 Task: Play online Dominion games in medium mode.
Action: Mouse moved to (234, 563)
Screenshot: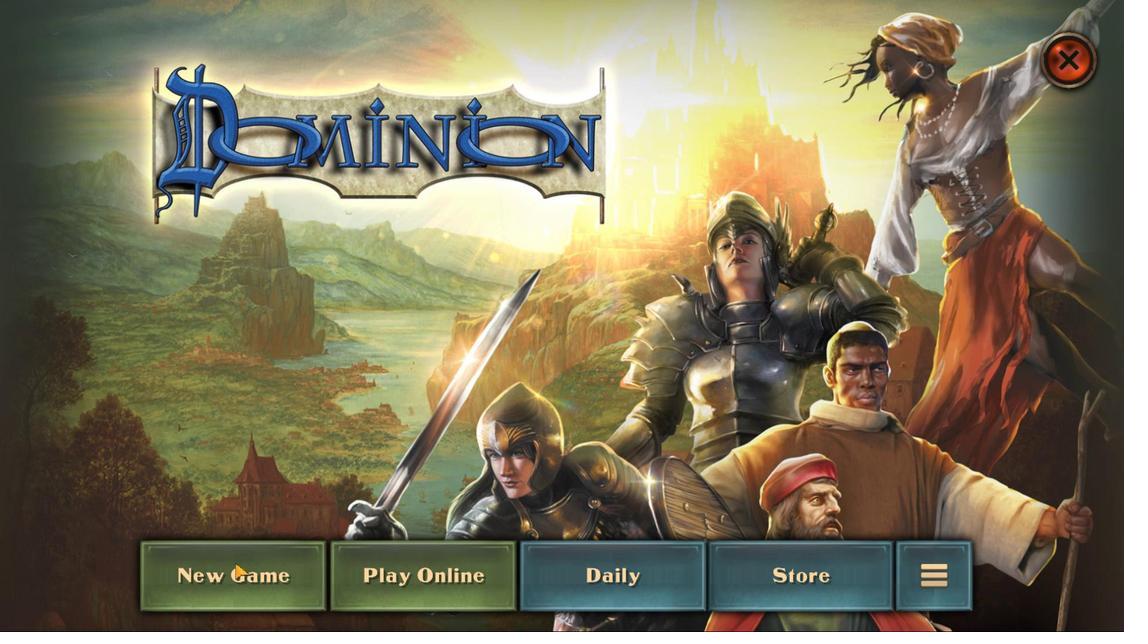 
Action: Mouse pressed left at (234, 563)
Screenshot: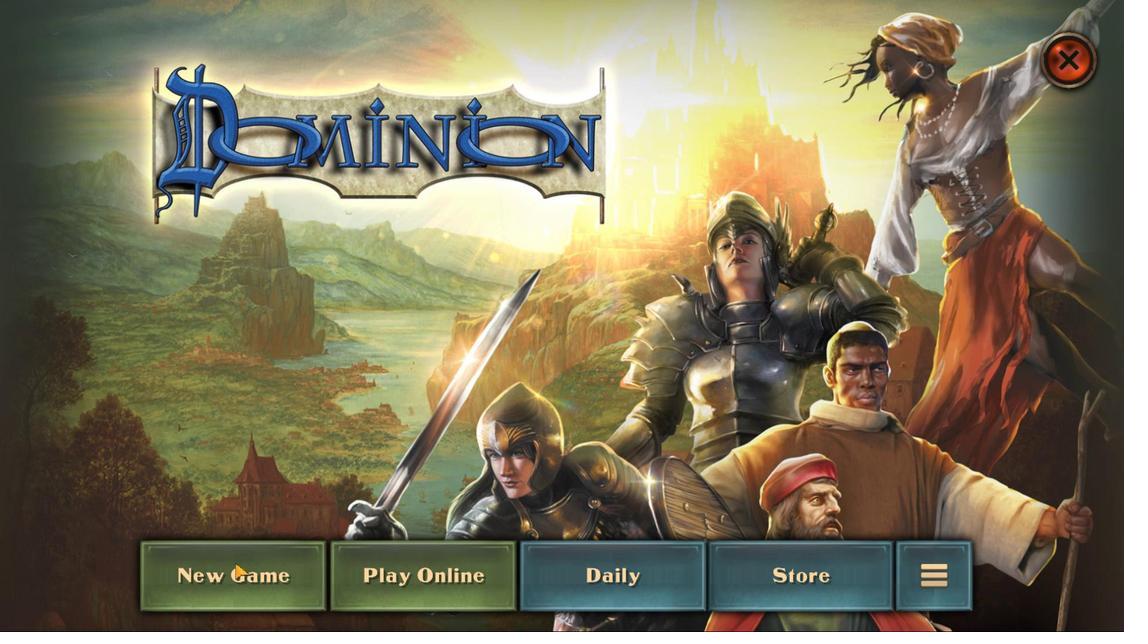 
Action: Mouse moved to (595, 257)
Screenshot: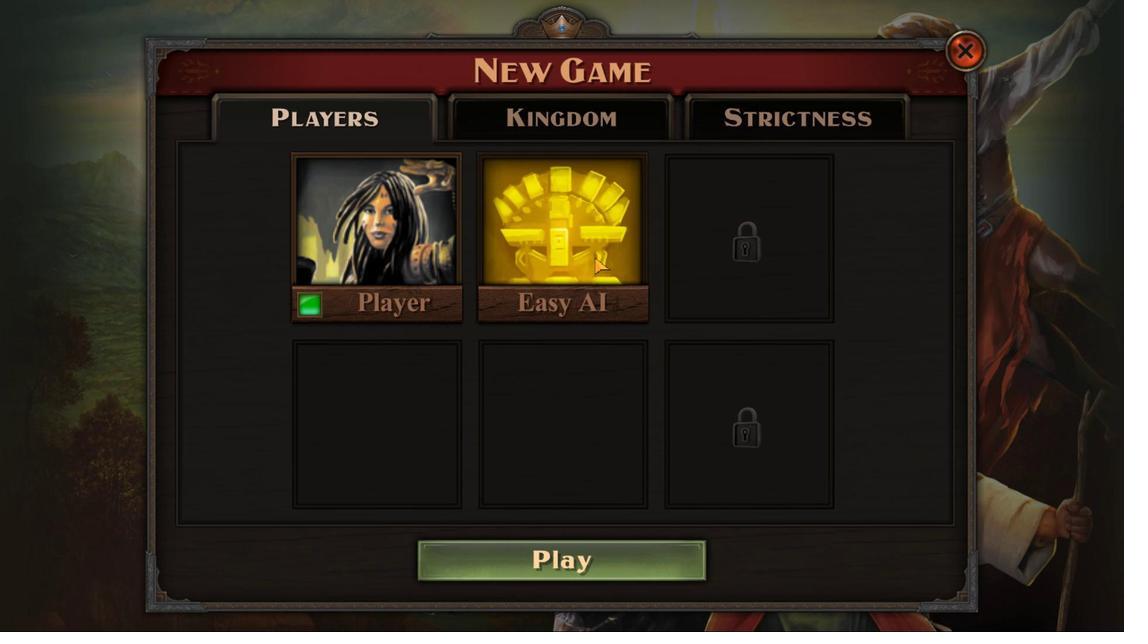 
Action: Mouse pressed left at (595, 257)
Screenshot: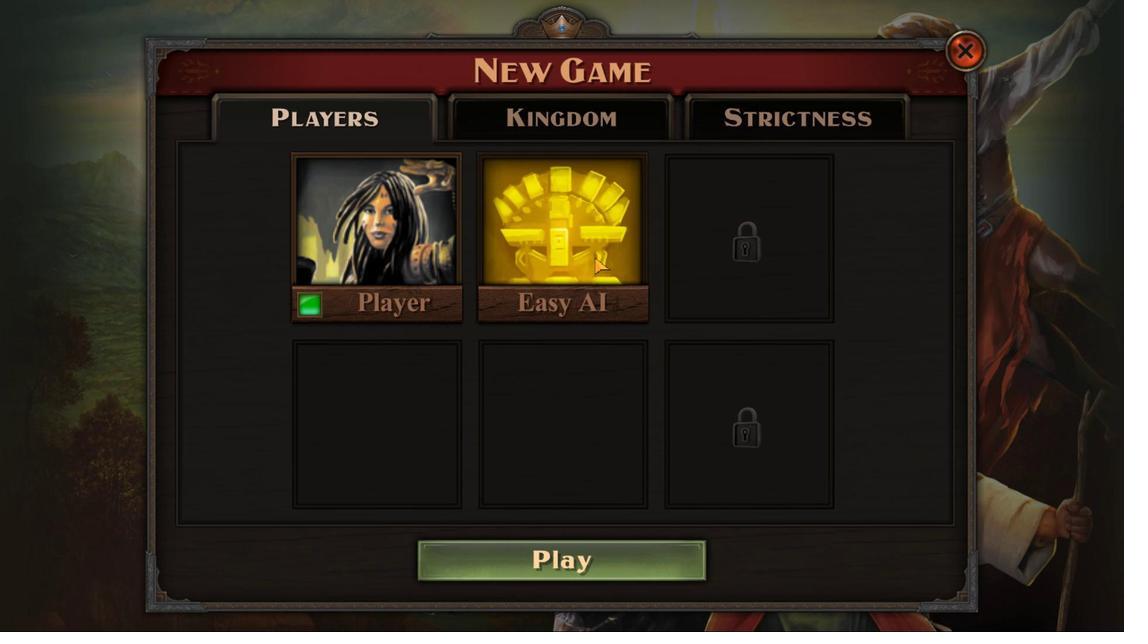 
Action: Mouse moved to (280, 431)
Screenshot: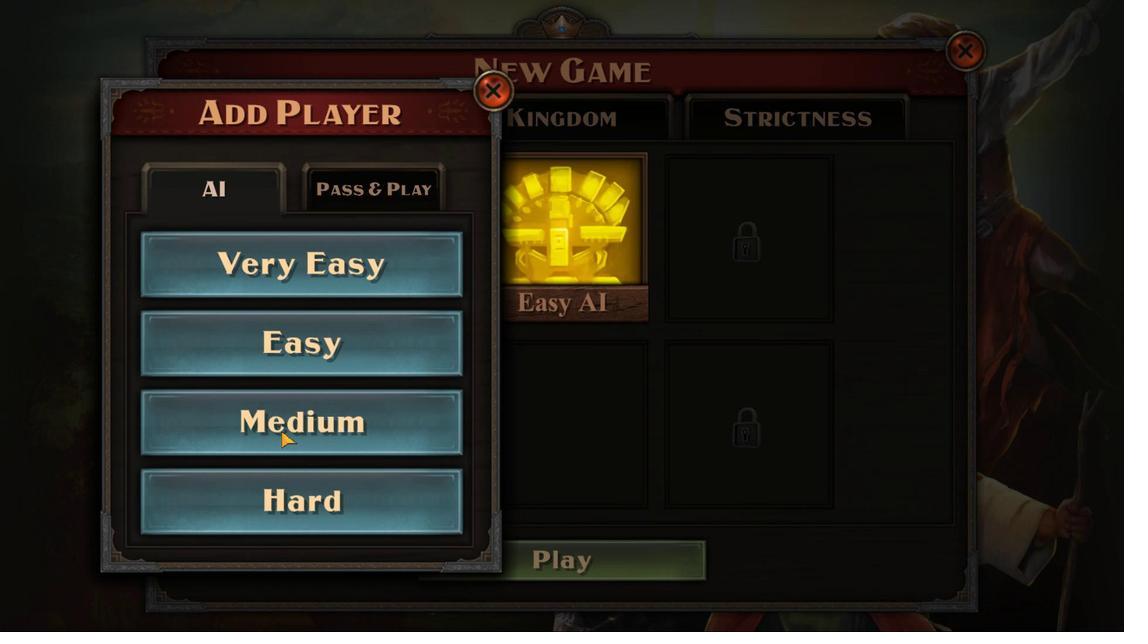 
Action: Mouse pressed left at (280, 431)
Screenshot: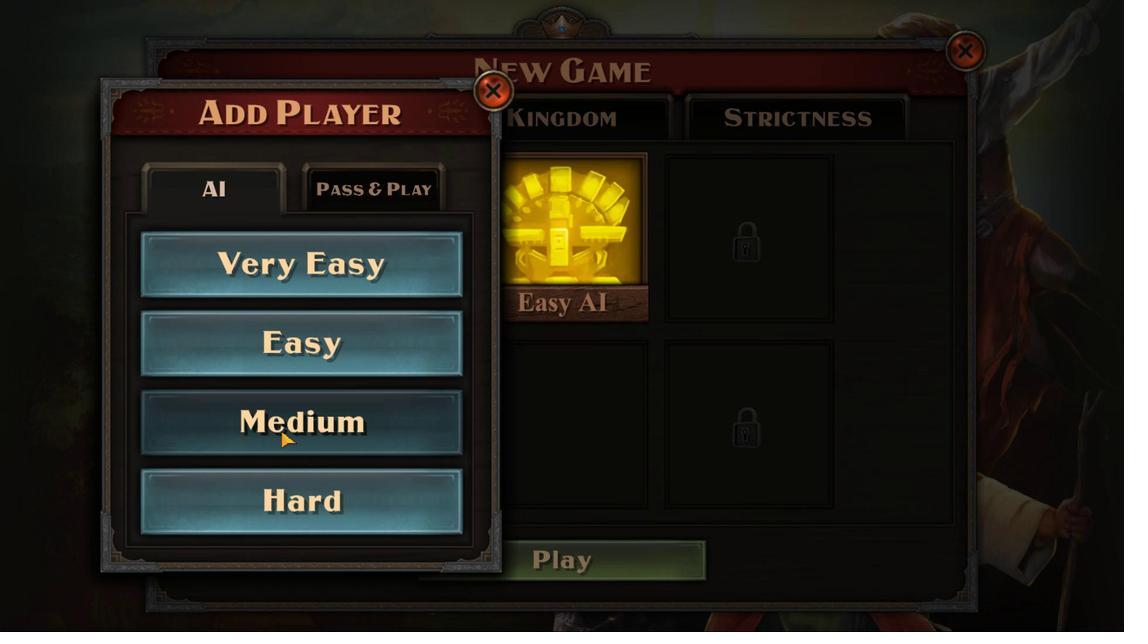 
Action: Mouse moved to (600, 570)
Screenshot: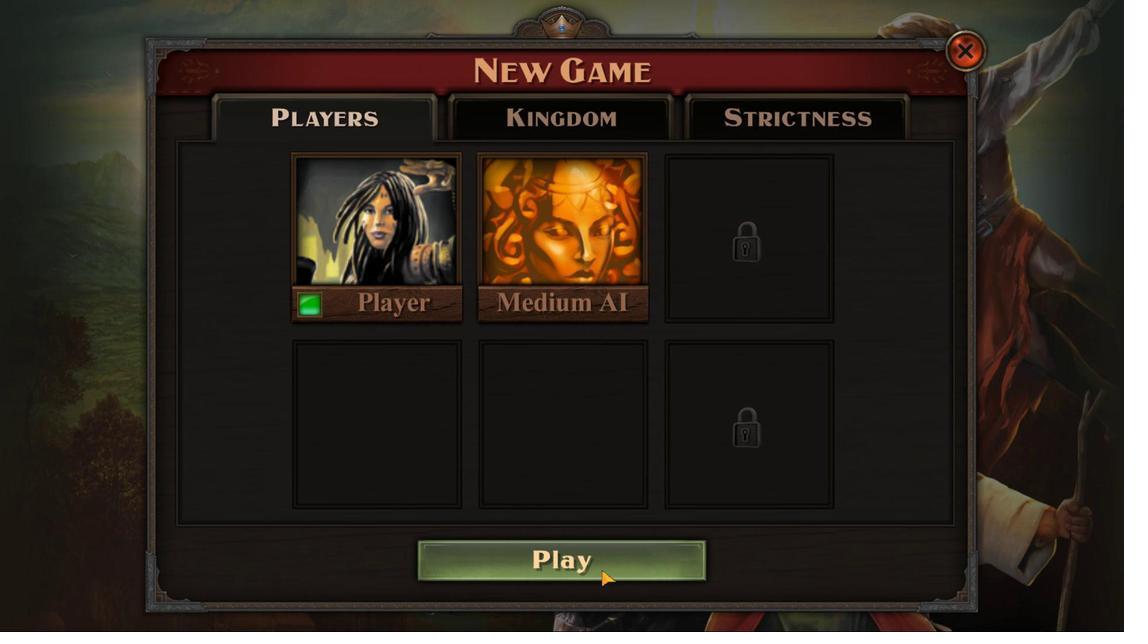 
Action: Mouse pressed left at (600, 570)
Screenshot: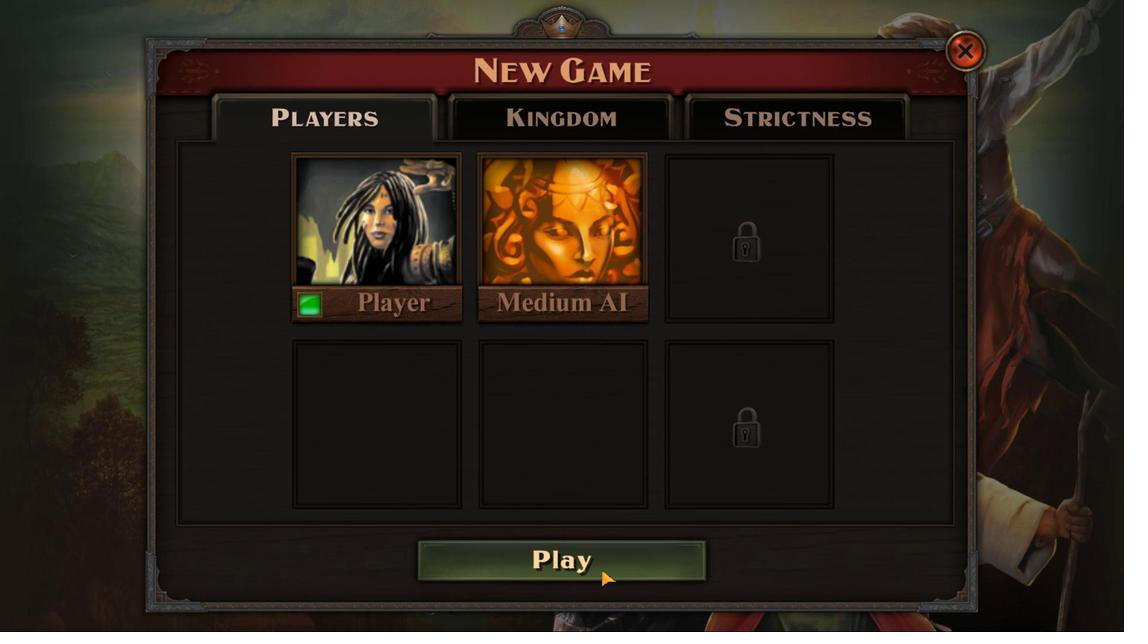 
Action: Mouse moved to (527, 516)
Screenshot: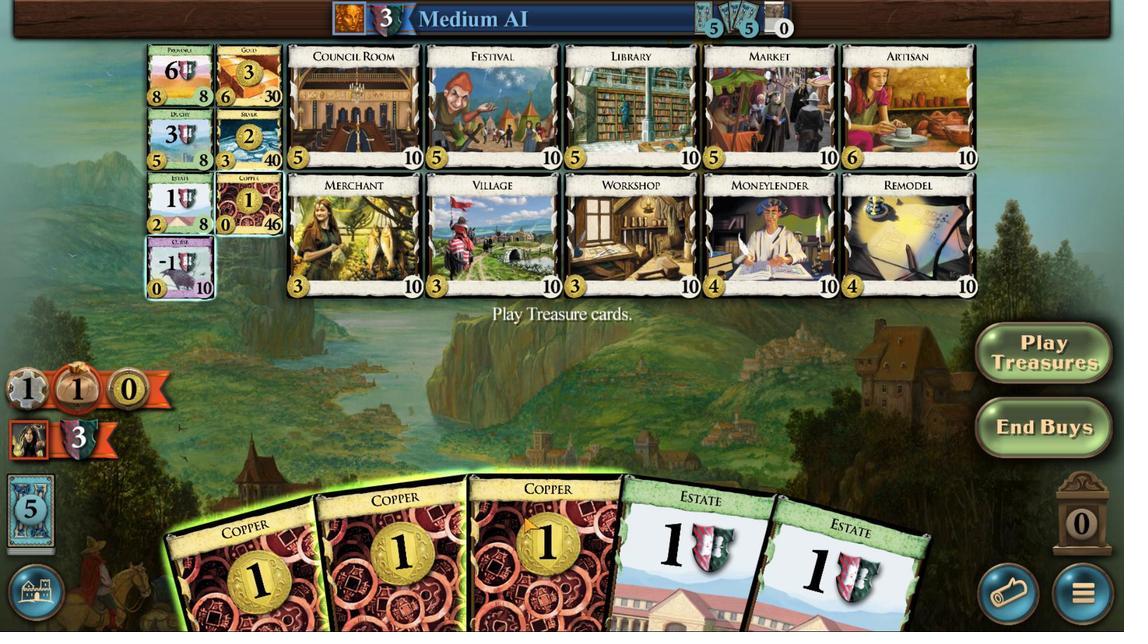 
Action: Mouse scrolled (527, 515) with delta (0, 0)
Screenshot: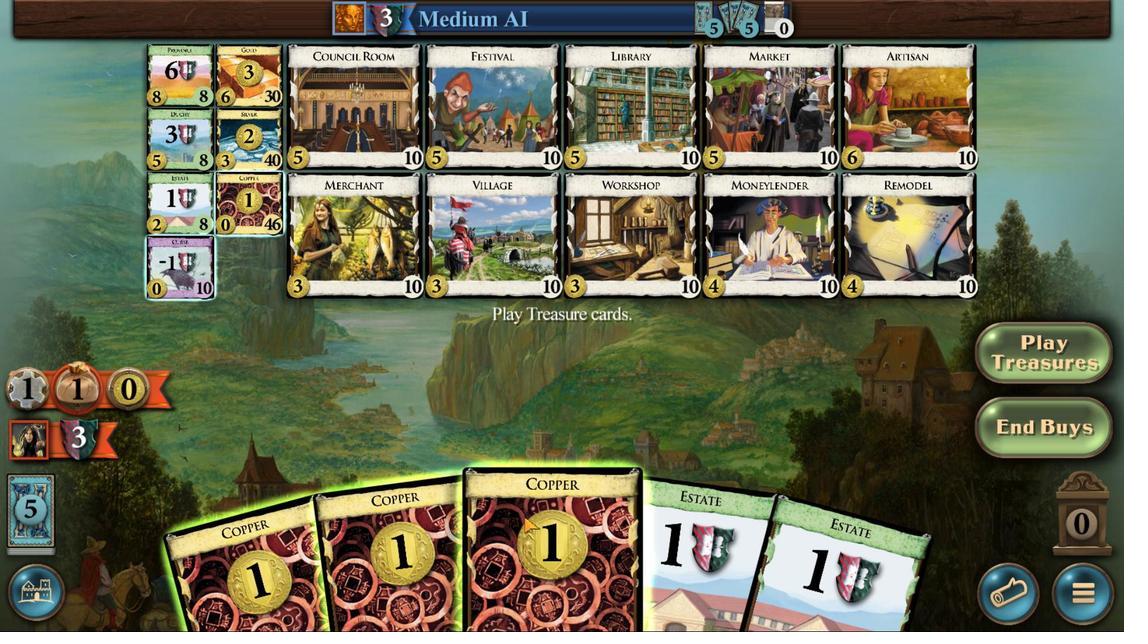 
Action: Mouse moved to (525, 516)
Screenshot: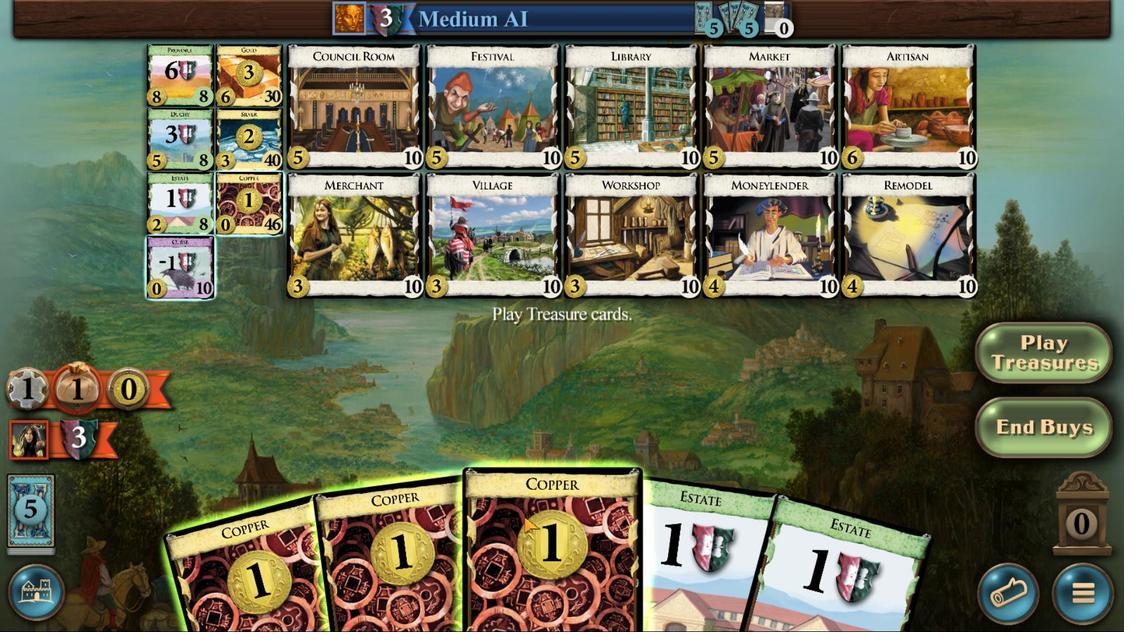 
Action: Mouse scrolled (525, 516) with delta (0, 0)
Screenshot: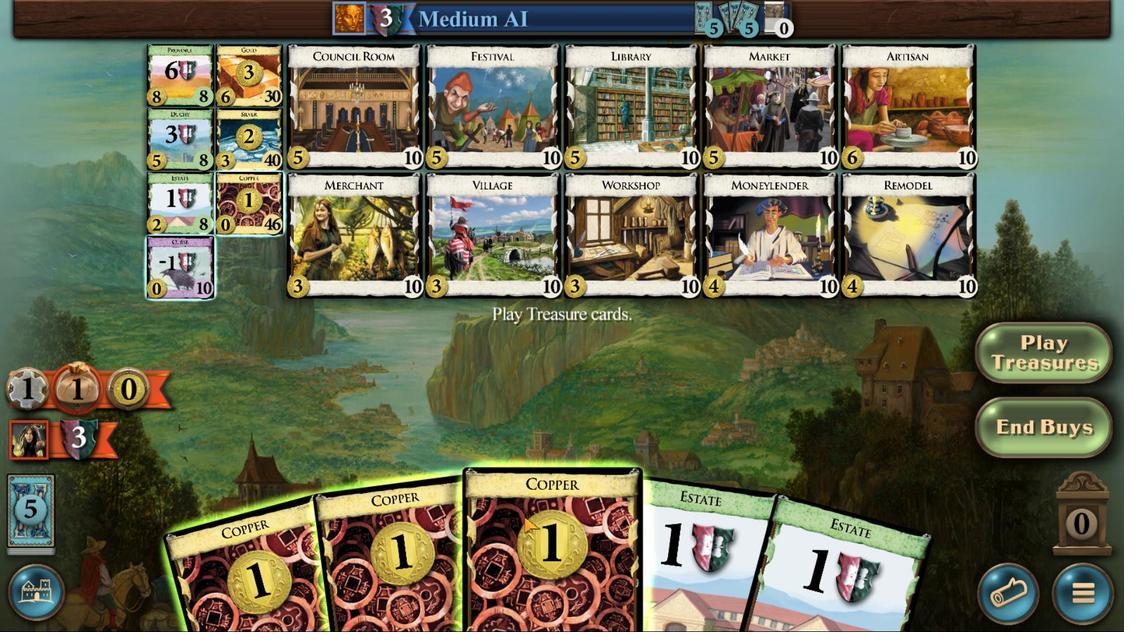 
Action: Mouse moved to (524, 517)
Screenshot: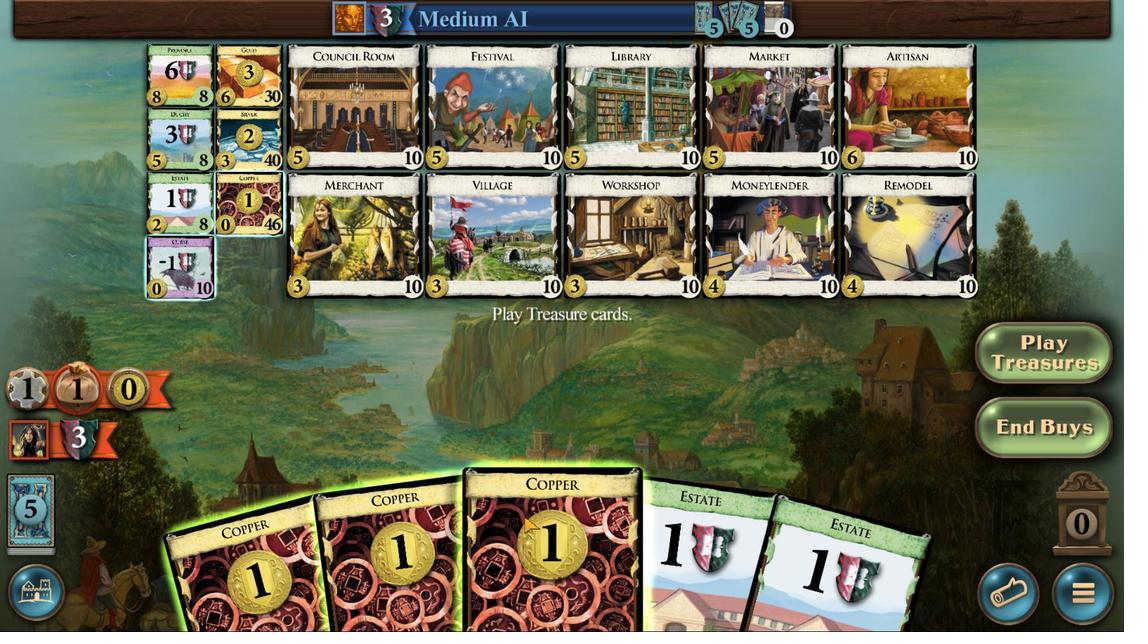 
Action: Mouse scrolled (524, 516) with delta (0, 0)
Screenshot: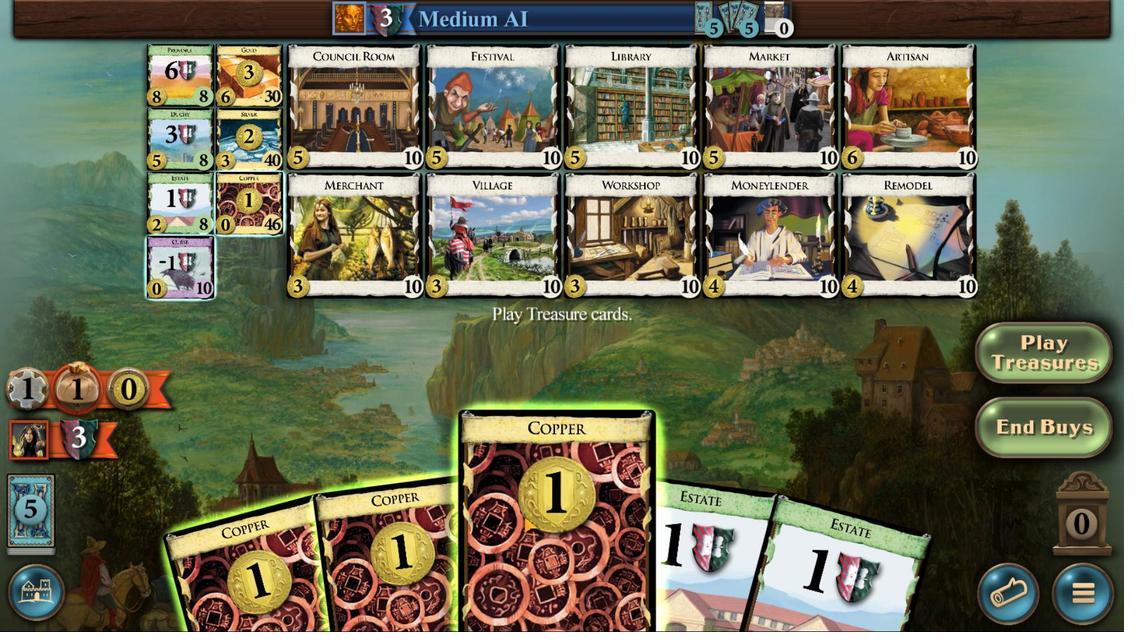 
Action: Mouse moved to (413, 521)
Screenshot: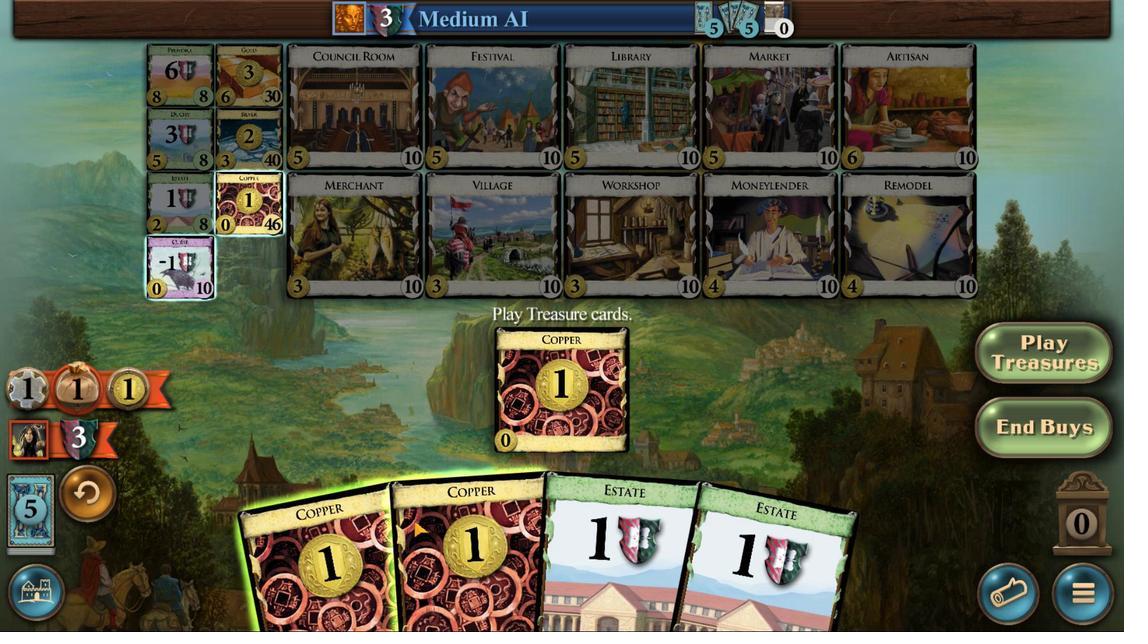 
Action: Mouse scrolled (413, 520) with delta (0, 0)
Screenshot: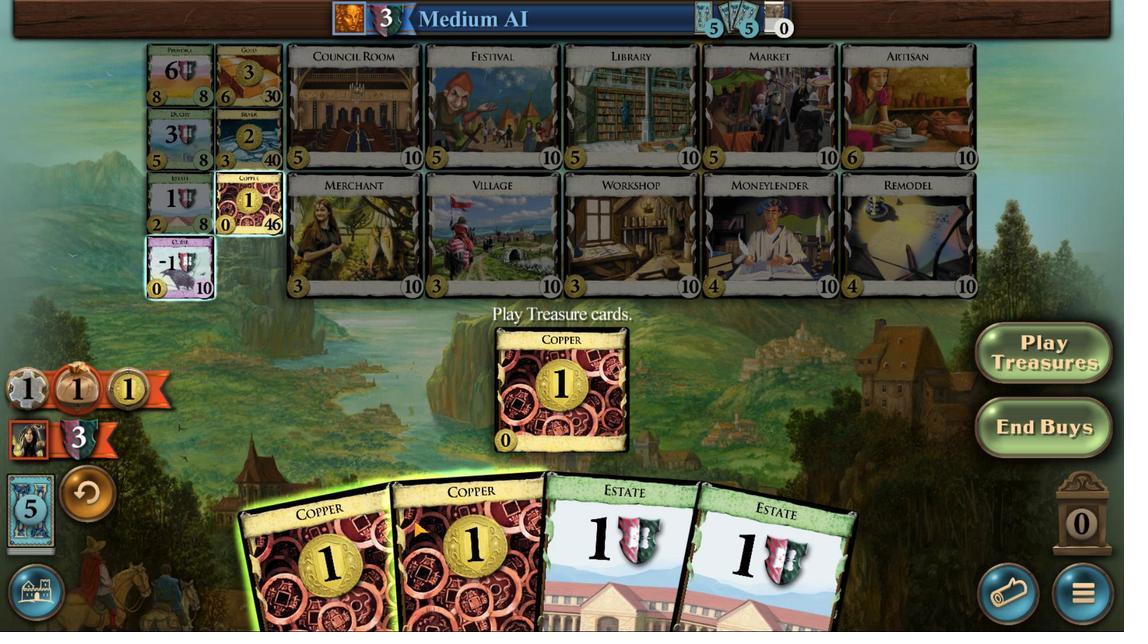 
Action: Mouse scrolled (413, 520) with delta (0, 0)
Screenshot: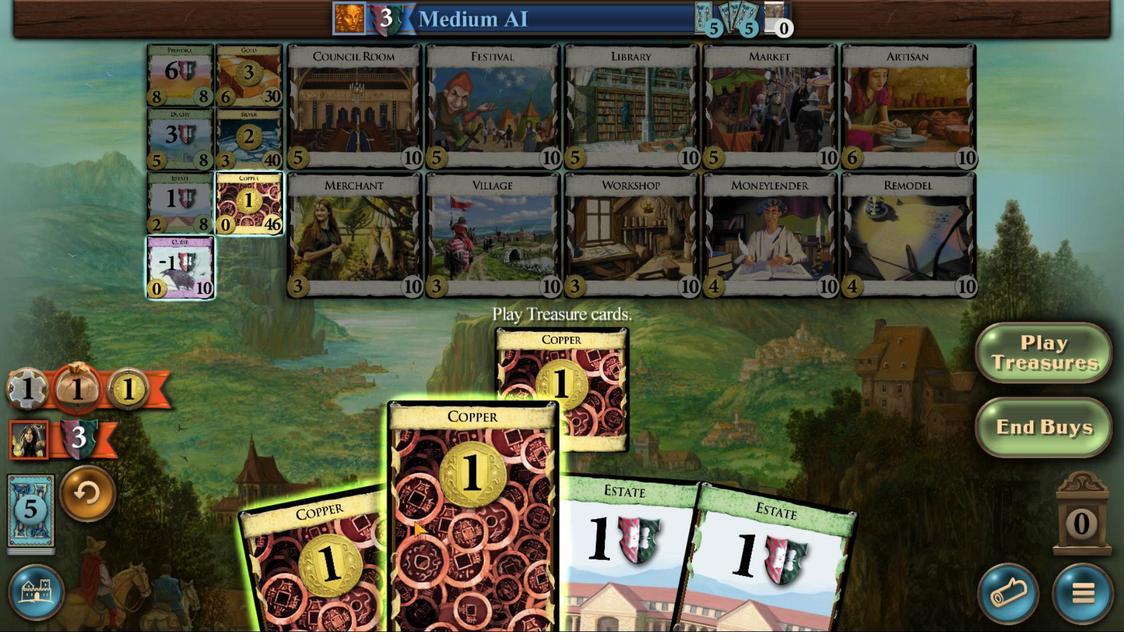 
Action: Mouse moved to (343, 530)
Screenshot: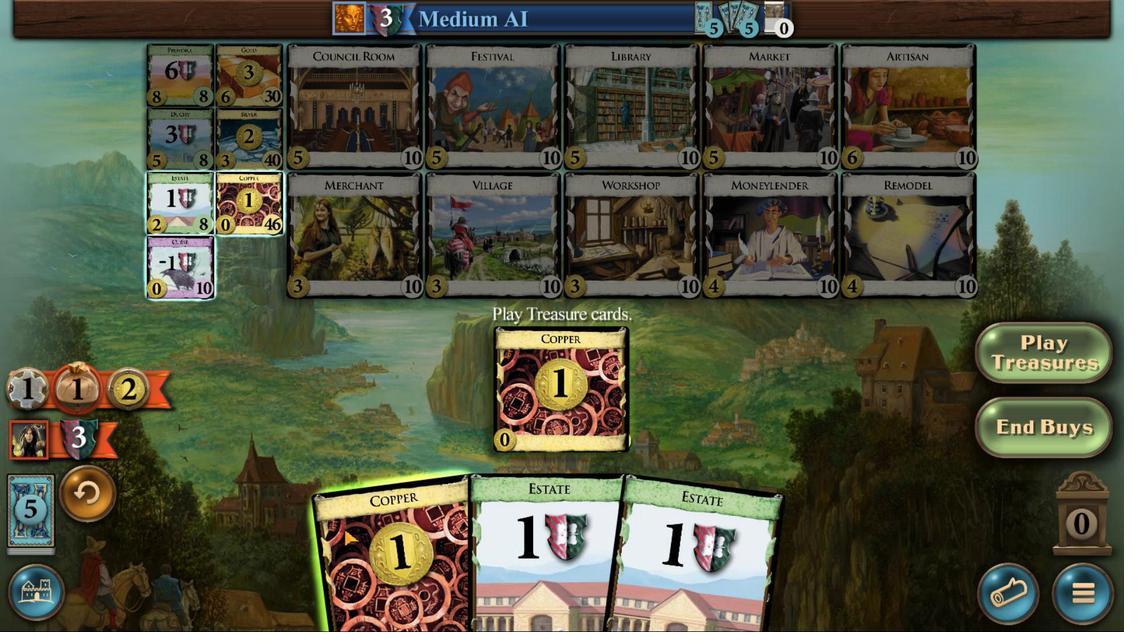 
Action: Mouse scrolled (343, 529) with delta (0, 0)
Screenshot: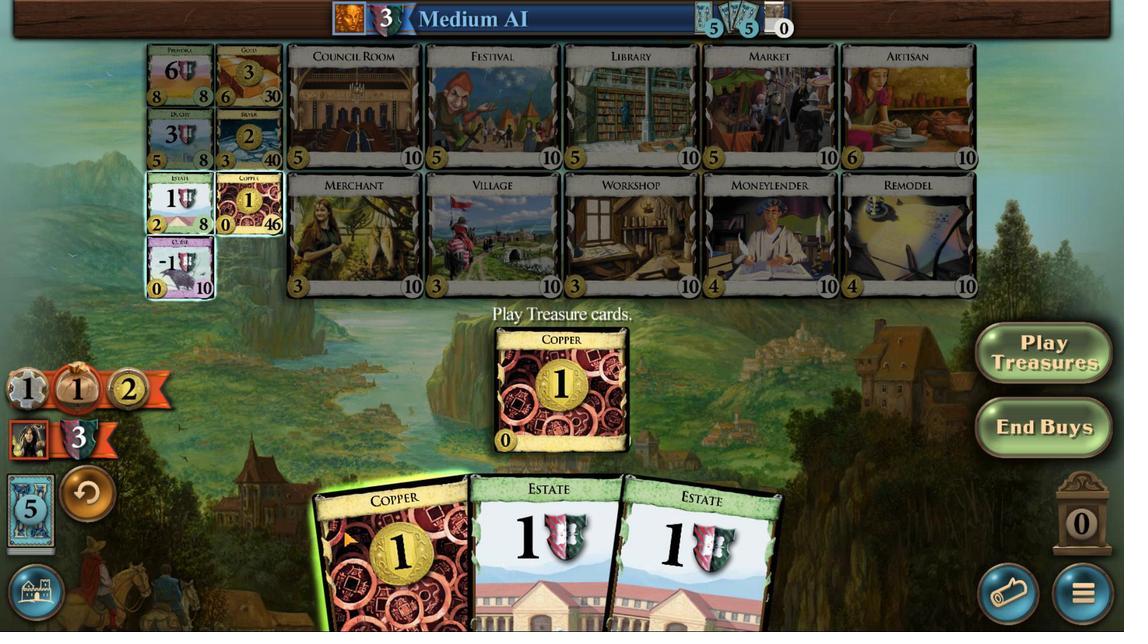 
Action: Mouse scrolled (343, 529) with delta (0, 0)
Screenshot: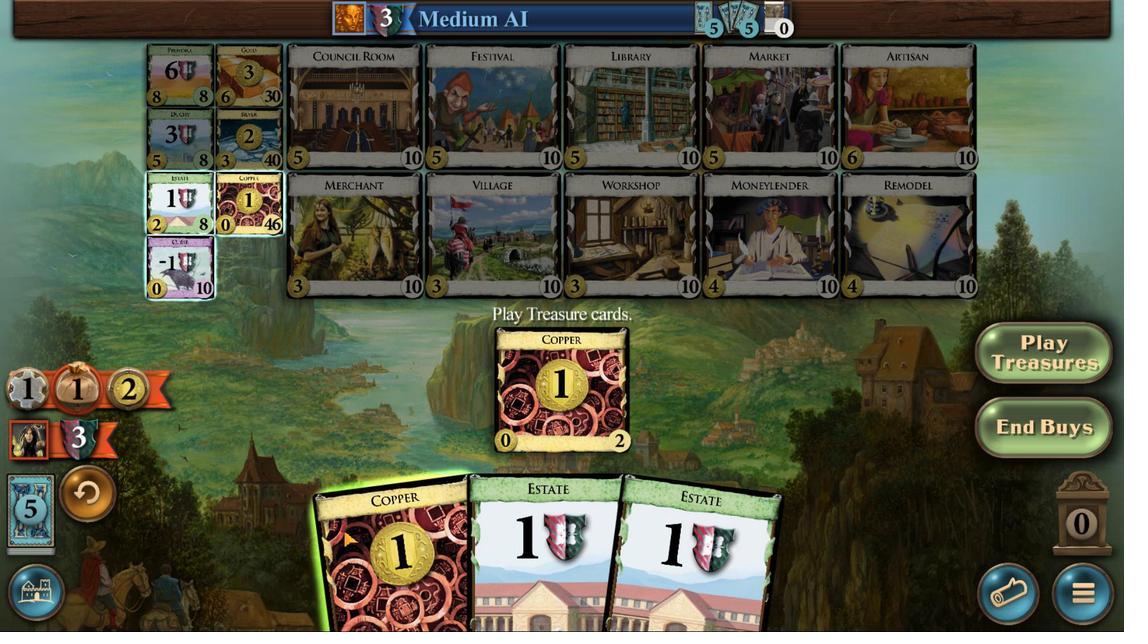 
Action: Mouse scrolled (343, 529) with delta (0, 0)
Screenshot: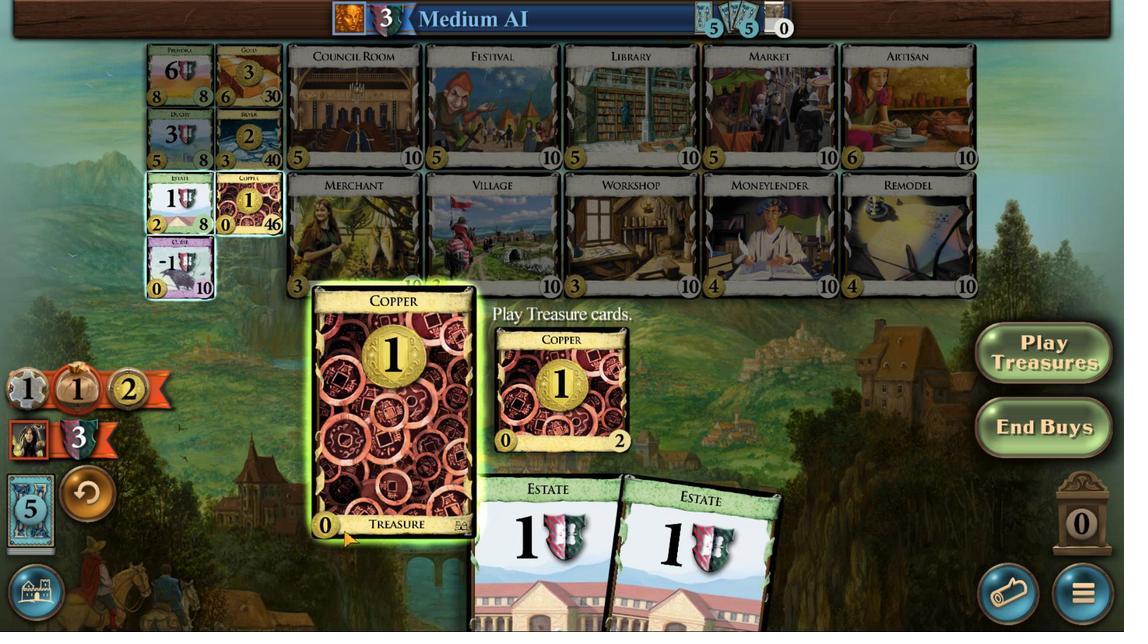 
Action: Mouse moved to (343, 531)
Screenshot: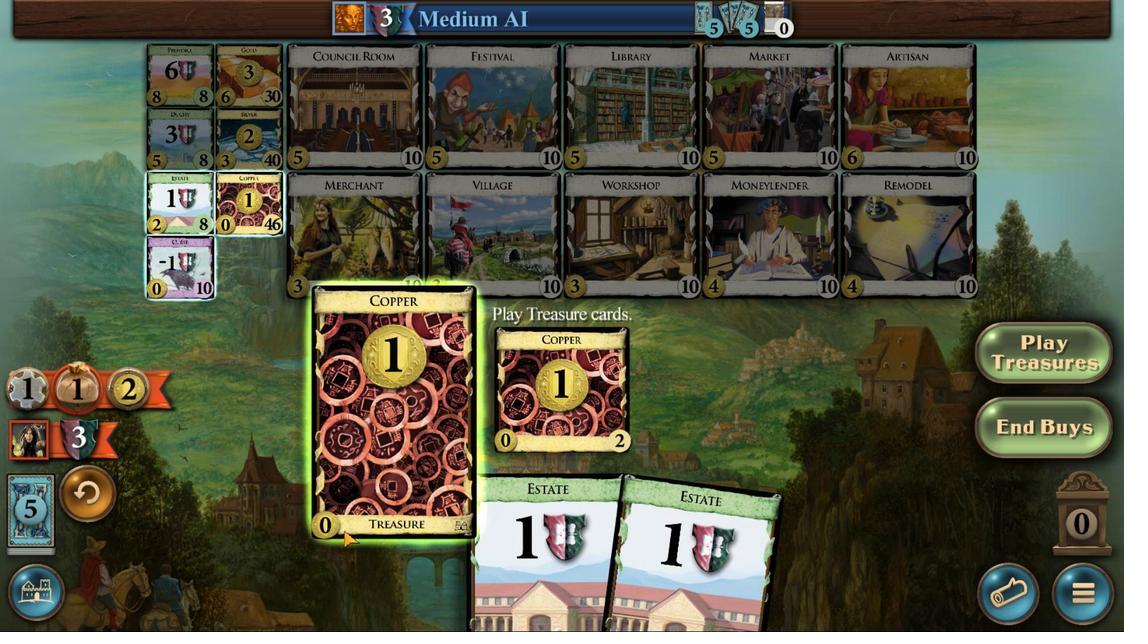 
Action: Mouse scrolled (343, 530) with delta (0, 0)
Screenshot: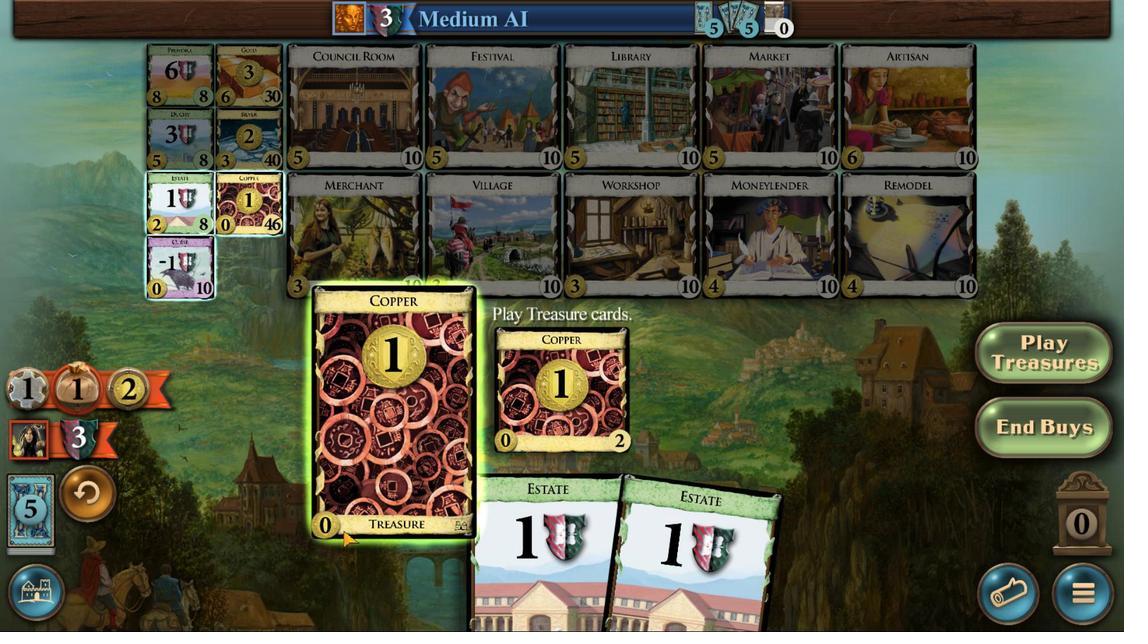 
Action: Mouse moved to (219, 139)
Screenshot: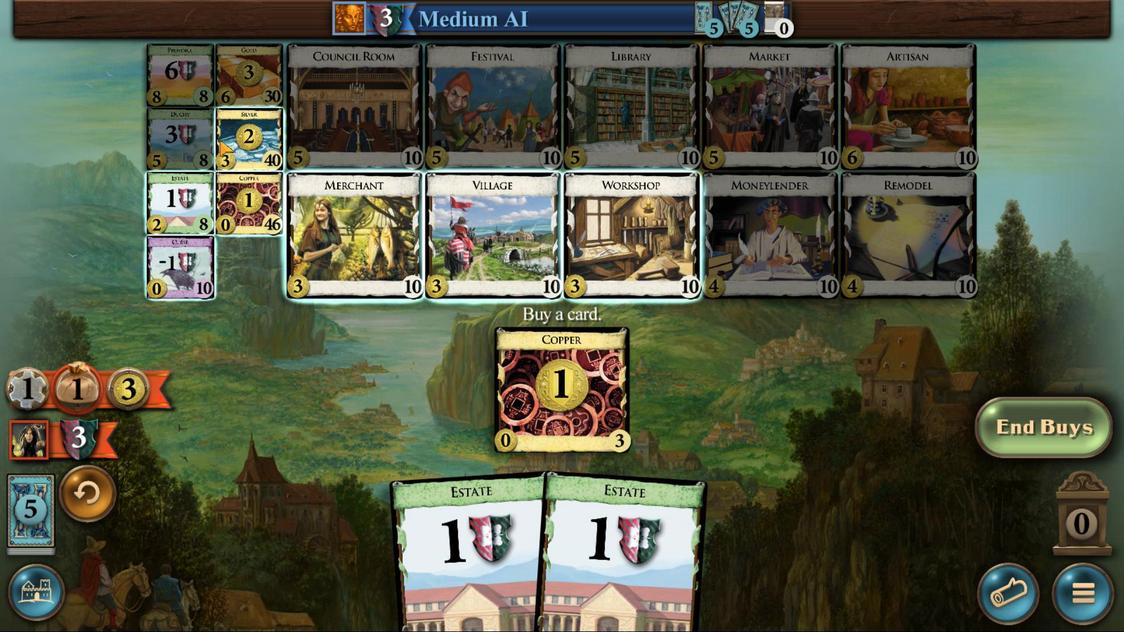 
Action: Mouse pressed left at (219, 139)
Screenshot: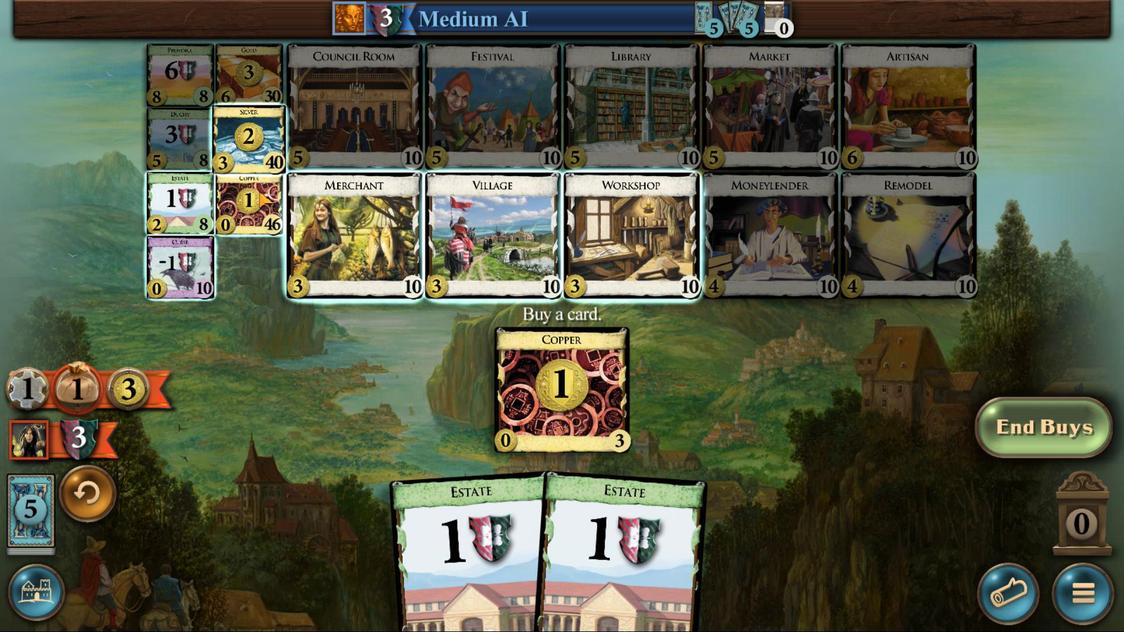
Action: Mouse moved to (663, 545)
Screenshot: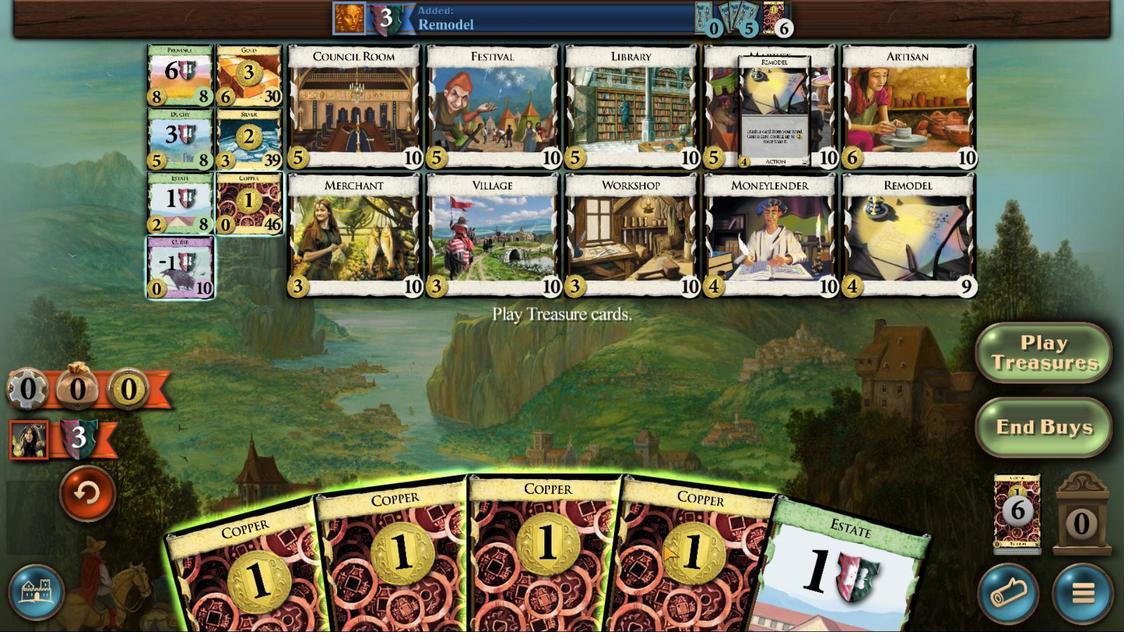 
Action: Mouse scrolled (663, 544) with delta (0, 0)
Screenshot: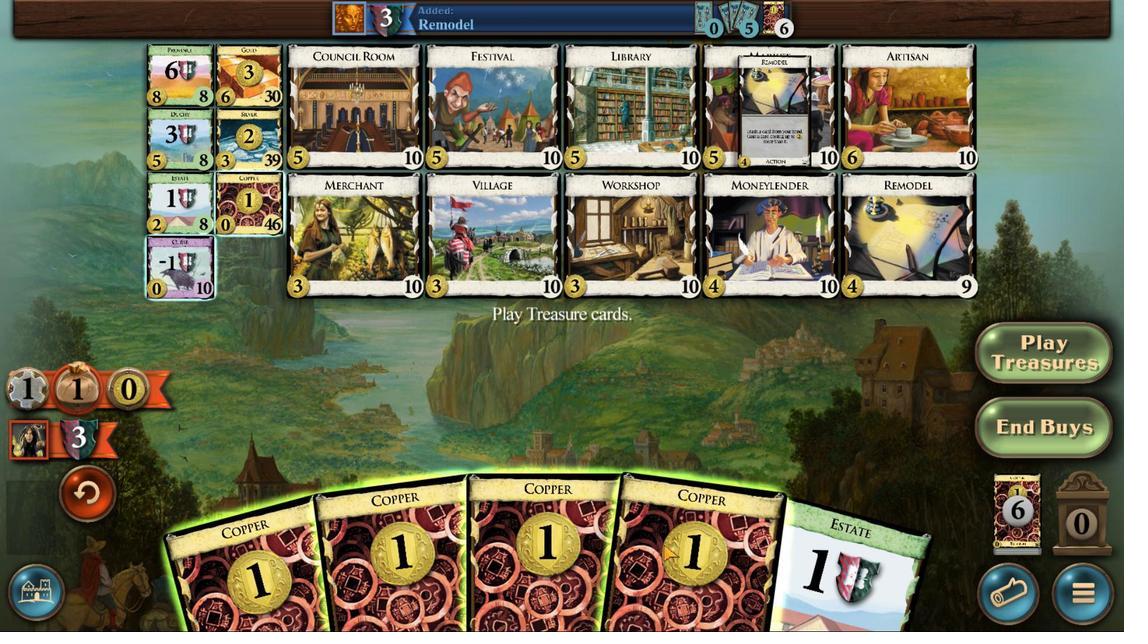 
Action: Mouse scrolled (663, 544) with delta (0, 0)
Screenshot: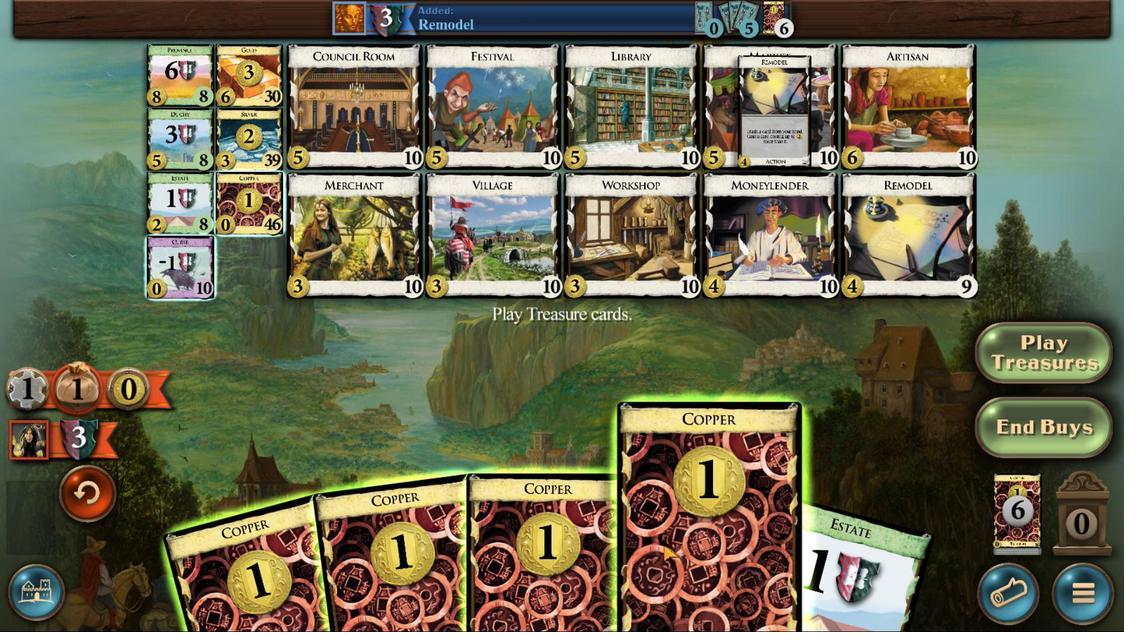 
Action: Mouse scrolled (663, 544) with delta (0, 0)
Screenshot: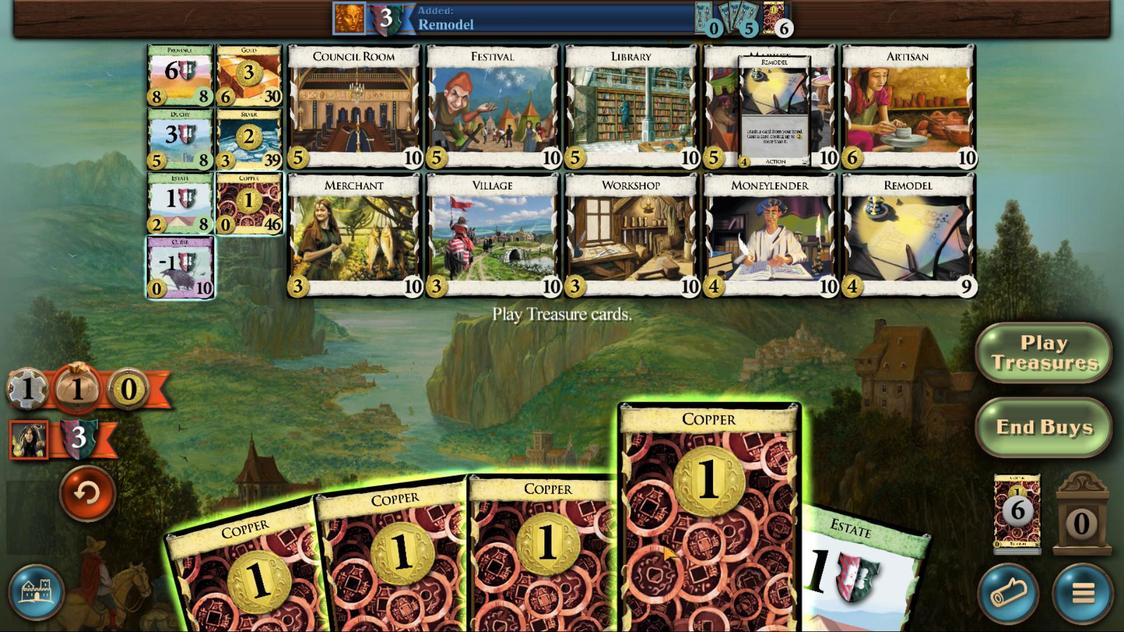 
Action: Mouse moved to (598, 551)
Screenshot: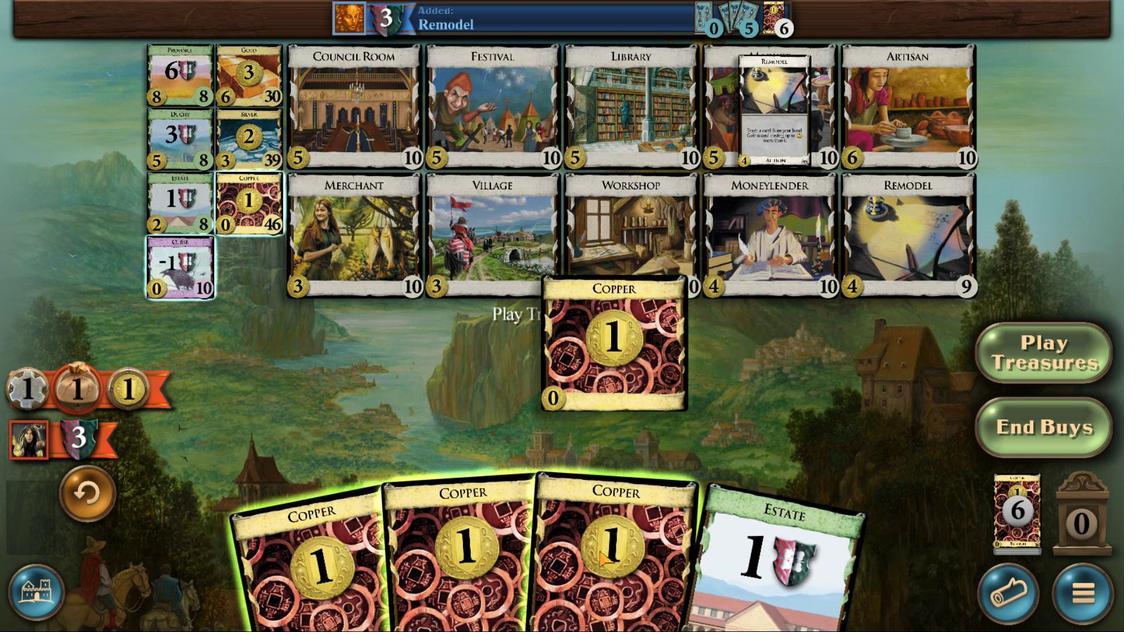 
Action: Mouse scrolled (598, 550) with delta (0, 0)
Screenshot: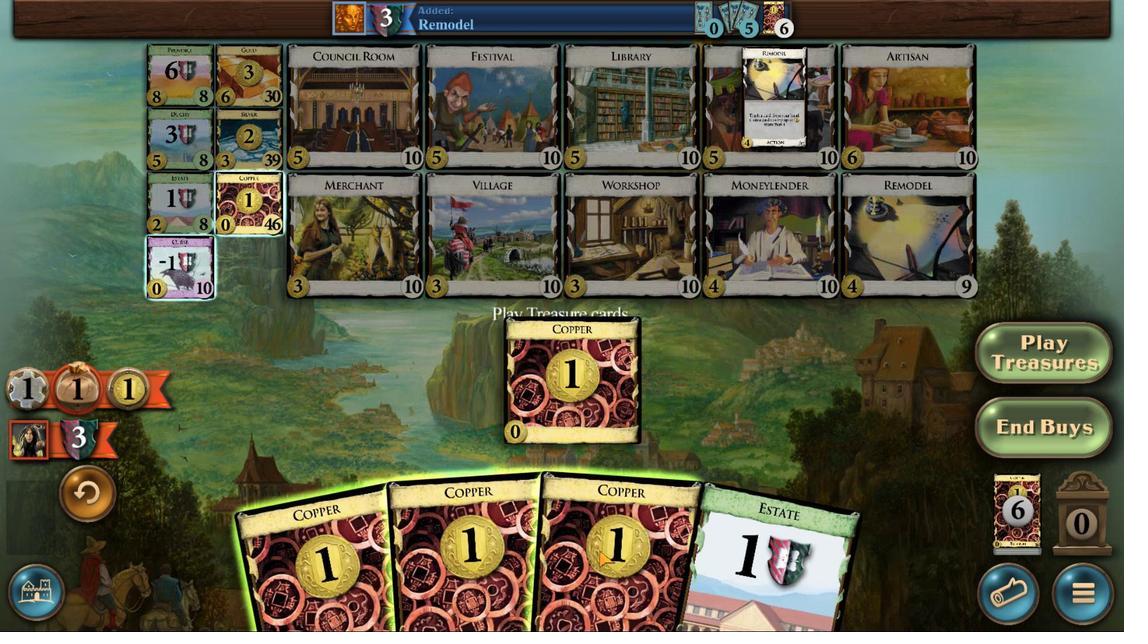 
Action: Mouse scrolled (598, 550) with delta (0, 0)
Screenshot: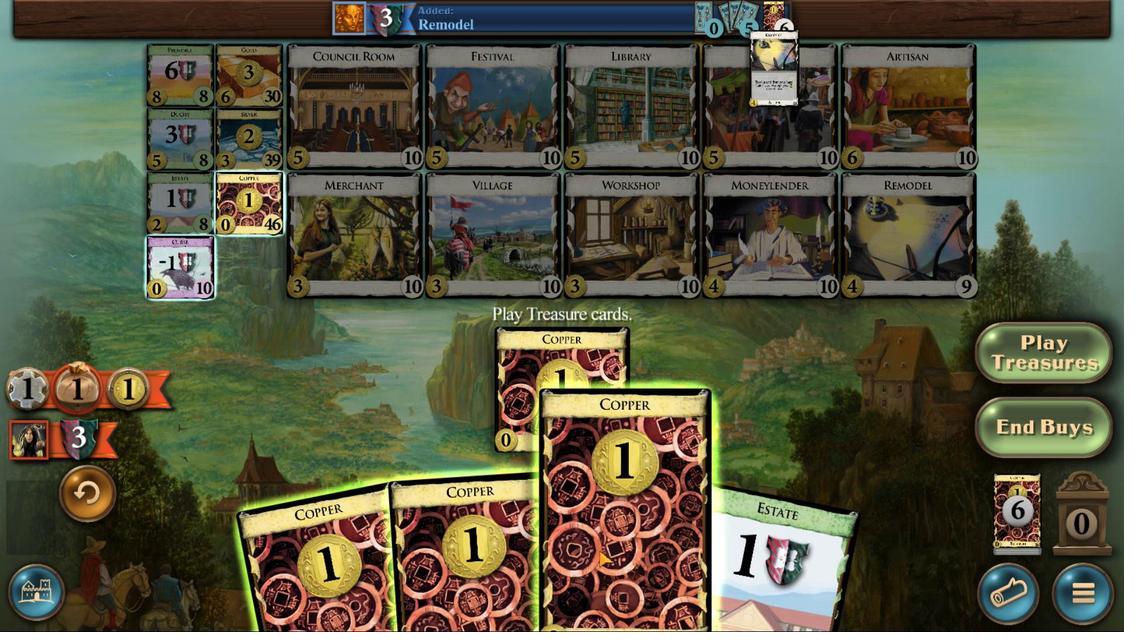 
Action: Mouse scrolled (598, 550) with delta (0, 0)
Screenshot: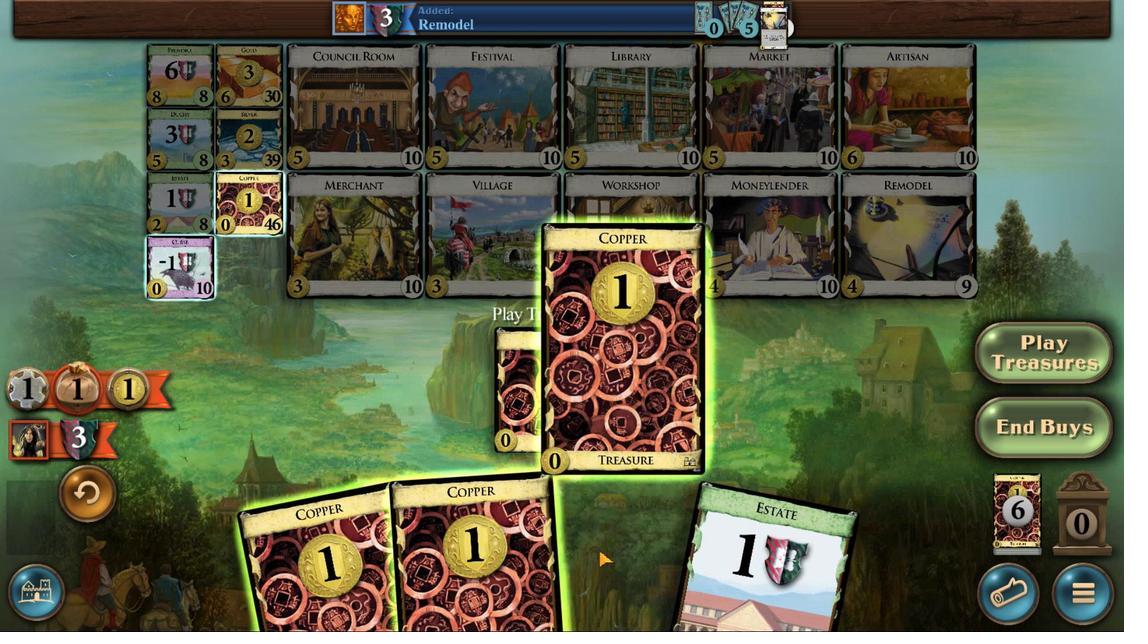 
Action: Mouse moved to (530, 563)
Screenshot: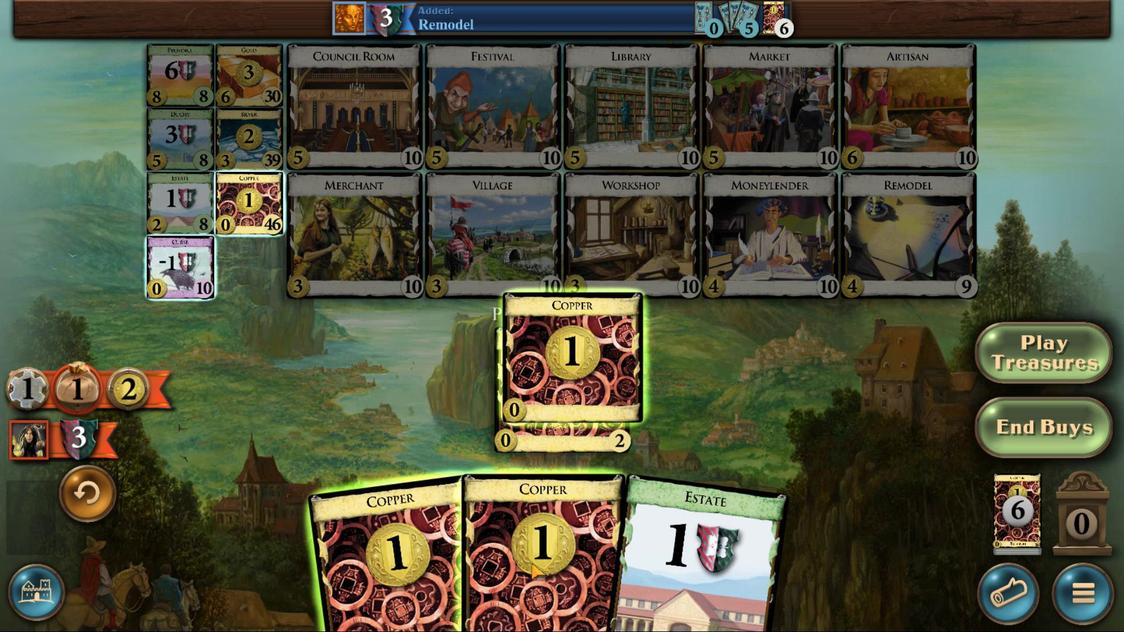 
Action: Mouse scrolled (530, 562) with delta (0, 0)
Screenshot: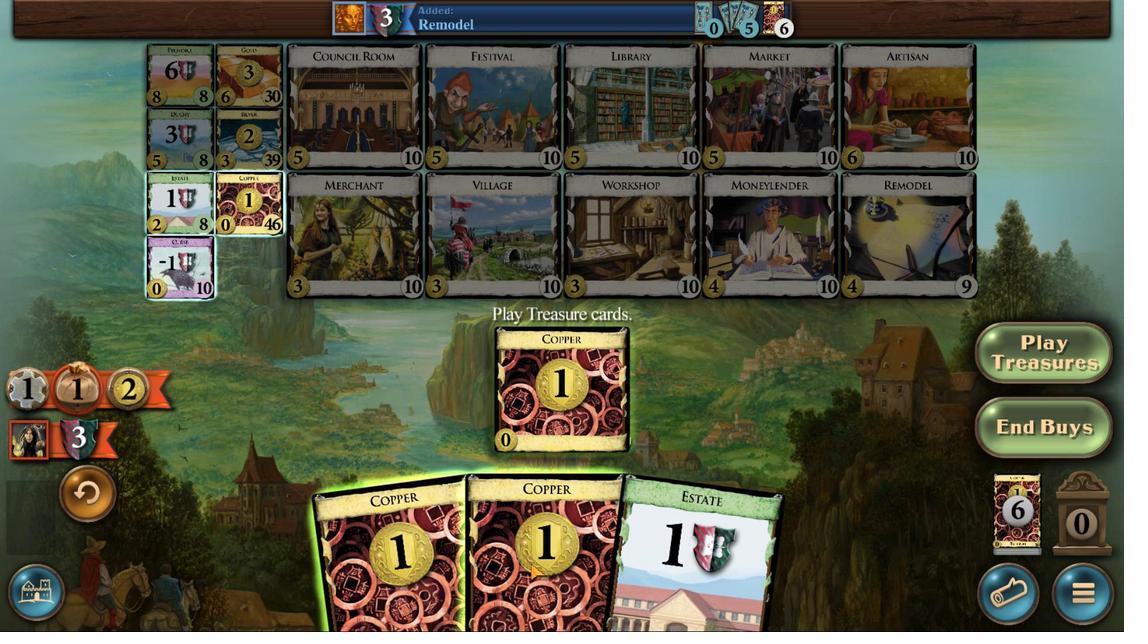 
Action: Mouse moved to (530, 564)
Screenshot: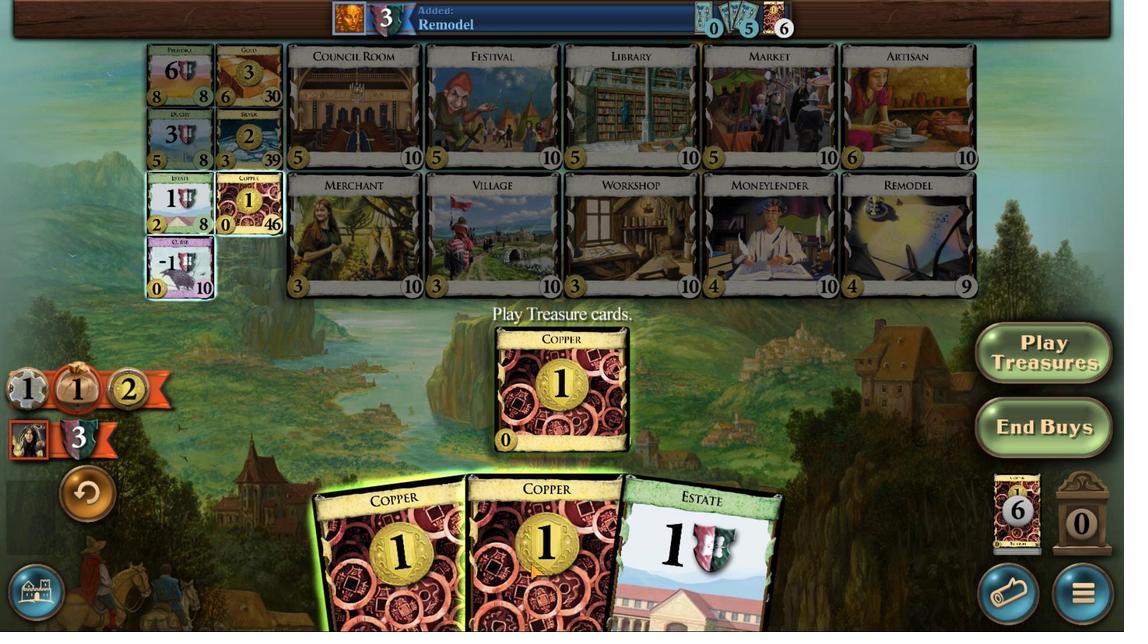 
Action: Mouse scrolled (530, 563) with delta (0, 0)
Screenshot: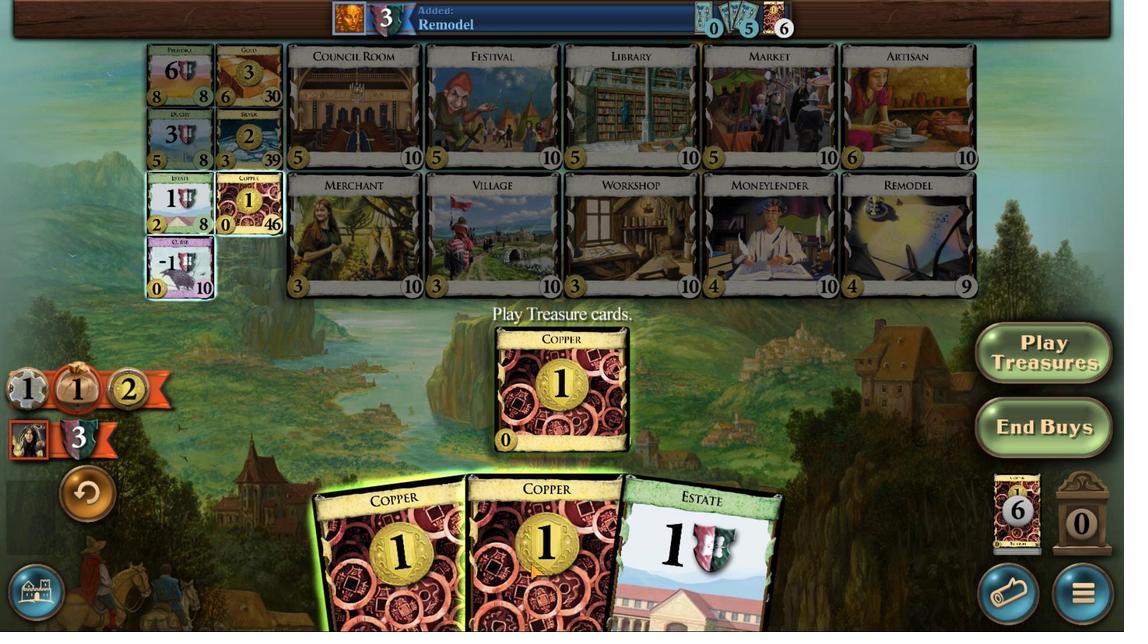 
Action: Mouse scrolled (530, 563) with delta (0, 0)
Screenshot: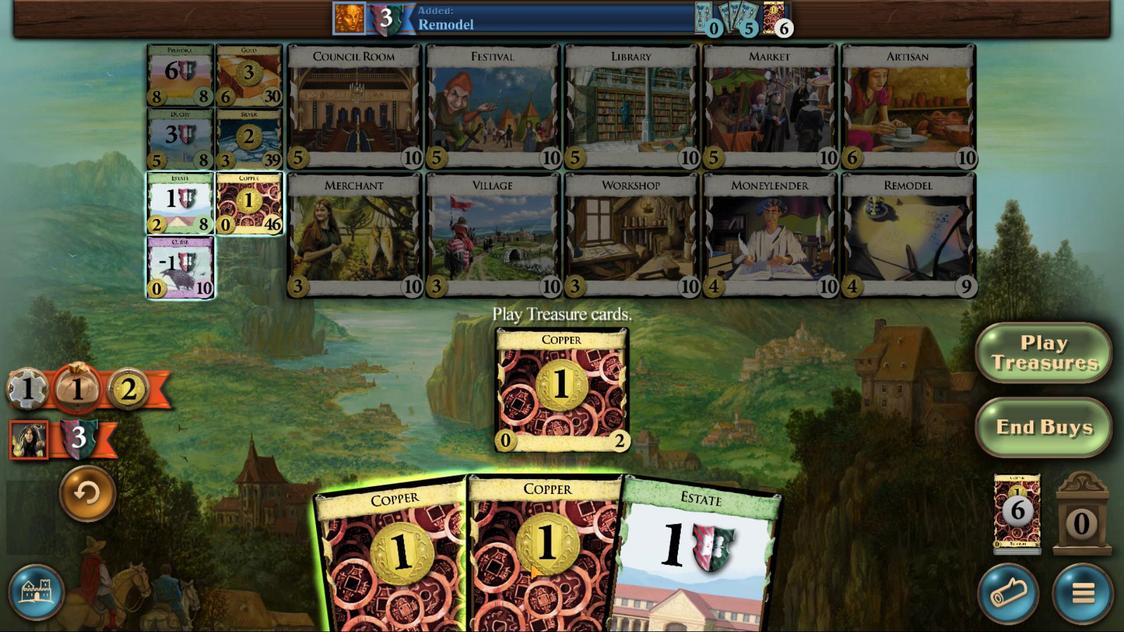 
Action: Mouse moved to (467, 574)
Screenshot: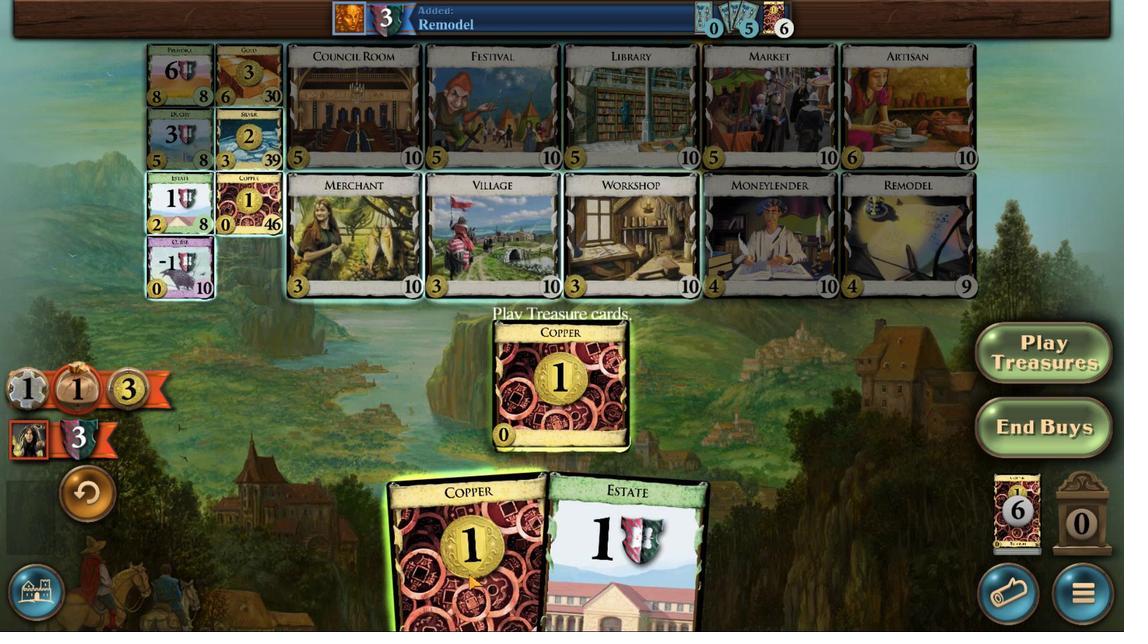 
Action: Mouse scrolled (467, 573) with delta (0, 0)
Screenshot: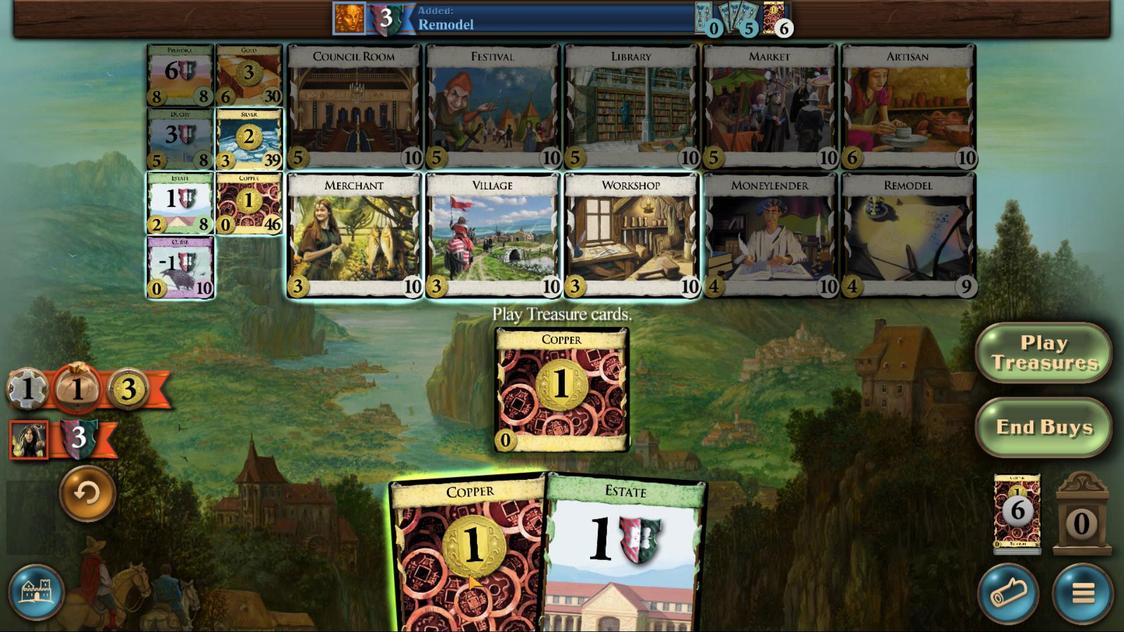 
Action: Mouse scrolled (467, 573) with delta (0, 0)
Screenshot: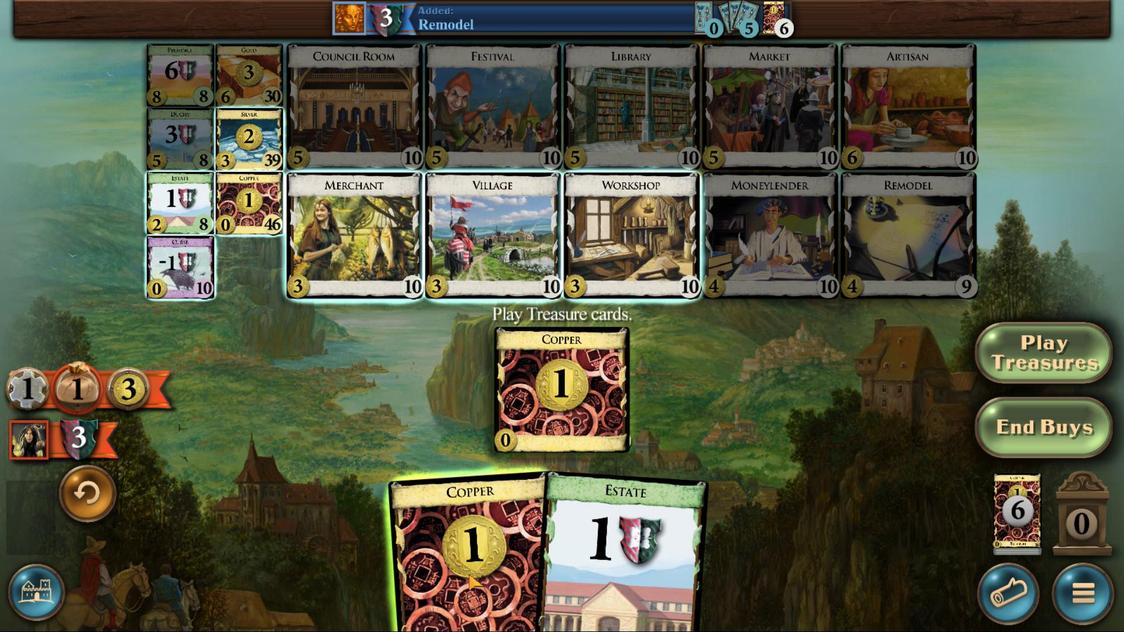 
Action: Mouse scrolled (467, 573) with delta (0, 0)
Screenshot: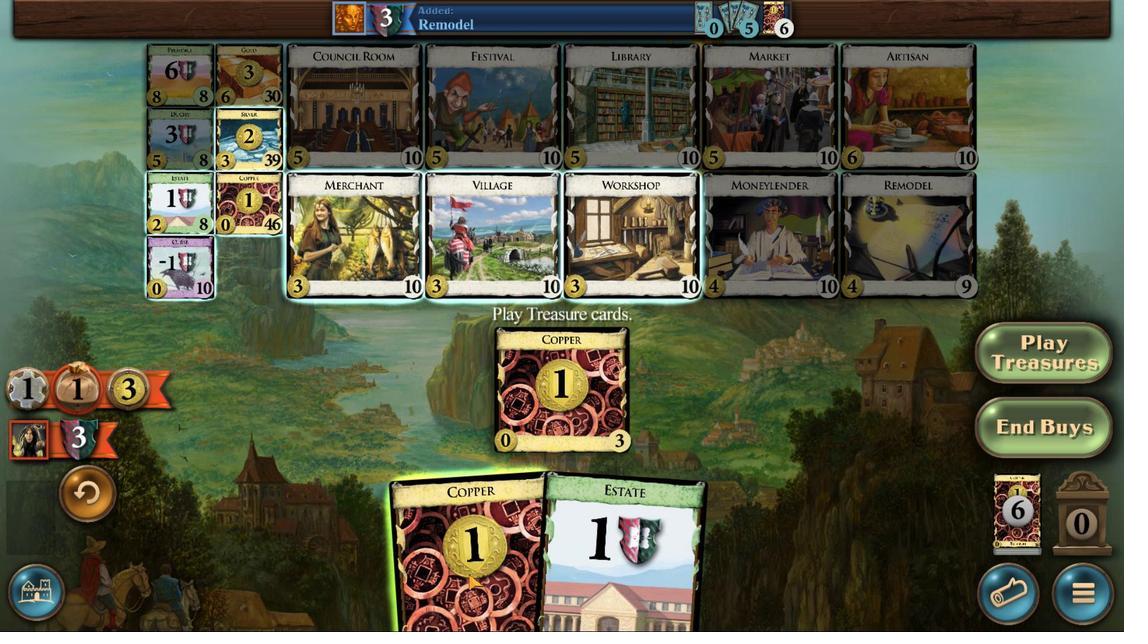 
Action: Mouse scrolled (467, 573) with delta (0, 0)
Screenshot: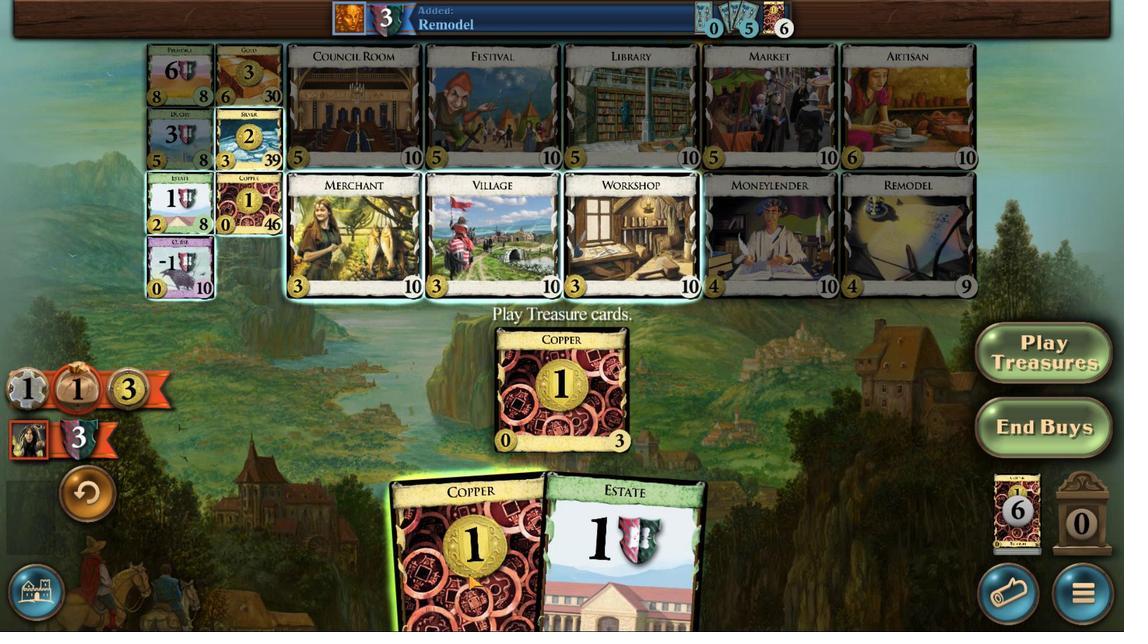 
Action: Mouse moved to (240, 137)
Screenshot: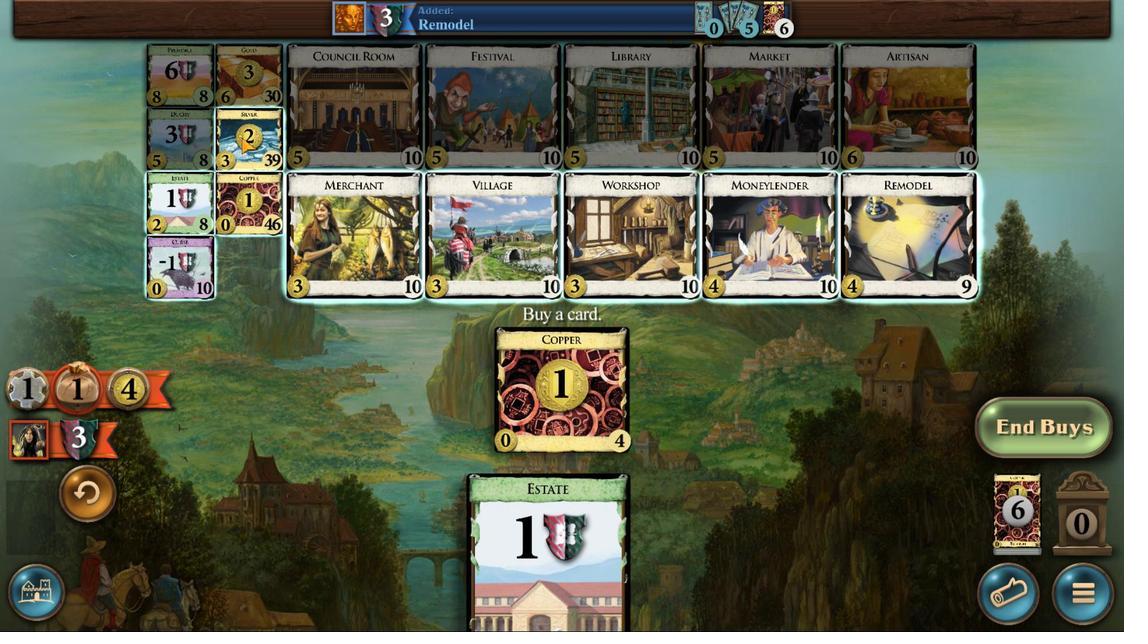 
Action: Mouse pressed left at (240, 137)
Screenshot: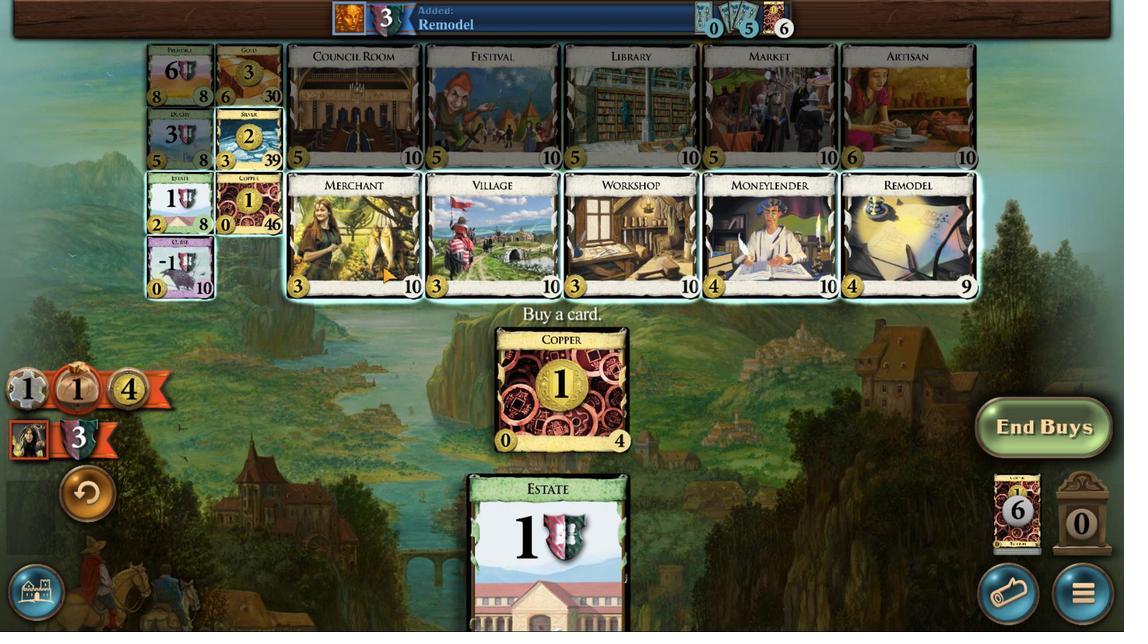 
Action: Mouse moved to (622, 559)
Screenshot: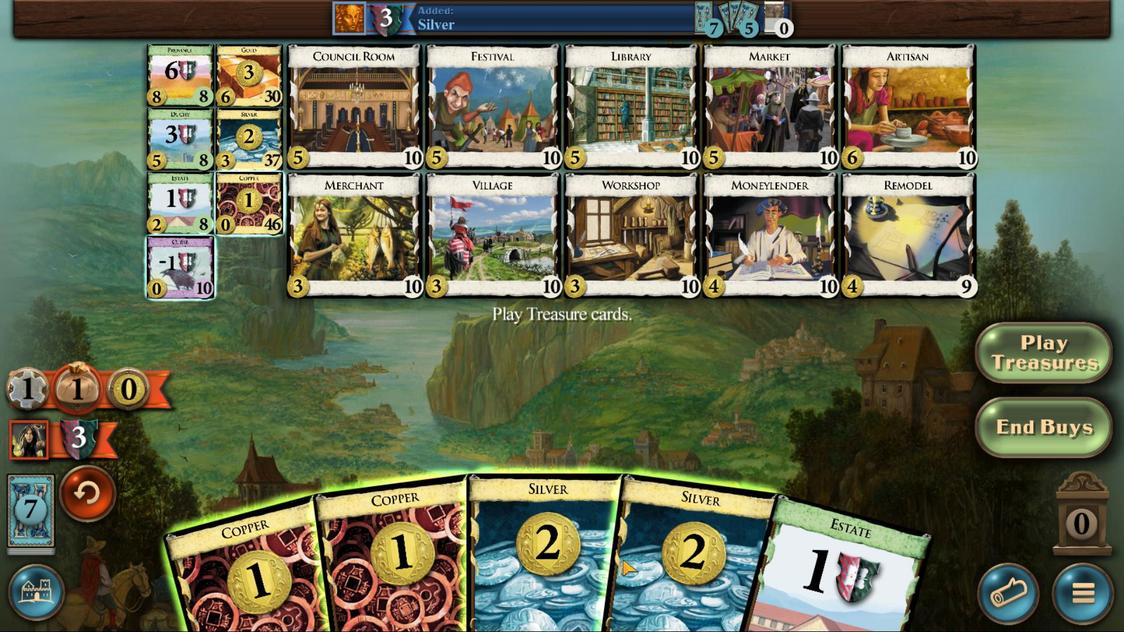 
Action: Mouse scrolled (622, 559) with delta (0, 0)
Screenshot: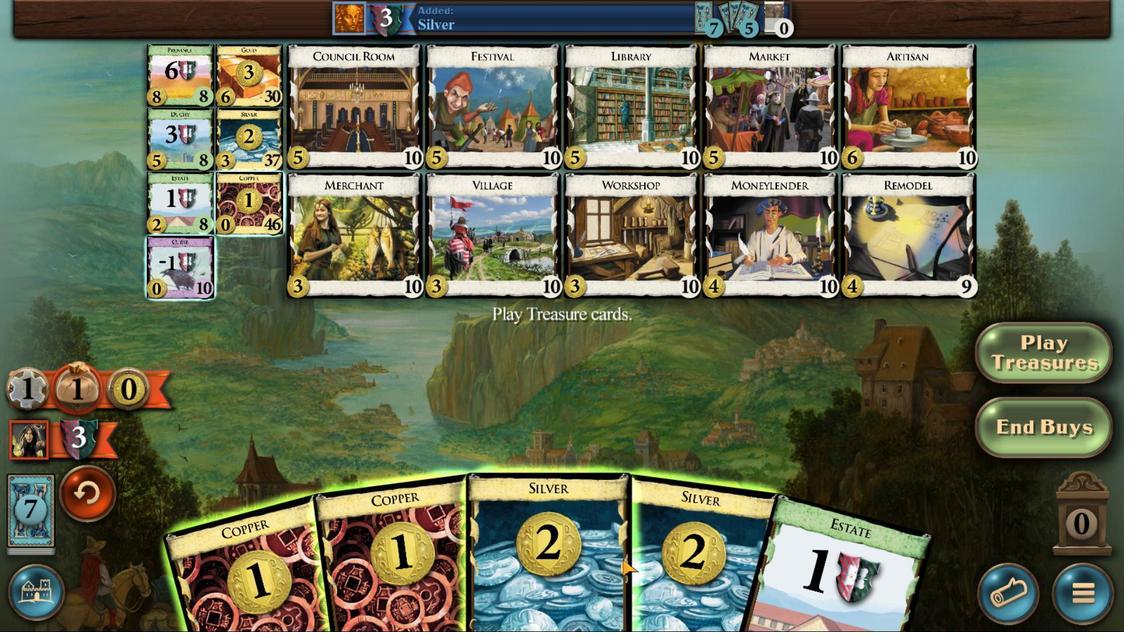 
Action: Mouse scrolled (622, 559) with delta (0, 0)
Screenshot: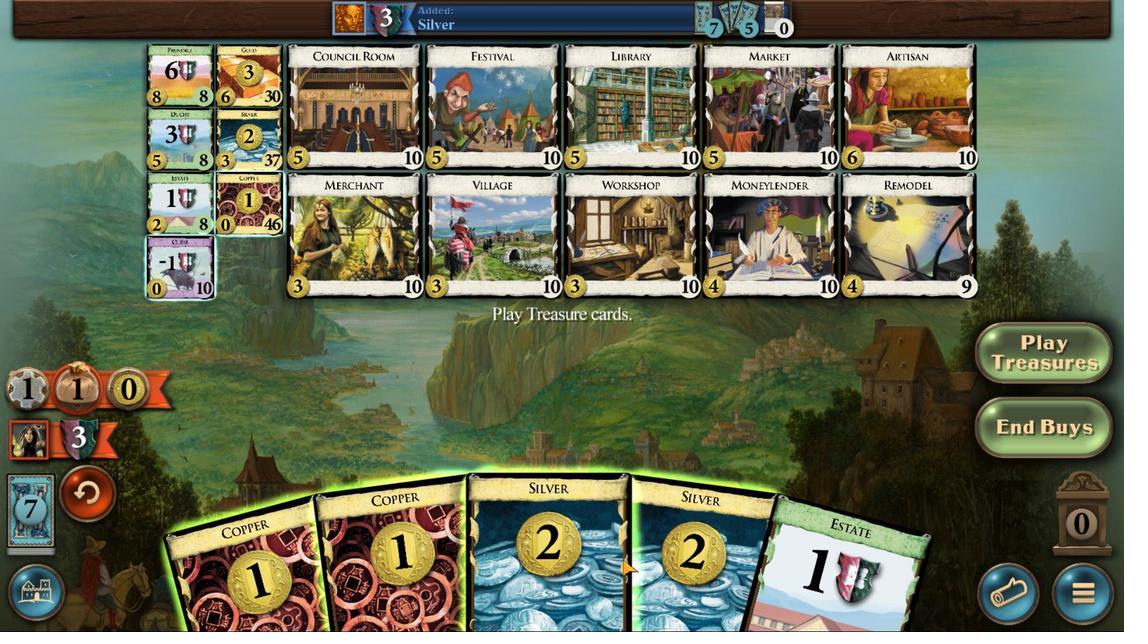 
Action: Mouse scrolled (622, 559) with delta (0, 0)
Screenshot: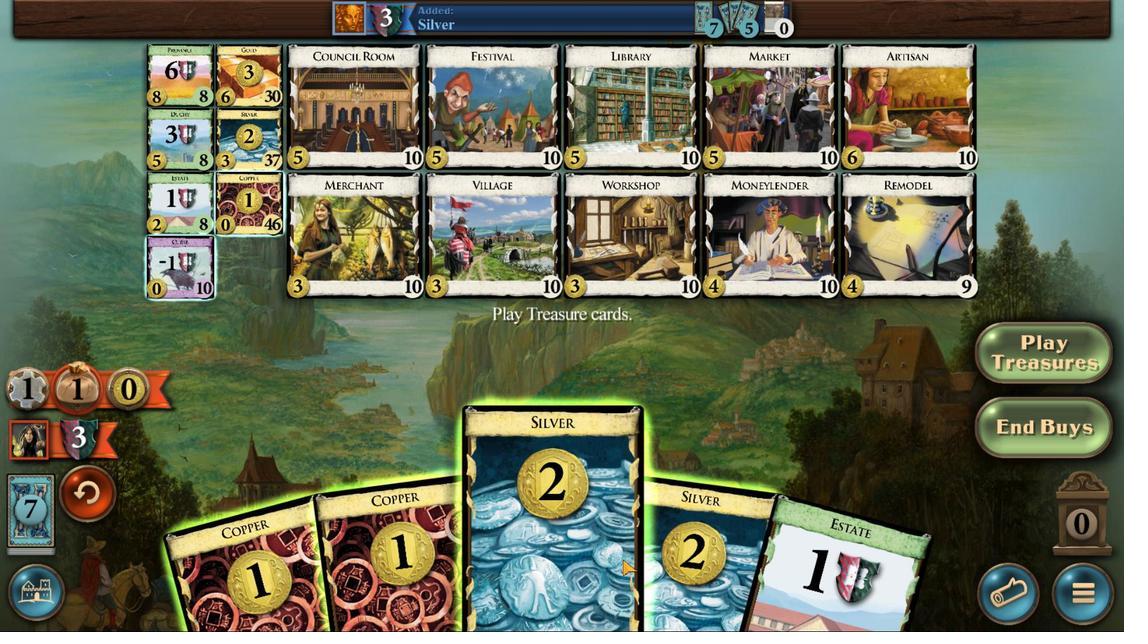 
Action: Mouse moved to (536, 535)
Screenshot: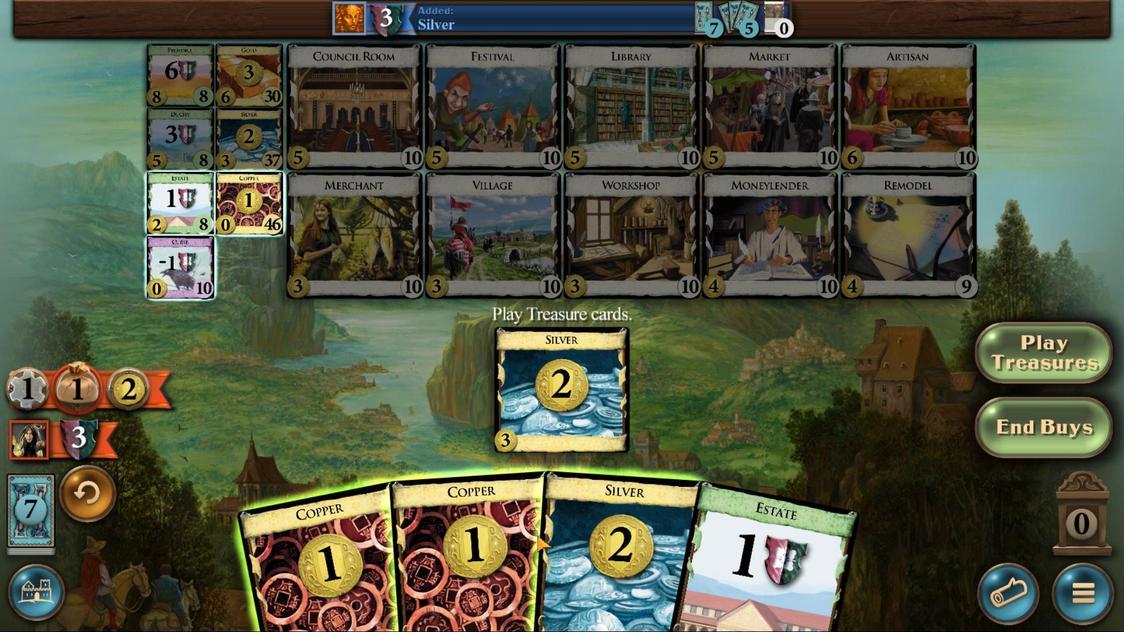 
Action: Mouse scrolled (536, 535) with delta (0, 0)
Screenshot: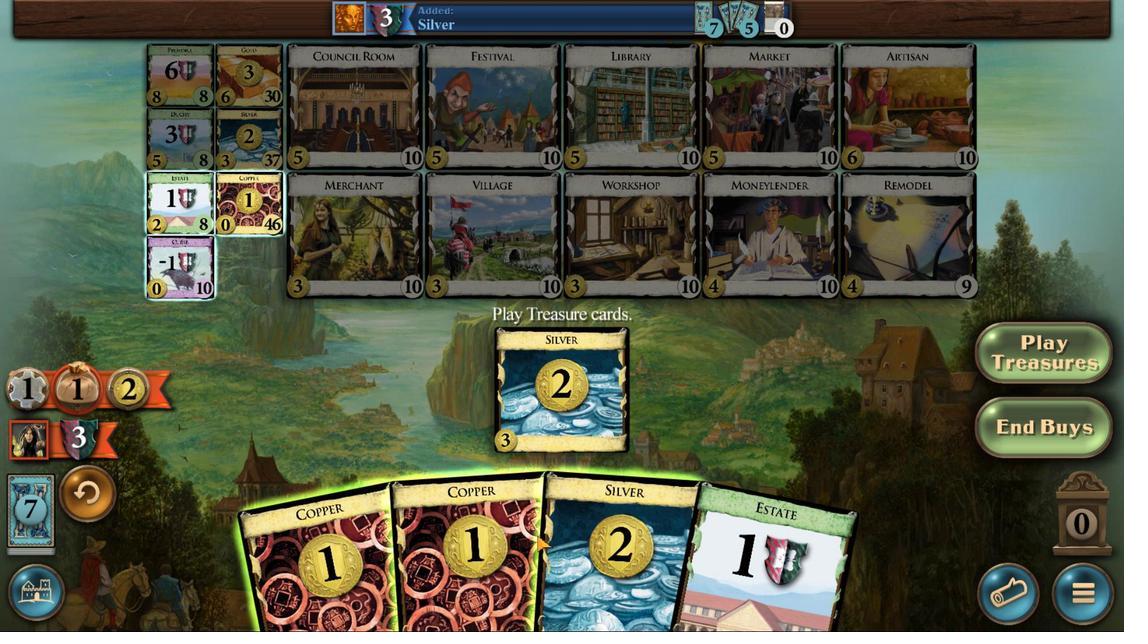 
Action: Mouse scrolled (536, 535) with delta (0, 0)
Screenshot: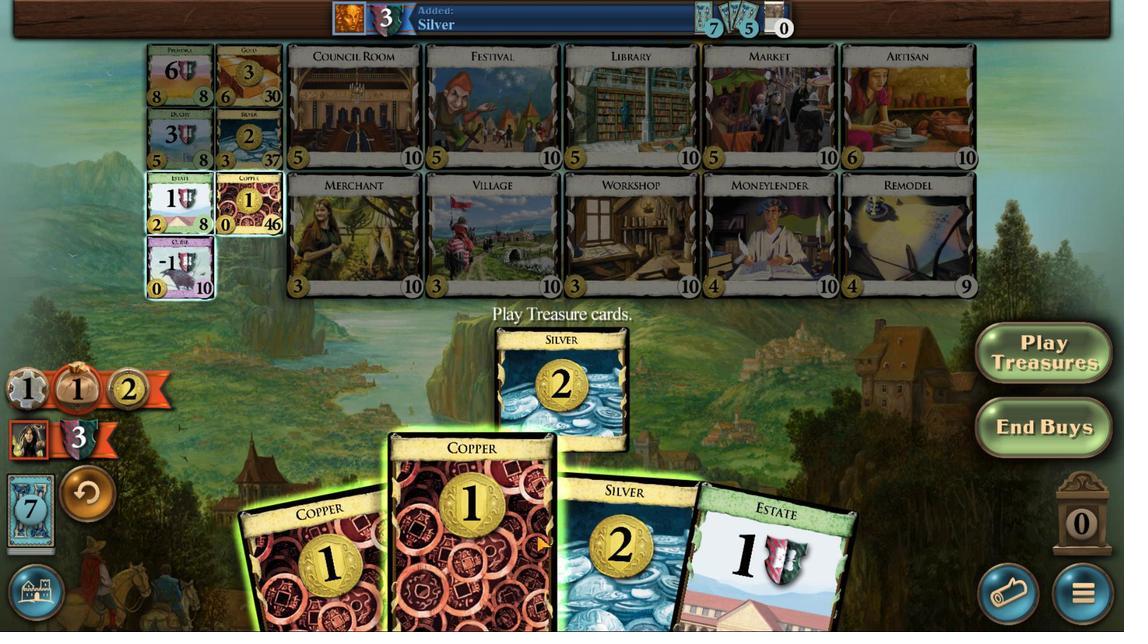 
Action: Mouse moved to (535, 544)
Screenshot: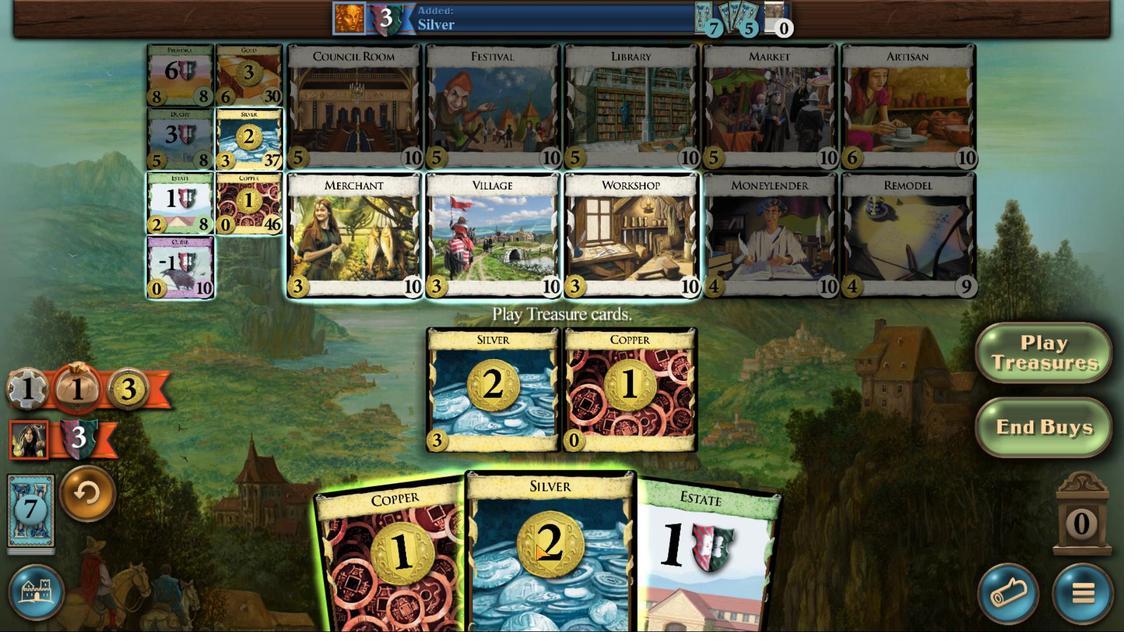 
Action: Mouse scrolled (535, 544) with delta (0, 0)
Screenshot: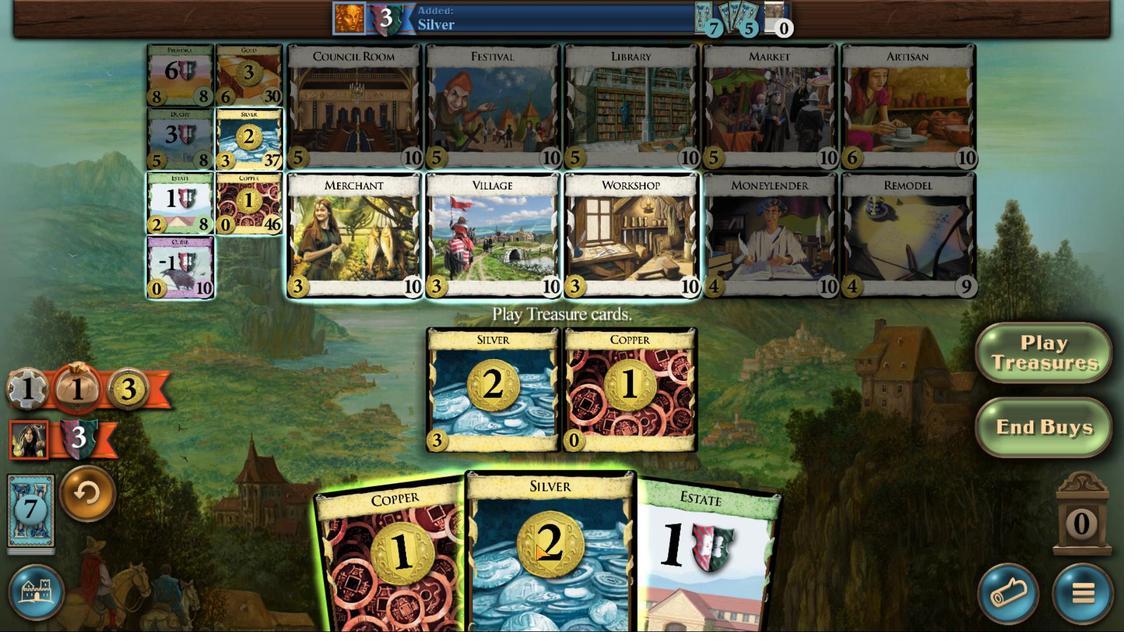
Action: Mouse scrolled (535, 544) with delta (0, 0)
Screenshot: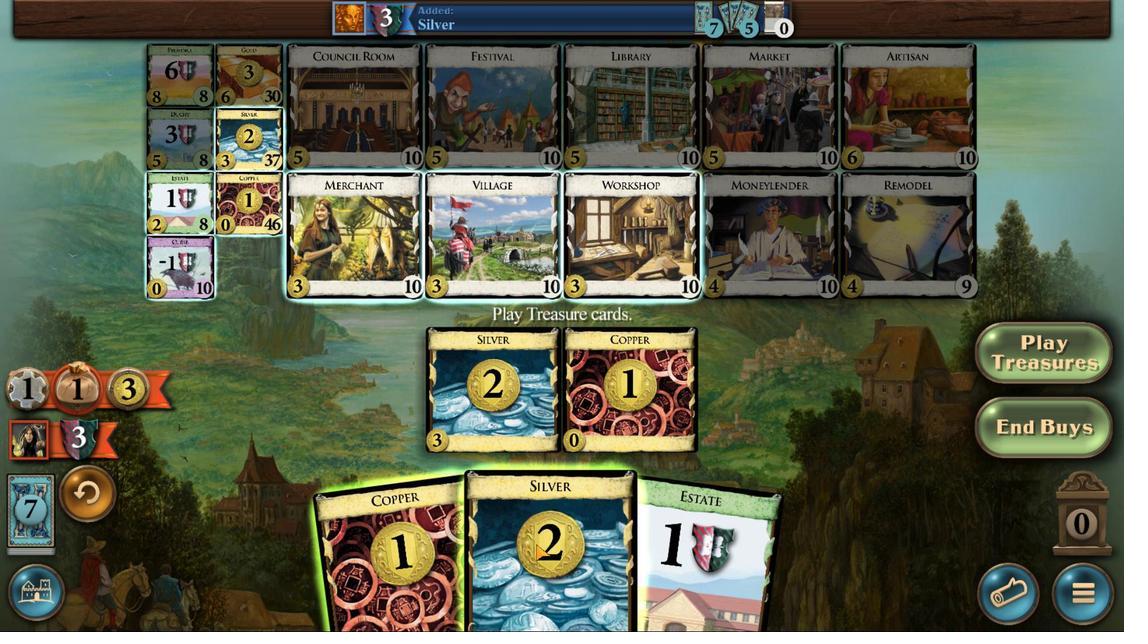 
Action: Mouse scrolled (535, 544) with delta (0, 0)
Screenshot: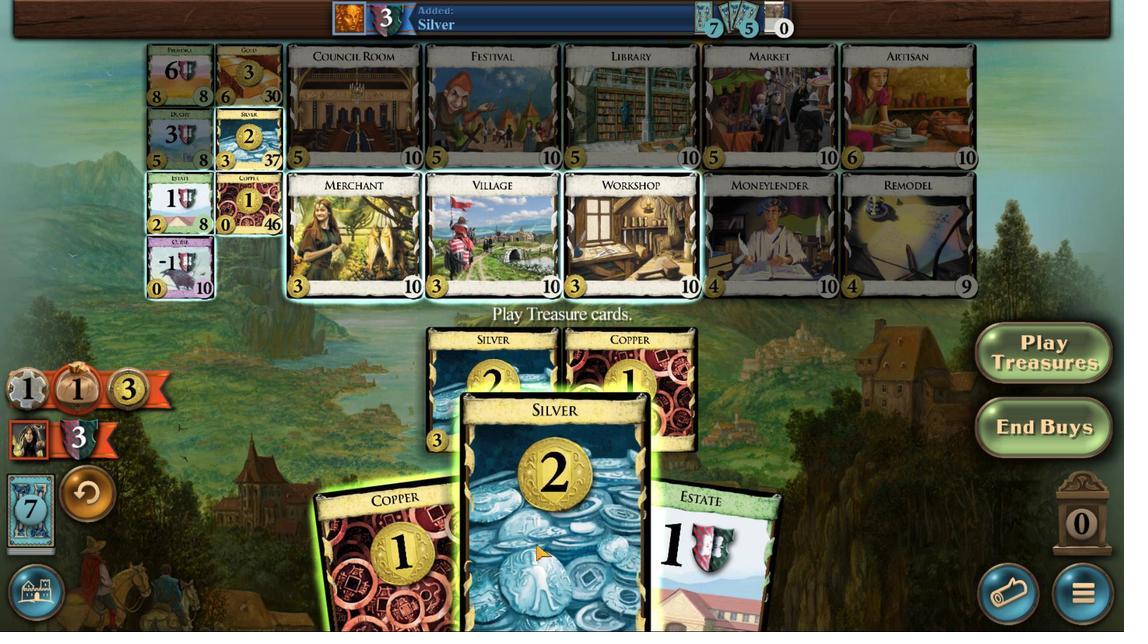 
Action: Mouse moved to (466, 551)
Screenshot: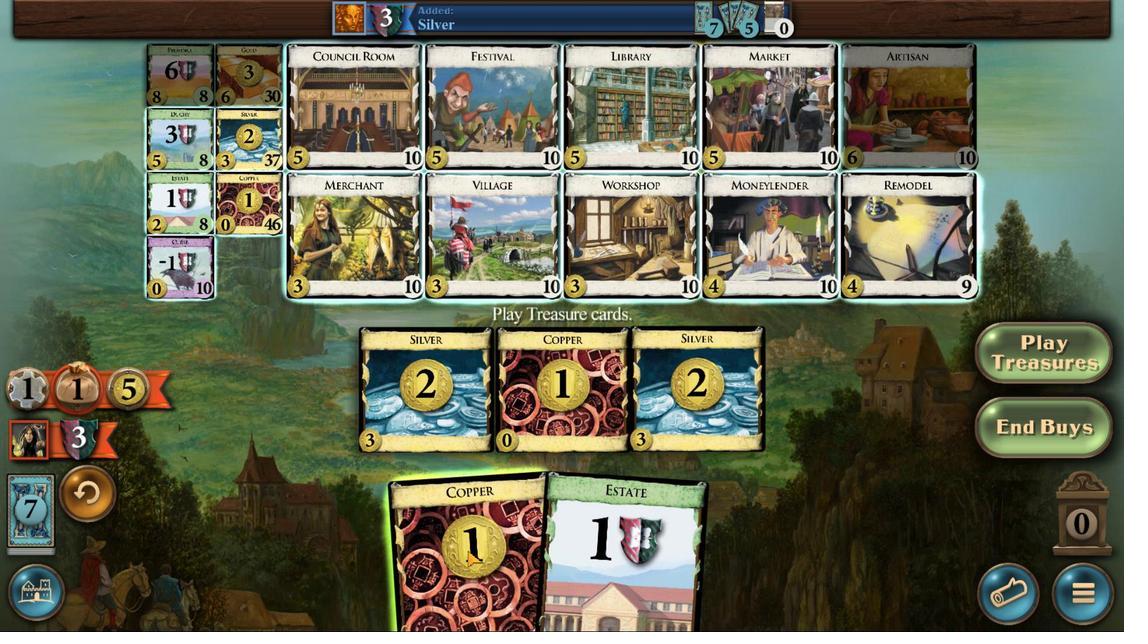 
Action: Mouse scrolled (466, 550) with delta (0, 0)
Screenshot: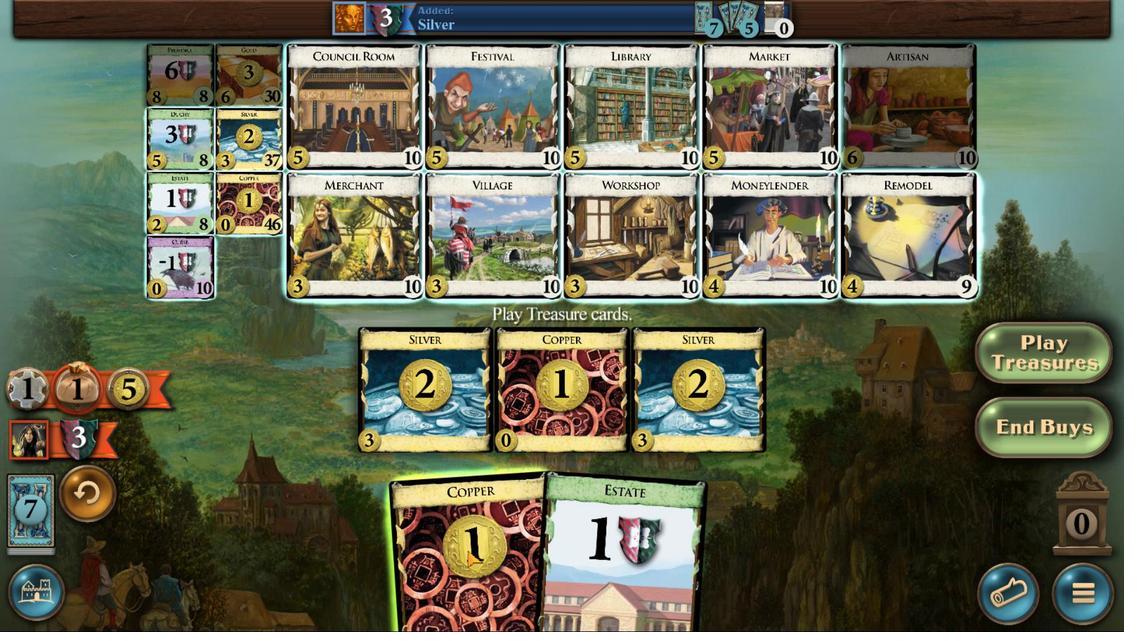 
Action: Mouse scrolled (466, 550) with delta (0, 0)
Screenshot: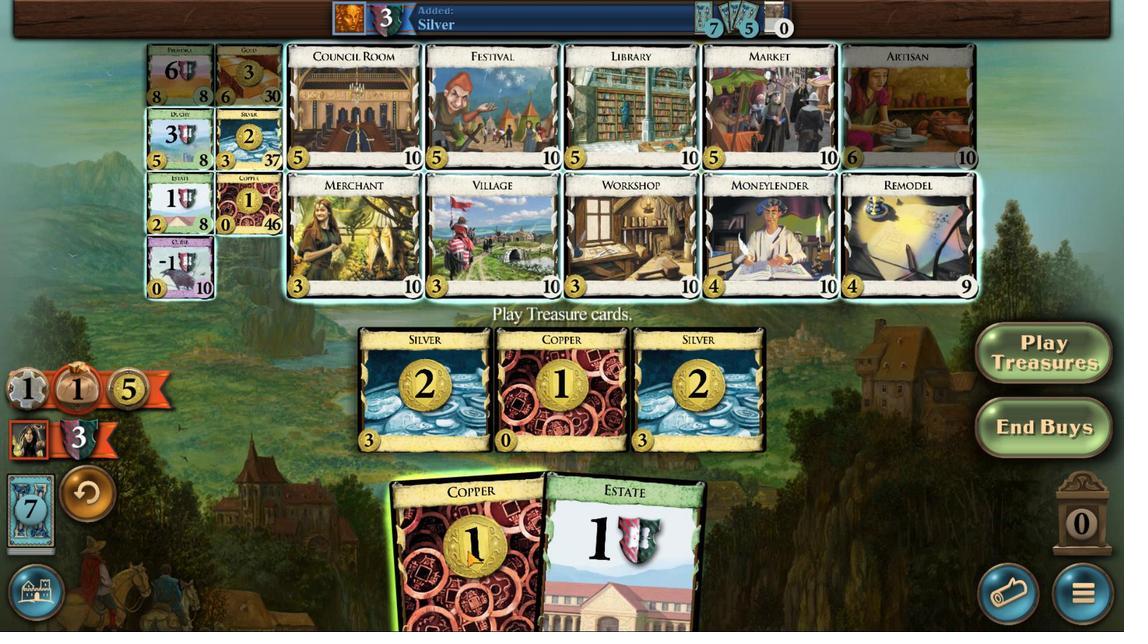 
Action: Mouse scrolled (466, 550) with delta (0, 0)
Screenshot: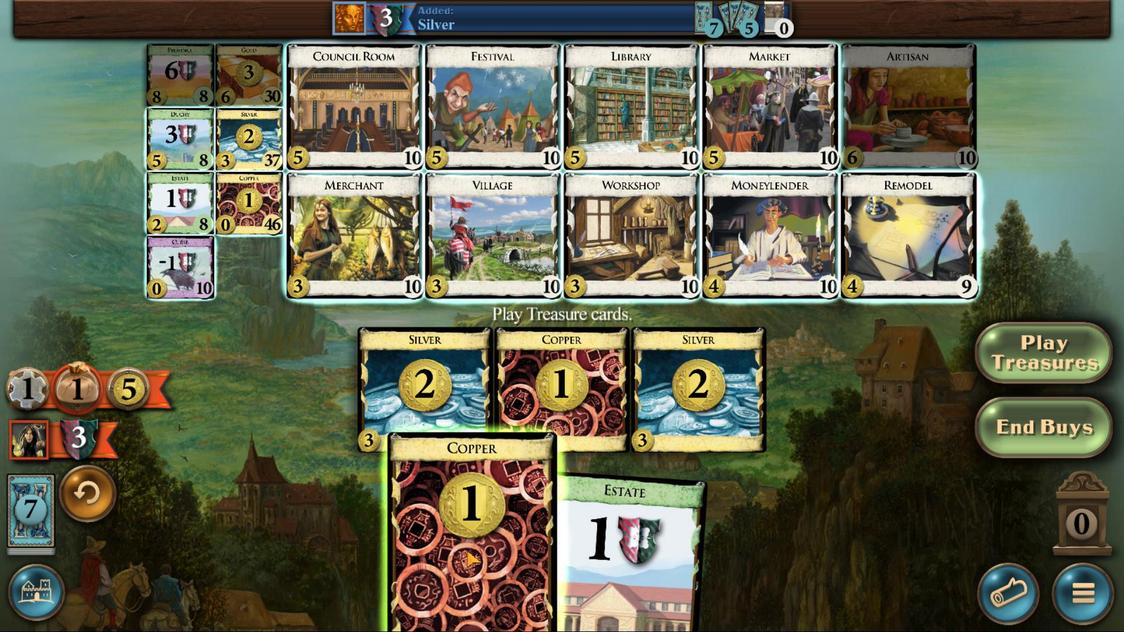 
Action: Mouse moved to (190, 130)
Screenshot: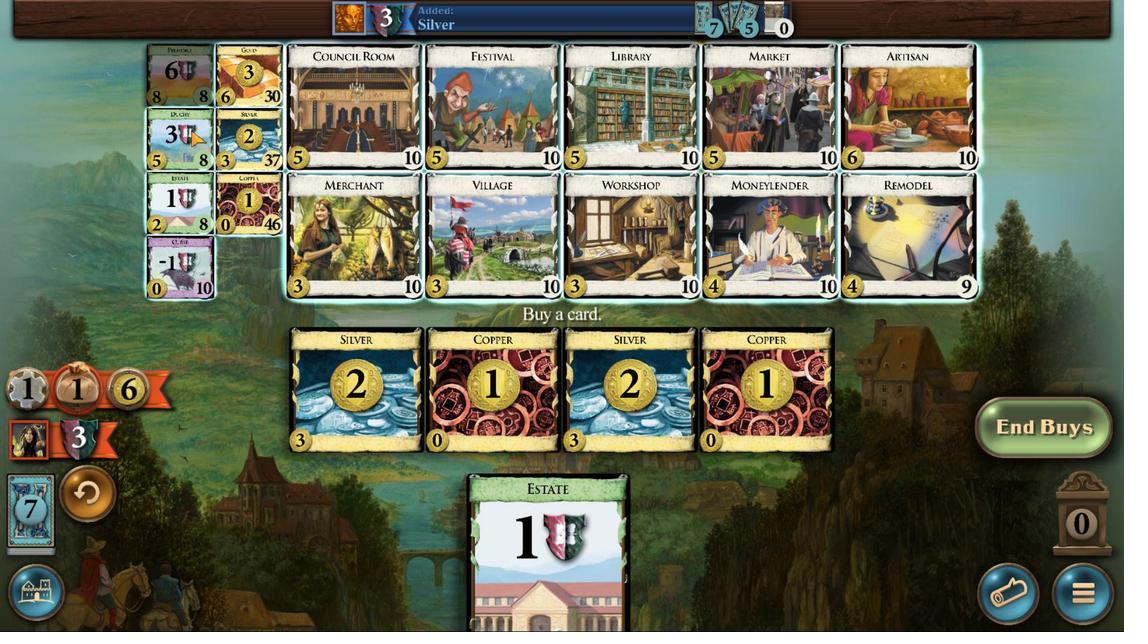 
Action: Mouse pressed left at (190, 130)
Screenshot: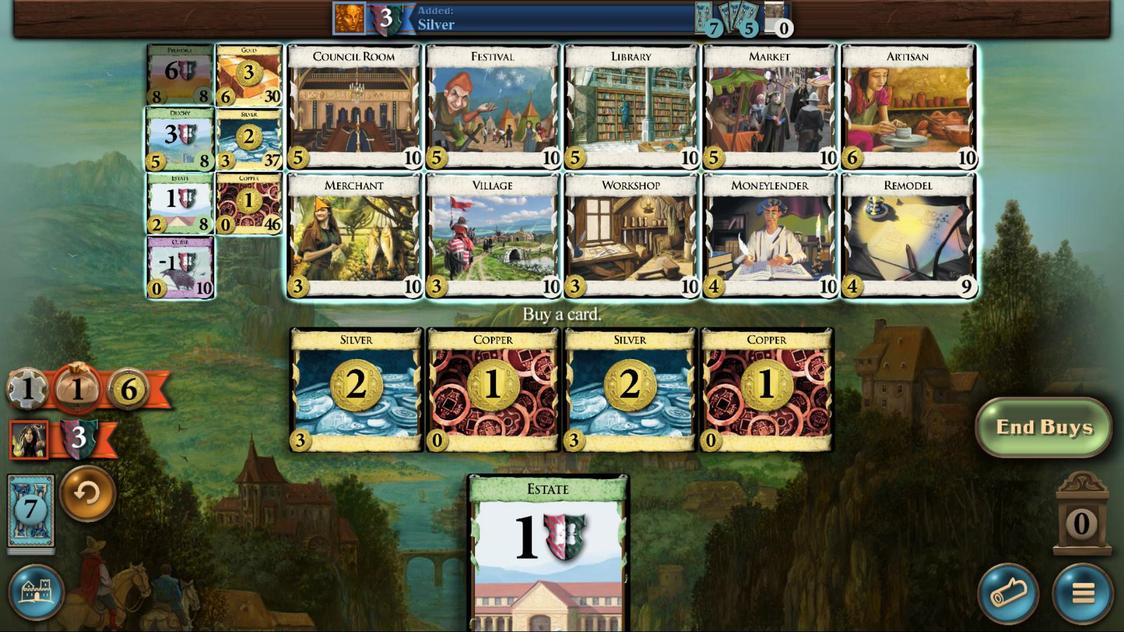 
Action: Mouse moved to (580, 566)
Screenshot: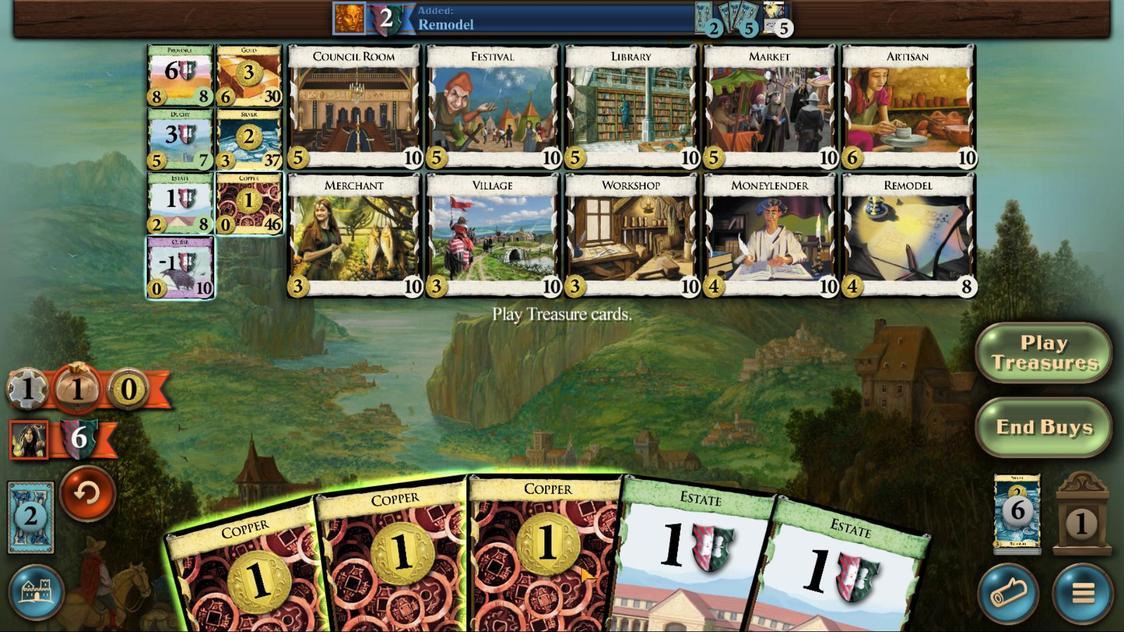 
Action: Mouse scrolled (580, 566) with delta (0, 0)
Screenshot: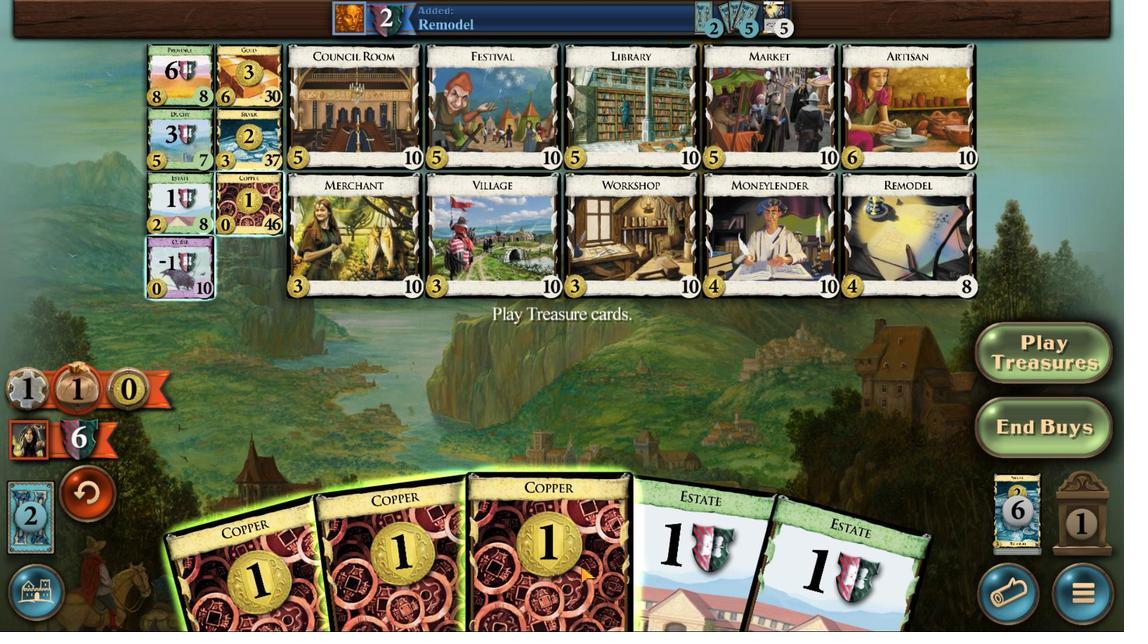 
Action: Mouse scrolled (580, 566) with delta (0, 0)
Screenshot: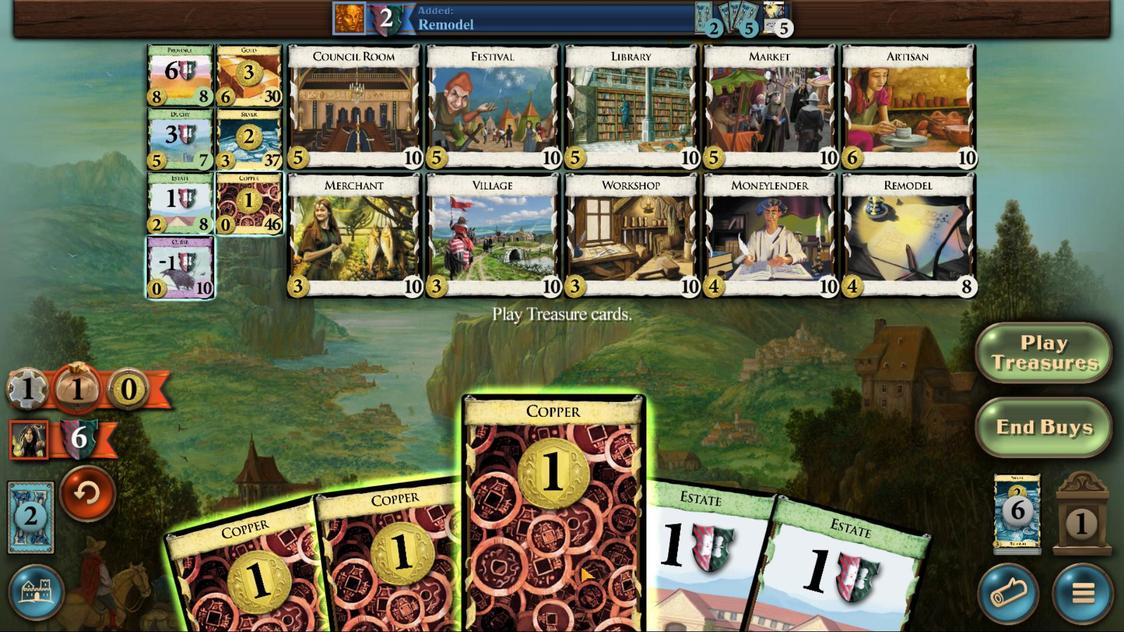 
Action: Mouse moved to (493, 557)
Screenshot: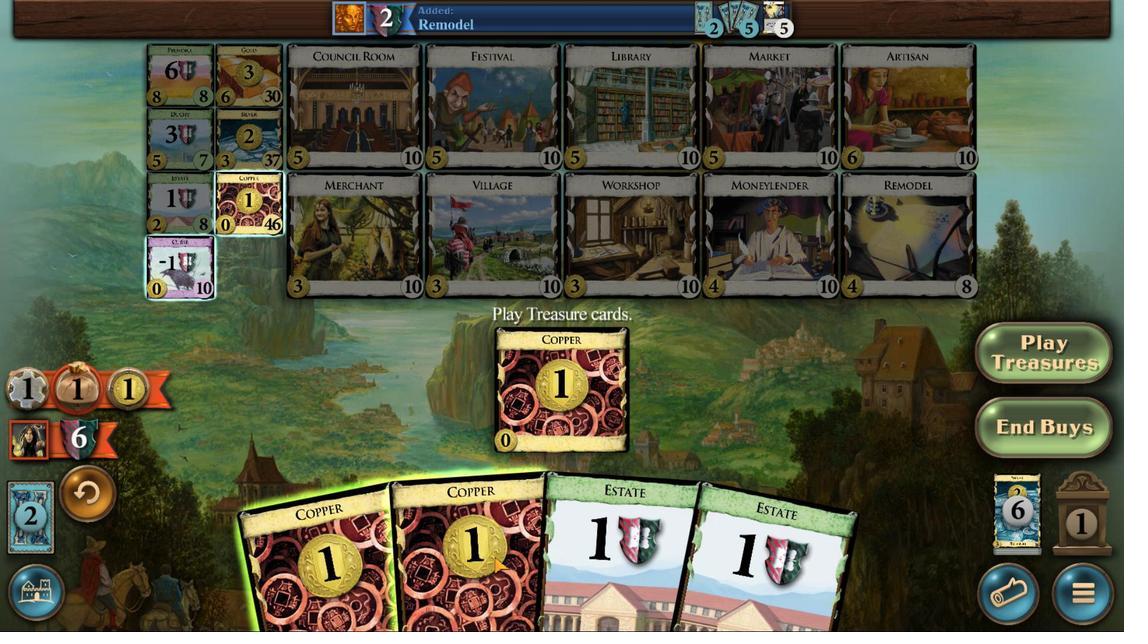 
Action: Mouse scrolled (493, 557) with delta (0, 0)
Screenshot: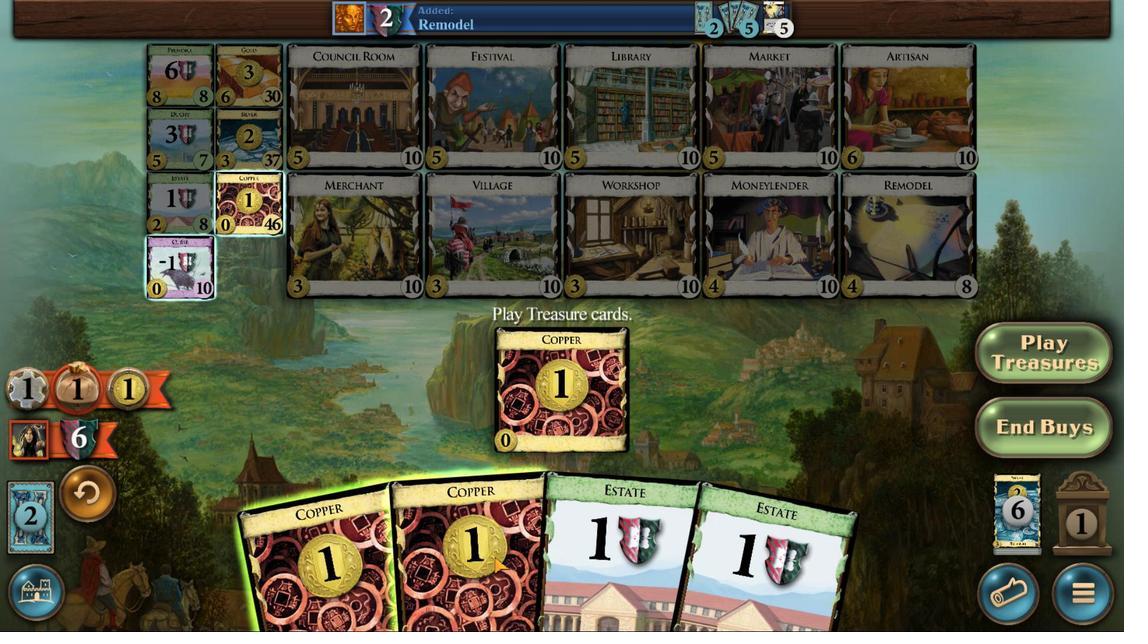 
Action: Mouse scrolled (493, 557) with delta (0, 0)
Screenshot: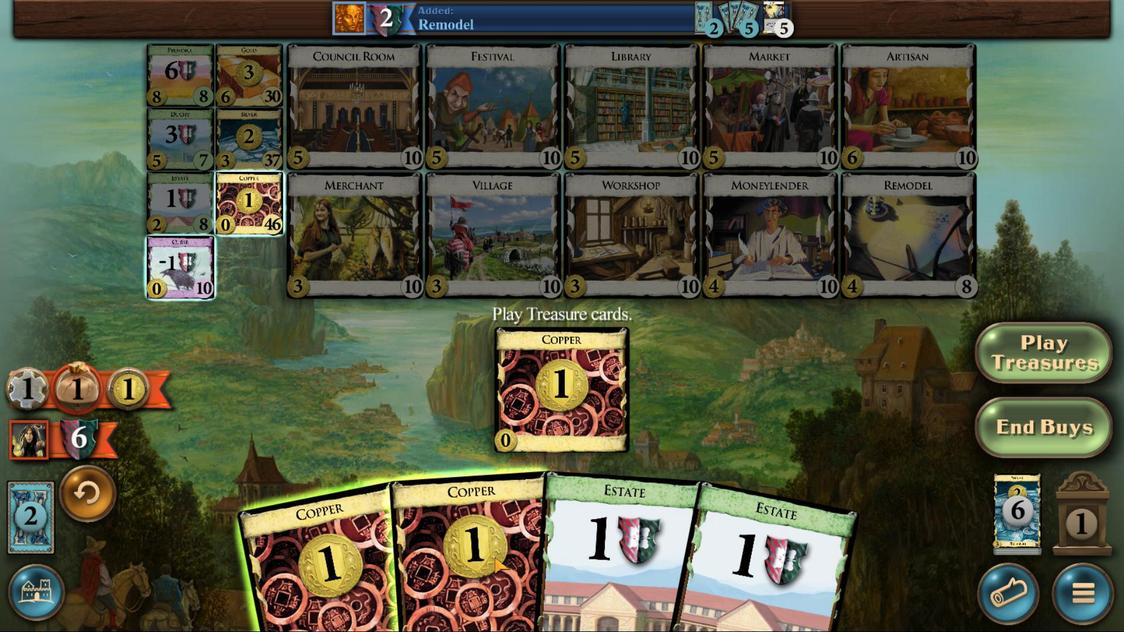 
Action: Mouse moved to (402, 564)
Screenshot: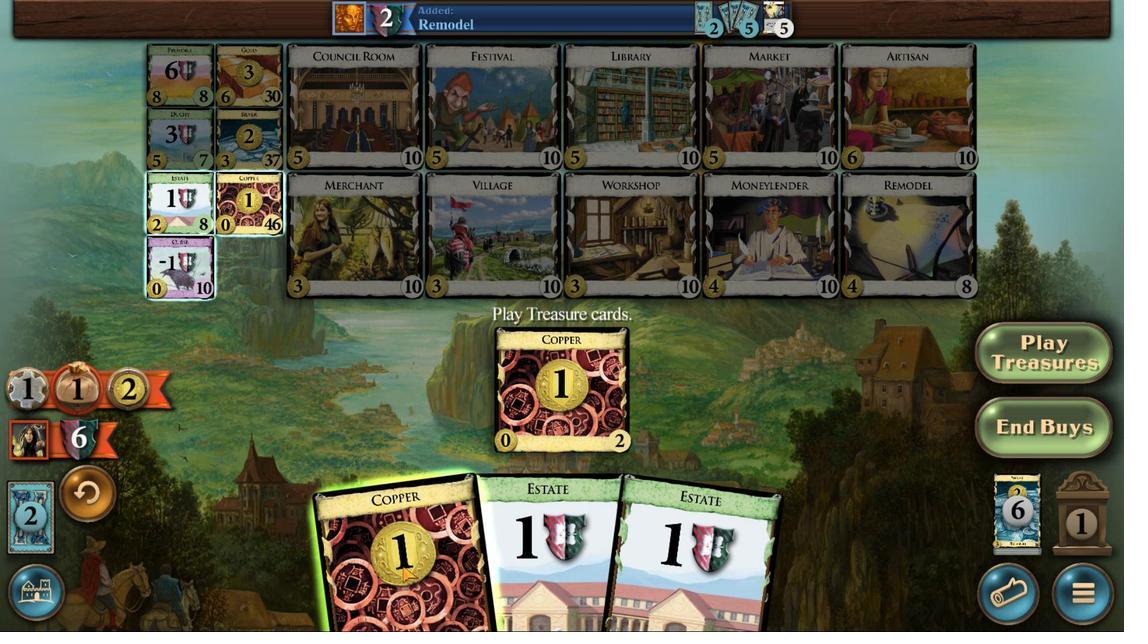 
Action: Mouse scrolled (402, 564) with delta (0, 0)
Screenshot: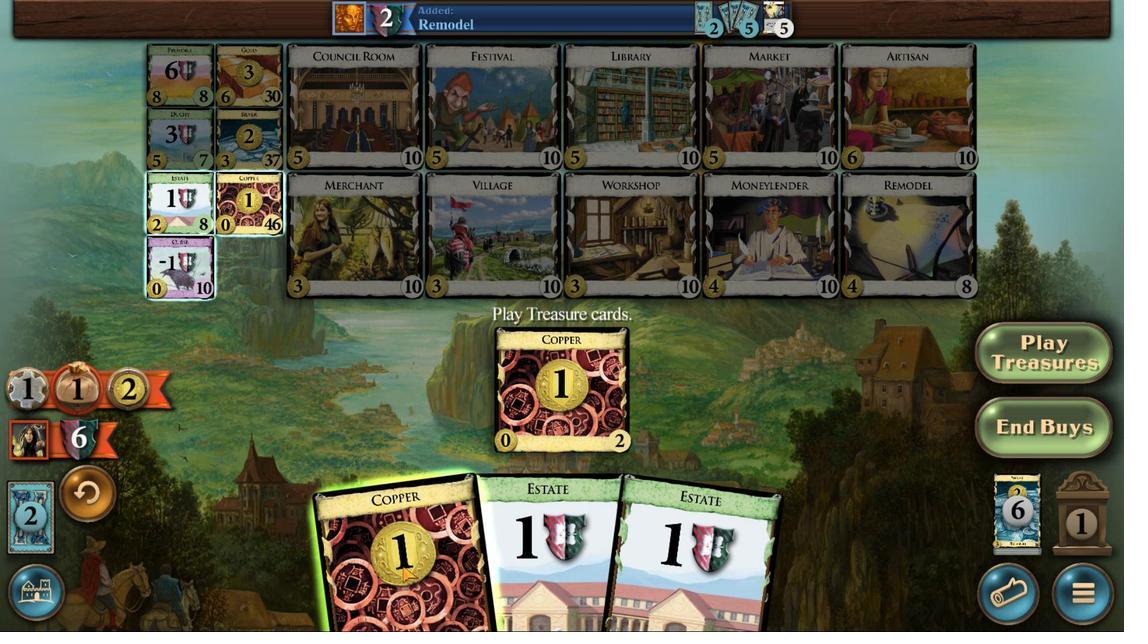 
Action: Mouse moved to (401, 566)
Screenshot: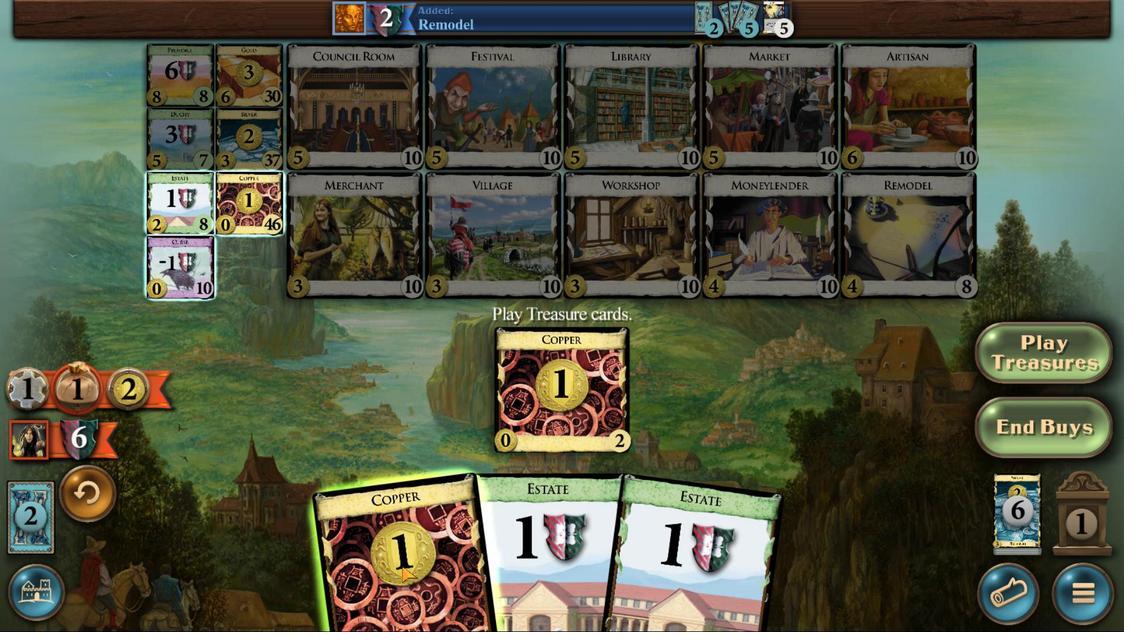 
Action: Mouse scrolled (401, 565) with delta (0, 0)
Screenshot: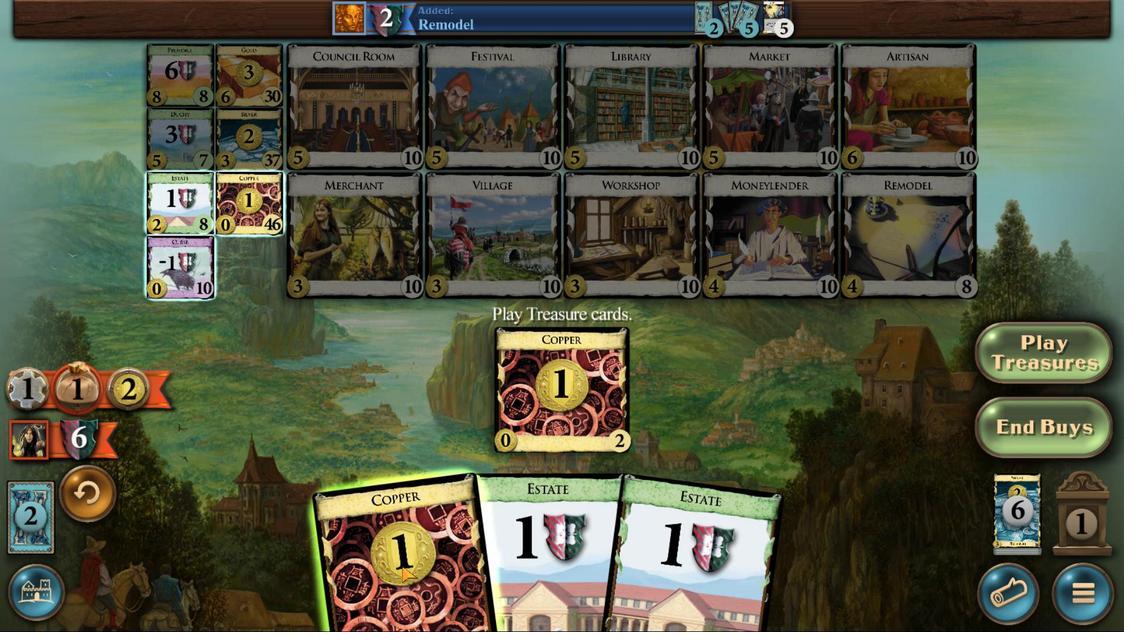 
Action: Mouse scrolled (401, 565) with delta (0, 0)
Screenshot: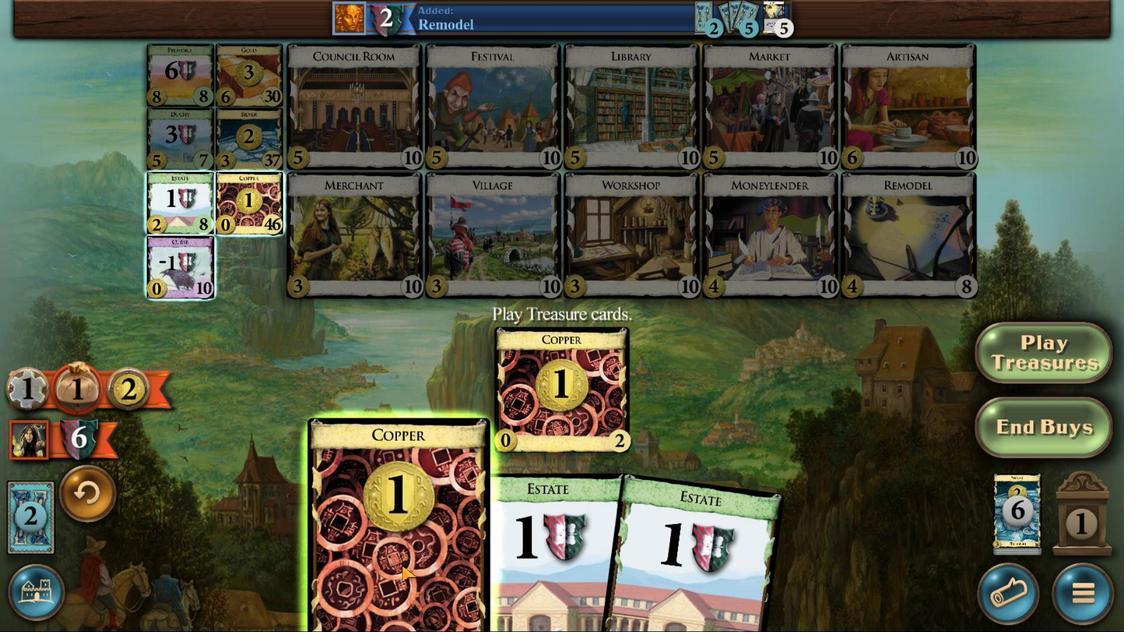 
Action: Mouse scrolled (401, 565) with delta (0, 0)
Screenshot: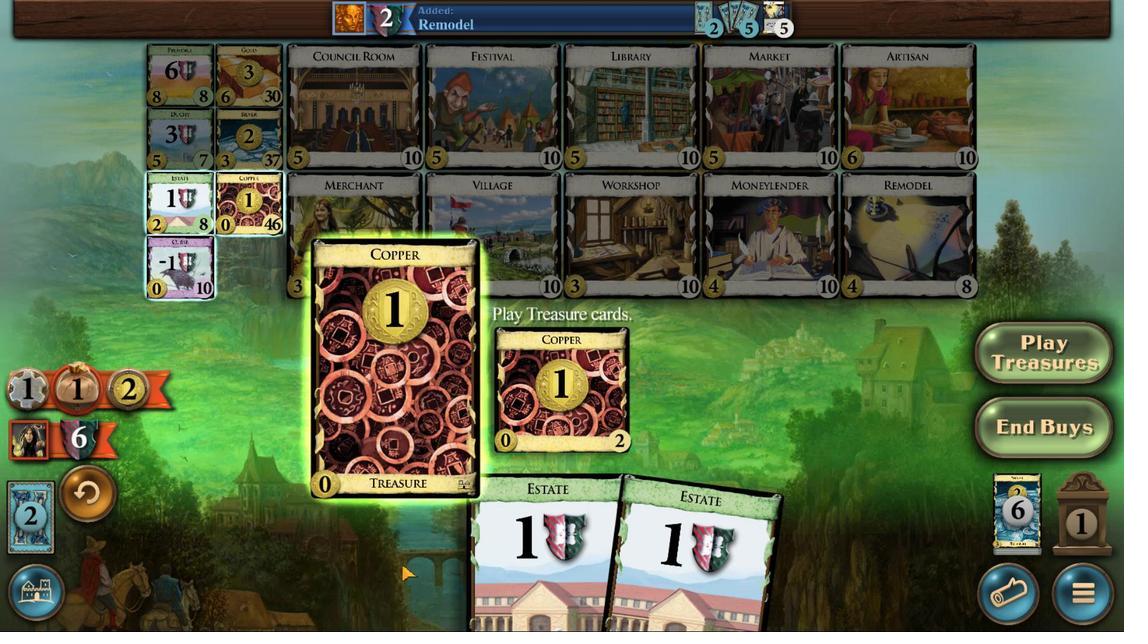
Action: Mouse moved to (244, 132)
Screenshot: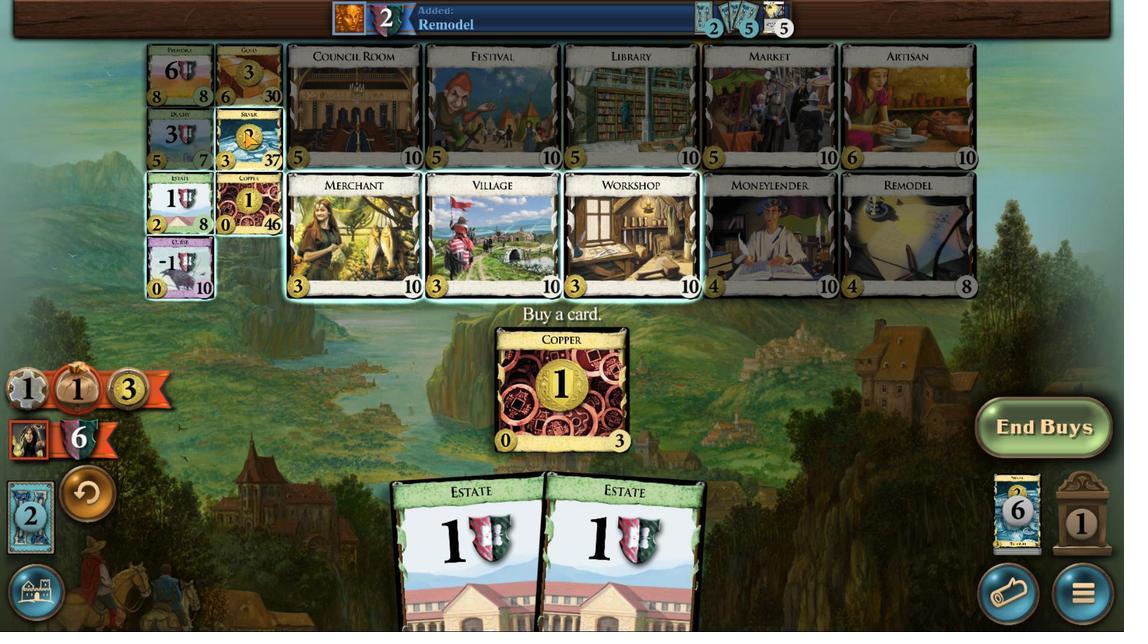 
Action: Mouse pressed left at (244, 132)
Screenshot: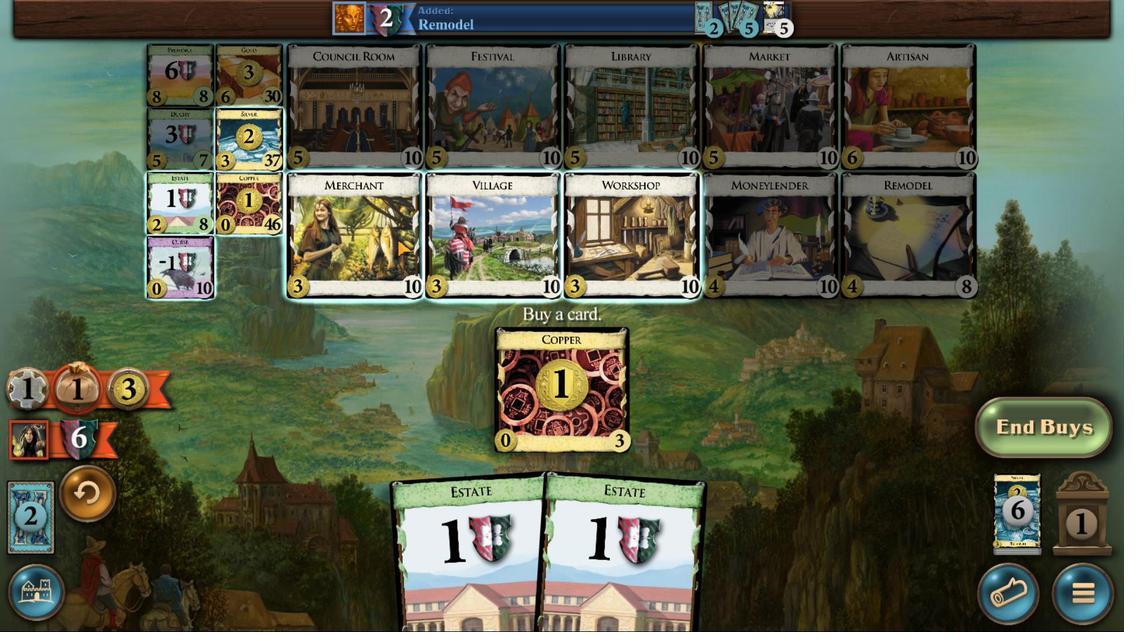 
Action: Mouse moved to (831, 574)
Screenshot: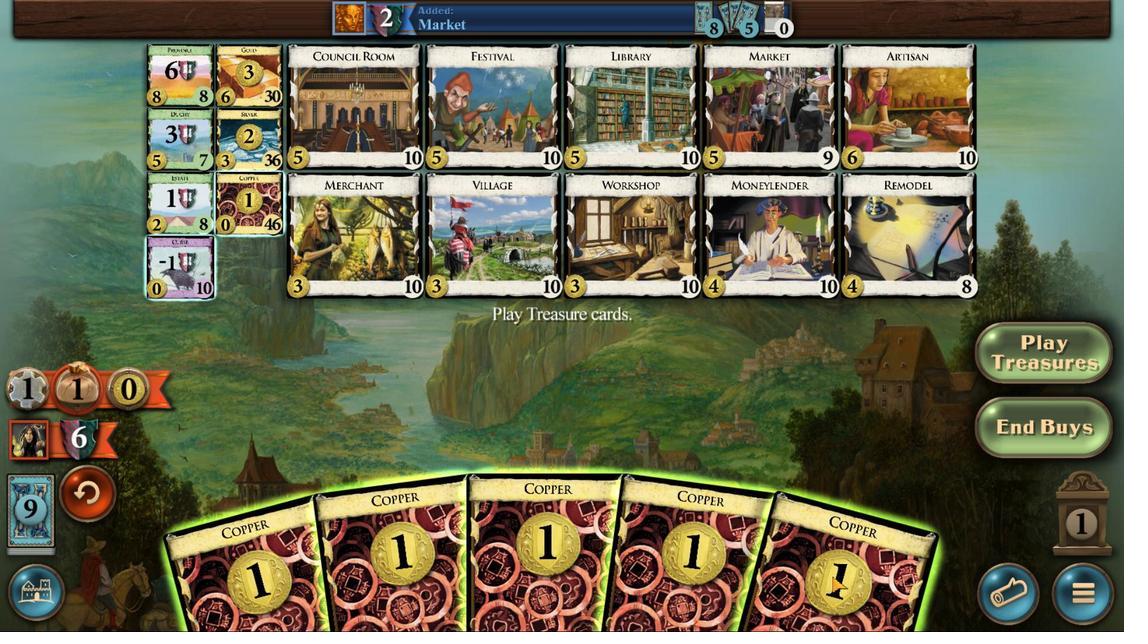 
Action: Mouse scrolled (831, 573) with delta (0, 0)
Screenshot: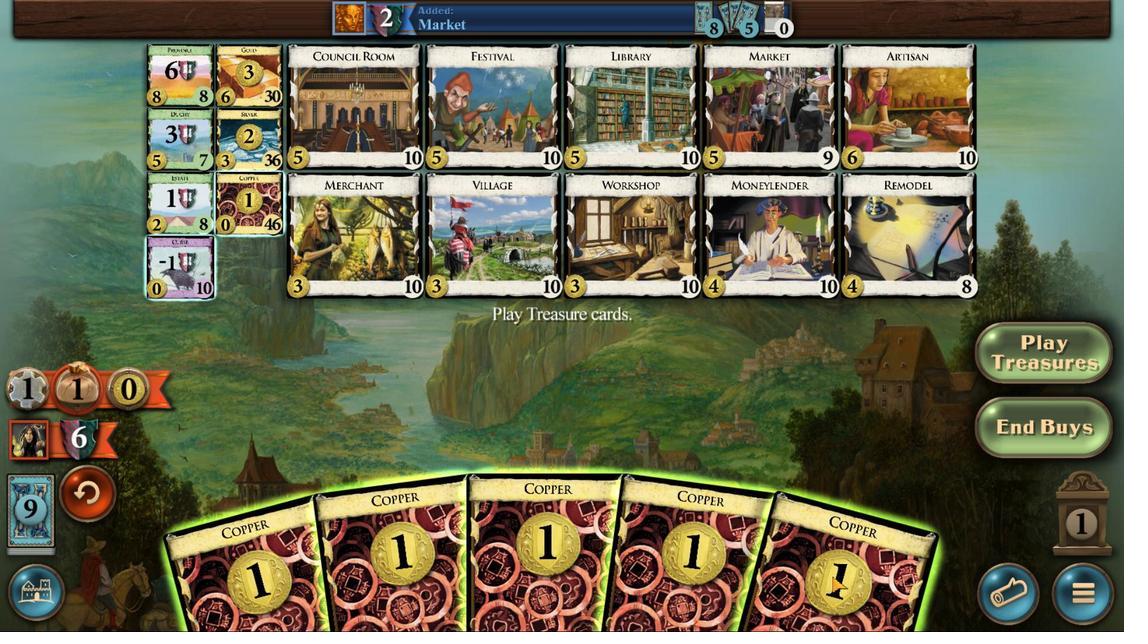 
Action: Mouse moved to (831, 576)
Screenshot: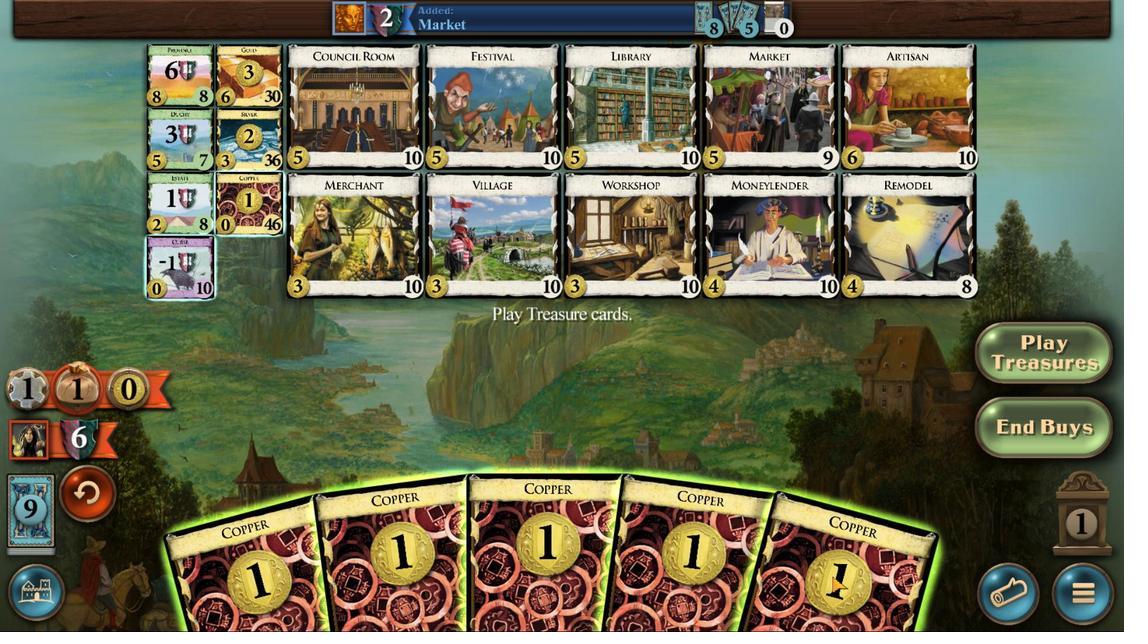 
Action: Mouse scrolled (831, 576) with delta (0, 0)
Screenshot: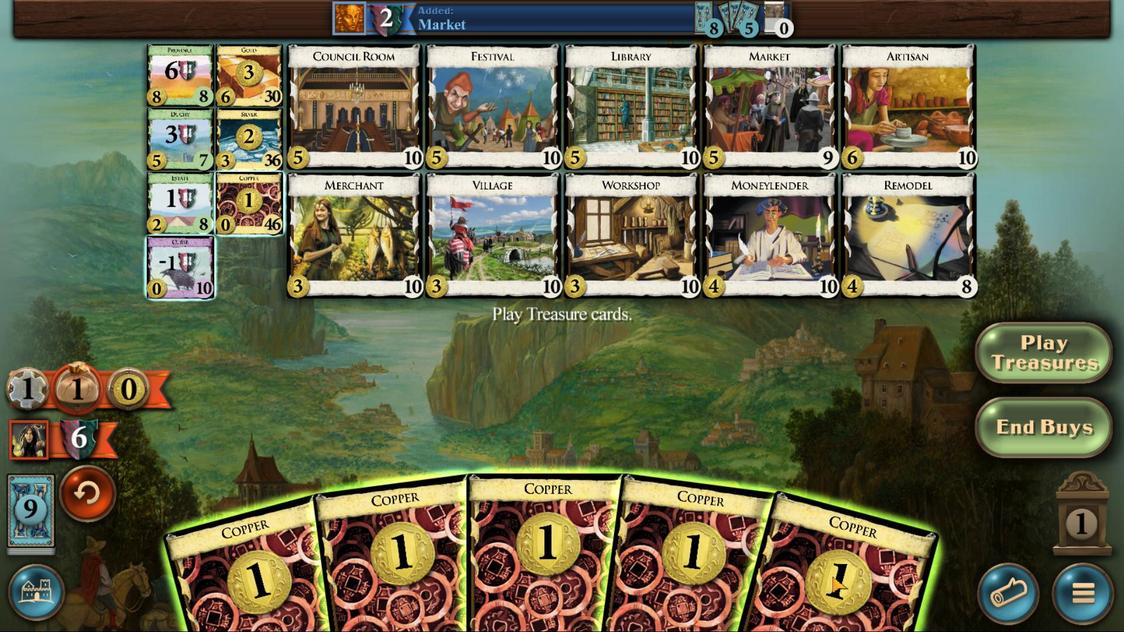
Action: Mouse moved to (712, 560)
Screenshot: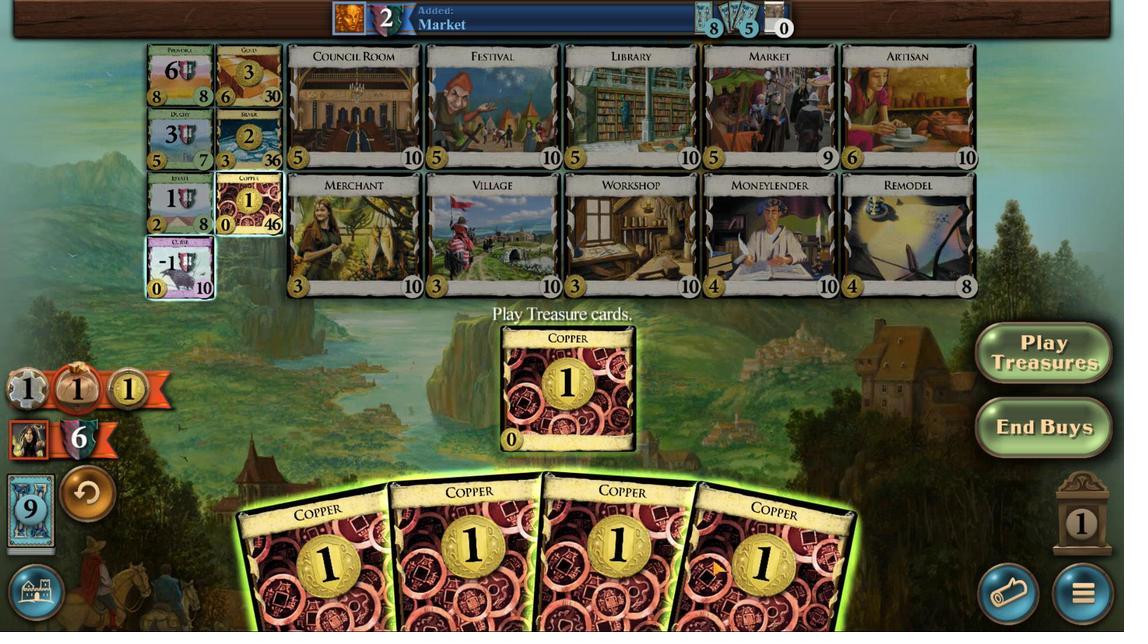 
Action: Mouse scrolled (712, 559) with delta (0, 0)
Screenshot: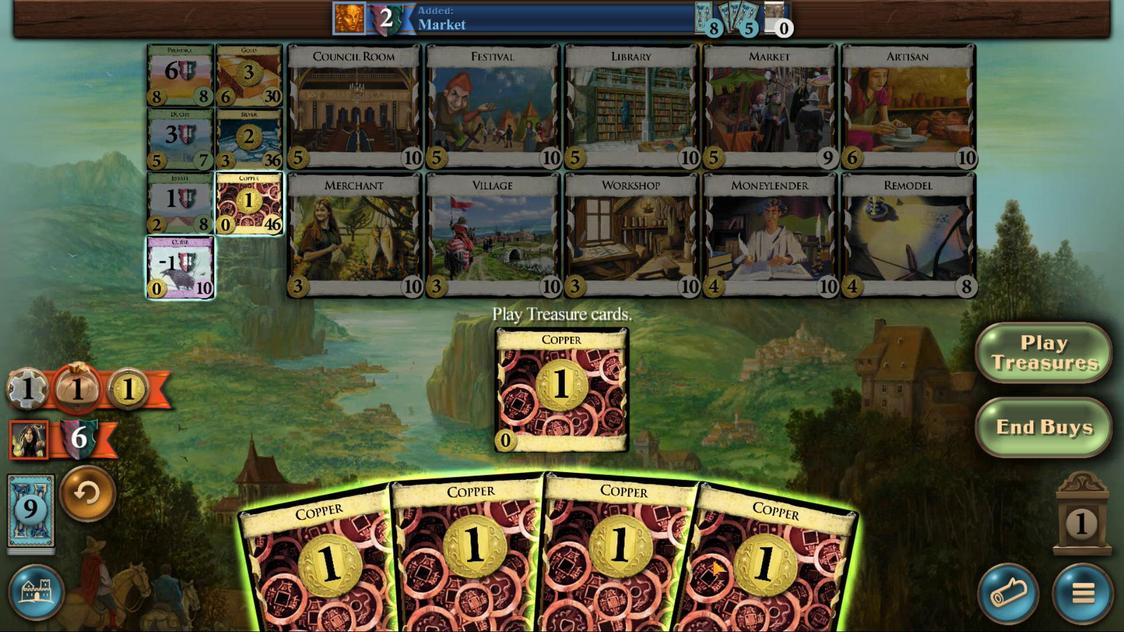 
Action: Mouse scrolled (712, 559) with delta (0, 0)
Screenshot: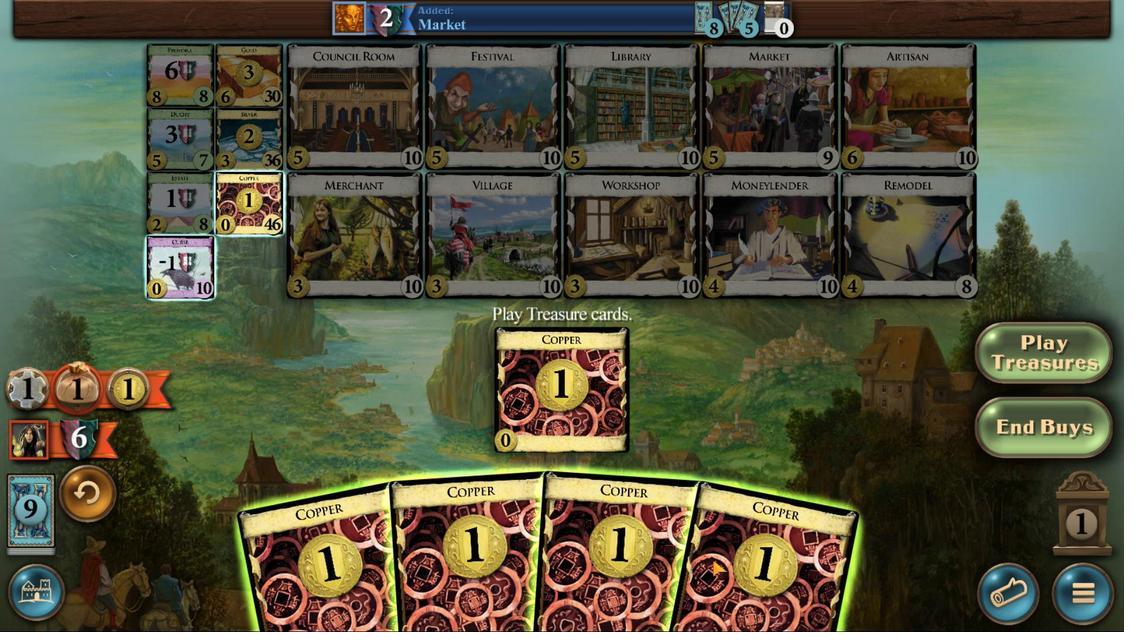 
Action: Mouse moved to (630, 559)
Screenshot: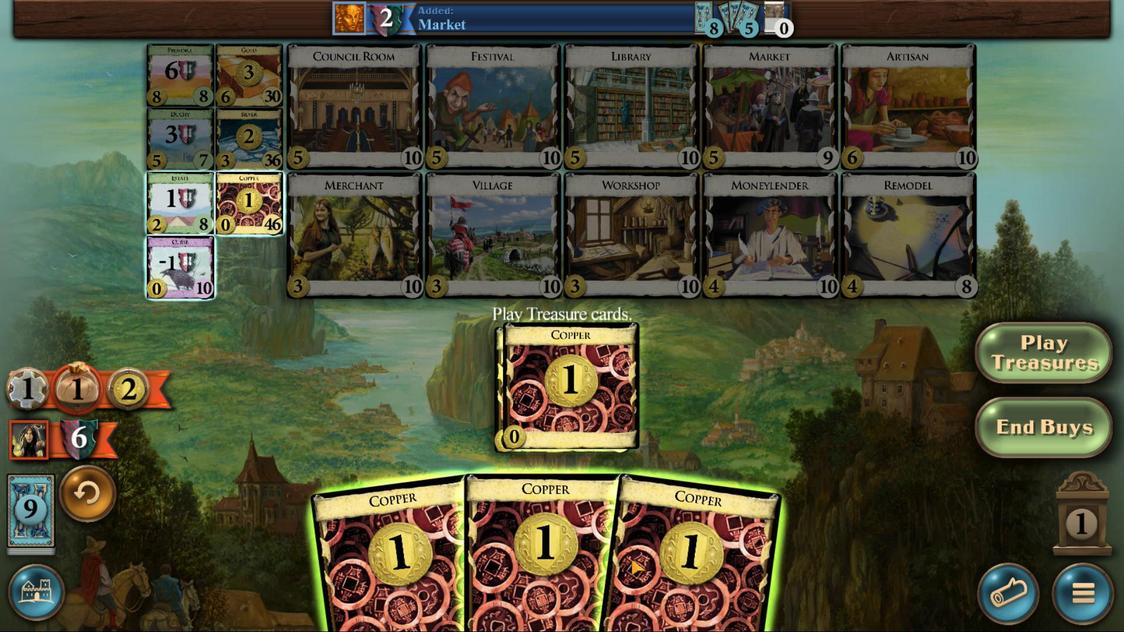 
Action: Mouse scrolled (630, 558) with delta (0, 0)
Screenshot: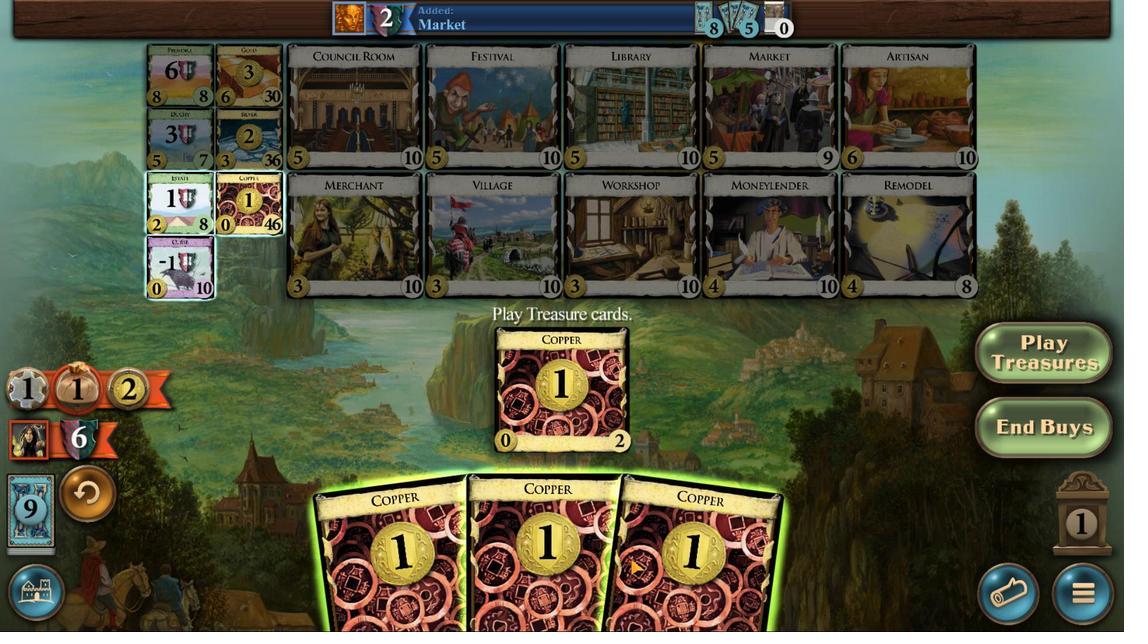 
Action: Mouse scrolled (630, 558) with delta (0, 0)
Screenshot: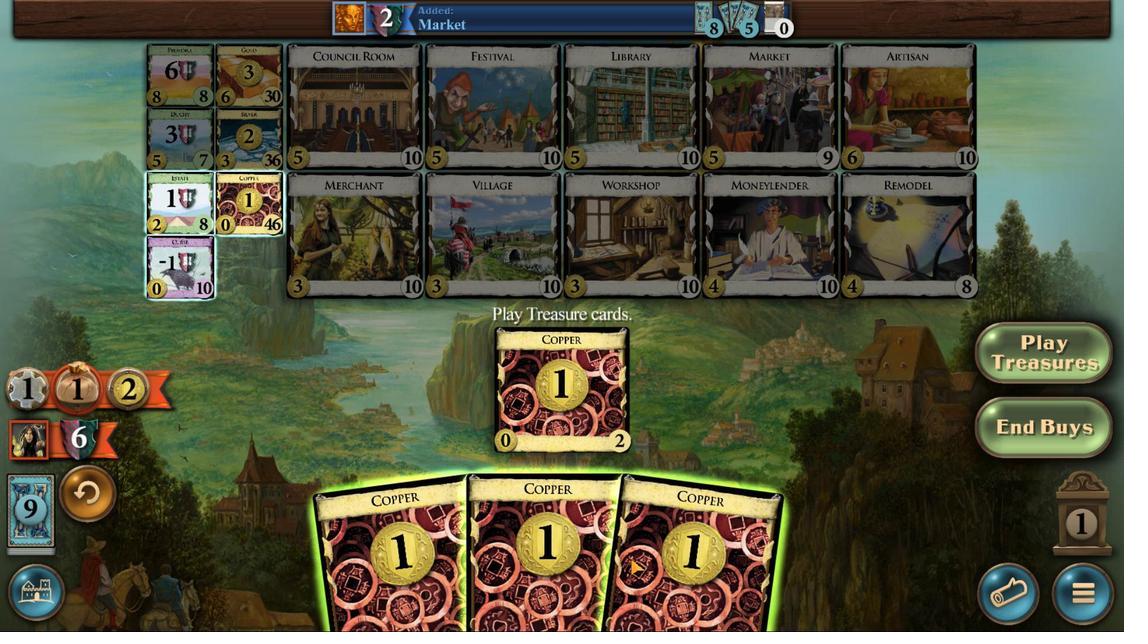 
Action: Mouse moved to (555, 558)
Screenshot: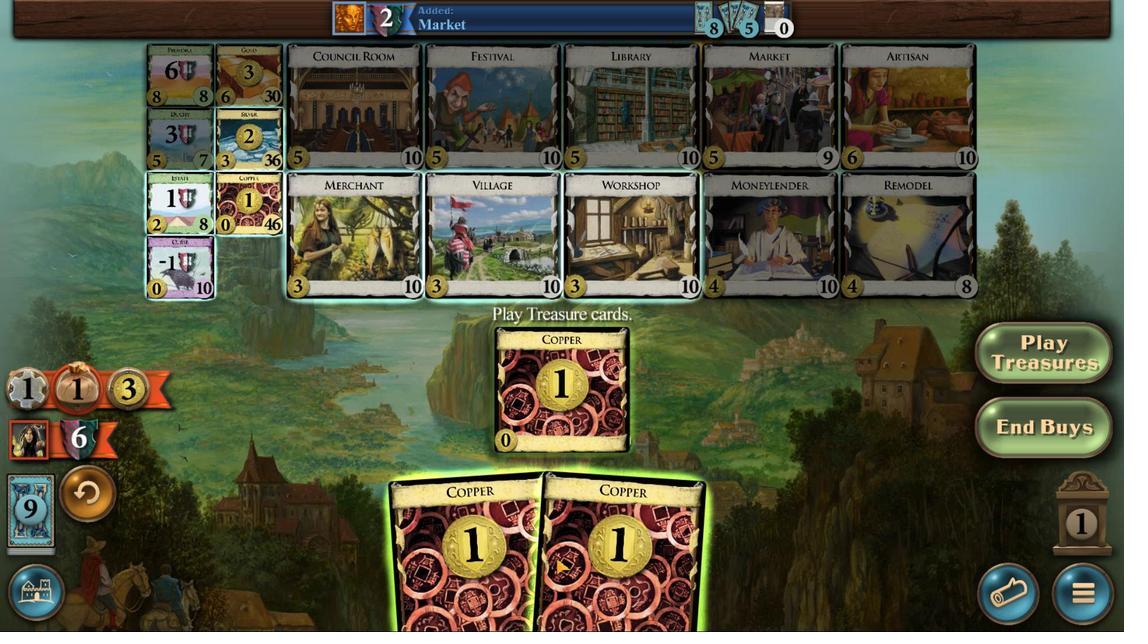 
Action: Mouse scrolled (555, 558) with delta (0, 0)
Screenshot: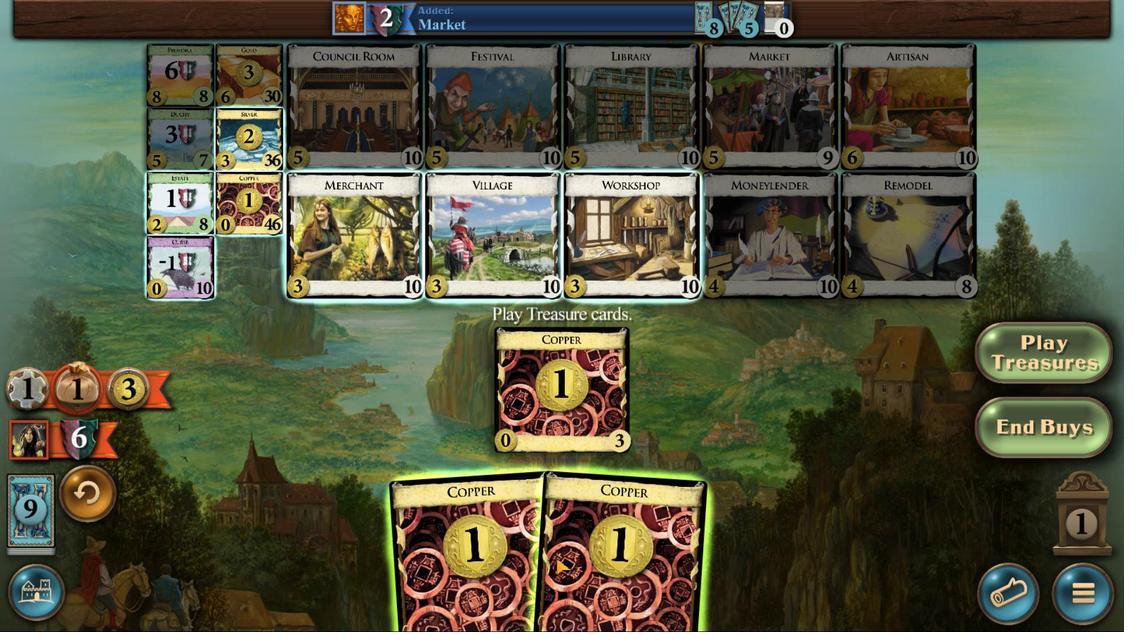 
Action: Mouse scrolled (555, 558) with delta (0, 0)
Screenshot: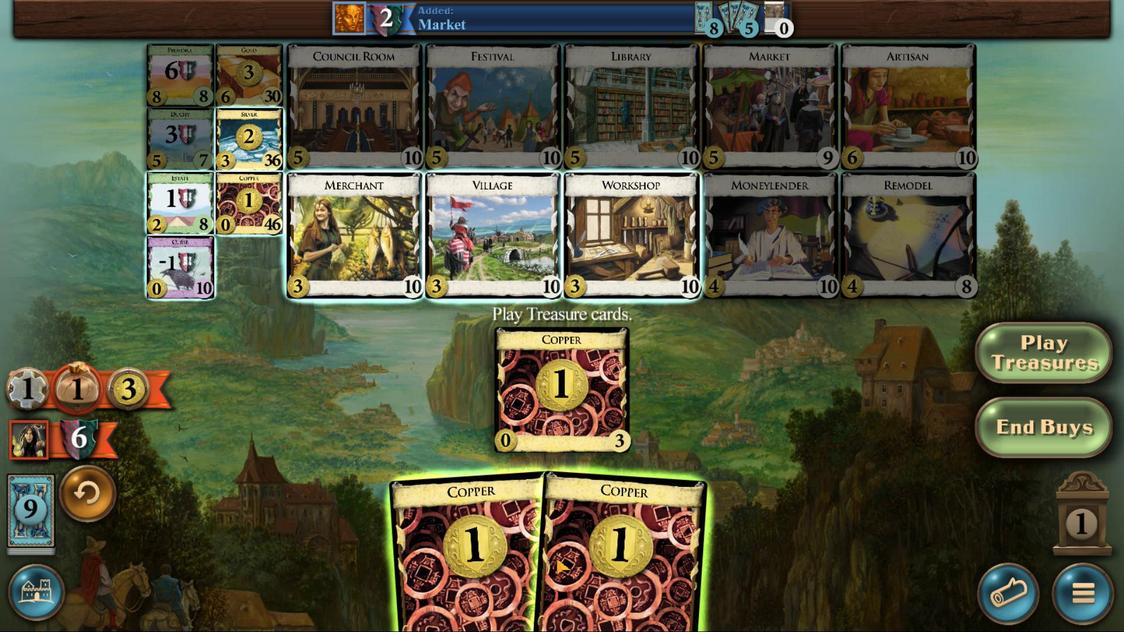 
Action: Mouse scrolled (555, 558) with delta (0, 0)
Screenshot: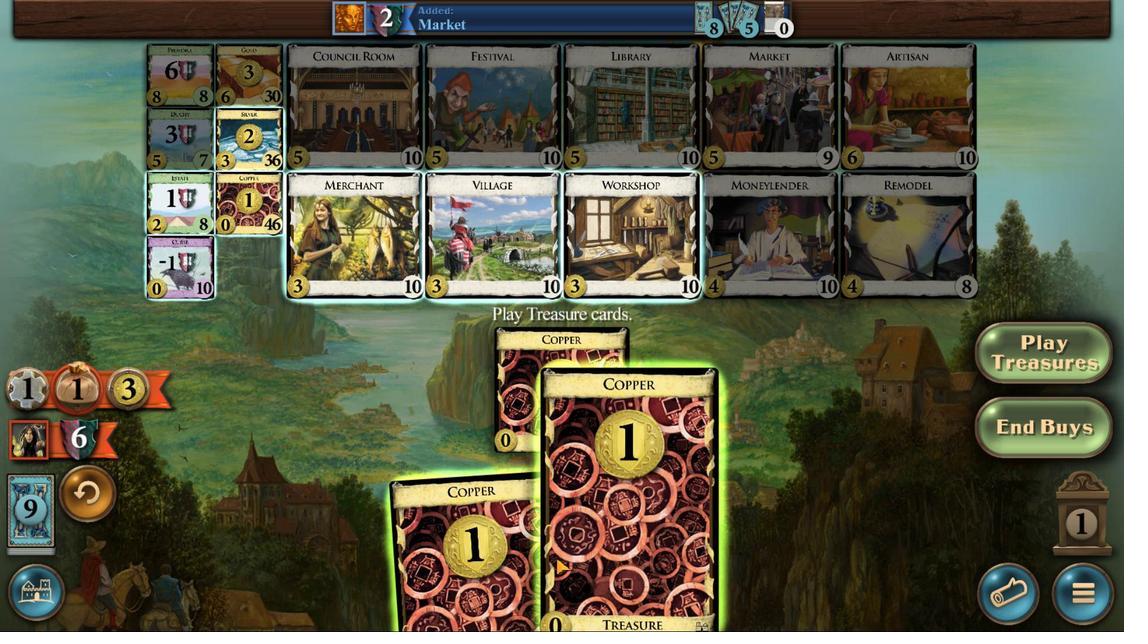 
Action: Mouse moved to (464, 547)
Screenshot: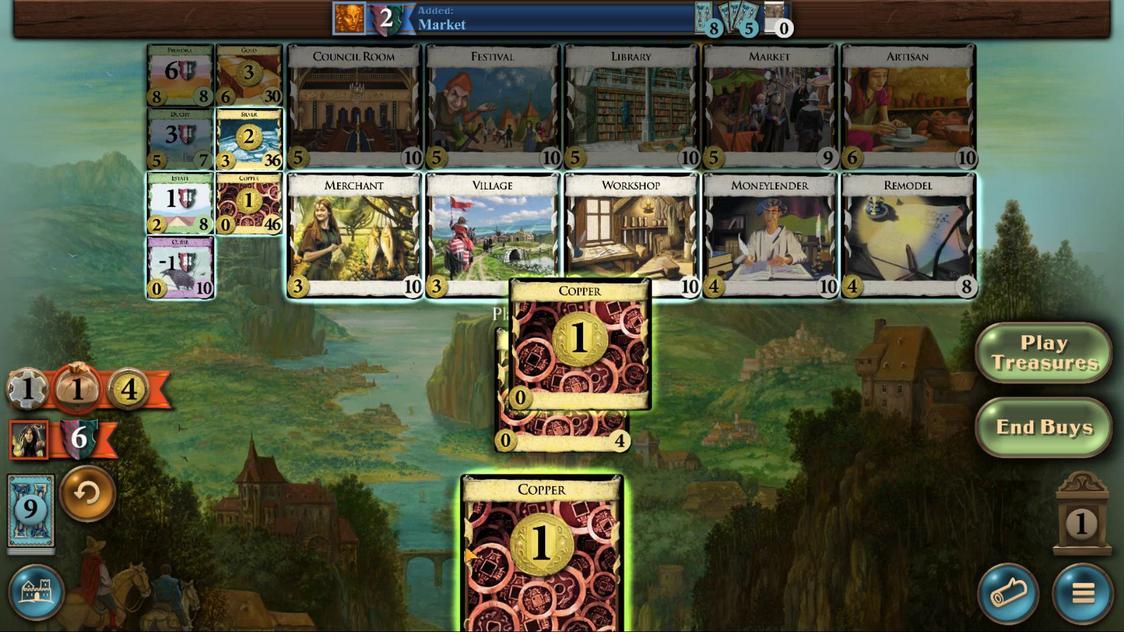 
Action: Mouse scrolled (464, 546) with delta (0, 0)
Screenshot: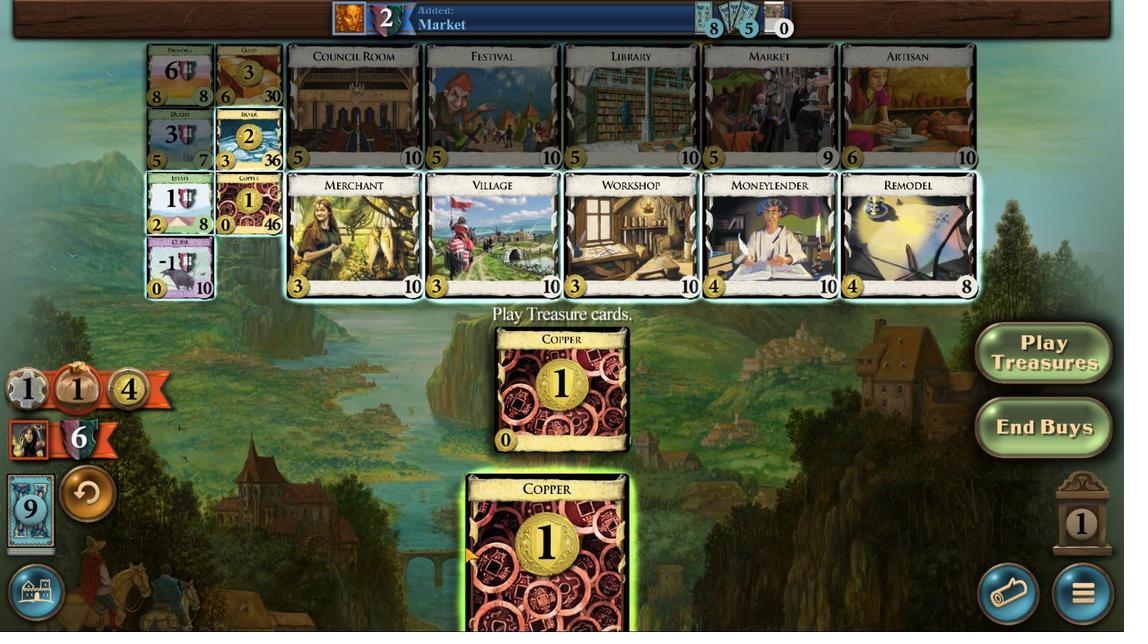 
Action: Mouse scrolled (464, 546) with delta (0, 0)
Screenshot: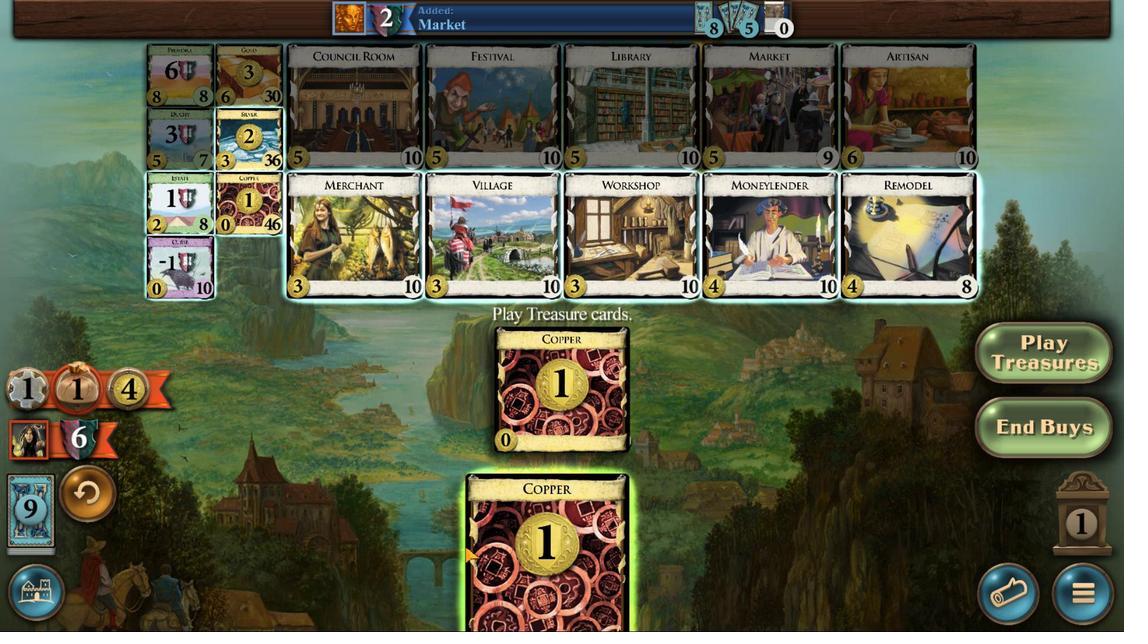 
Action: Mouse scrolled (464, 546) with delta (0, 0)
Screenshot: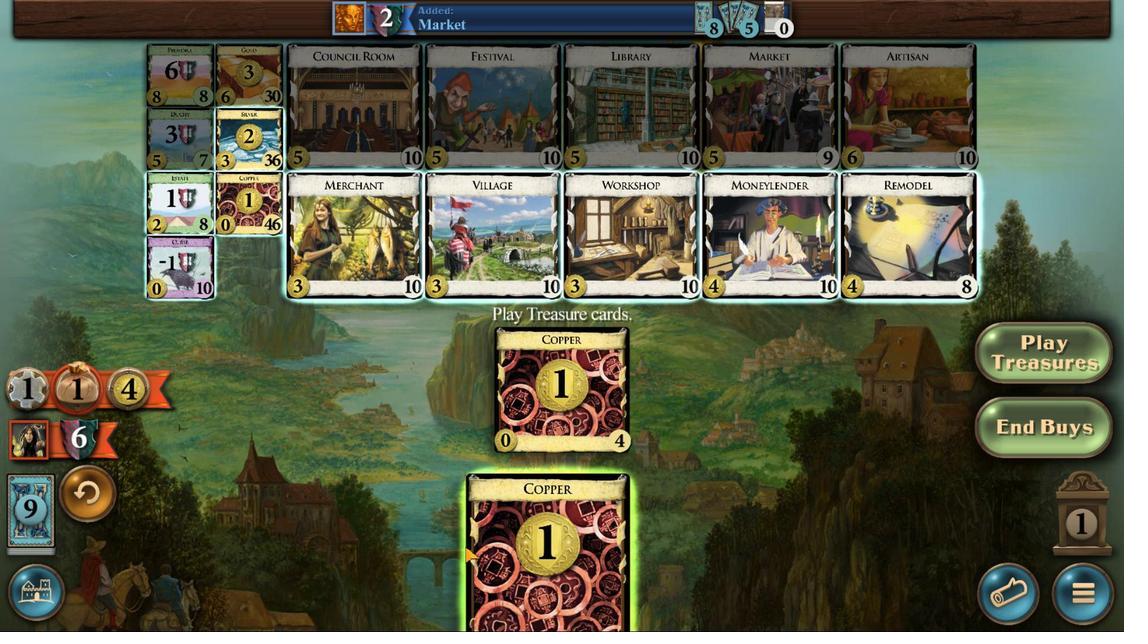 
Action: Mouse moved to (502, 551)
Screenshot: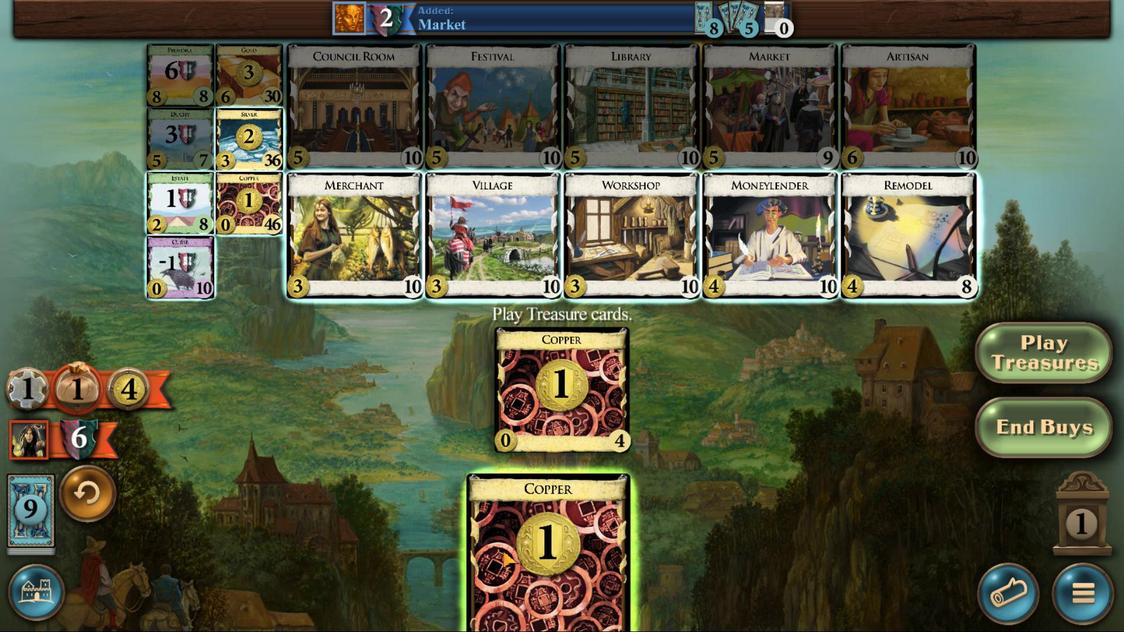 
Action: Mouse scrolled (502, 551) with delta (0, 0)
Screenshot: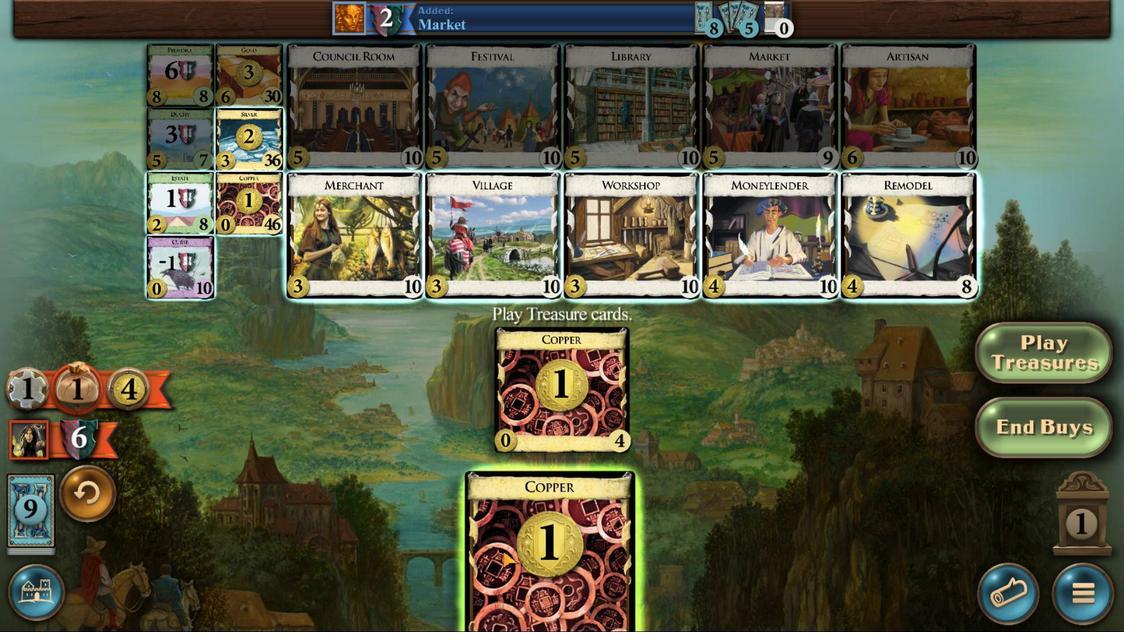 
Action: Mouse scrolled (502, 551) with delta (0, 0)
Screenshot: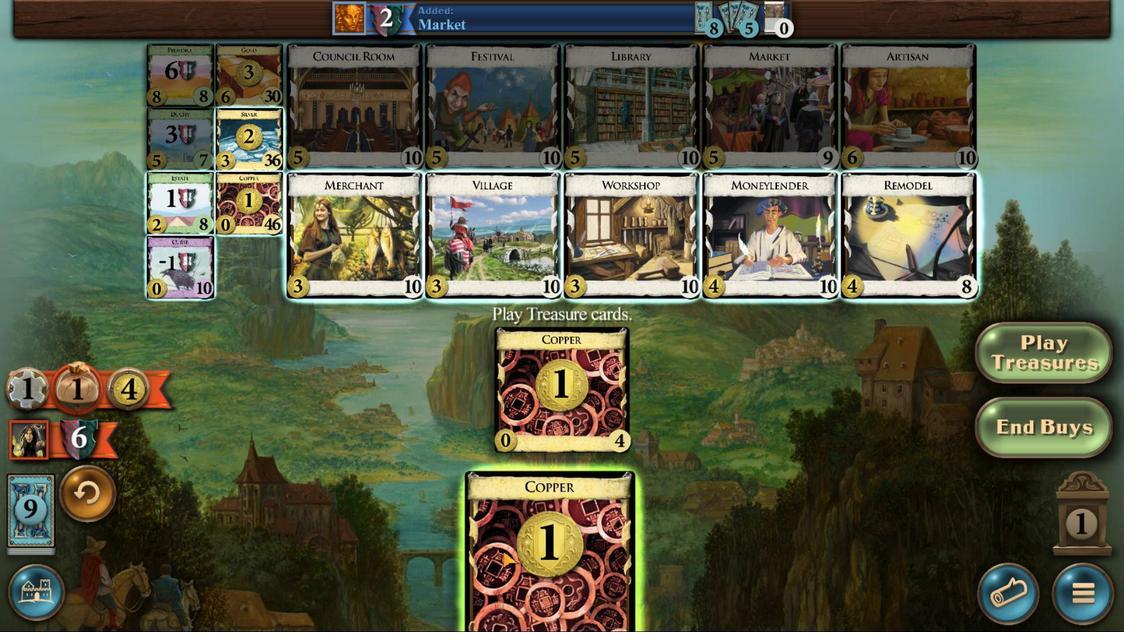
Action: Mouse scrolled (502, 551) with delta (0, 0)
Screenshot: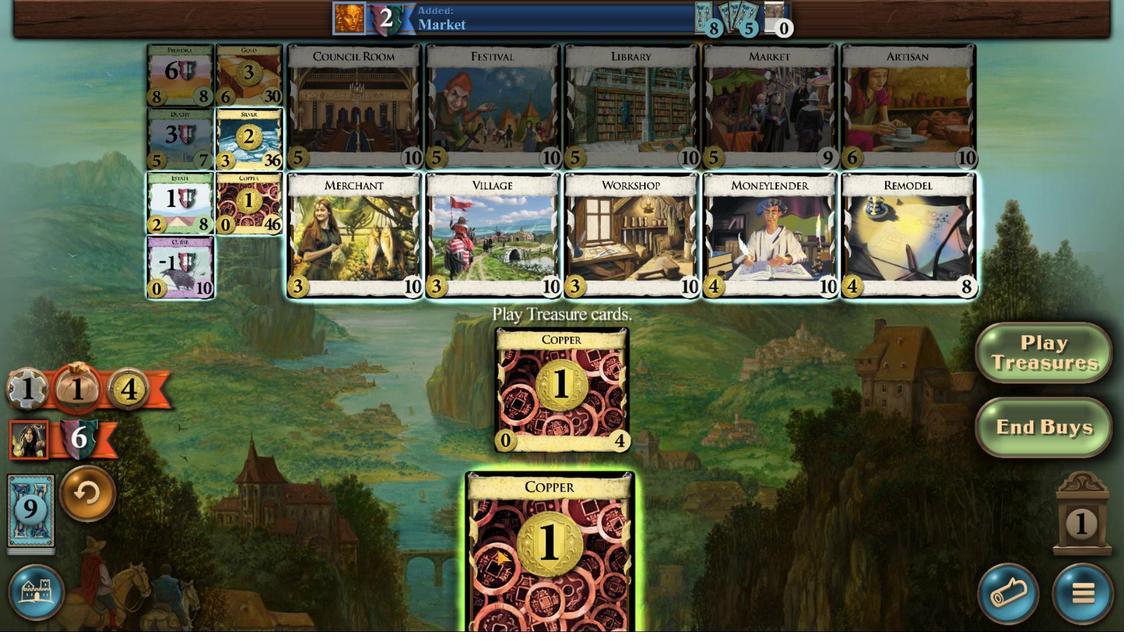 
Action: Mouse scrolled (502, 551) with delta (0, 0)
Screenshot: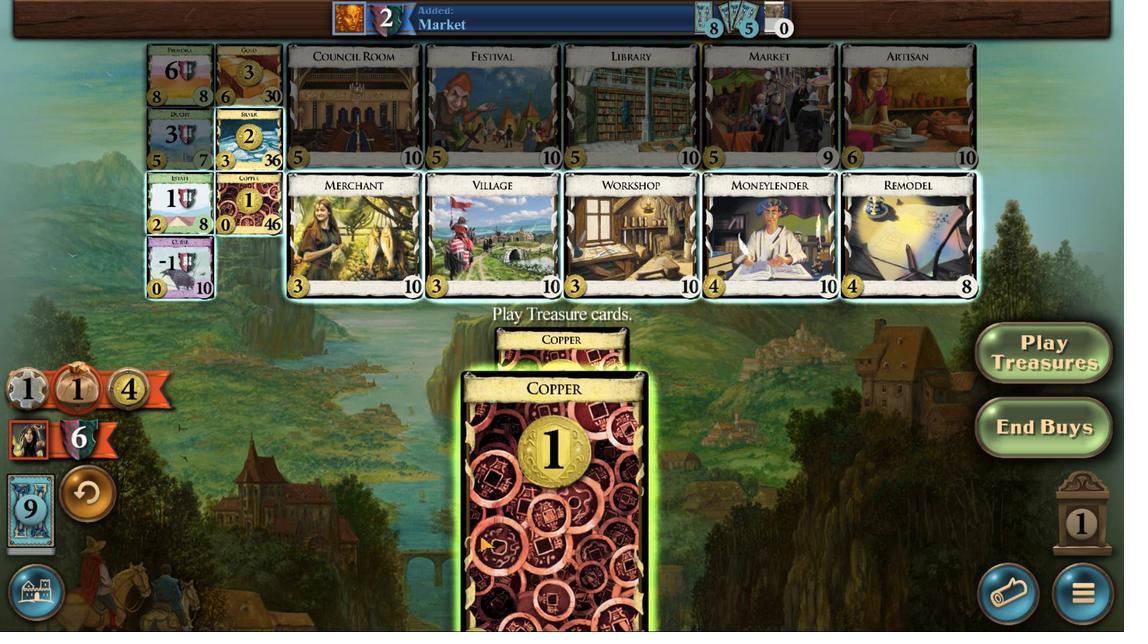 
Action: Mouse moved to (186, 144)
Screenshot: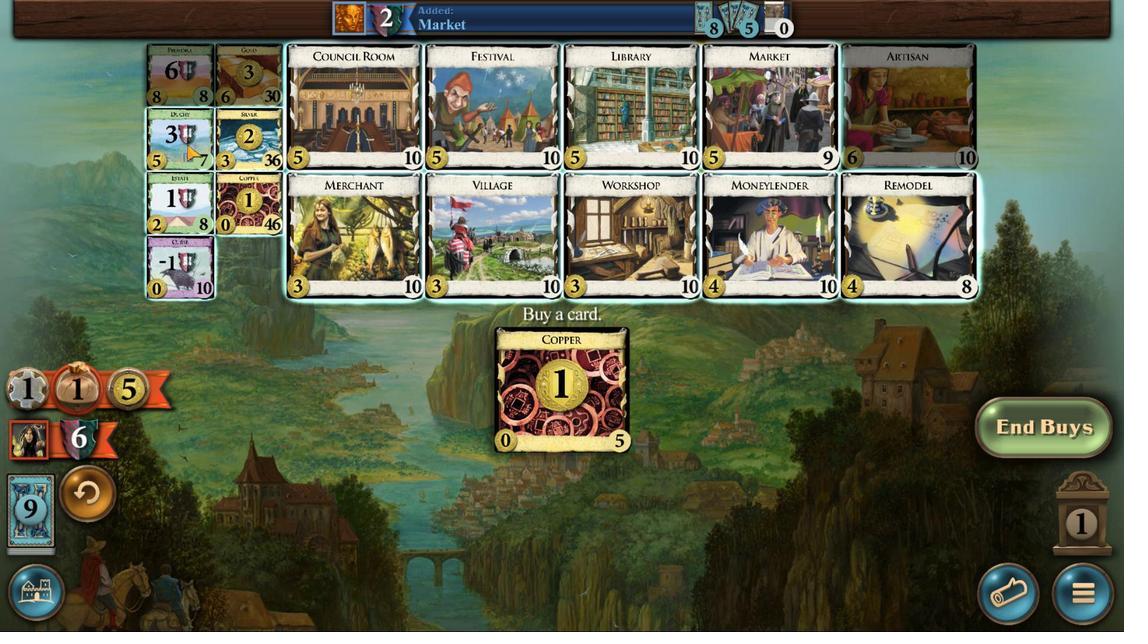 
Action: Mouse pressed left at (186, 144)
Screenshot: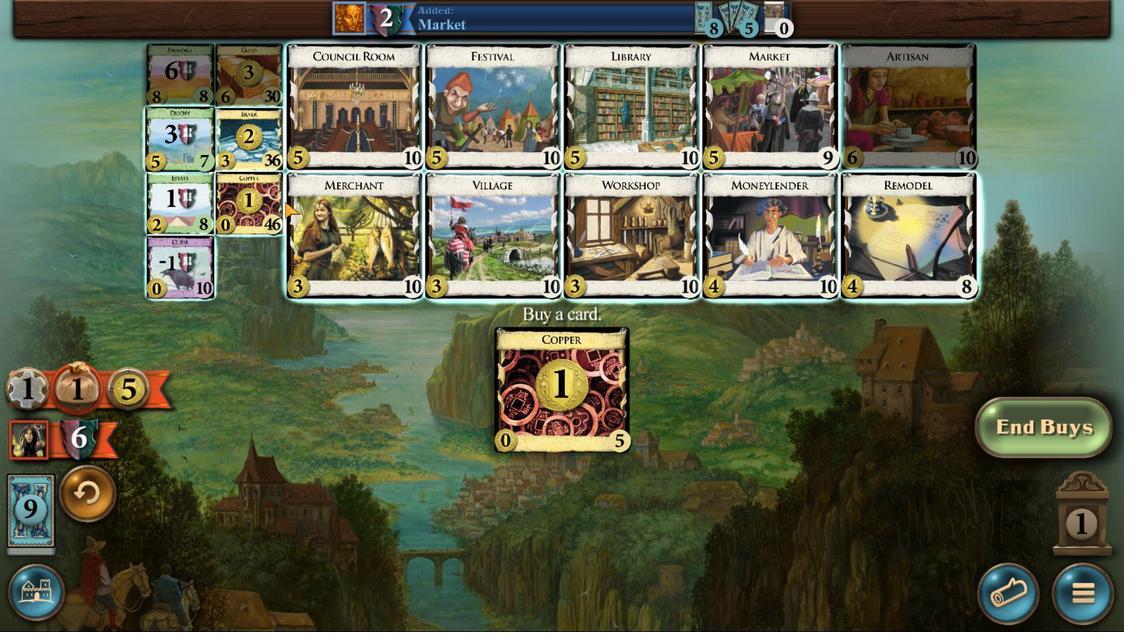 
Action: Mouse moved to (401, 542)
Screenshot: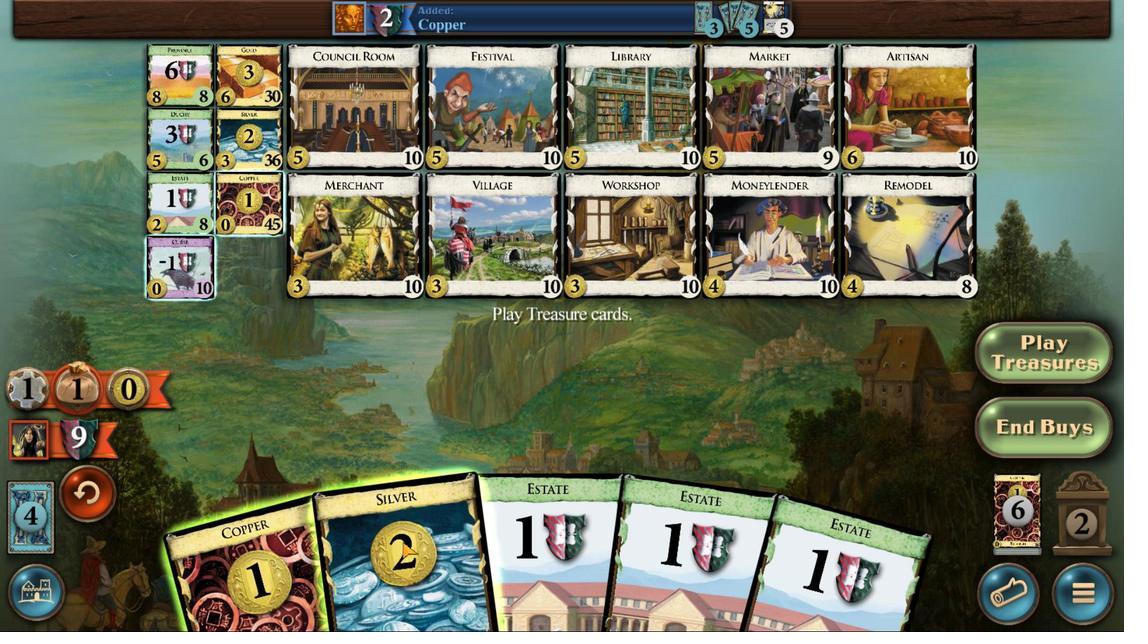 
Action: Mouse scrolled (401, 541) with delta (0, 0)
Screenshot: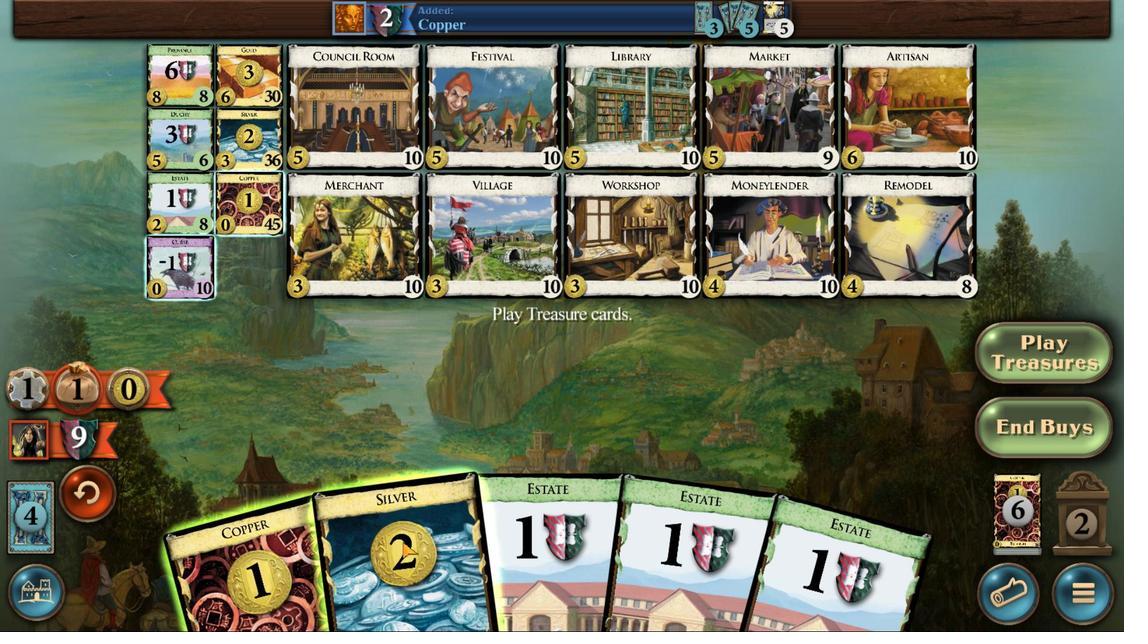 
Action: Mouse scrolled (401, 541) with delta (0, 0)
Screenshot: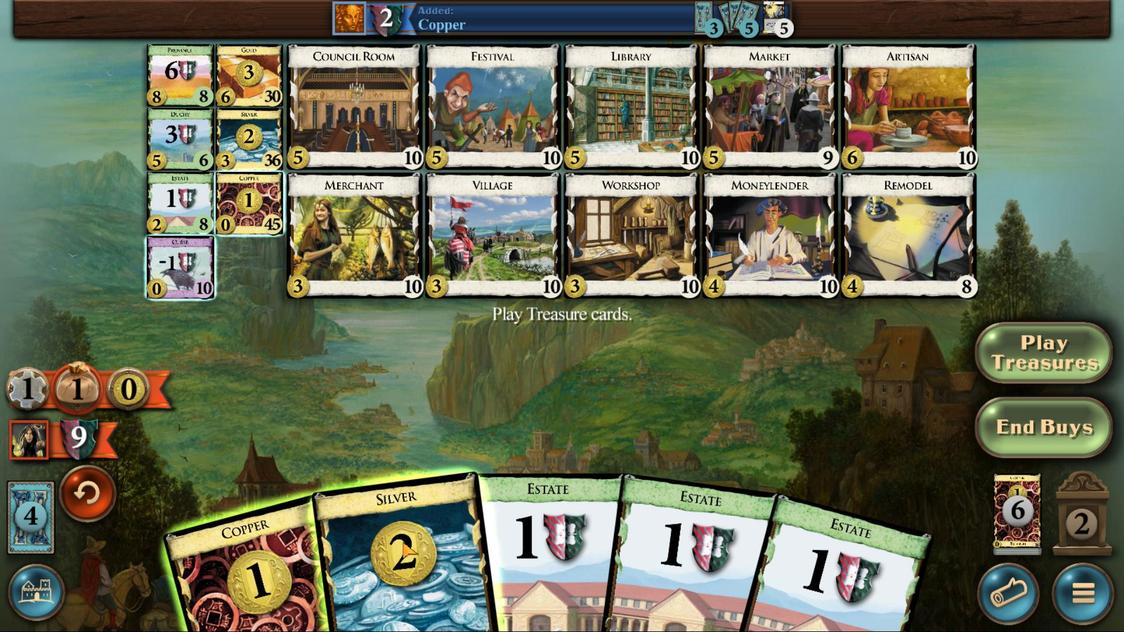 
Action: Mouse scrolled (401, 541) with delta (0, 0)
Screenshot: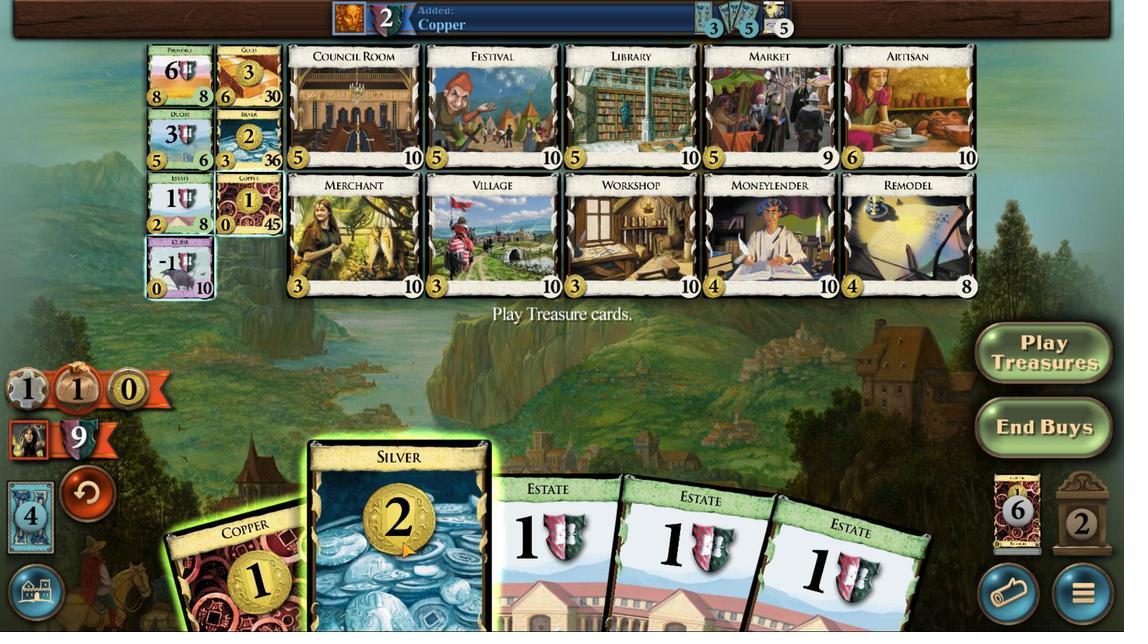 
Action: Mouse moved to (294, 550)
Screenshot: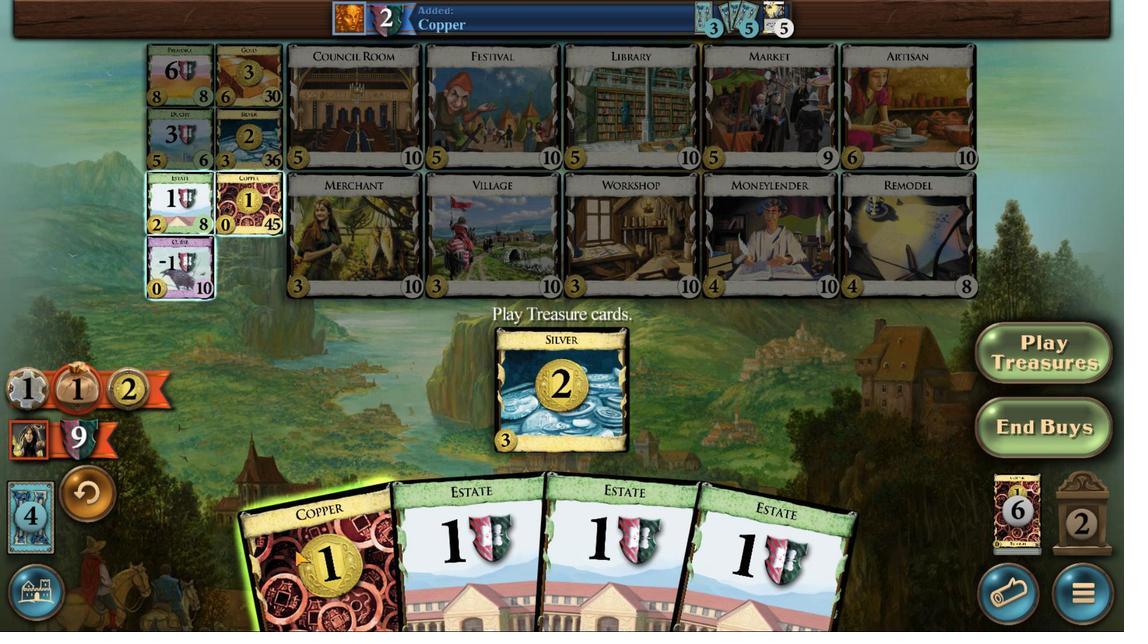 
Action: Mouse scrolled (294, 549) with delta (0, 0)
Screenshot: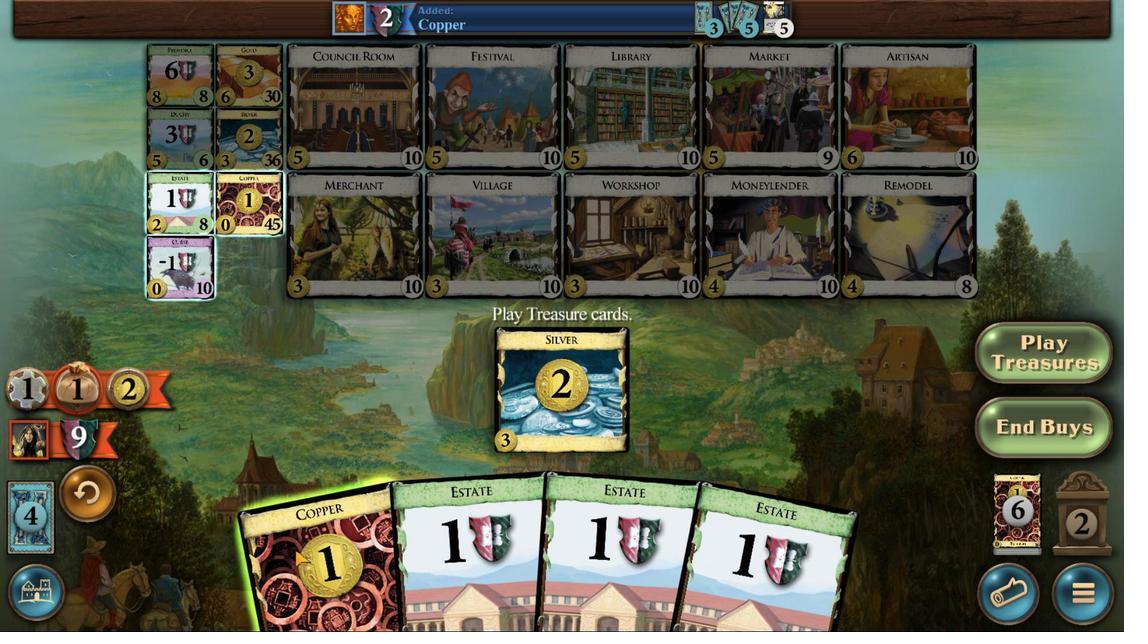 
Action: Mouse scrolled (294, 549) with delta (0, 0)
Screenshot: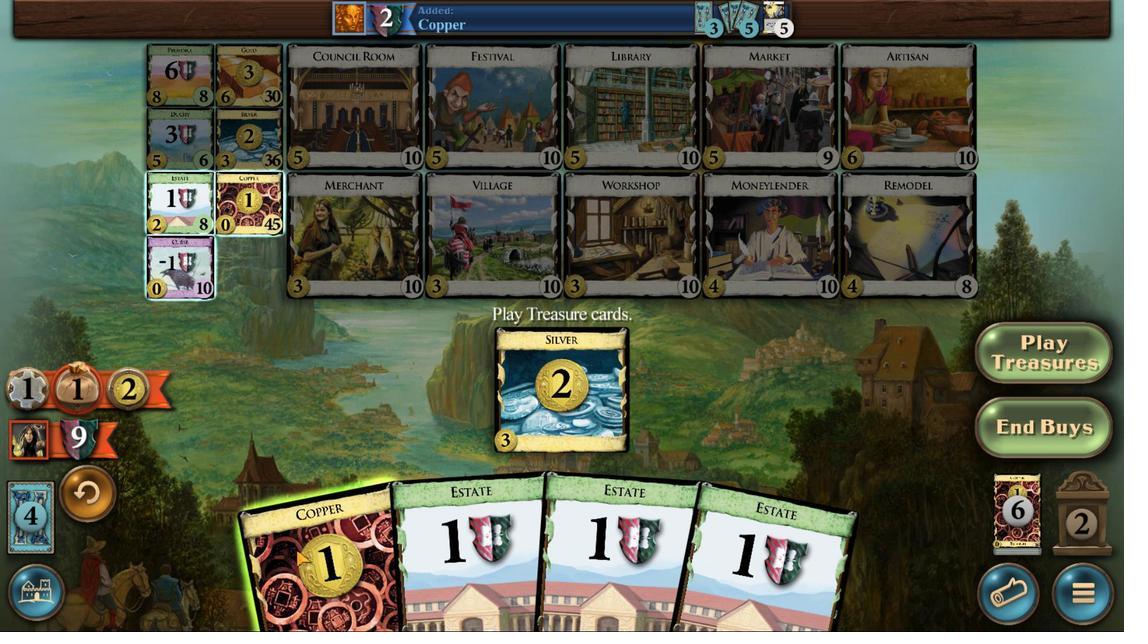 
Action: Mouse scrolled (294, 549) with delta (0, 0)
Screenshot: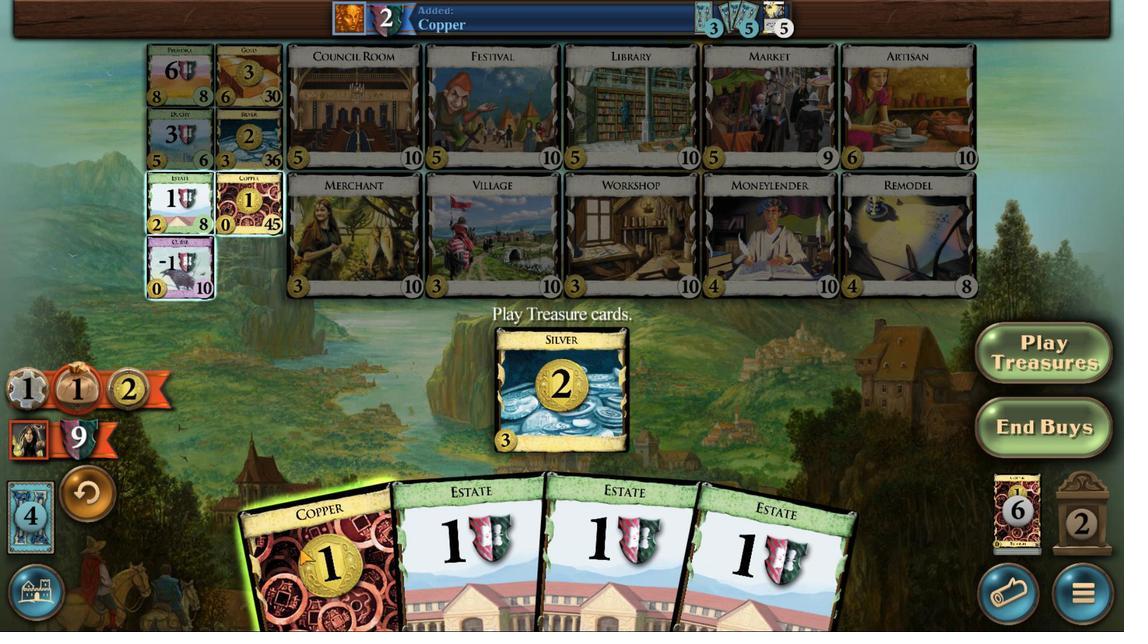 
Action: Mouse moved to (245, 138)
Screenshot: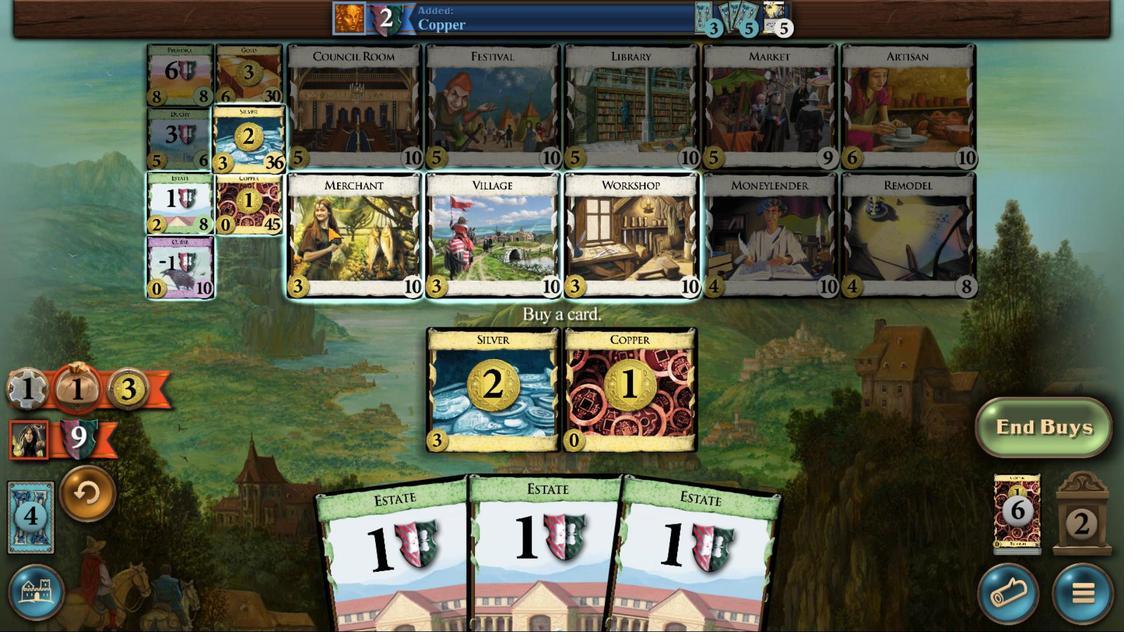 
Action: Mouse pressed left at (245, 138)
Screenshot: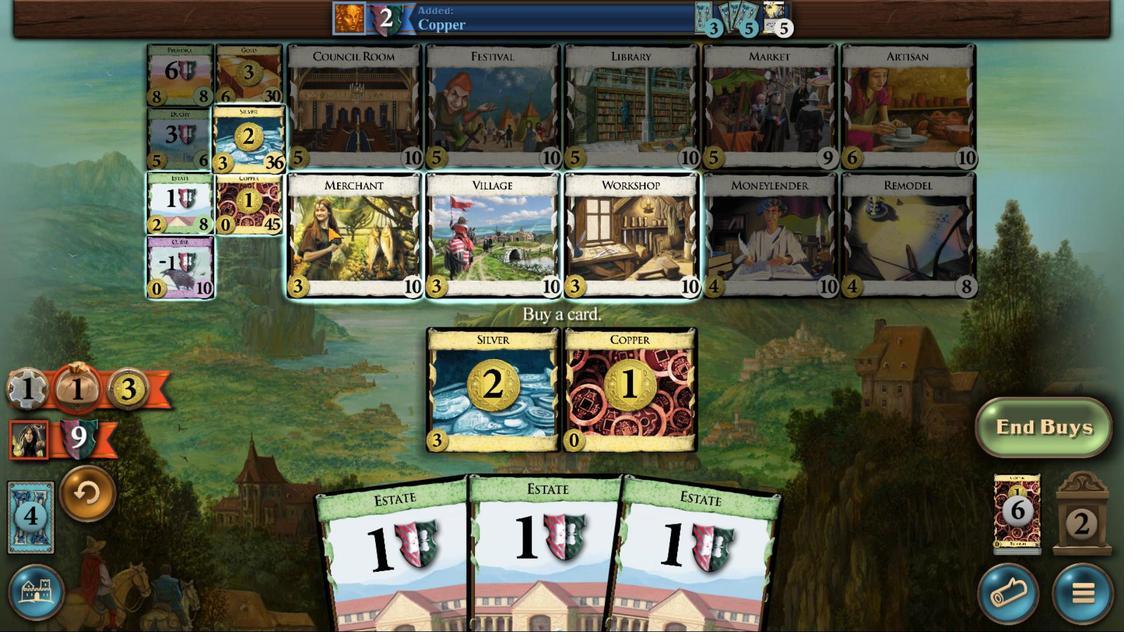 
Action: Mouse moved to (701, 568)
Screenshot: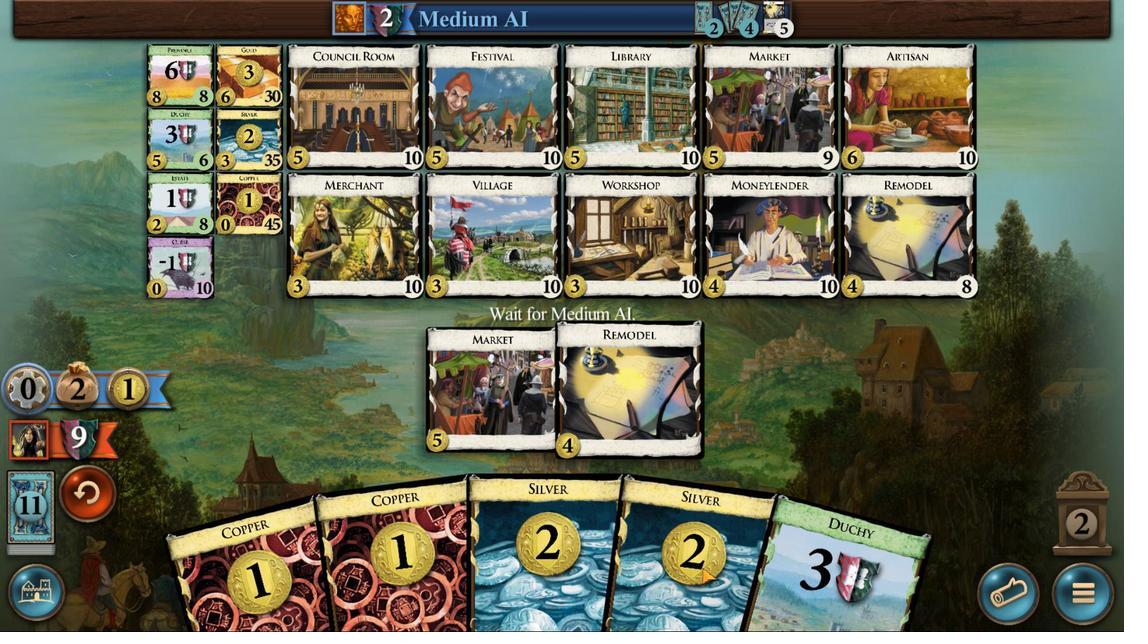 
Action: Mouse scrolled (701, 567) with delta (0, 0)
Screenshot: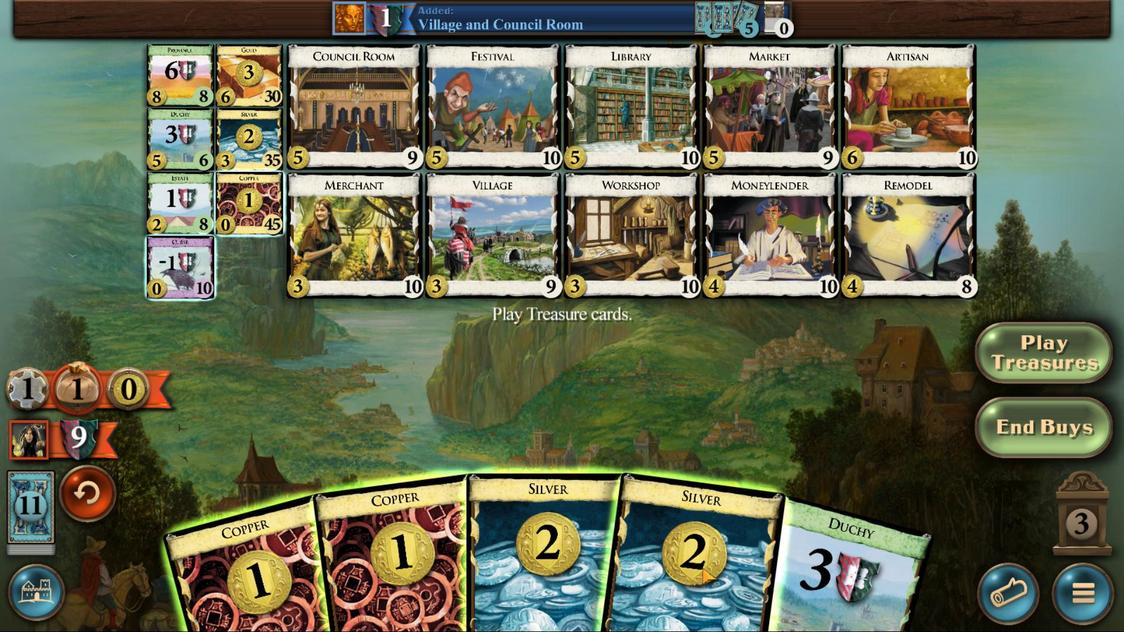 
Action: Mouse scrolled (701, 567) with delta (0, 0)
Screenshot: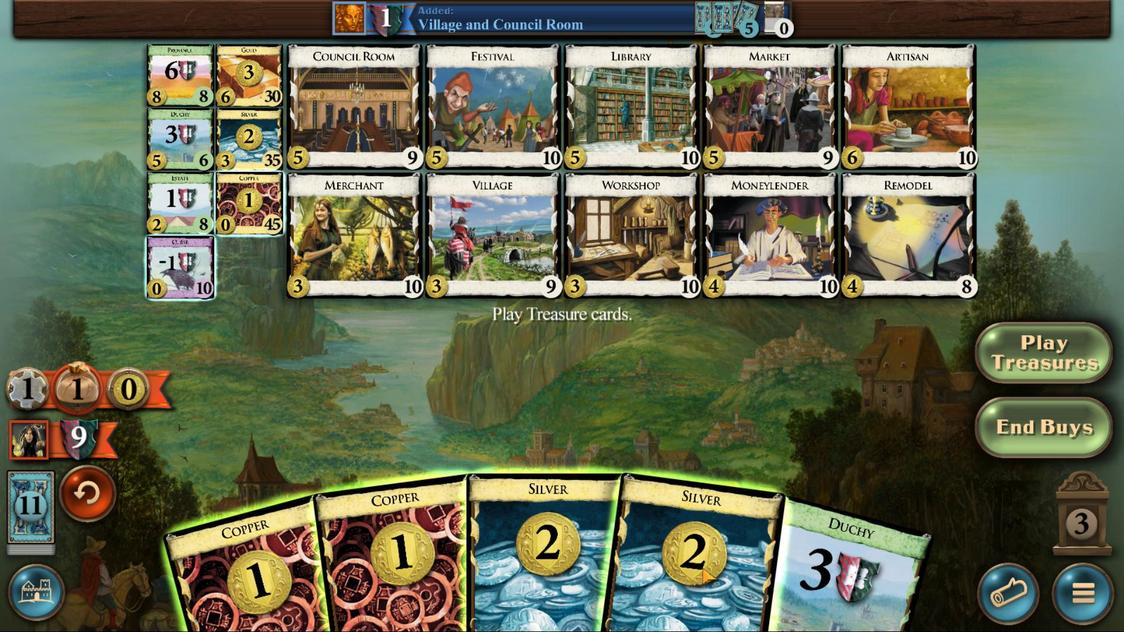 
Action: Mouse scrolled (701, 567) with delta (0, 0)
Screenshot: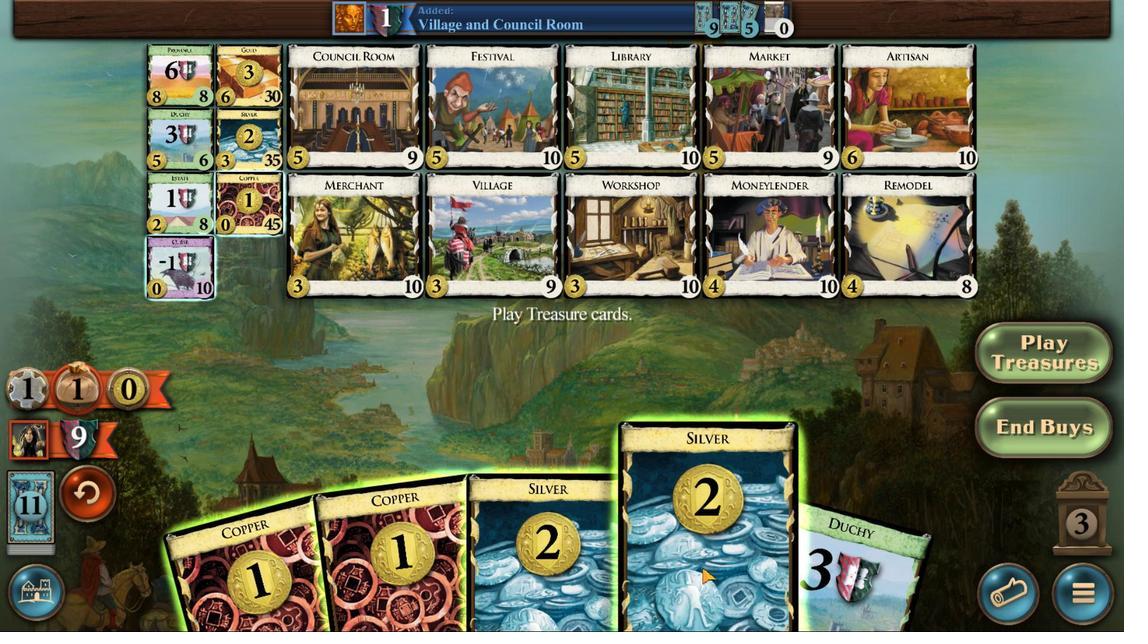 
Action: Mouse scrolled (701, 567) with delta (0, 0)
Screenshot: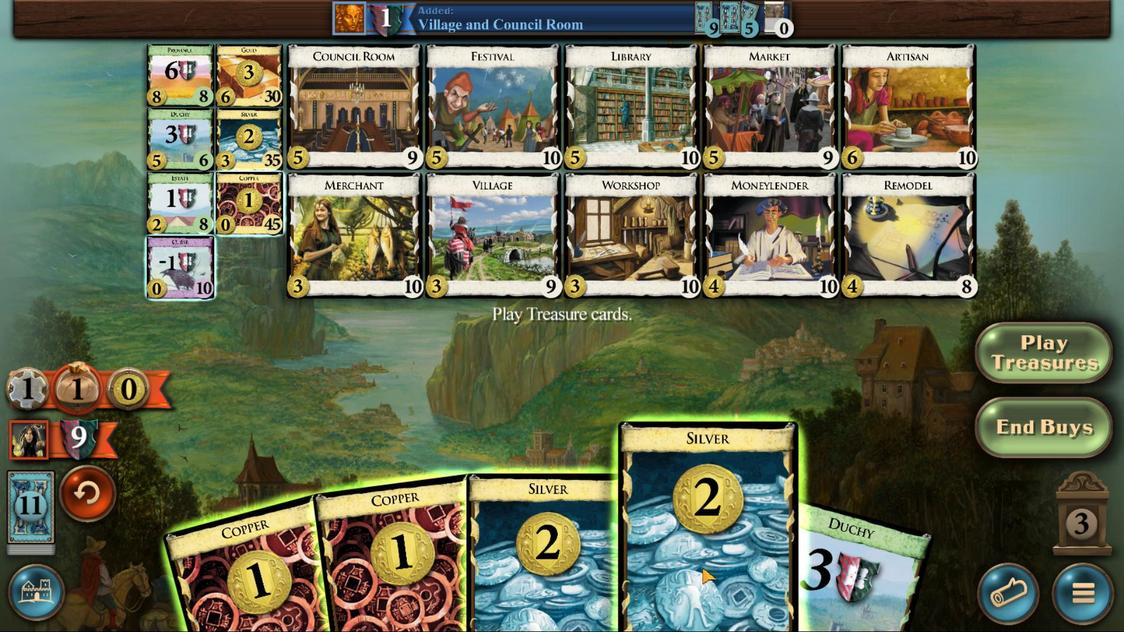 
Action: Mouse scrolled (701, 567) with delta (0, 0)
Screenshot: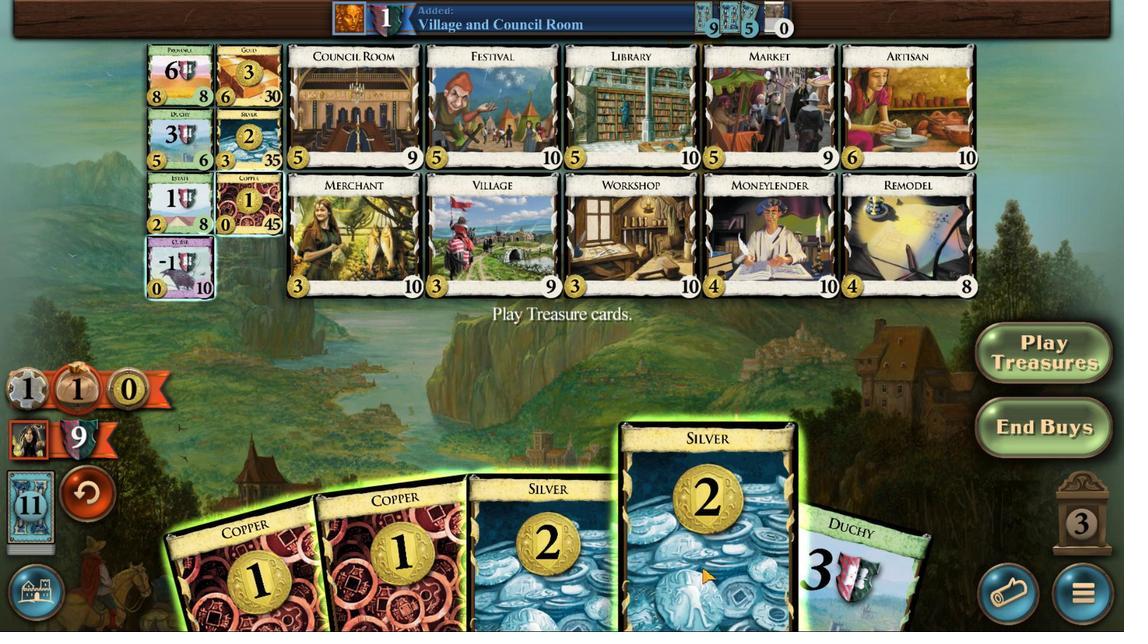
Action: Mouse moved to (622, 534)
Screenshot: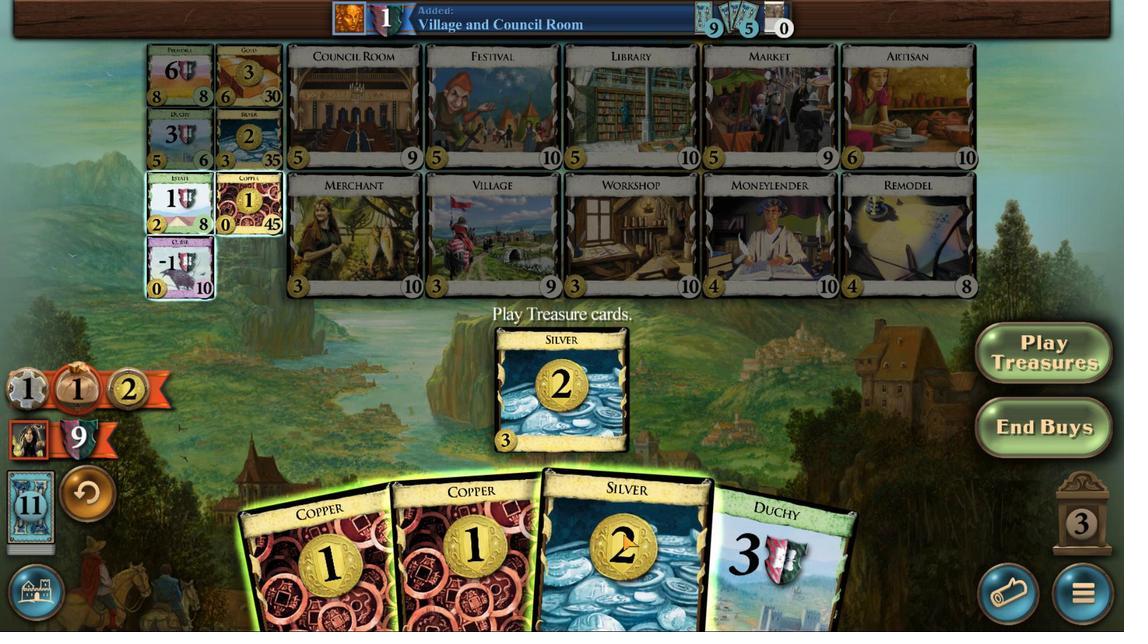 
Action: Mouse scrolled (622, 534) with delta (0, 0)
Screenshot: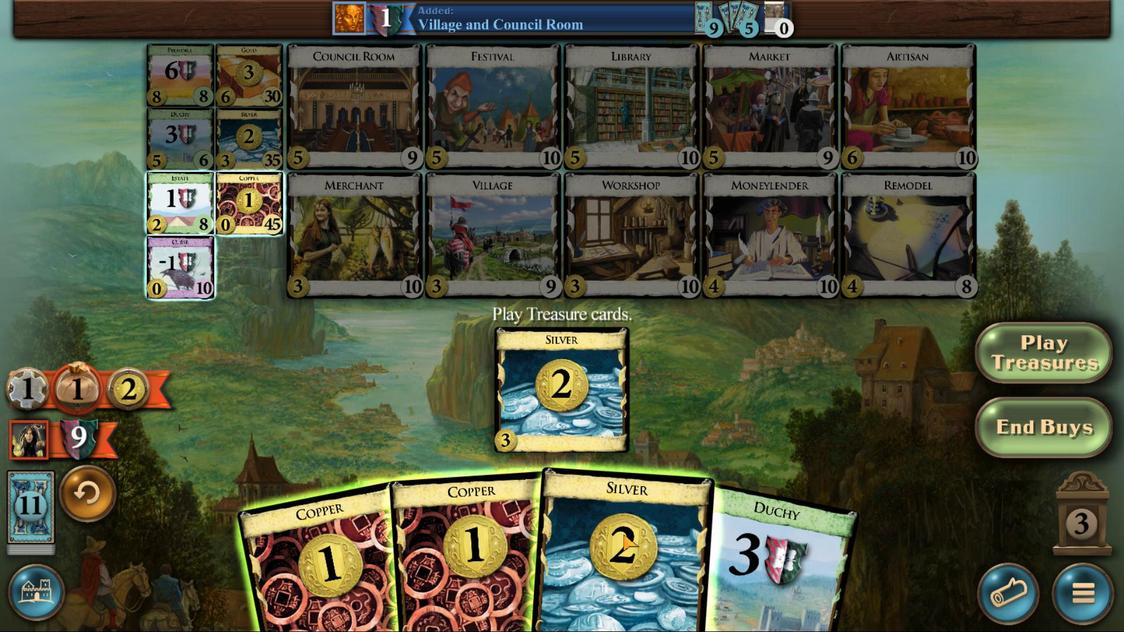 
Action: Mouse scrolled (622, 534) with delta (0, 0)
Screenshot: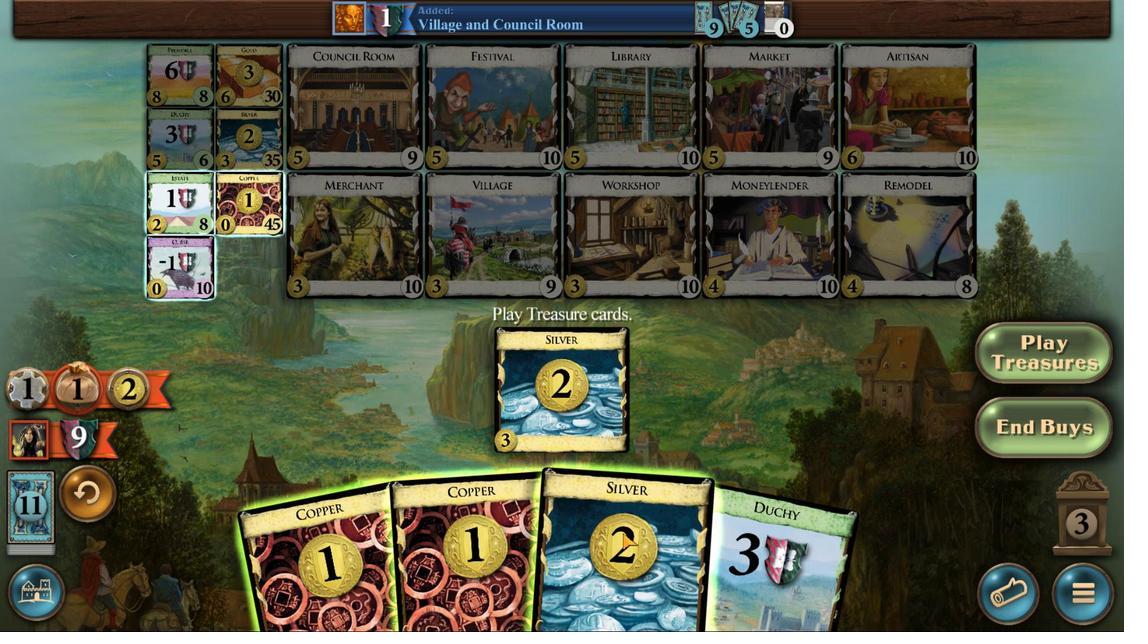 
Action: Mouse scrolled (622, 534) with delta (0, 0)
Screenshot: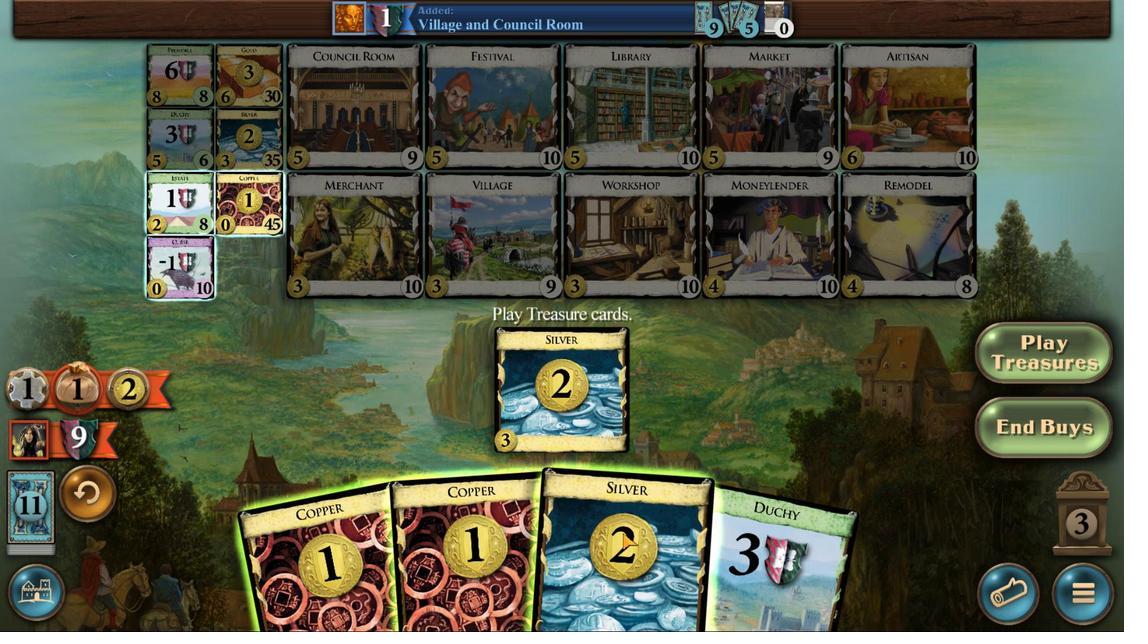 
Action: Mouse scrolled (622, 534) with delta (0, 0)
Screenshot: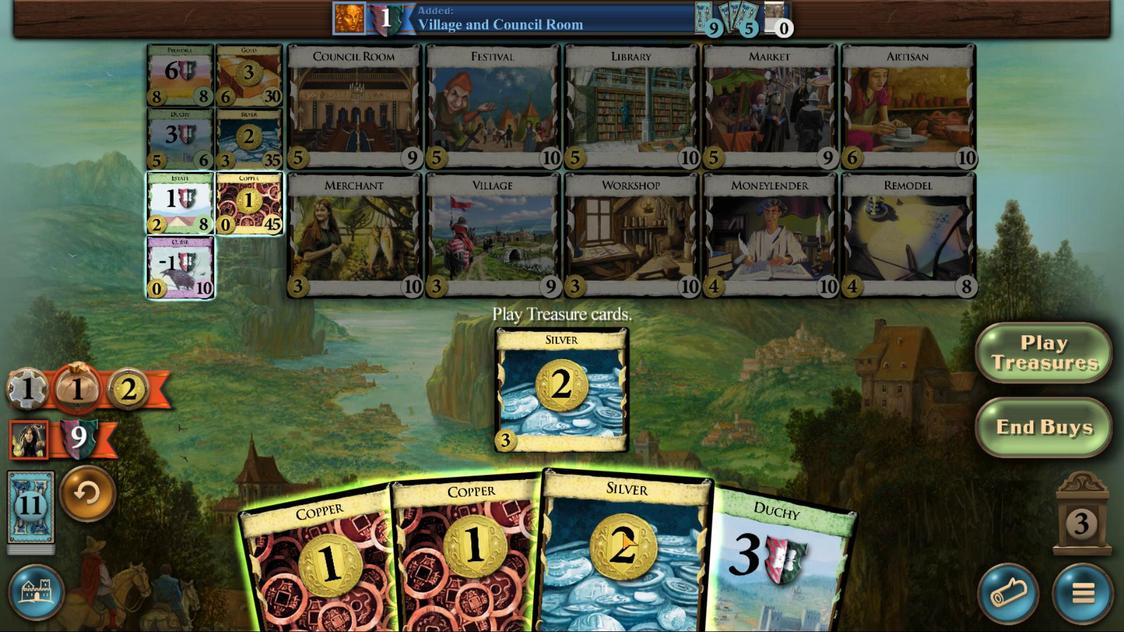 
Action: Mouse scrolled (622, 534) with delta (0, 0)
Screenshot: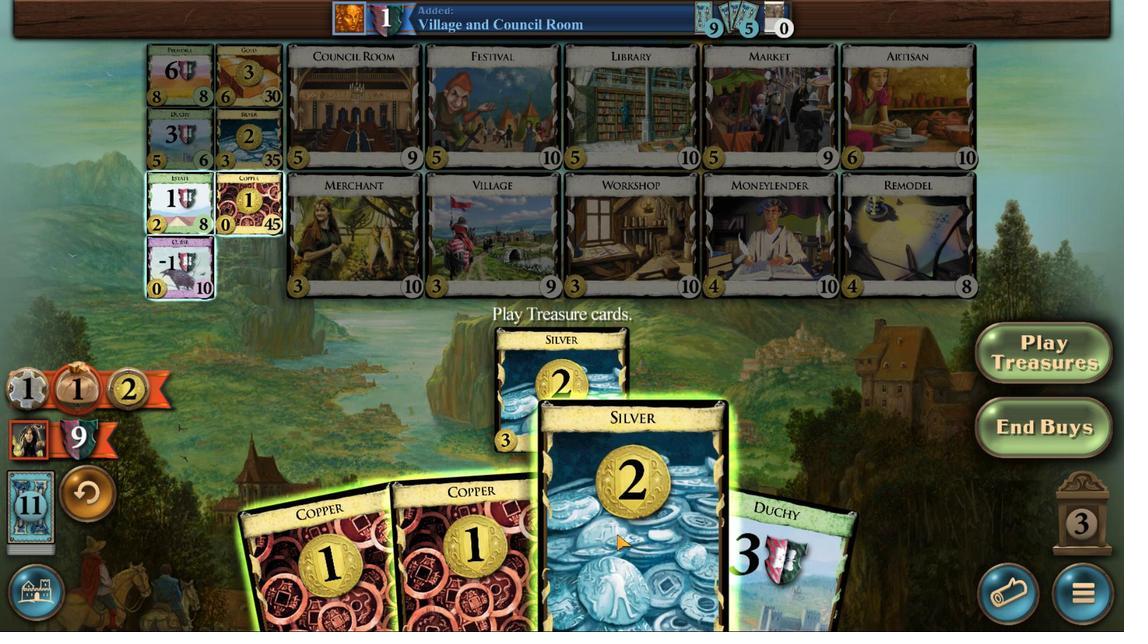 
Action: Mouse moved to (548, 554)
Screenshot: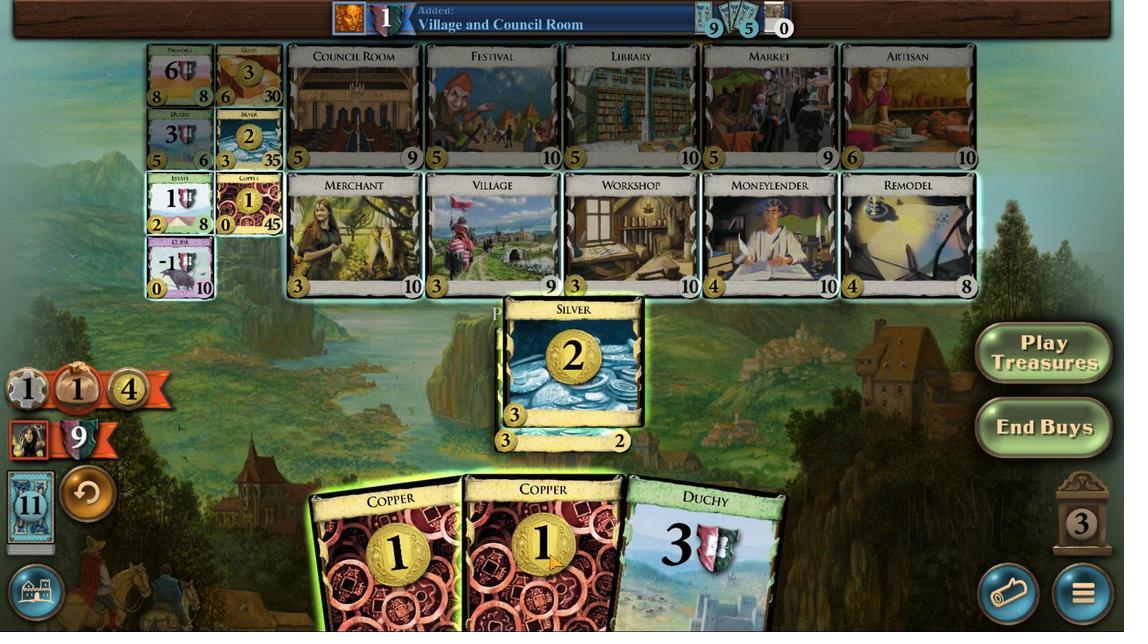 
Action: Mouse scrolled (548, 554) with delta (0, 0)
Screenshot: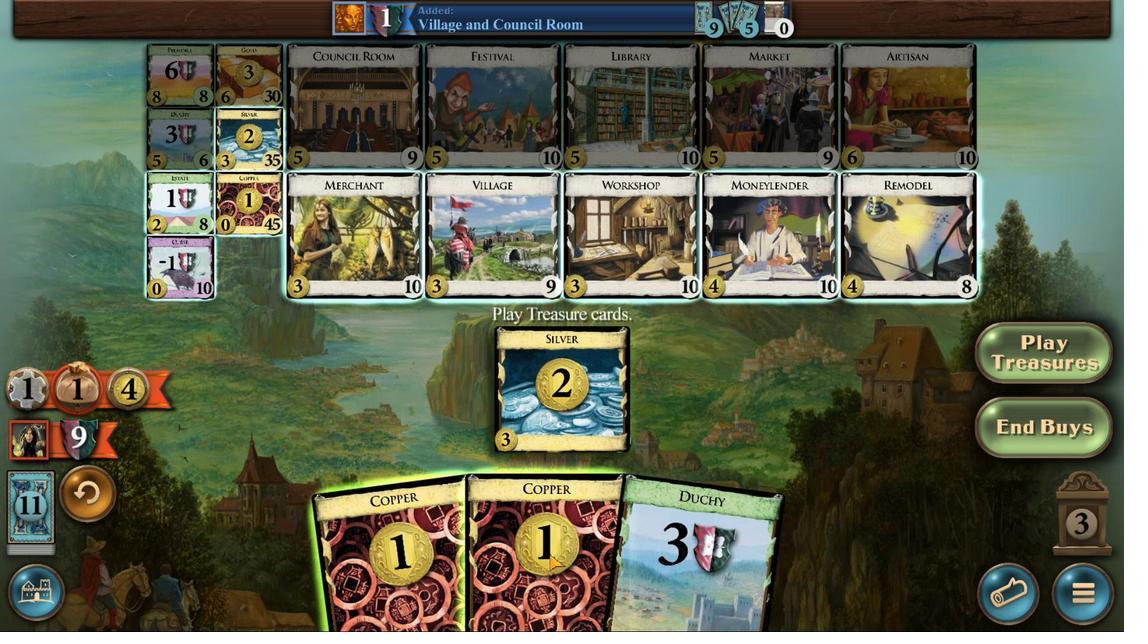 
Action: Mouse scrolled (548, 554) with delta (0, 0)
Screenshot: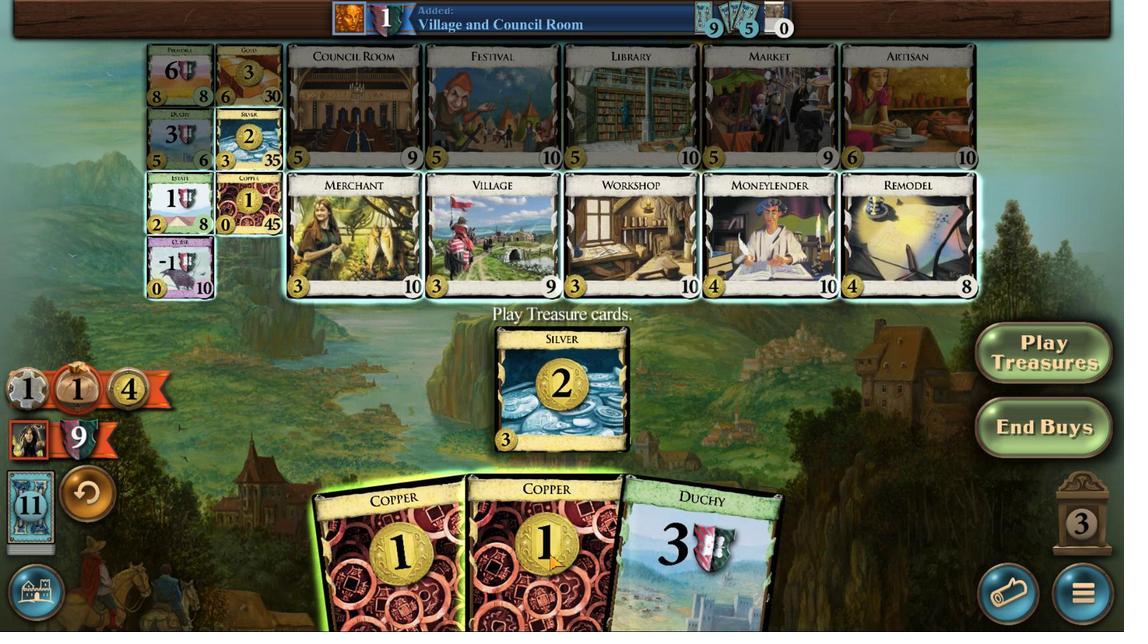 
Action: Mouse scrolled (548, 554) with delta (0, 0)
Screenshot: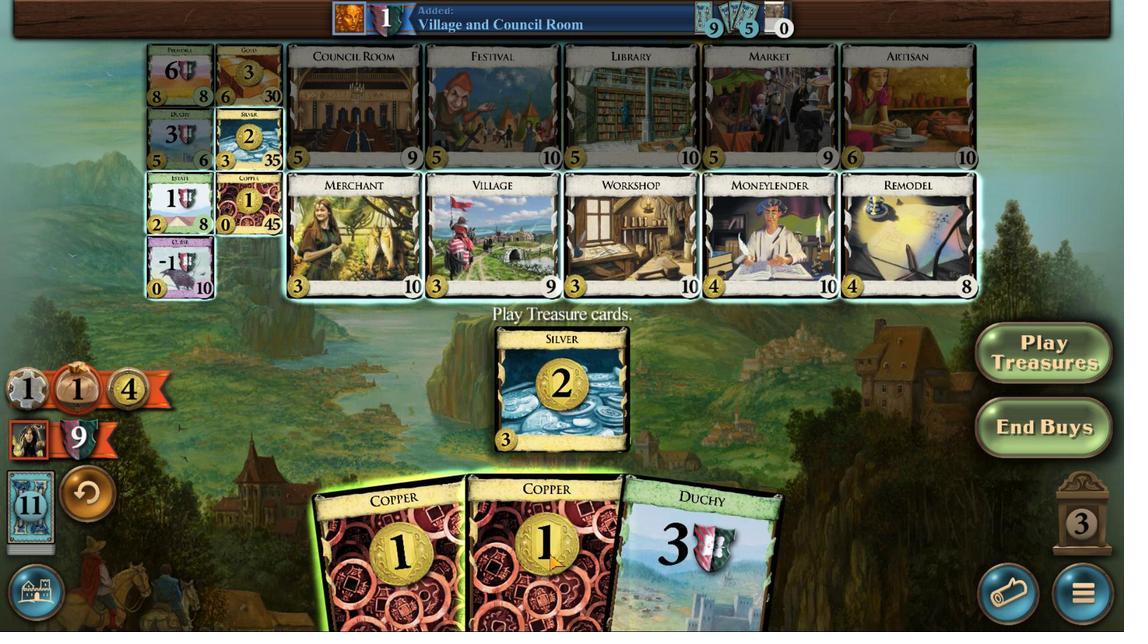 
Action: Mouse scrolled (548, 554) with delta (0, 0)
Screenshot: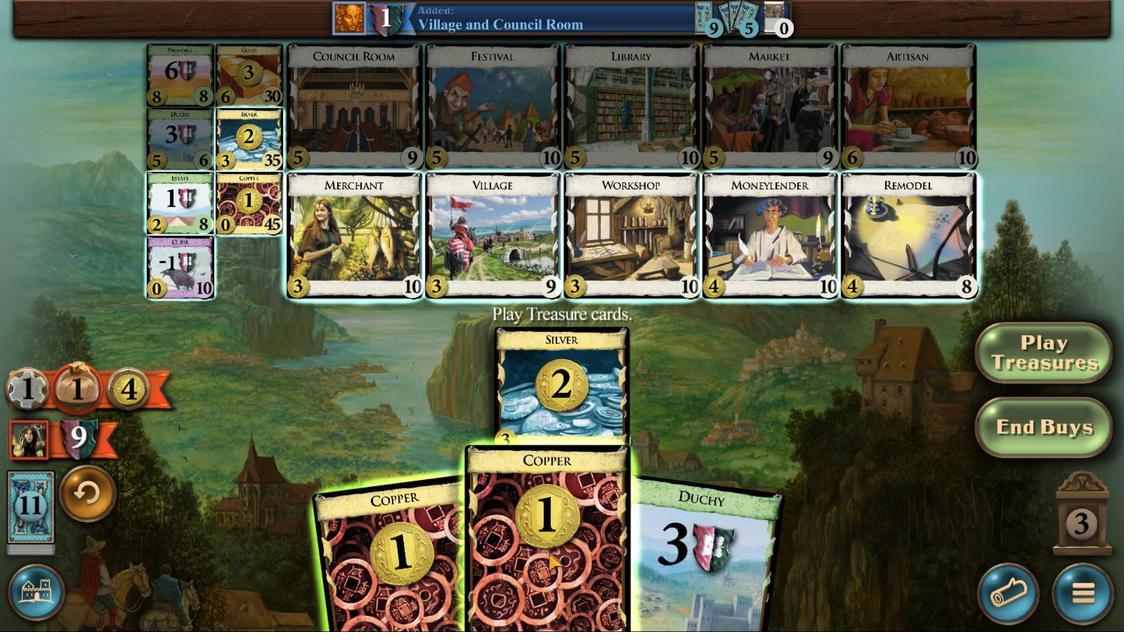 
Action: Mouse scrolled (548, 554) with delta (0, 0)
Screenshot: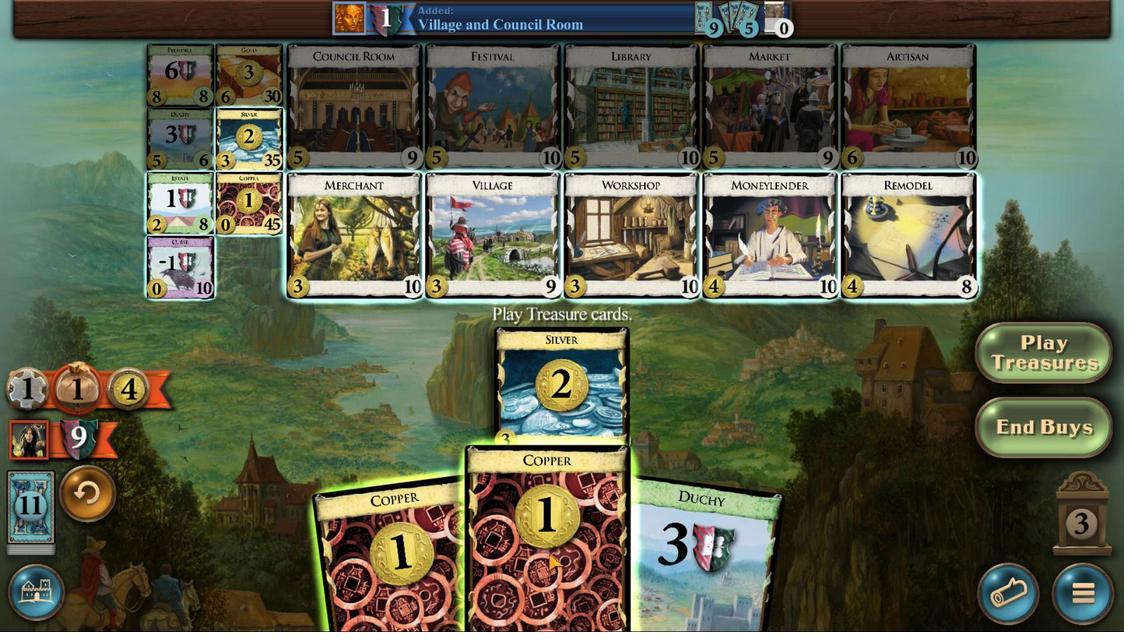 
Action: Mouse moved to (455, 571)
Screenshot: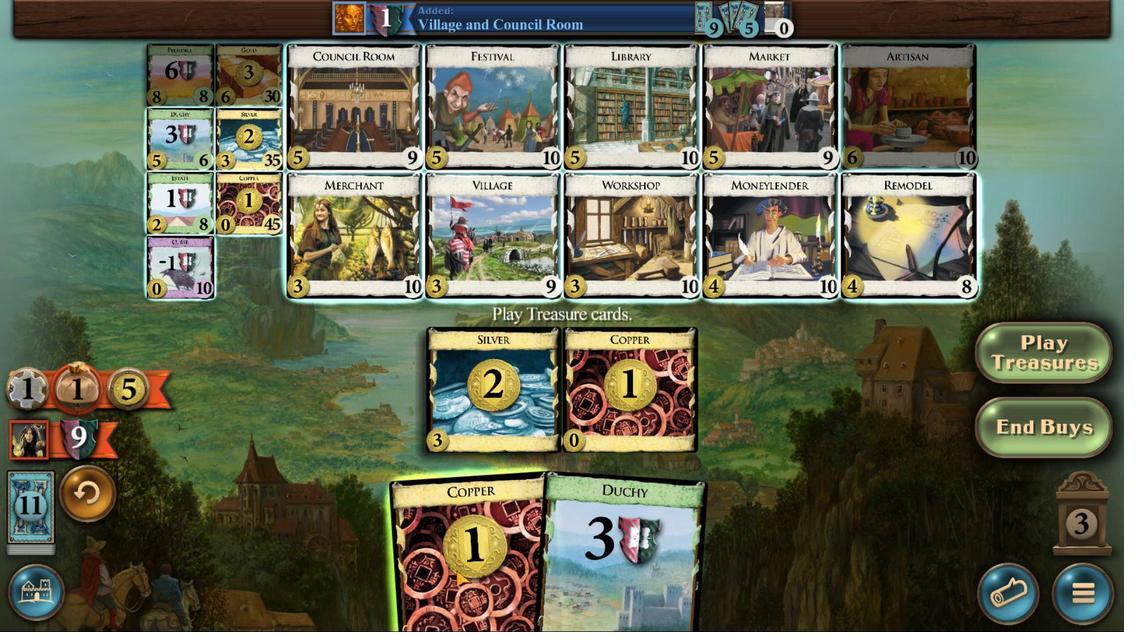 
Action: Mouse scrolled (455, 570) with delta (0, 0)
Screenshot: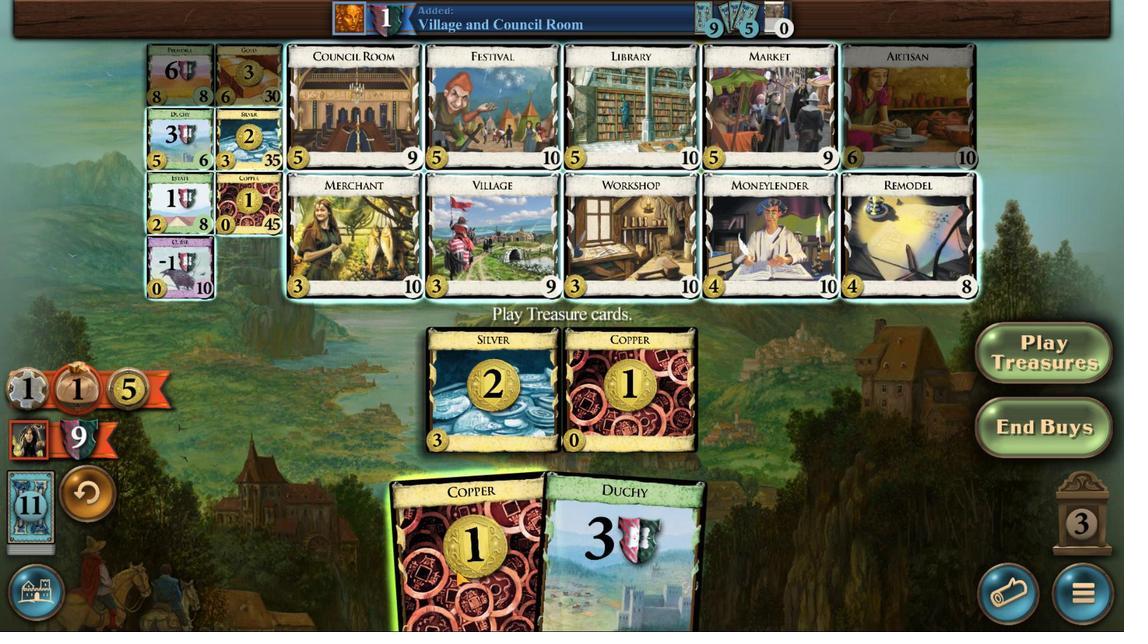 
Action: Mouse scrolled (455, 570) with delta (0, 0)
Screenshot: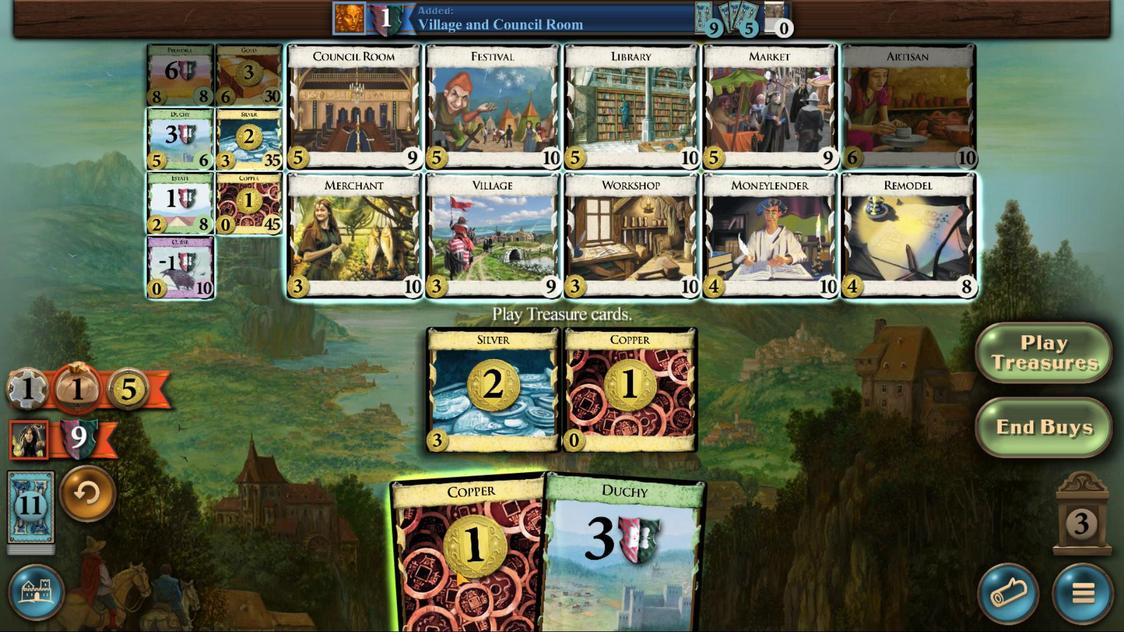 
Action: Mouse scrolled (455, 570) with delta (0, 0)
Screenshot: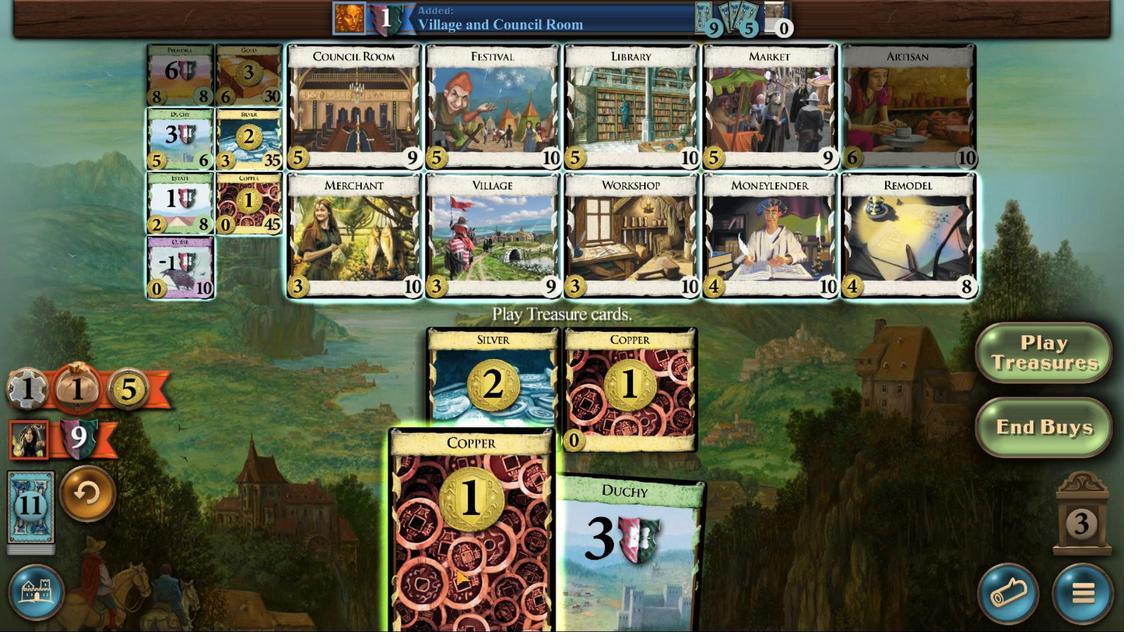 
Action: Mouse scrolled (455, 570) with delta (0, 0)
Screenshot: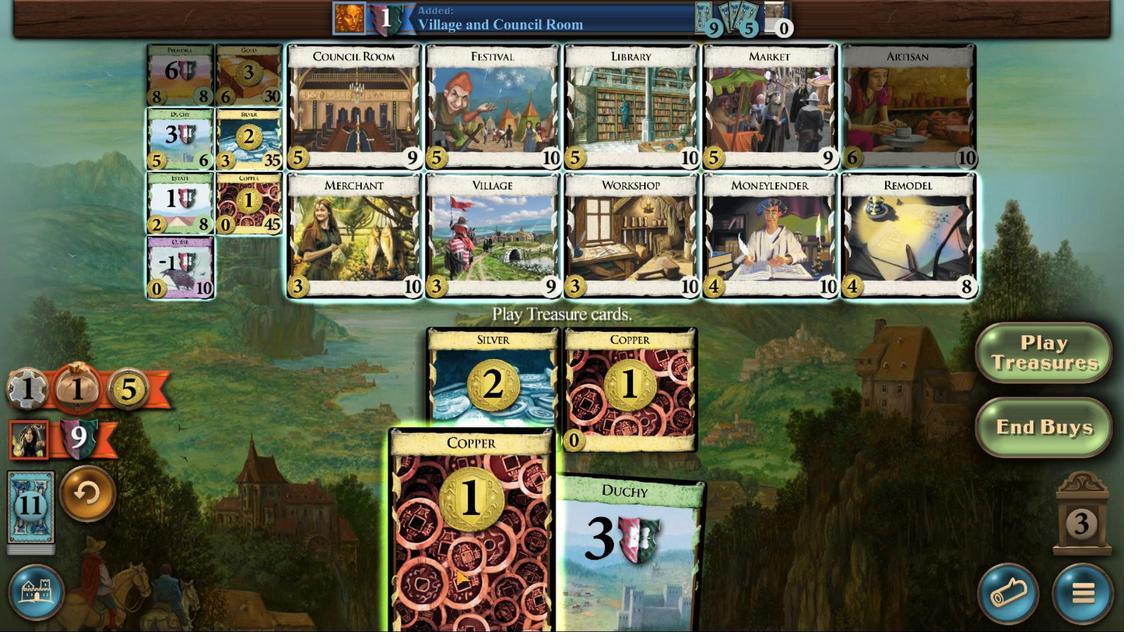 
Action: Mouse scrolled (455, 570) with delta (0, 0)
Screenshot: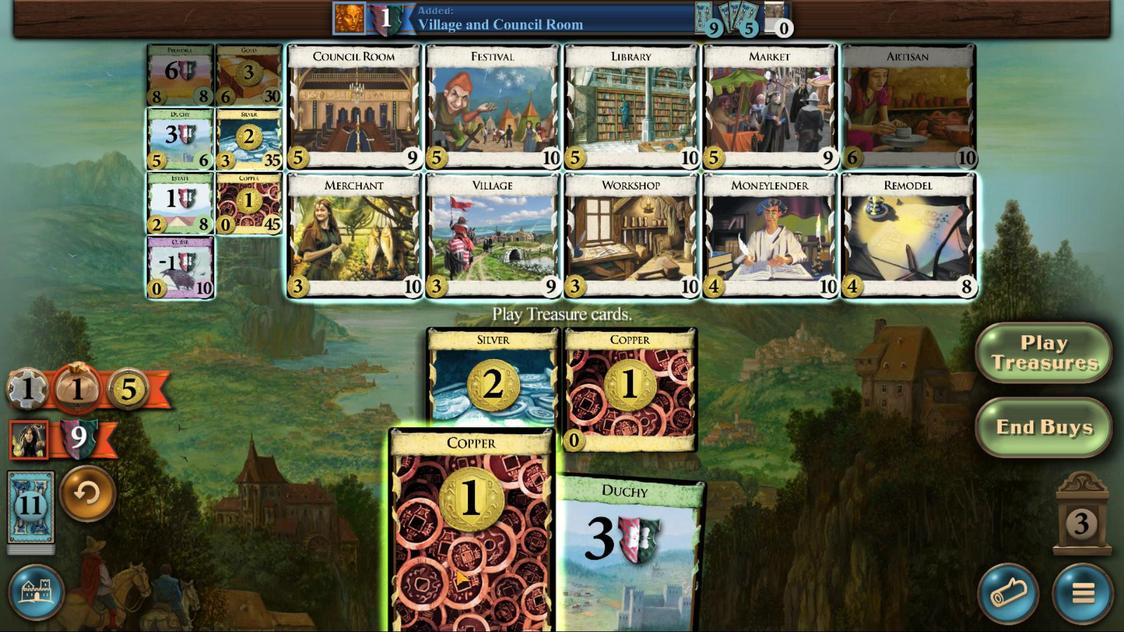 
Action: Mouse scrolled (455, 570) with delta (0, 0)
Screenshot: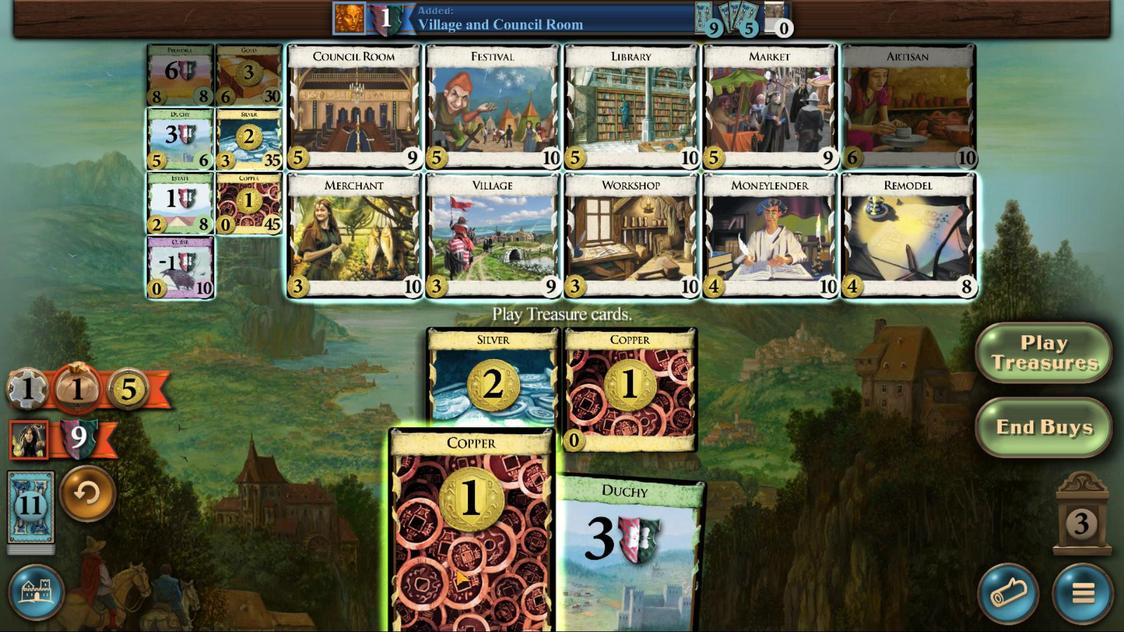 
Action: Mouse scrolled (455, 570) with delta (0, 0)
Screenshot: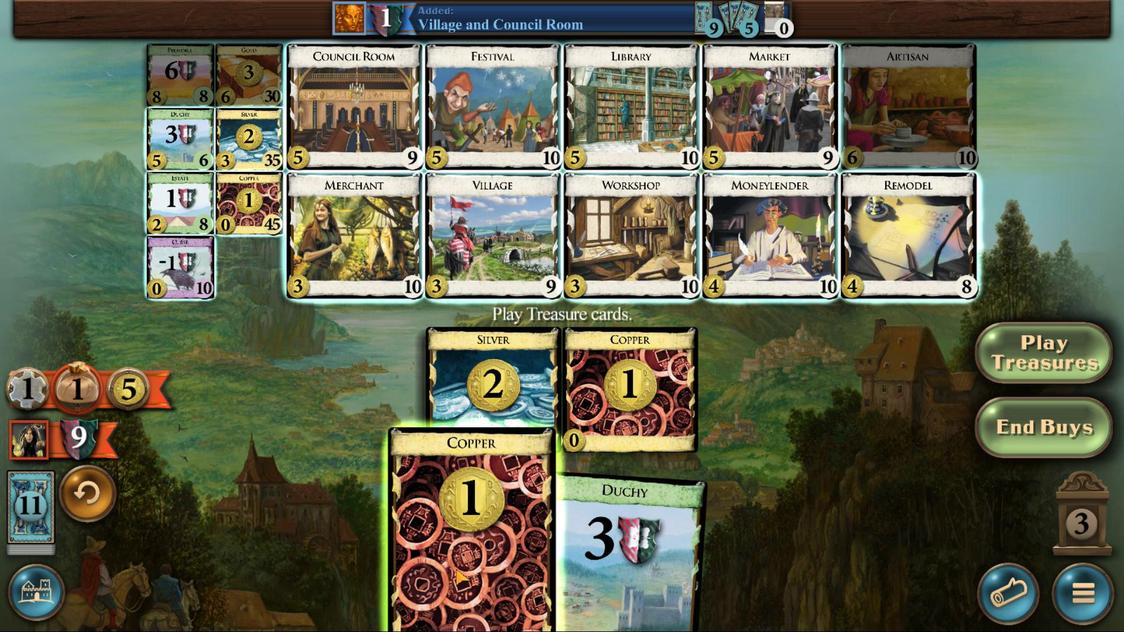 
Action: Mouse moved to (176, 122)
Screenshot: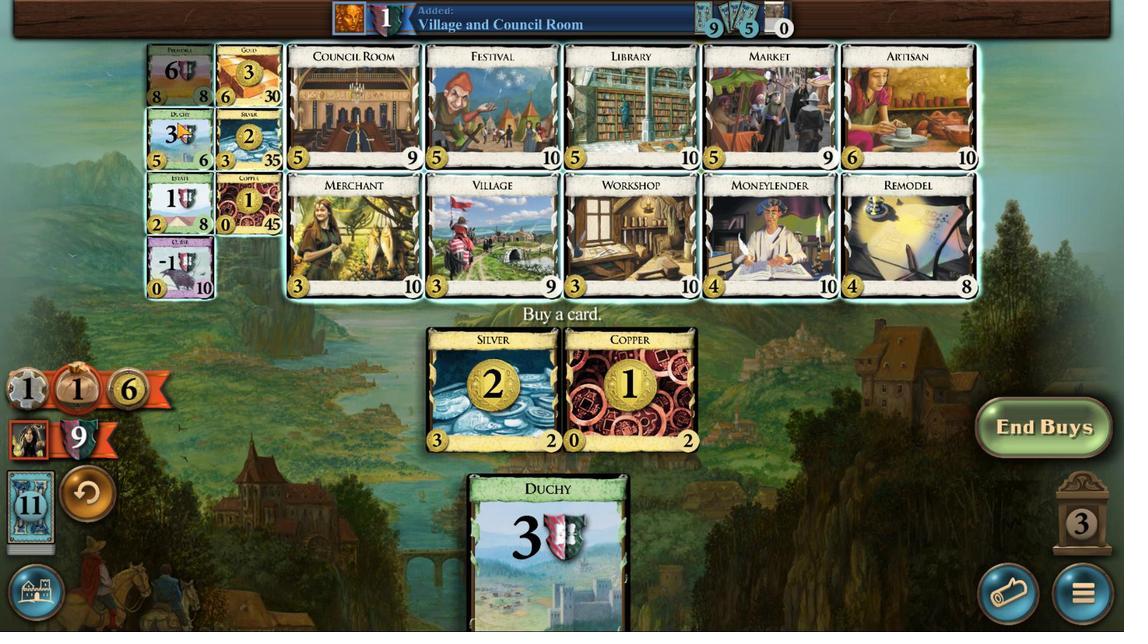 
Action: Mouse pressed left at (176, 122)
Screenshot: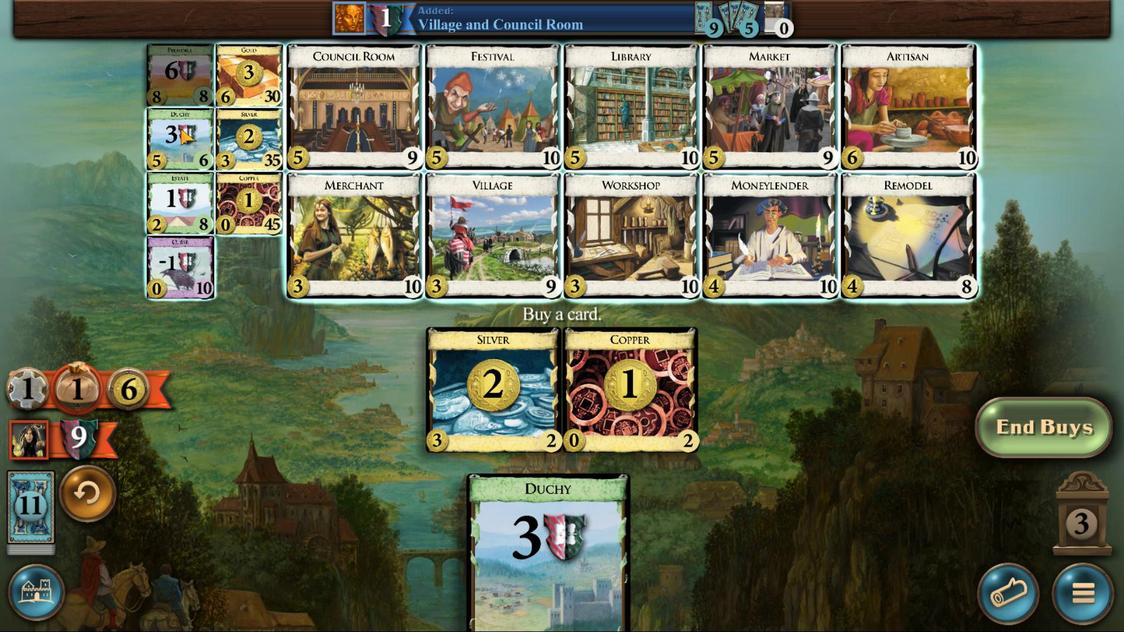 
Action: Mouse moved to (409, 525)
Screenshot: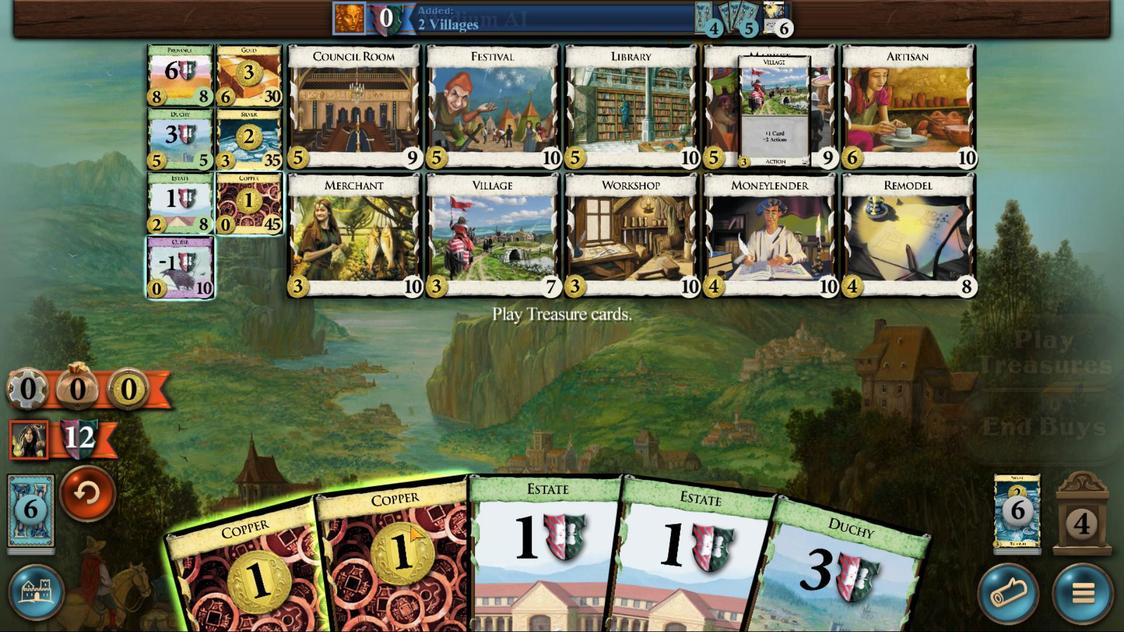 
Action: Mouse scrolled (409, 525) with delta (0, 0)
Screenshot: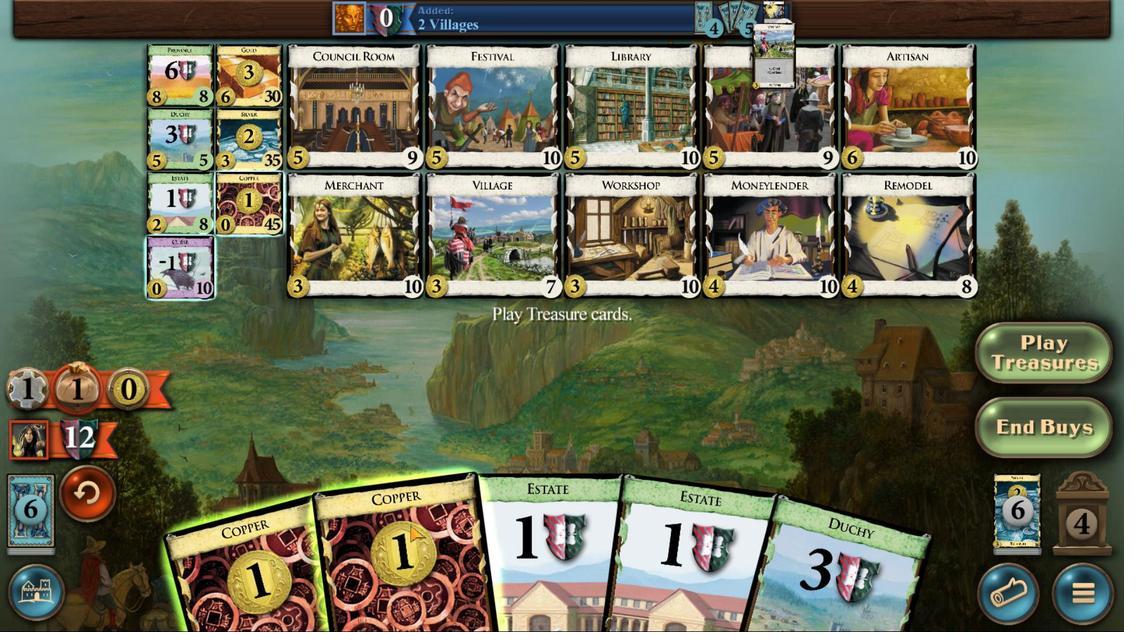 
Action: Mouse scrolled (409, 525) with delta (0, 0)
Screenshot: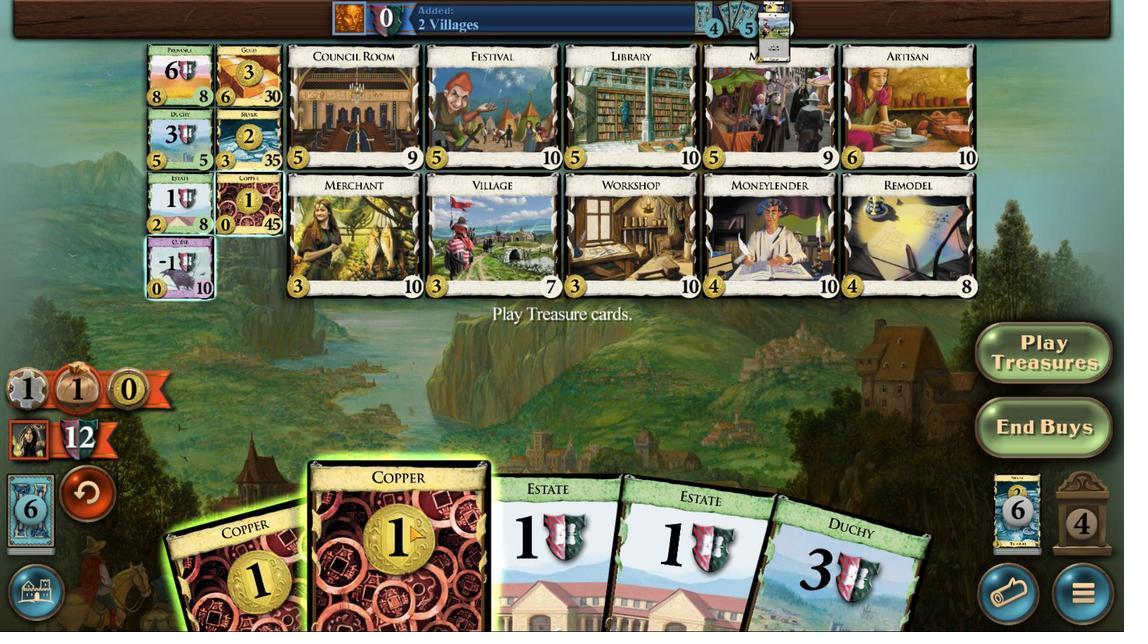 
Action: Mouse scrolled (409, 525) with delta (0, 0)
Screenshot: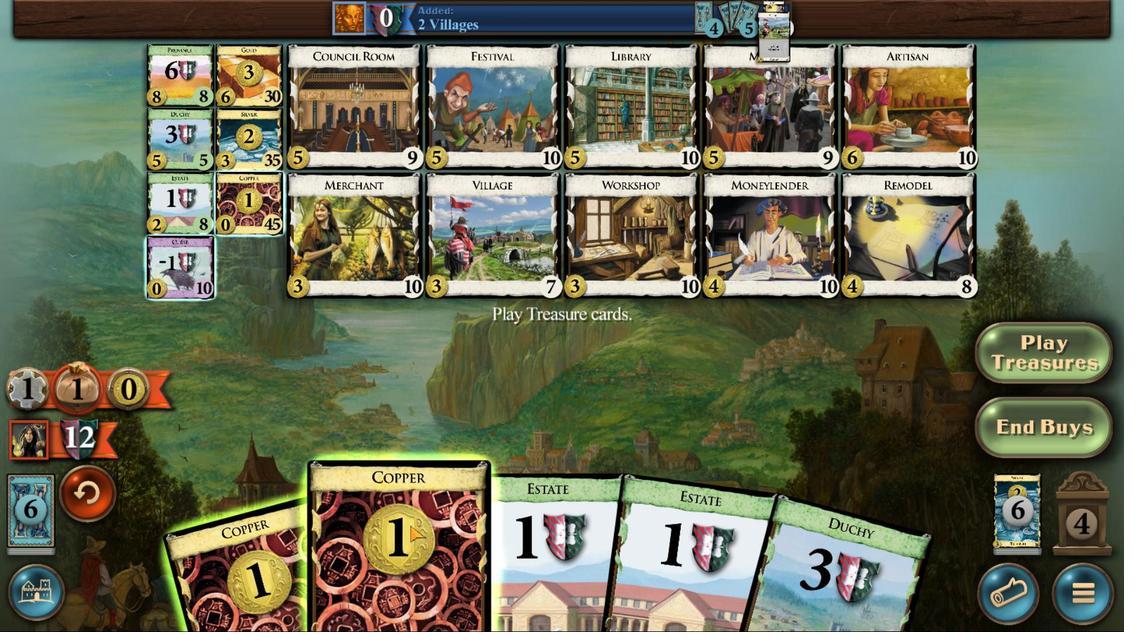 
Action: Mouse scrolled (409, 525) with delta (0, 0)
Screenshot: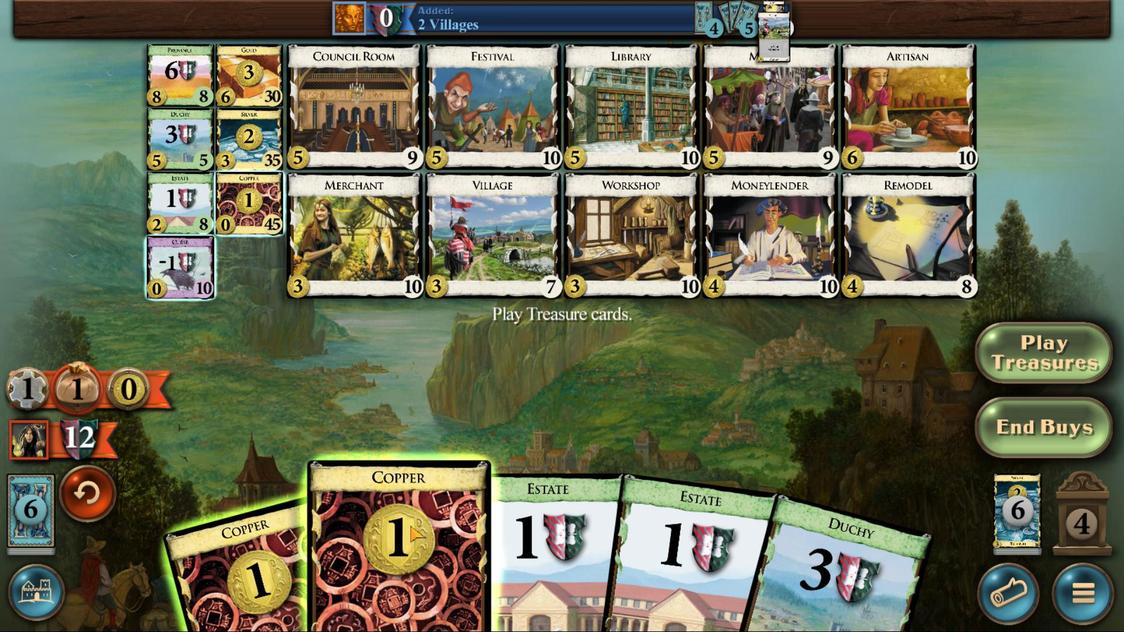 
Action: Mouse scrolled (409, 525) with delta (0, 0)
Screenshot: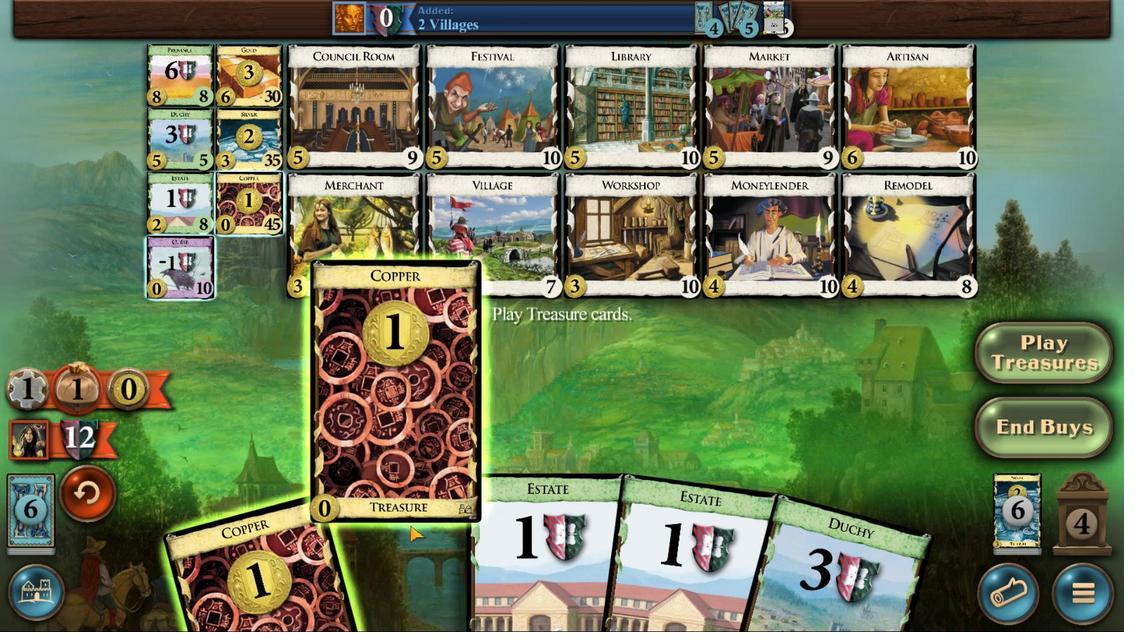 
Action: Mouse moved to (323, 586)
Screenshot: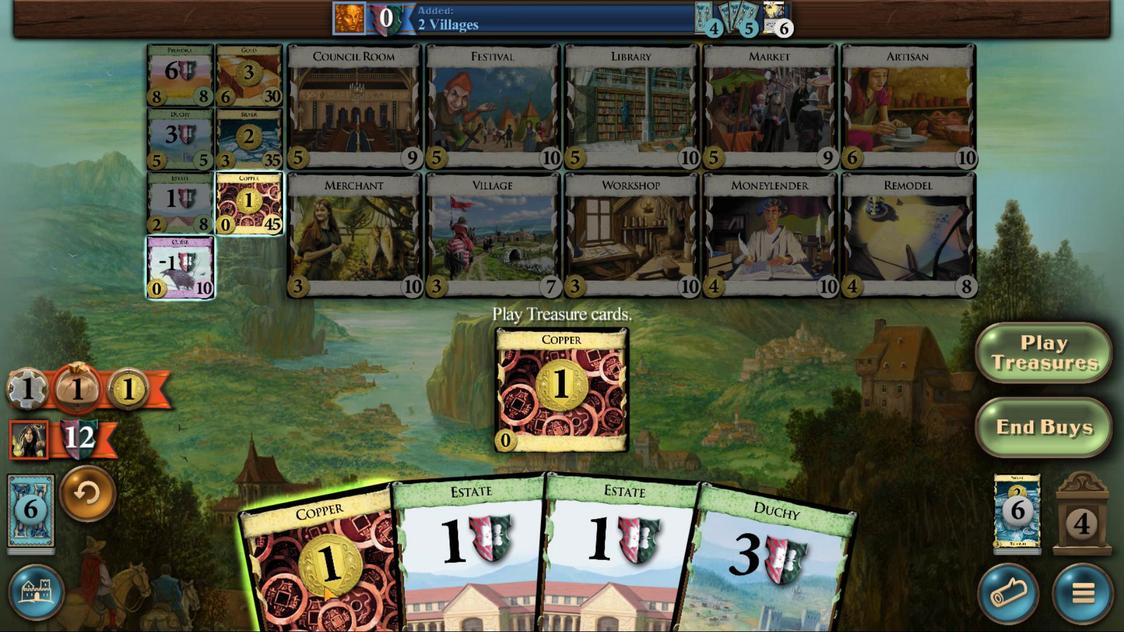 
Action: Mouse scrolled (323, 585) with delta (0, 0)
Screenshot: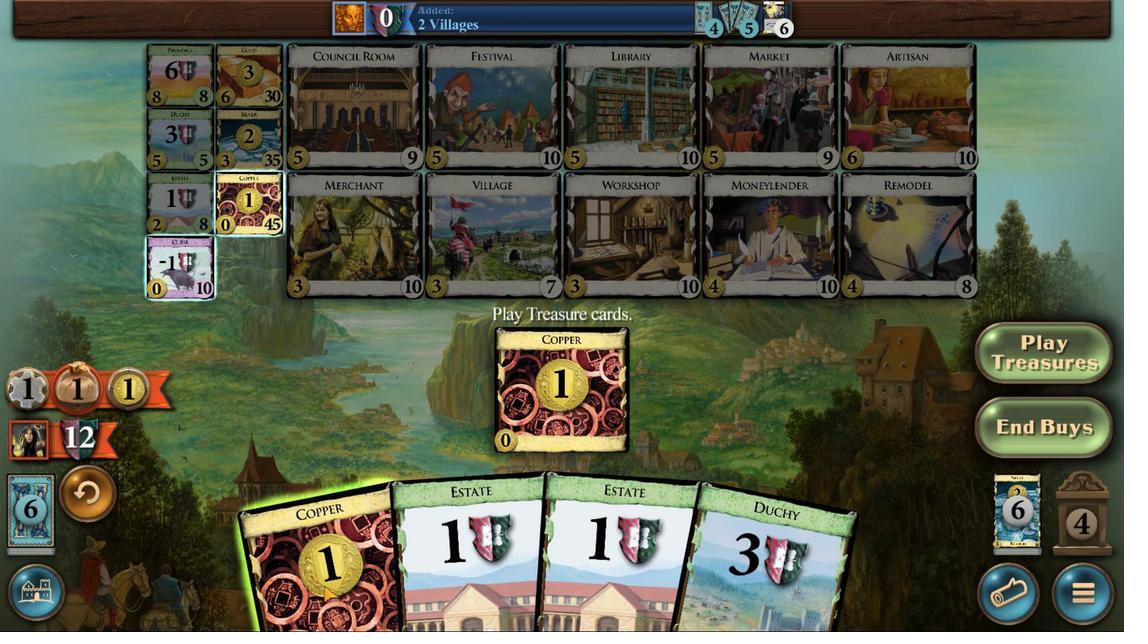 
Action: Mouse scrolled (323, 585) with delta (0, 0)
Screenshot: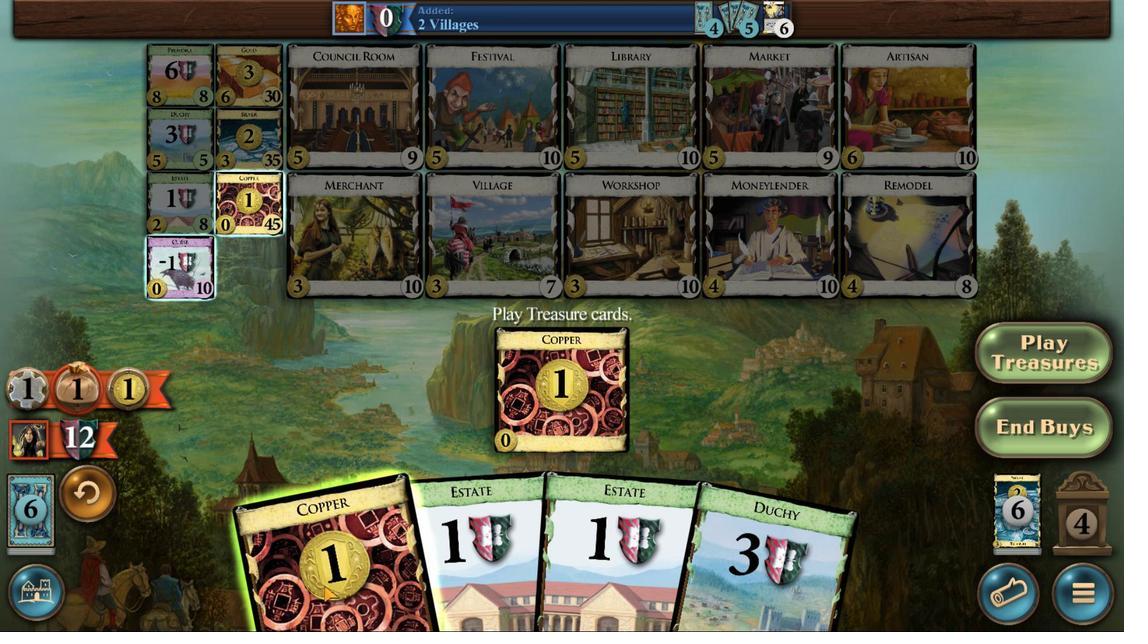 
Action: Mouse scrolled (323, 585) with delta (0, 0)
Screenshot: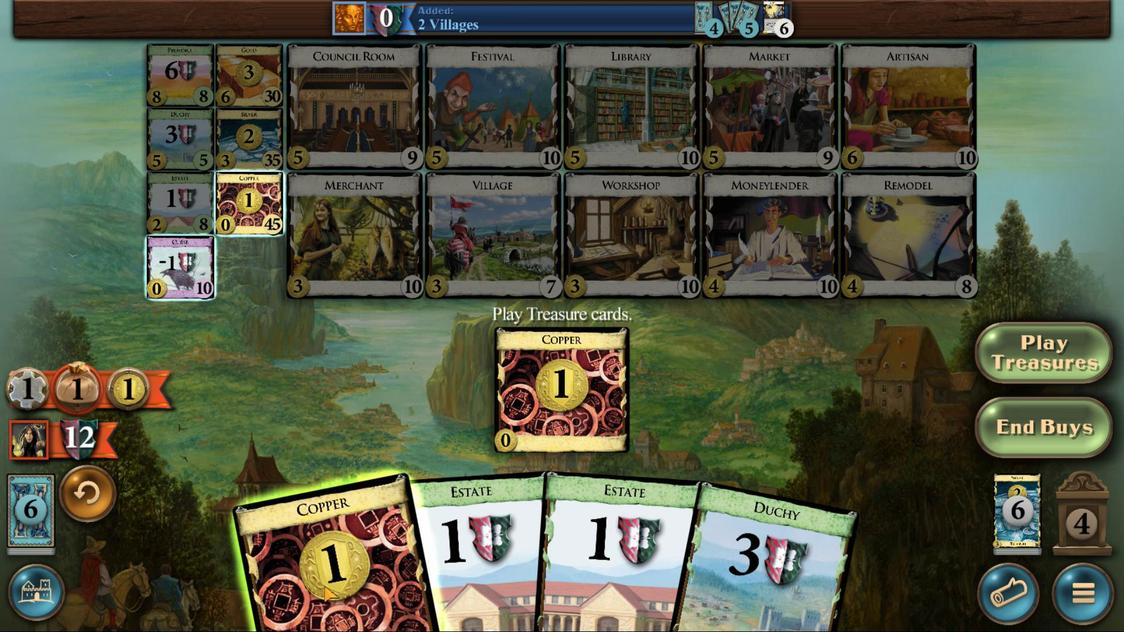 
Action: Mouse scrolled (323, 585) with delta (0, 0)
Screenshot: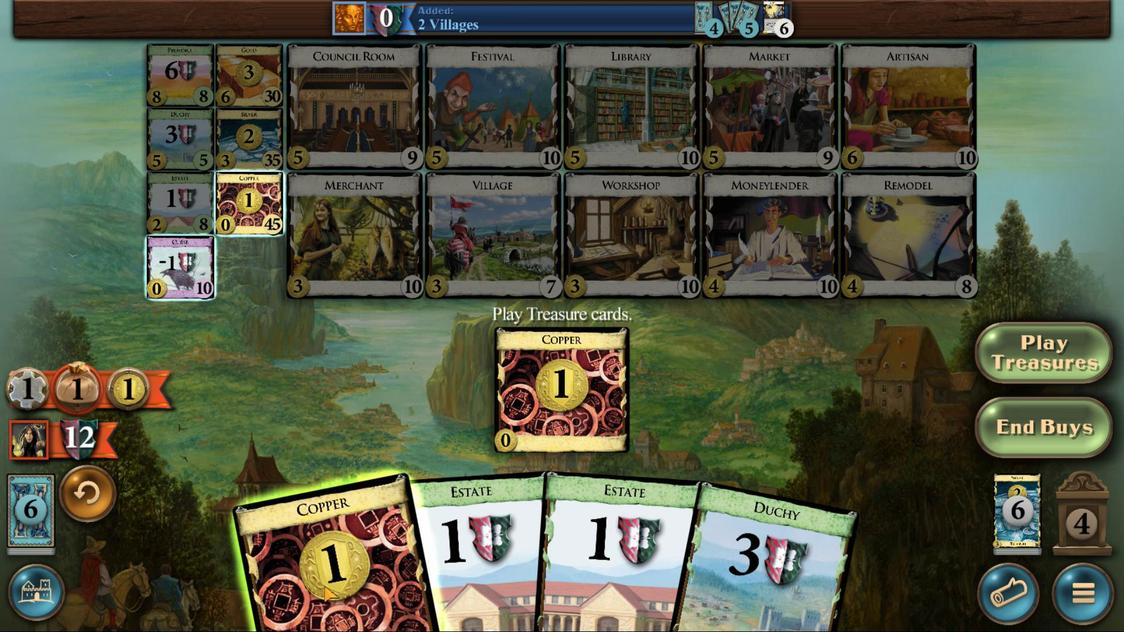 
Action: Mouse scrolled (323, 585) with delta (0, 0)
Screenshot: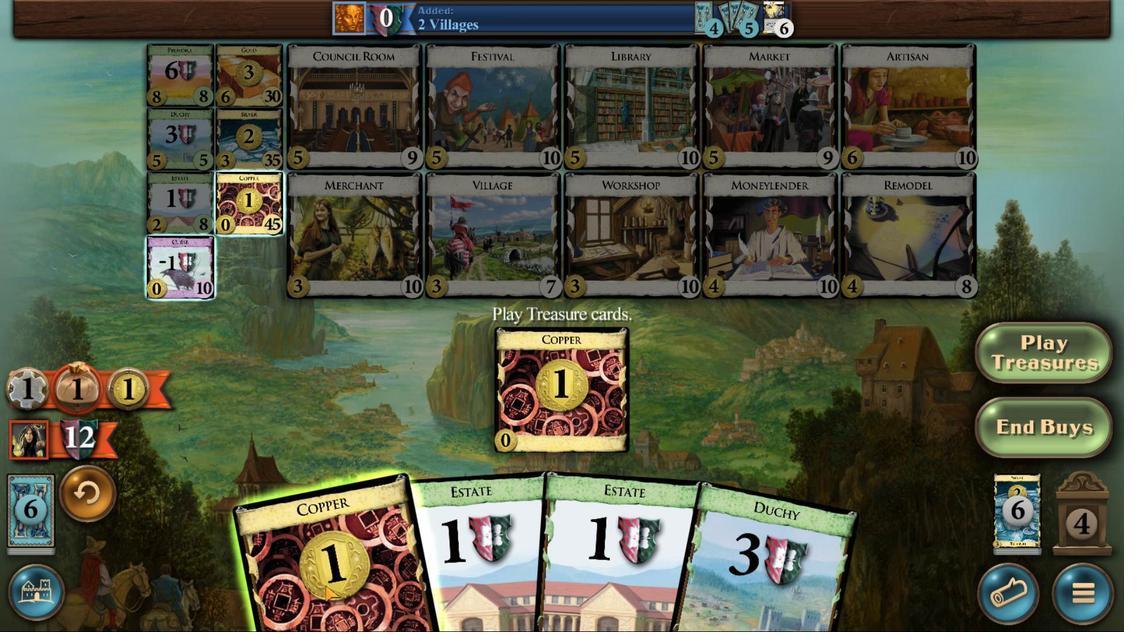 
Action: Mouse scrolled (323, 585) with delta (0, 0)
Screenshot: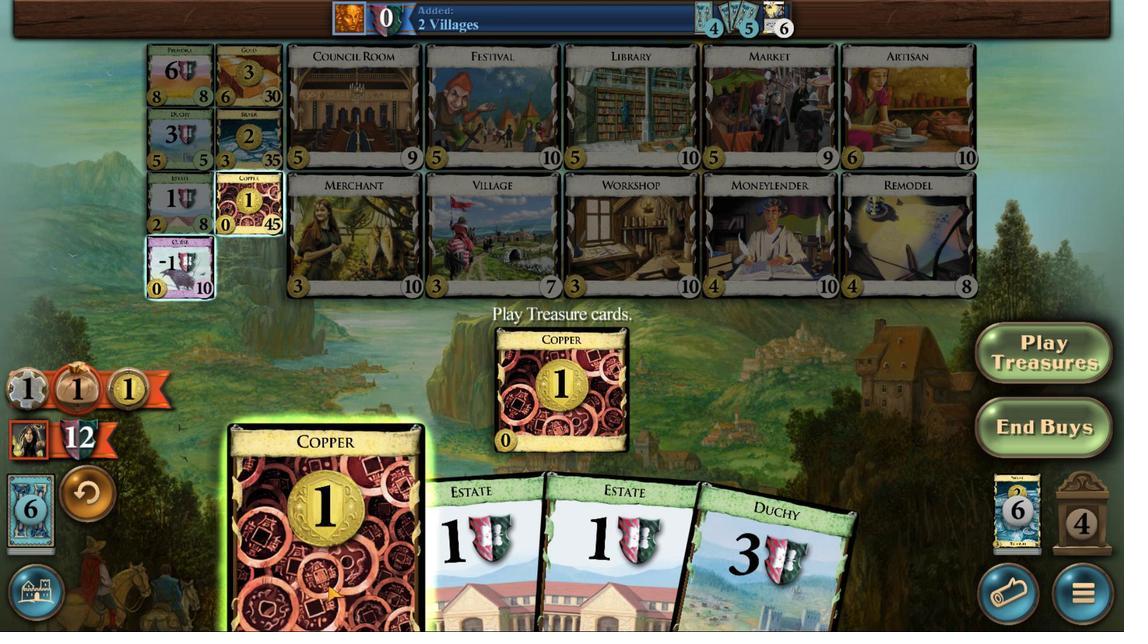 
Action: Mouse moved to (172, 197)
Screenshot: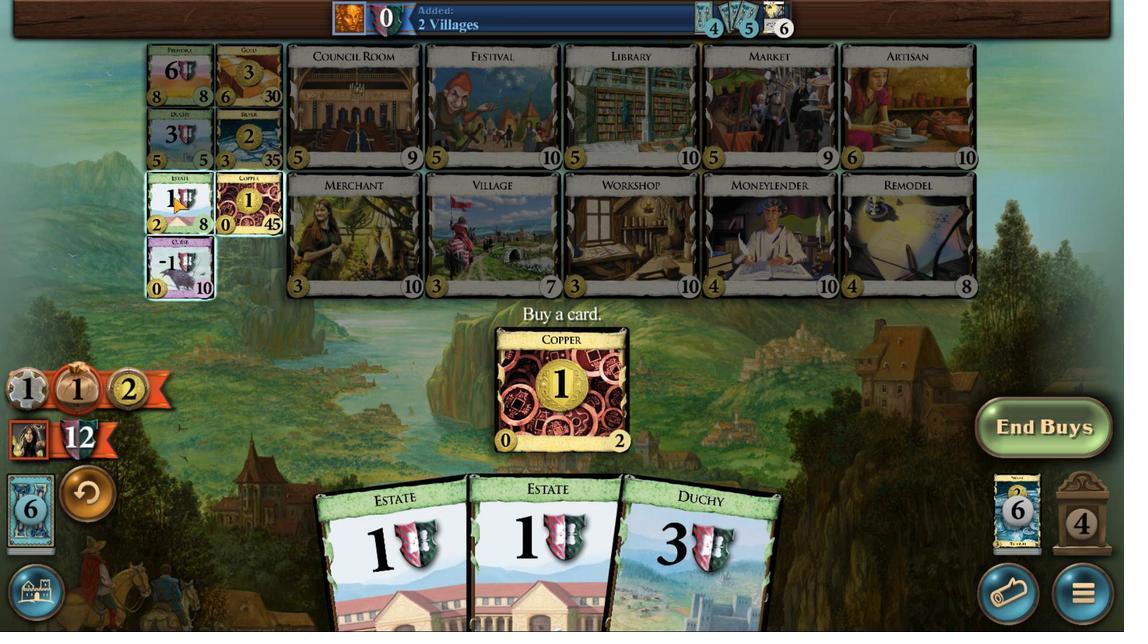 
Action: Mouse pressed left at (172, 197)
Screenshot: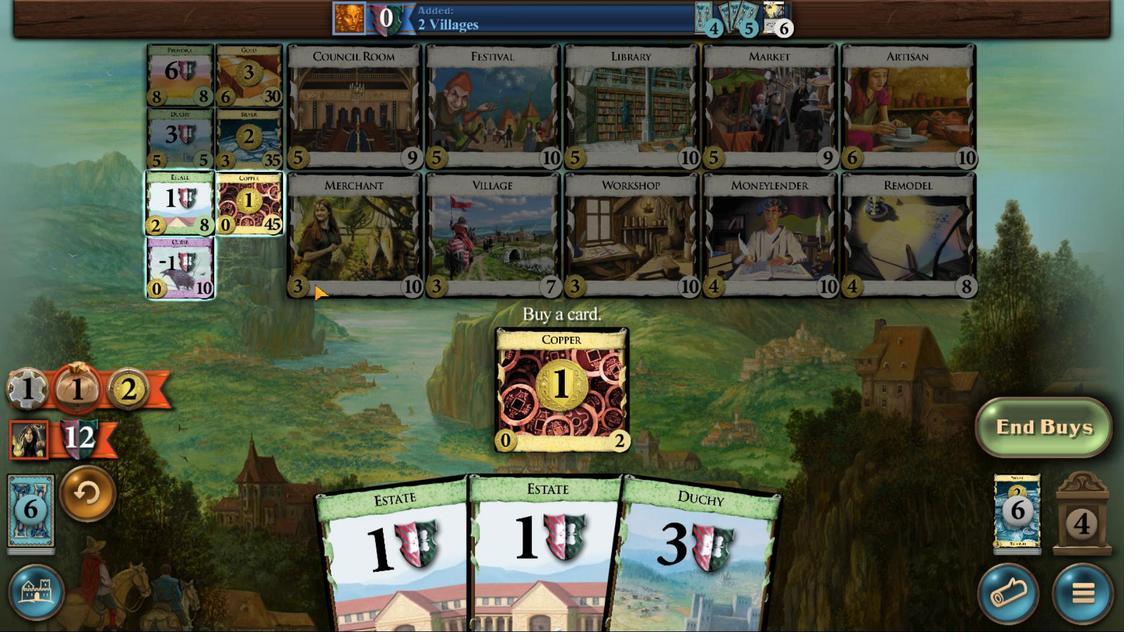 
Action: Mouse moved to (723, 572)
Screenshot: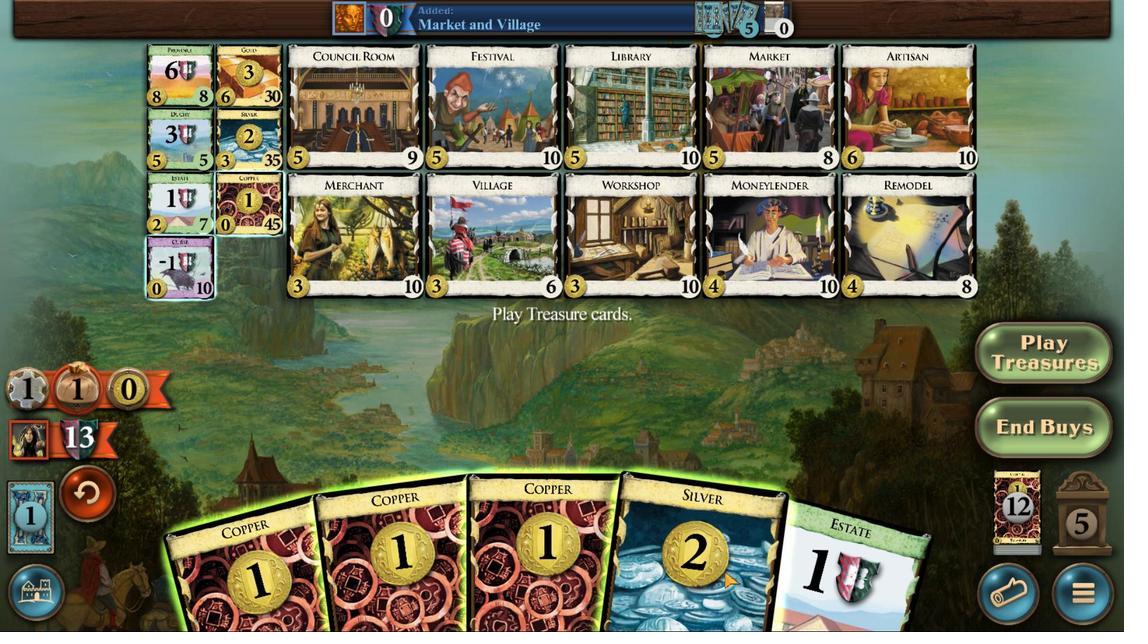 
Action: Mouse scrolled (723, 571) with delta (0, 0)
Screenshot: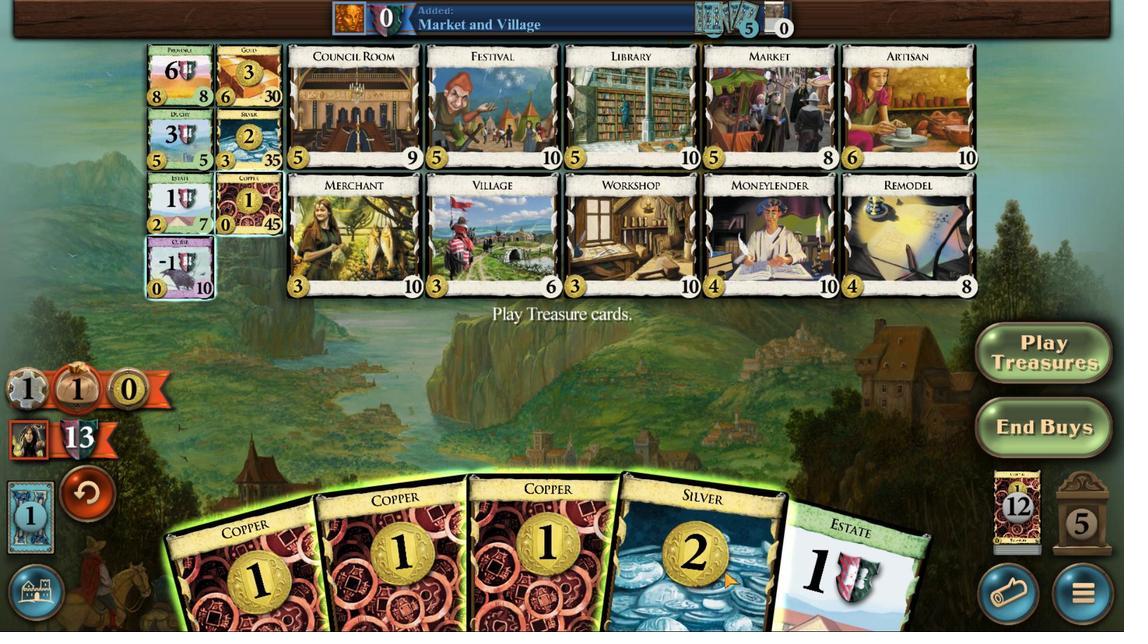 
Action: Mouse scrolled (723, 571) with delta (0, 0)
Screenshot: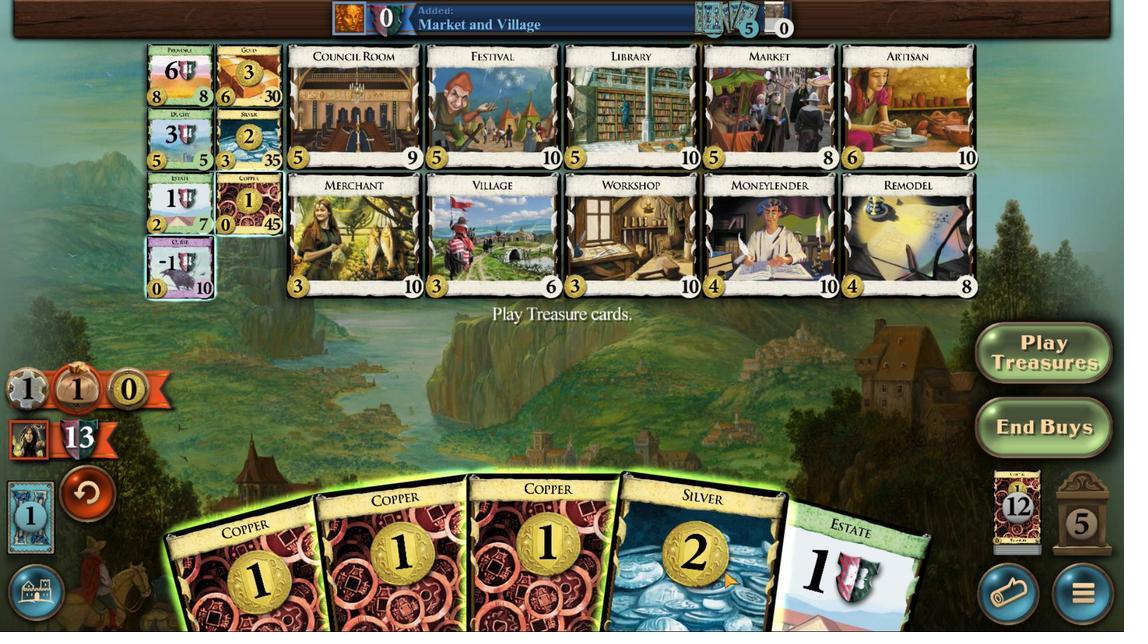 
Action: Mouse scrolled (723, 571) with delta (0, 0)
Screenshot: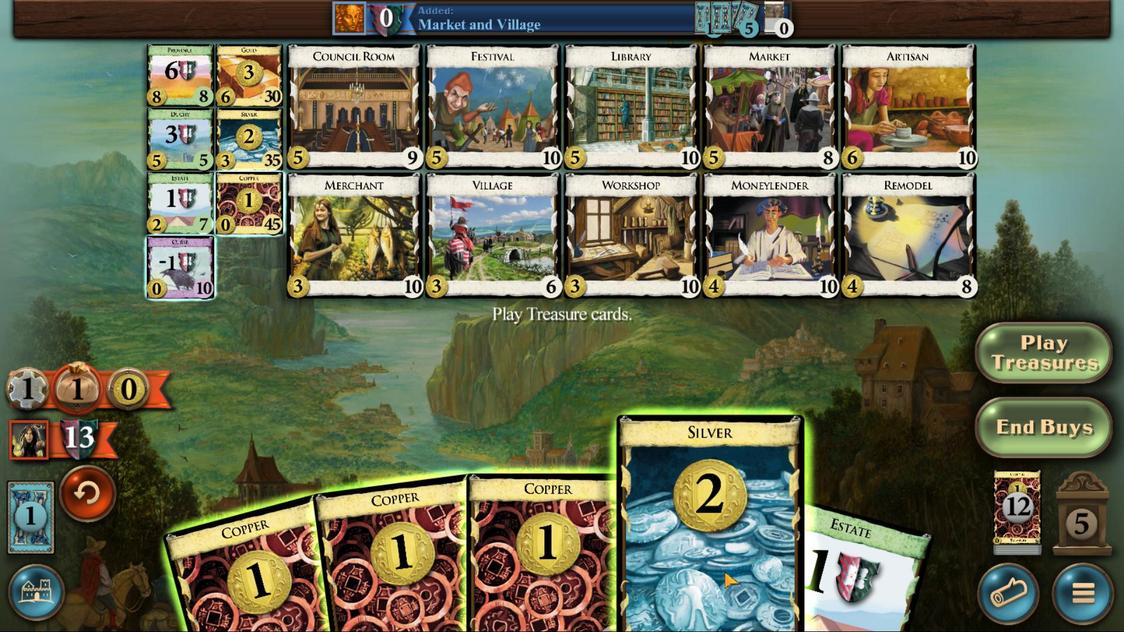 
Action: Mouse moved to (624, 564)
Screenshot: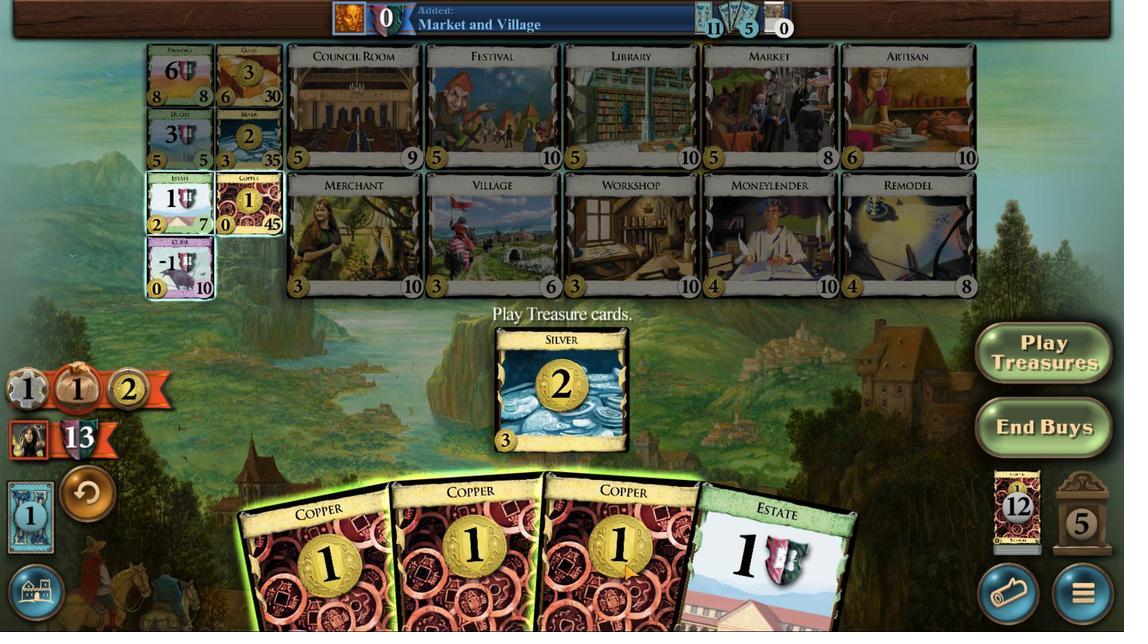 
Action: Mouse scrolled (624, 564) with delta (0, 0)
Screenshot: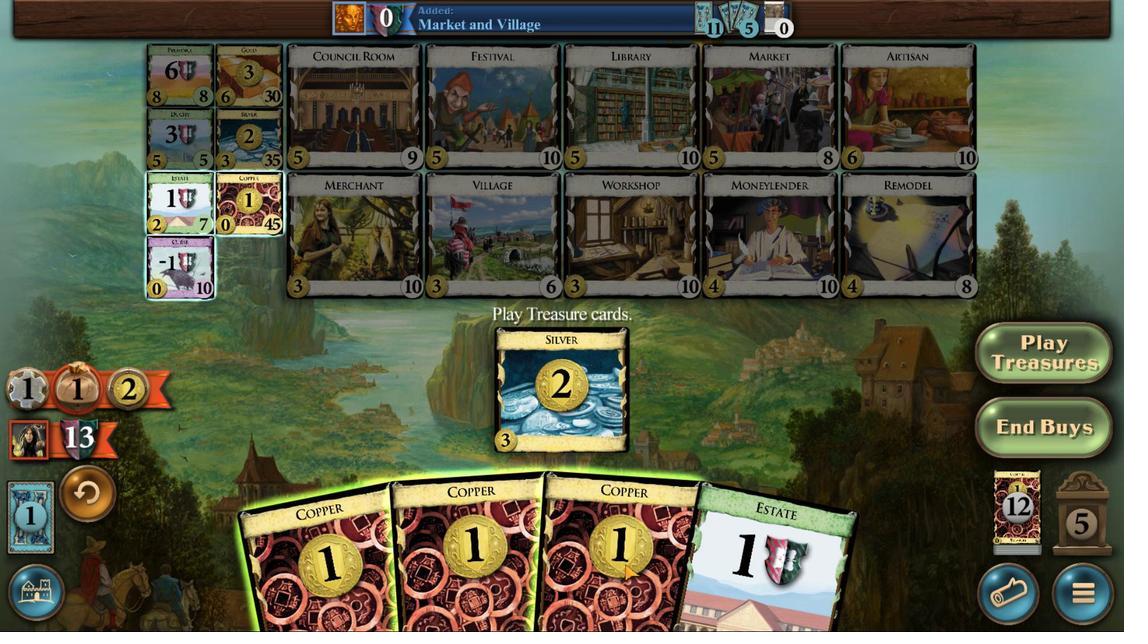 
Action: Mouse scrolled (624, 564) with delta (0, 0)
Screenshot: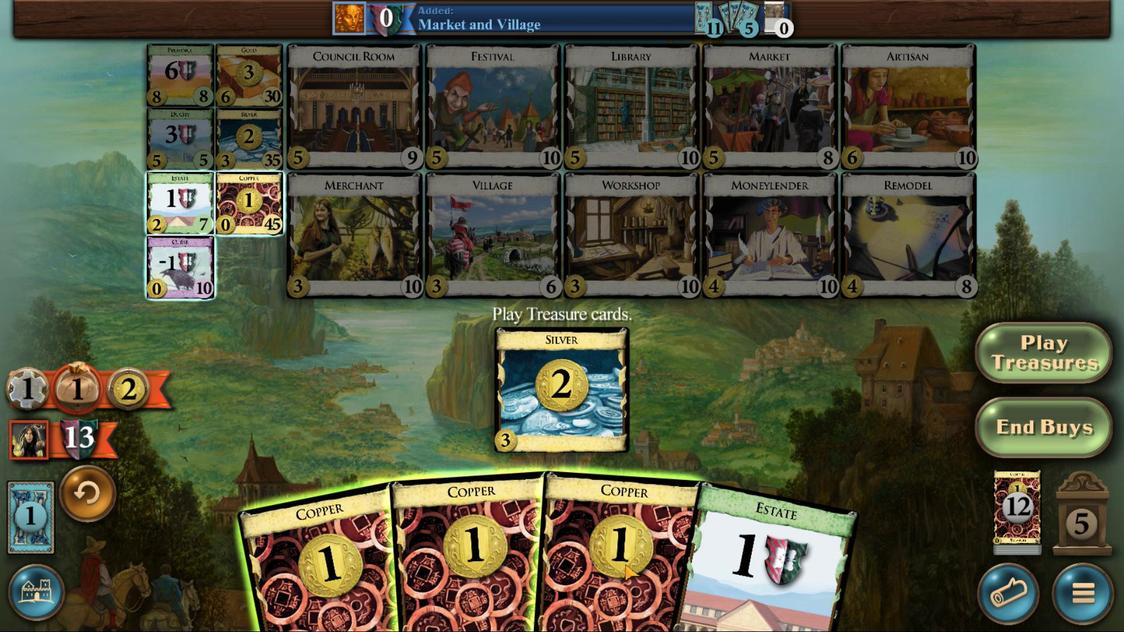 
Action: Mouse scrolled (624, 564) with delta (0, 0)
Screenshot: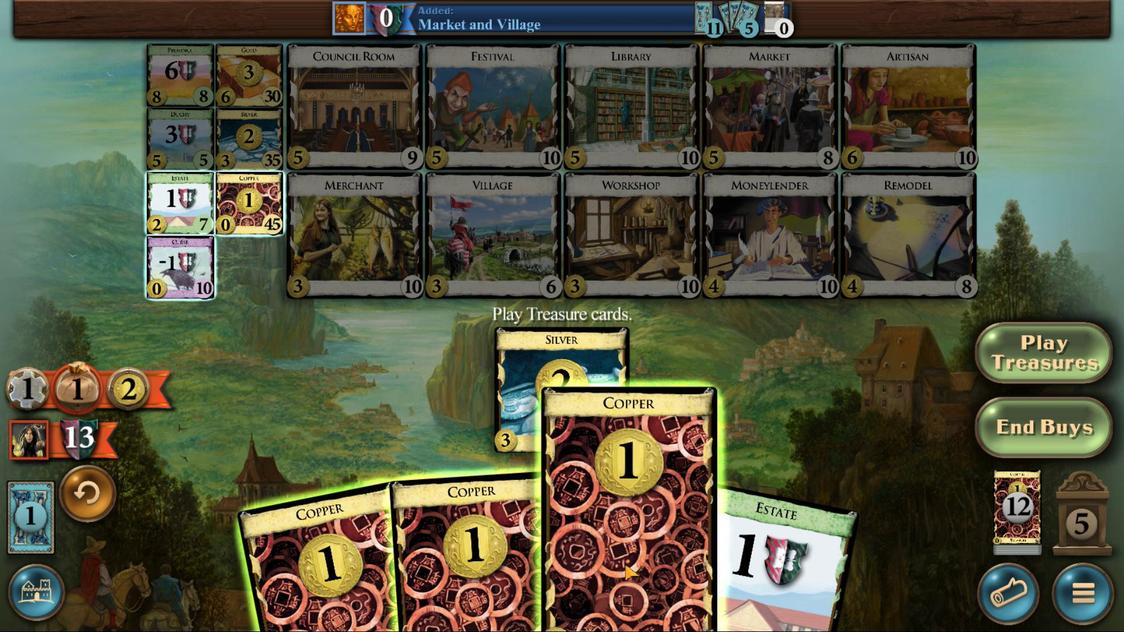 
Action: Mouse moved to (548, 554)
Screenshot: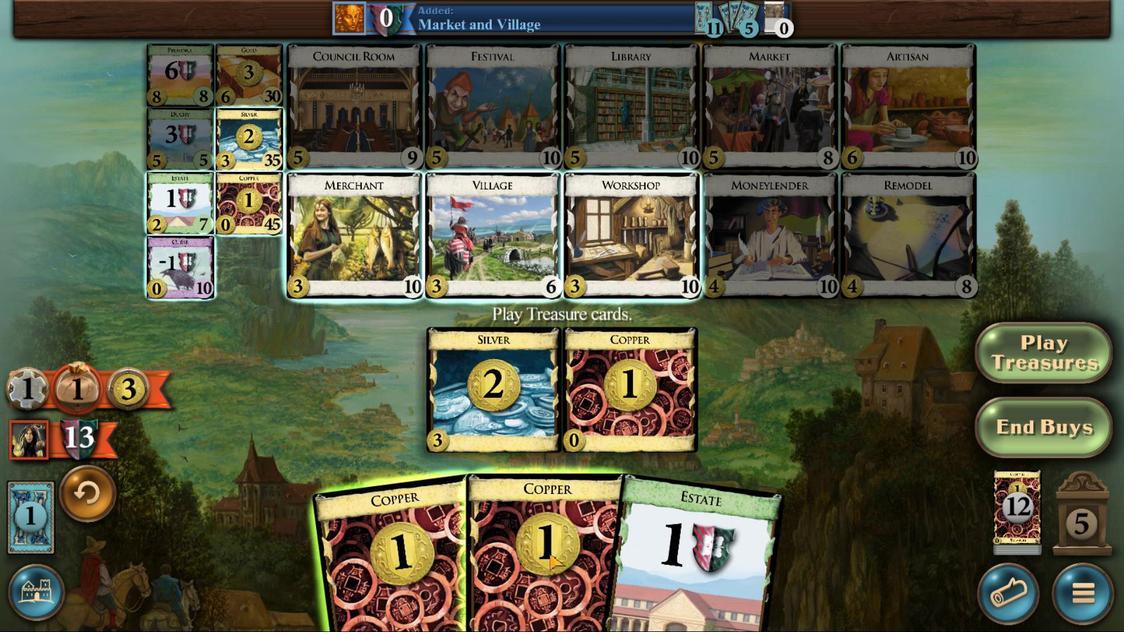 
Action: Mouse scrolled (548, 553) with delta (0, 0)
Screenshot: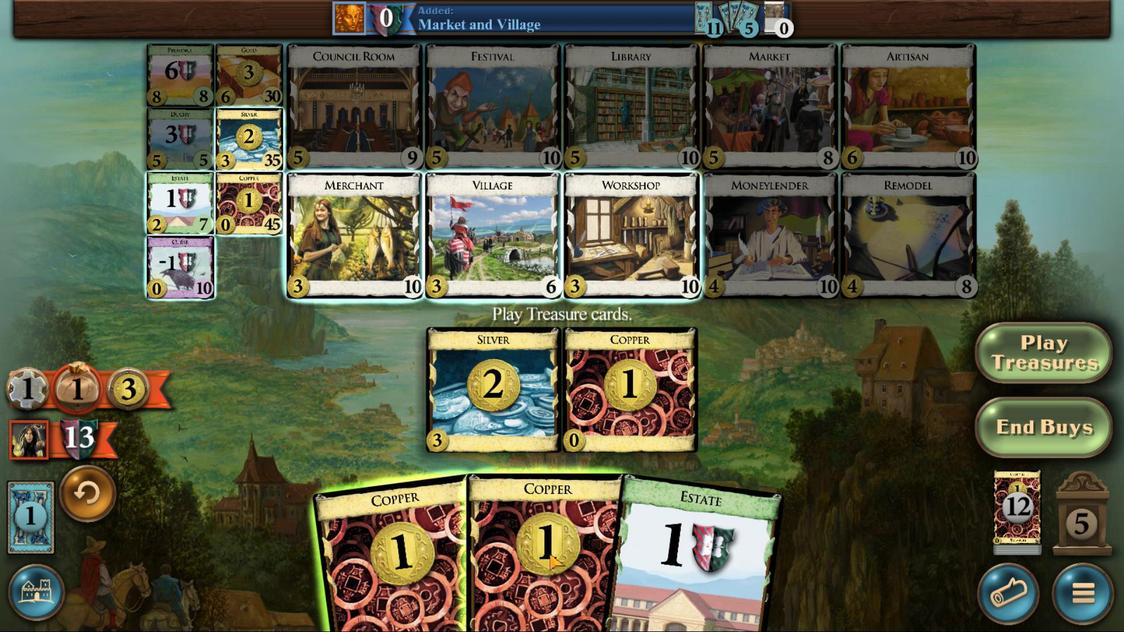 
Action: Mouse scrolled (548, 553) with delta (0, 0)
Screenshot: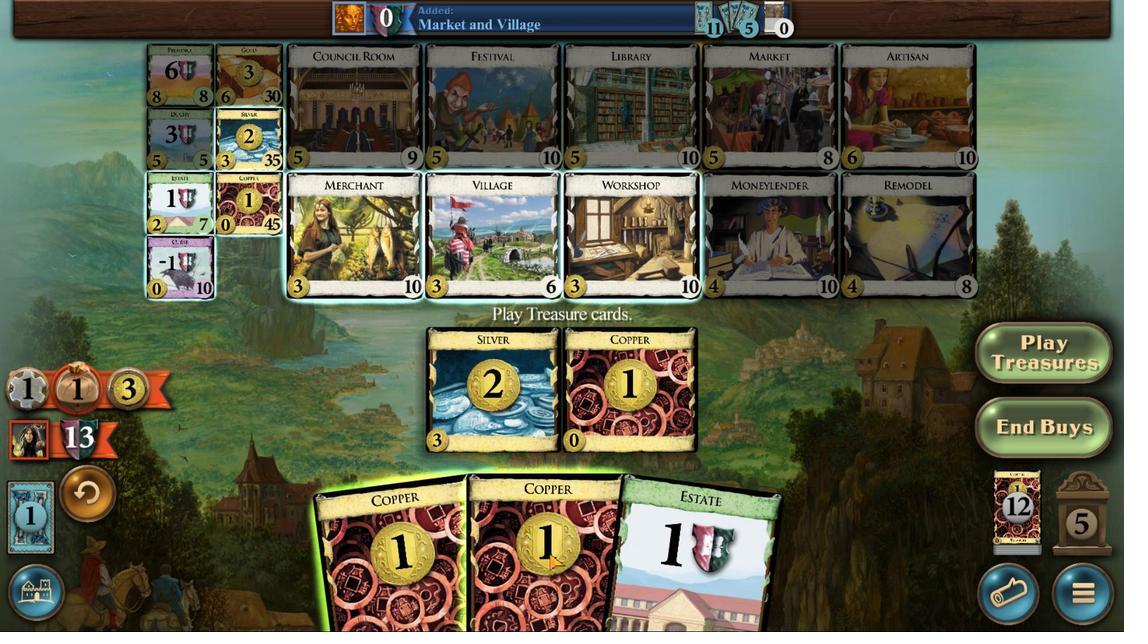 
Action: Mouse scrolled (548, 553) with delta (0, 0)
Screenshot: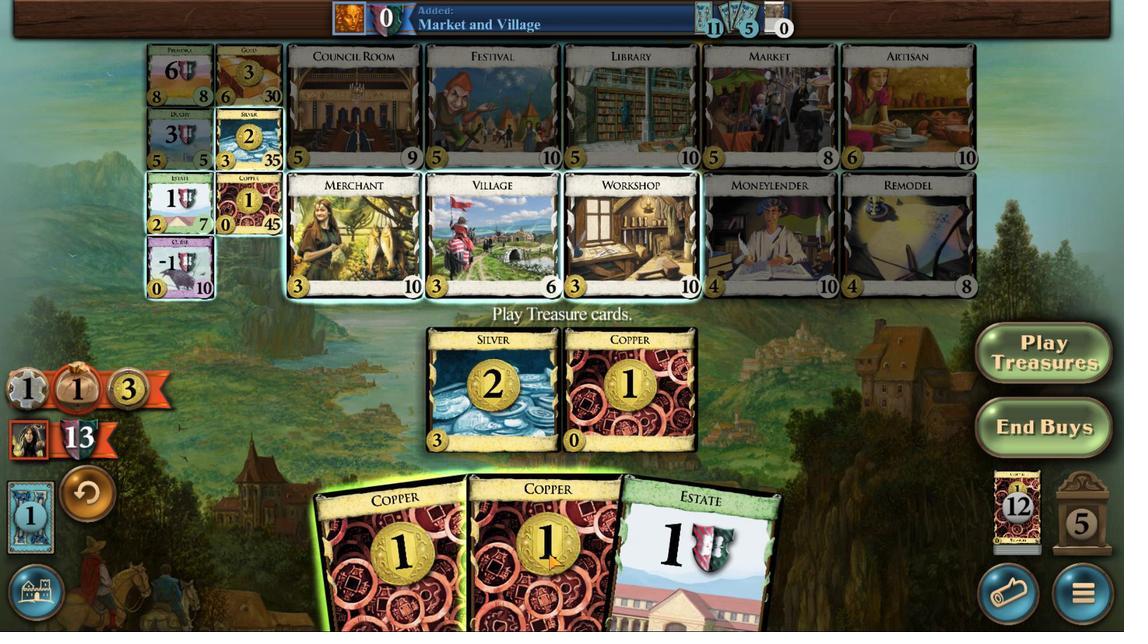 
Action: Mouse moved to (449, 571)
Screenshot: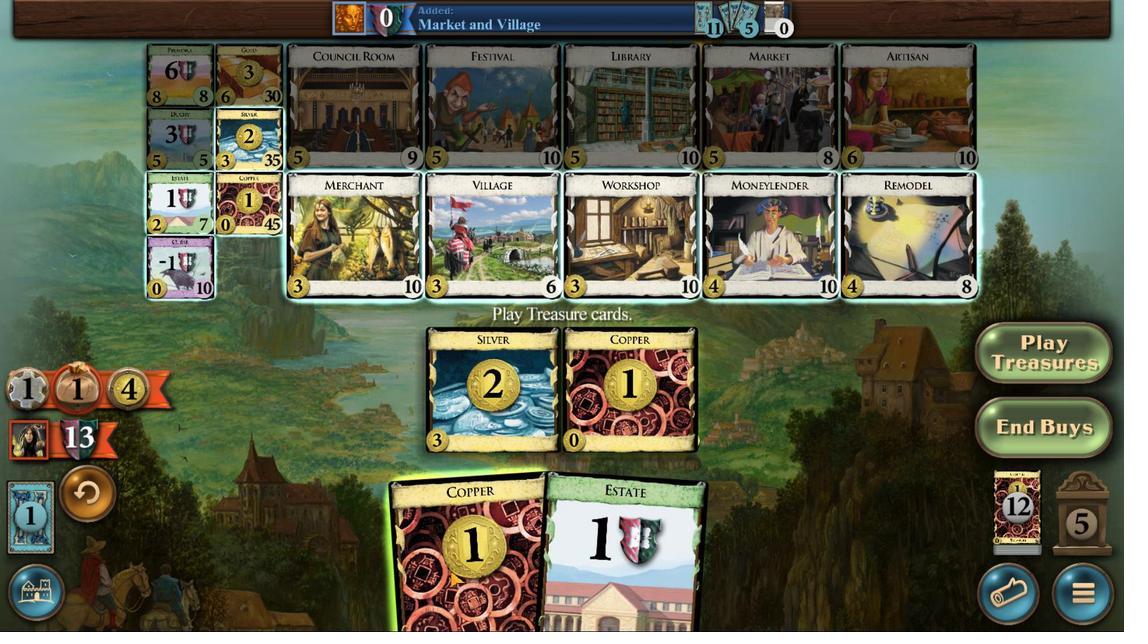 
Action: Mouse scrolled (449, 571) with delta (0, 0)
Screenshot: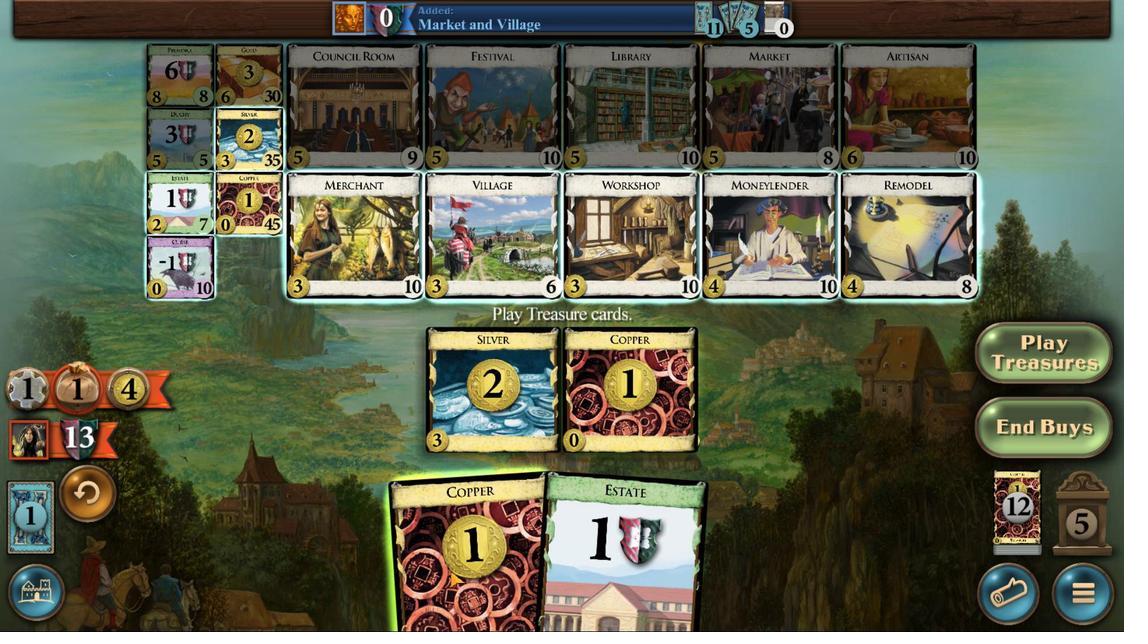 
Action: Mouse scrolled (449, 571) with delta (0, 0)
Screenshot: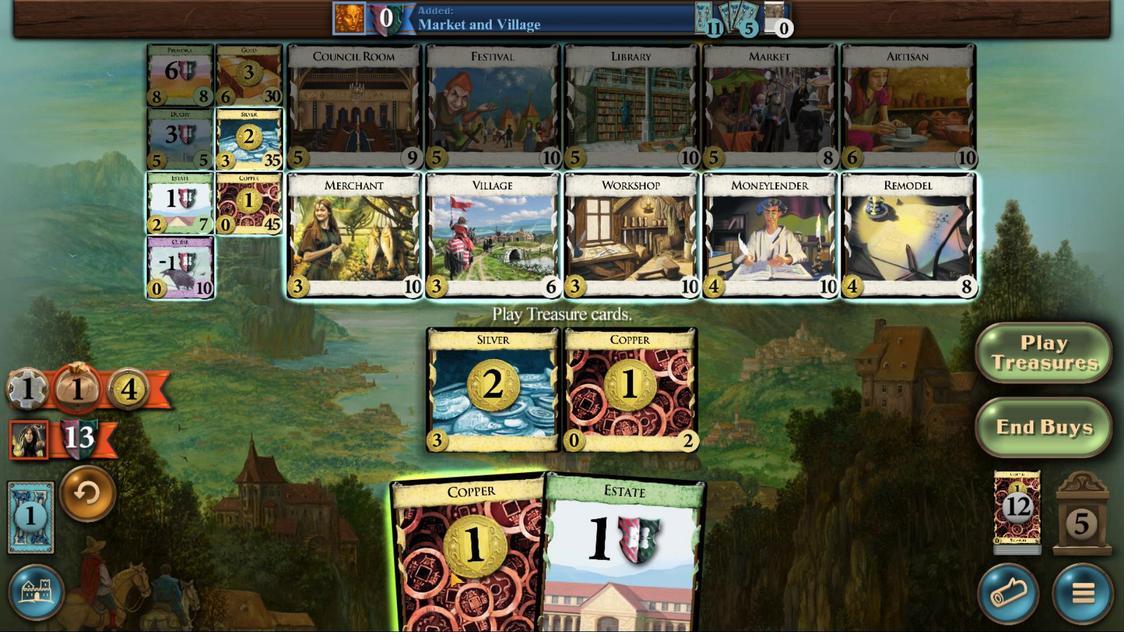 
Action: Mouse scrolled (449, 571) with delta (0, 0)
Screenshot: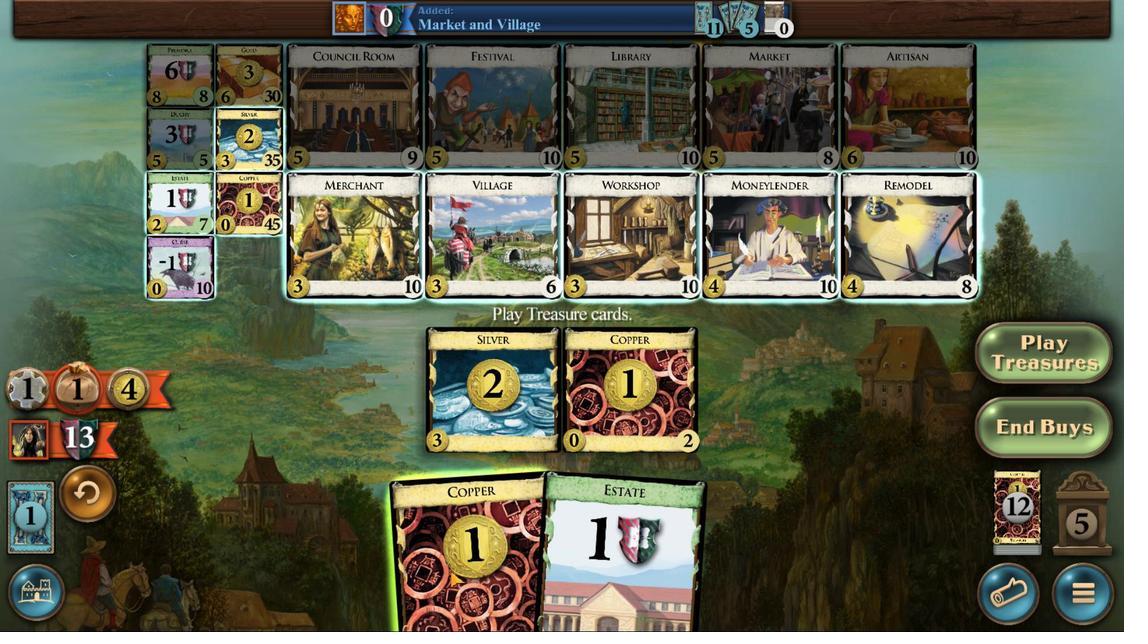
Action: Mouse scrolled (449, 571) with delta (0, 0)
Screenshot: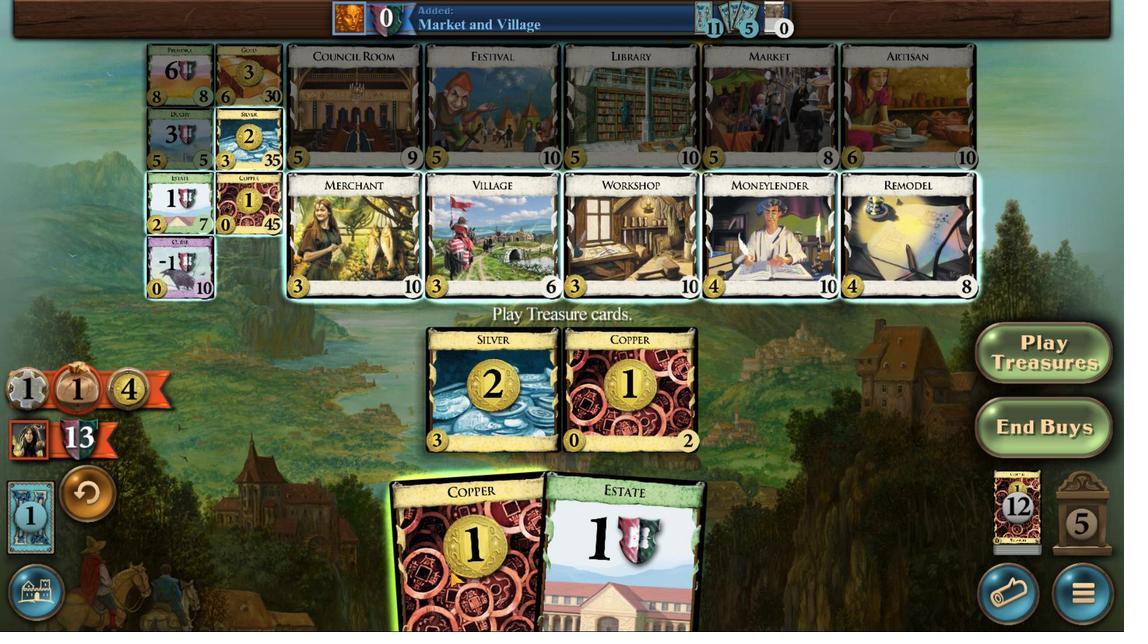 
Action: Mouse moved to (163, 139)
Screenshot: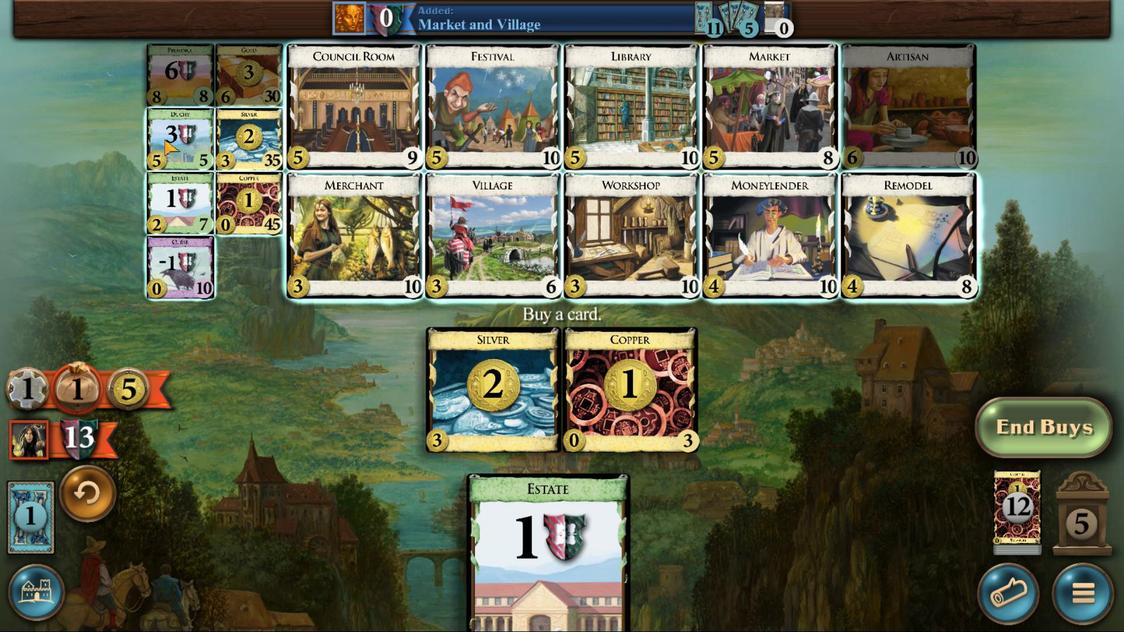 
Action: Mouse pressed left at (163, 139)
Screenshot: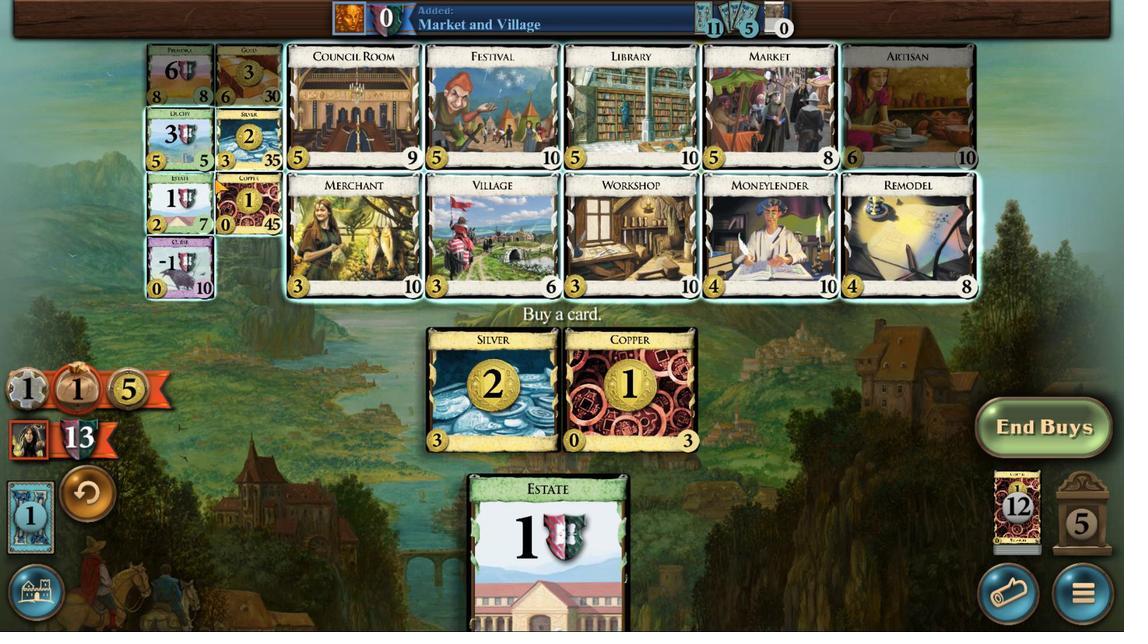 
Action: Mouse moved to (453, 607)
Screenshot: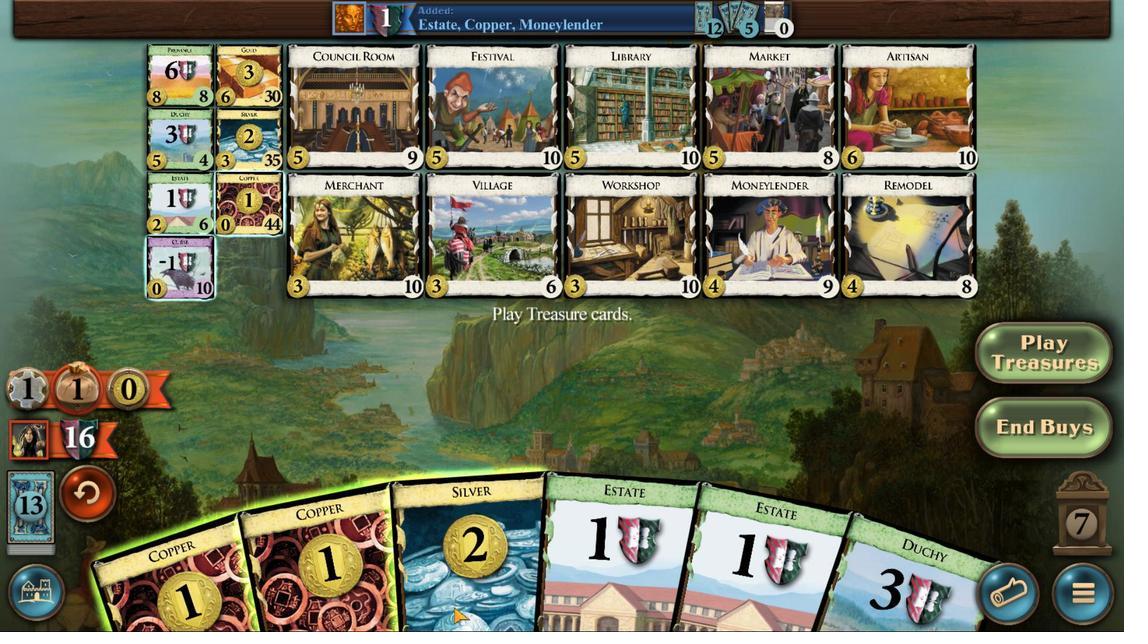 
Action: Mouse scrolled (453, 607) with delta (0, 0)
Screenshot: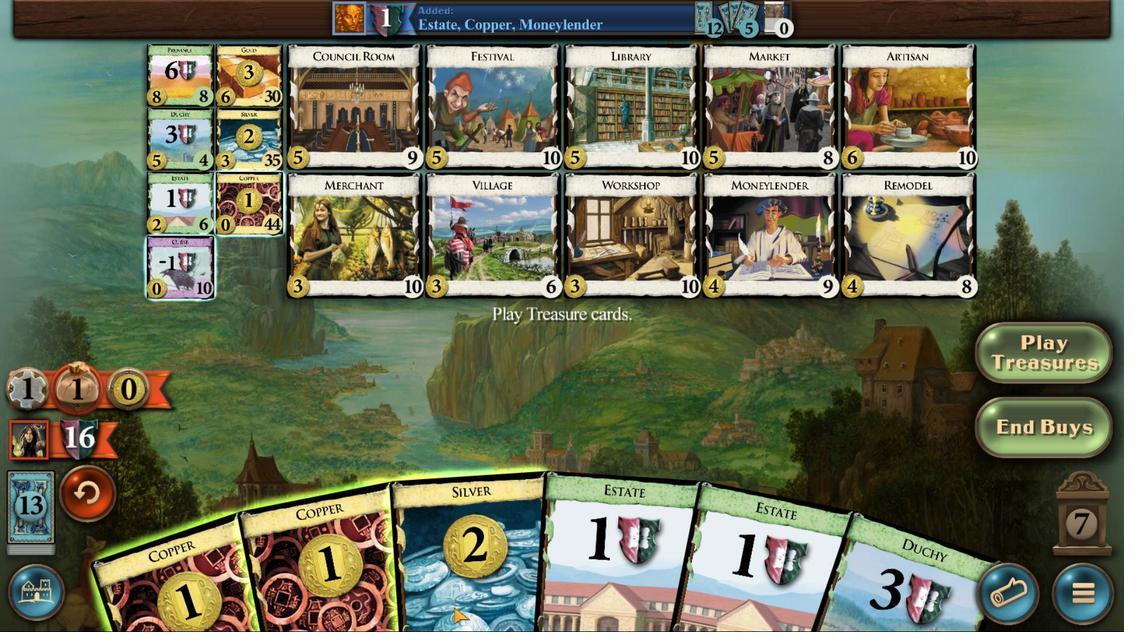 
Action: Mouse scrolled (453, 607) with delta (0, 0)
Screenshot: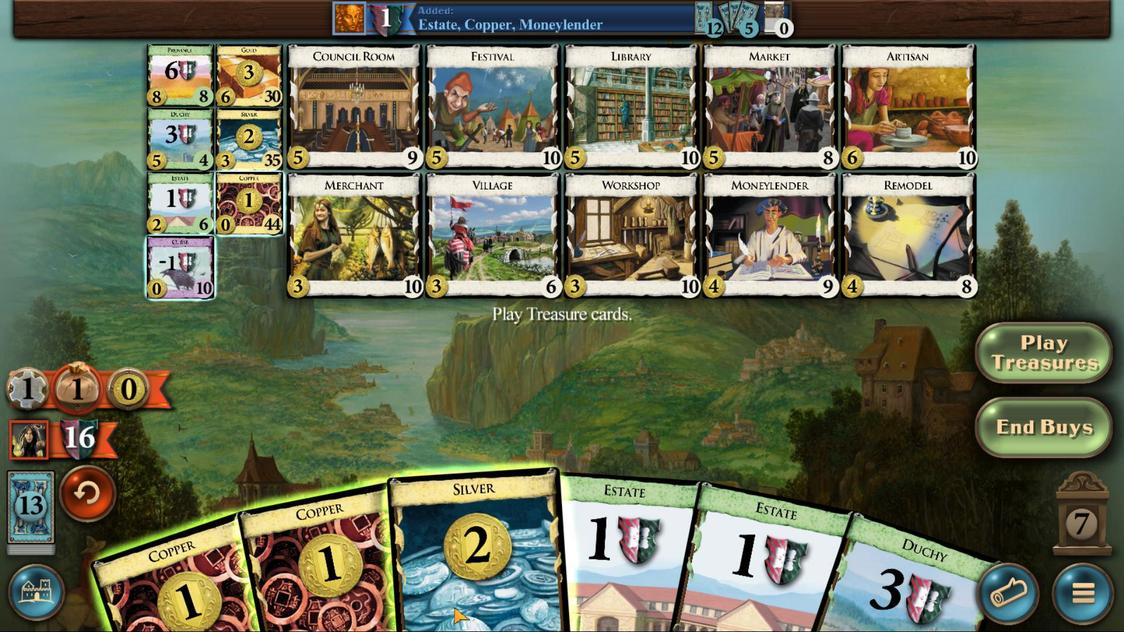 
Action: Mouse moved to (354, 609)
Screenshot: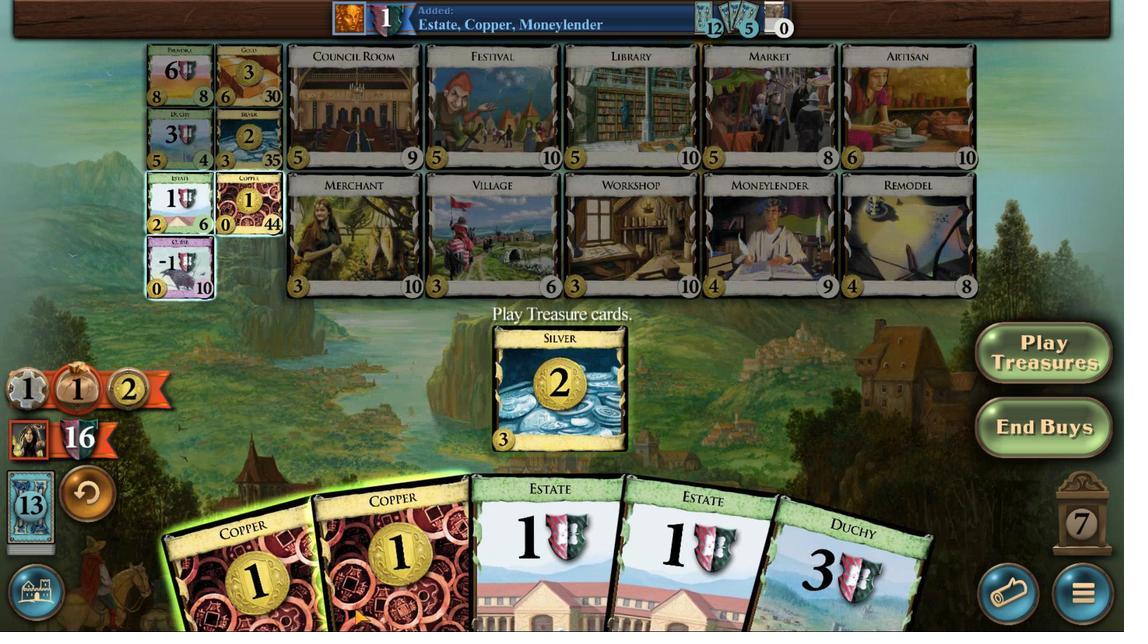 
Action: Mouse scrolled (354, 608) with delta (0, 0)
Screenshot: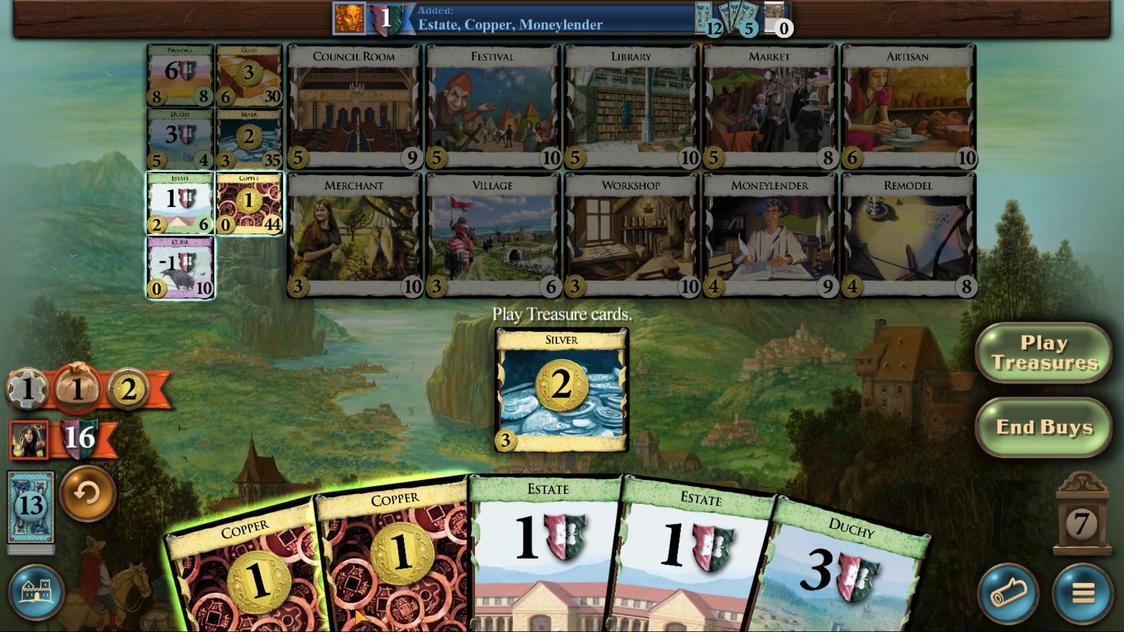 
Action: Mouse scrolled (354, 608) with delta (0, 0)
Screenshot: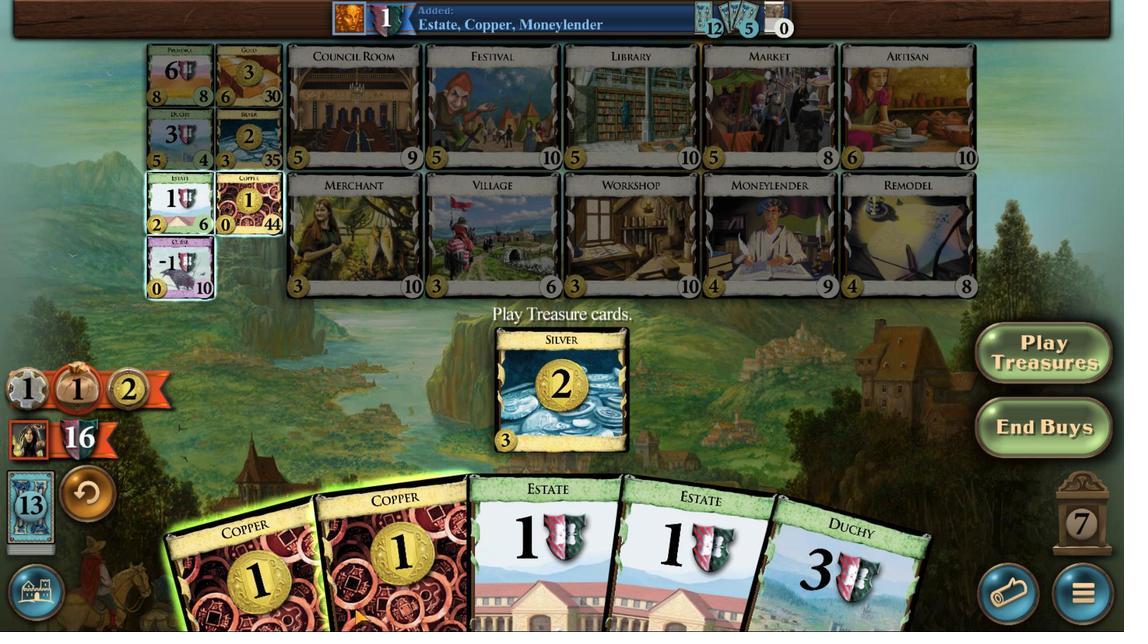 
Action: Mouse scrolled (354, 608) with delta (0, 0)
Screenshot: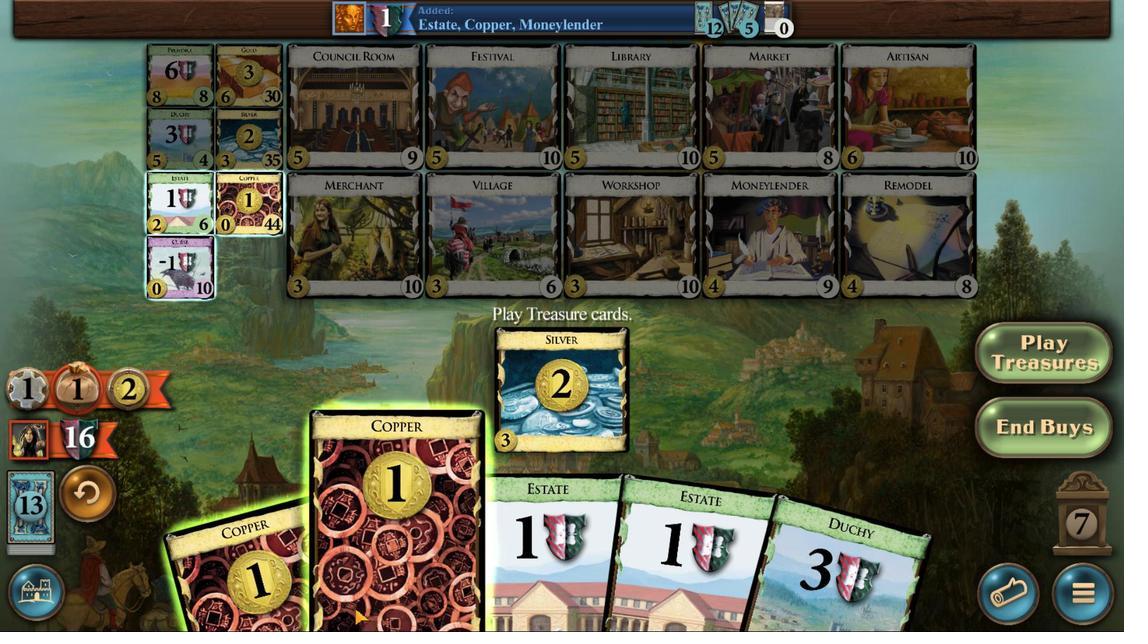 
Action: Mouse moved to (297, 615)
Screenshot: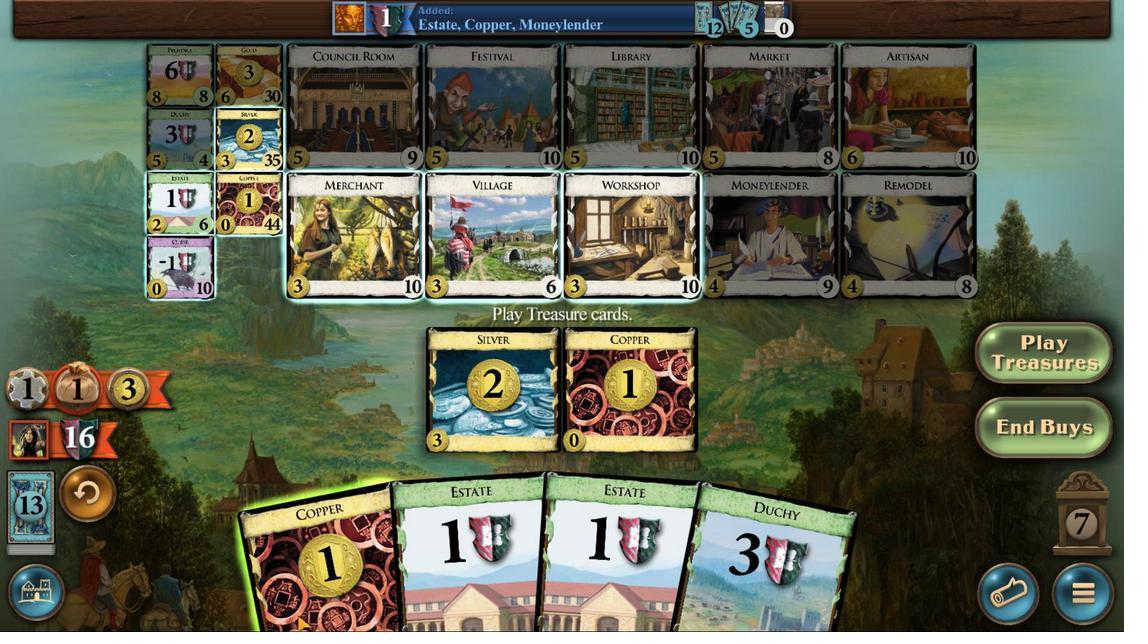 
Action: Mouse scrolled (297, 614) with delta (0, 0)
Screenshot: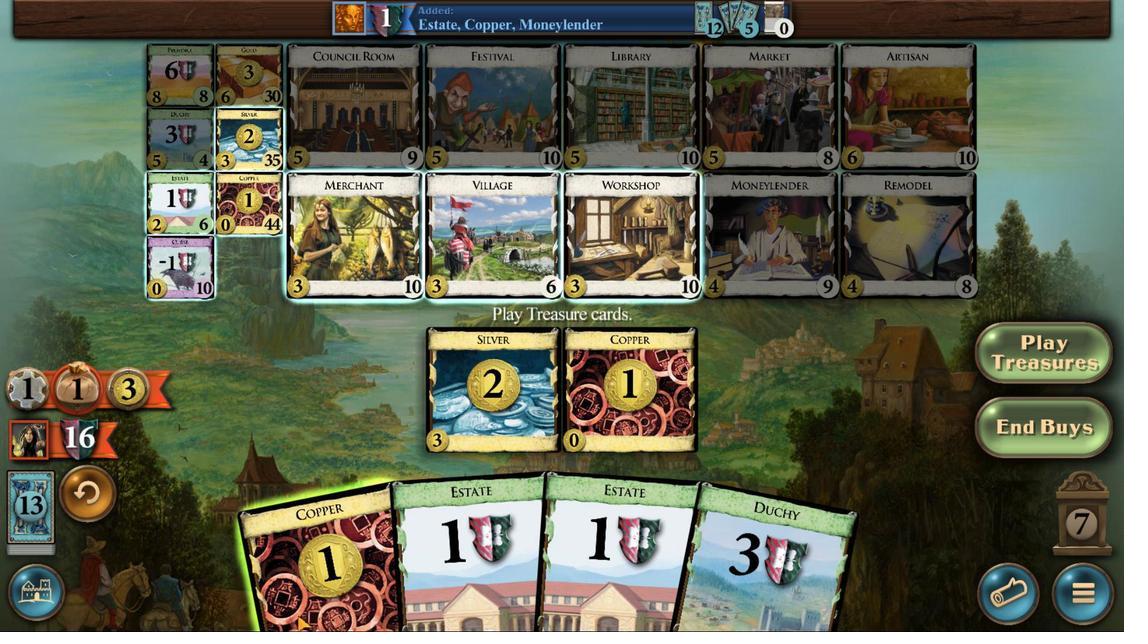 
Action: Mouse moved to (296, 616)
Screenshot: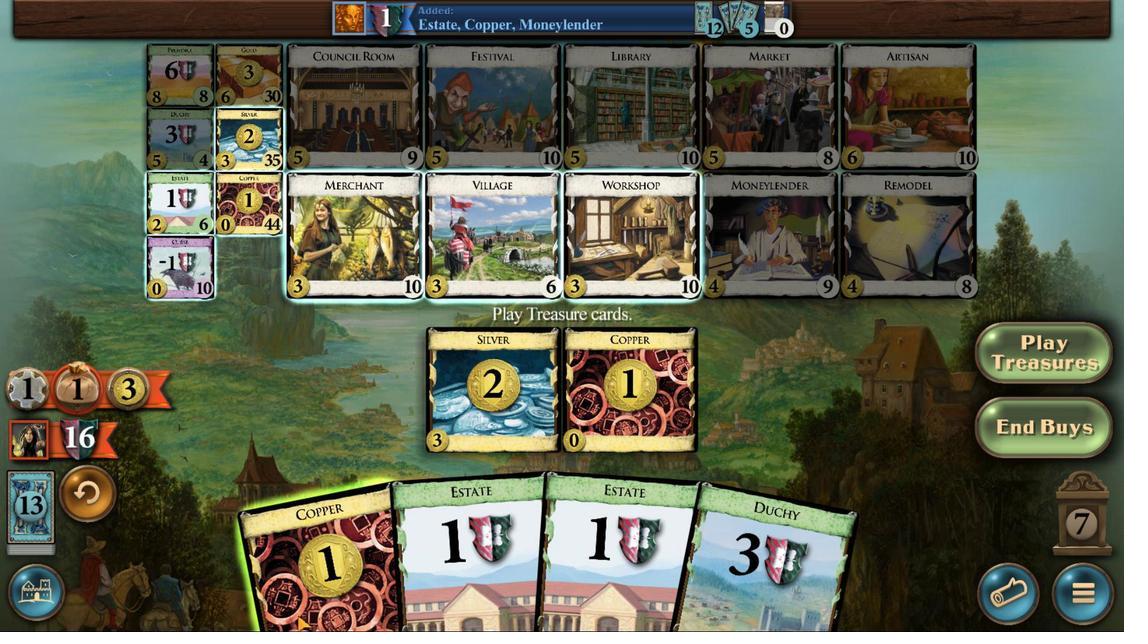 
Action: Mouse scrolled (296, 615) with delta (0, 0)
Screenshot: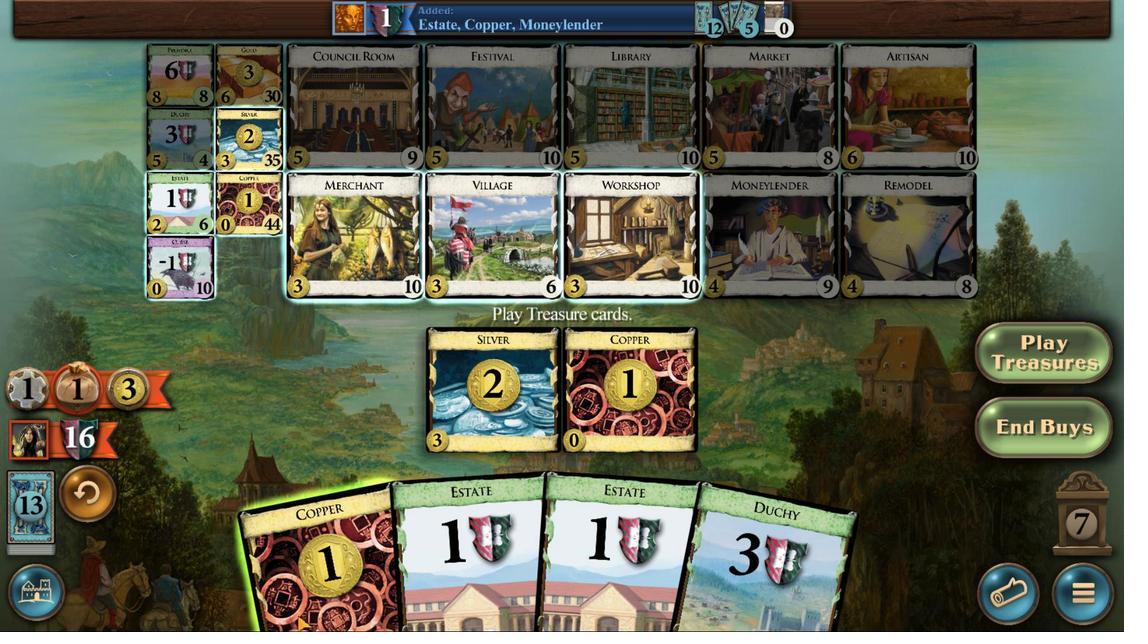 
Action: Mouse scrolled (296, 615) with delta (0, 0)
Screenshot: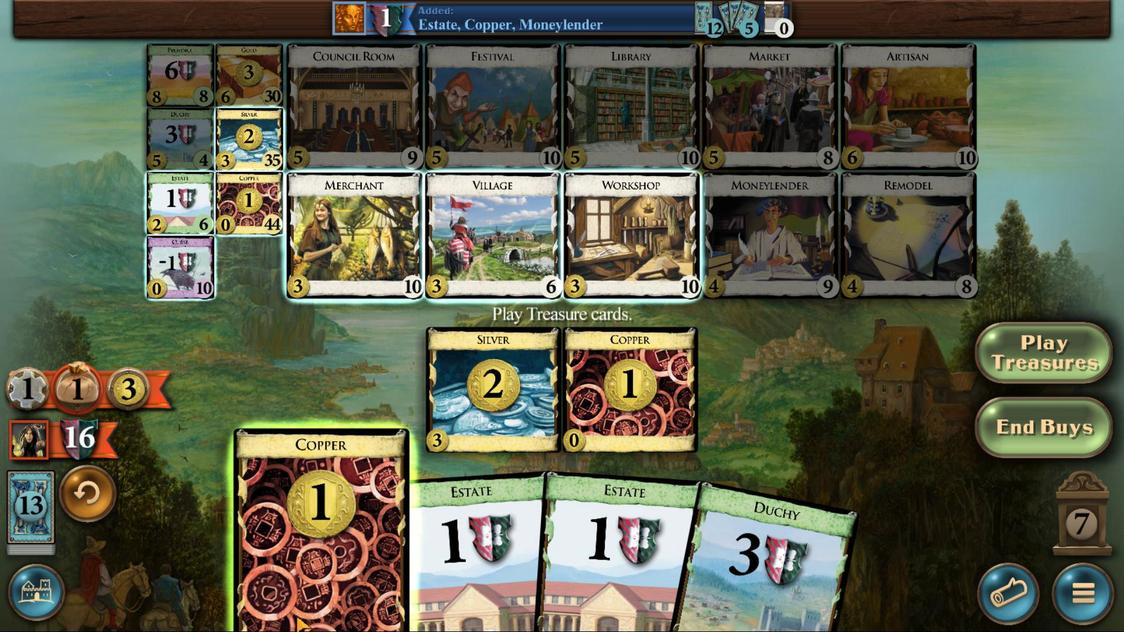 
Action: Mouse moved to (261, 147)
Screenshot: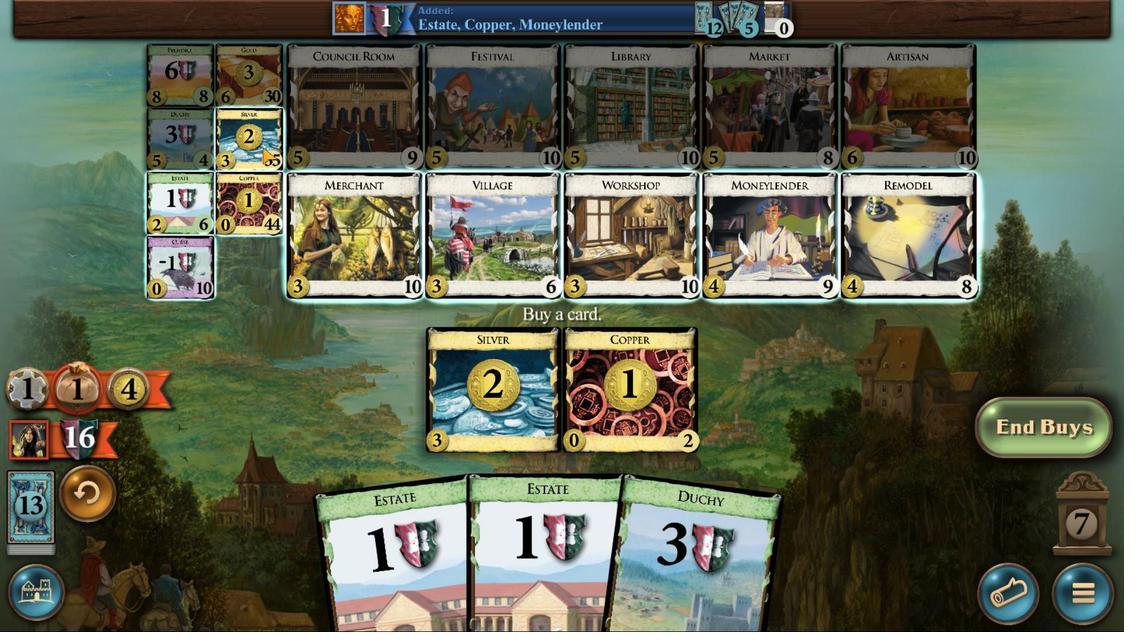 
Action: Mouse pressed left at (261, 147)
Screenshot: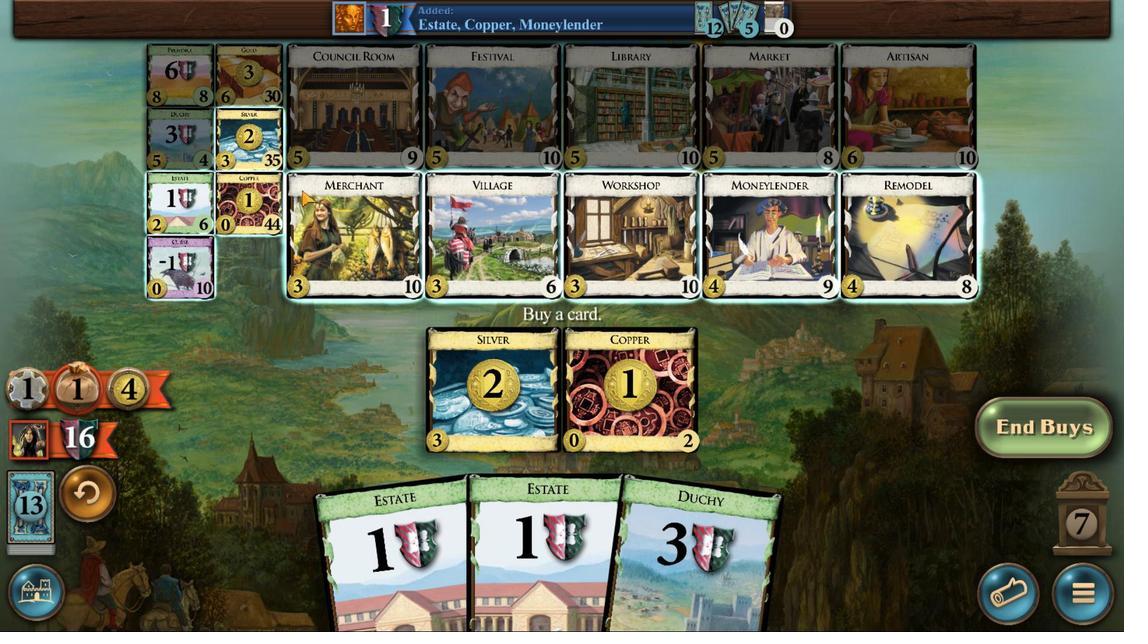 
Action: Mouse moved to (812, 565)
Screenshot: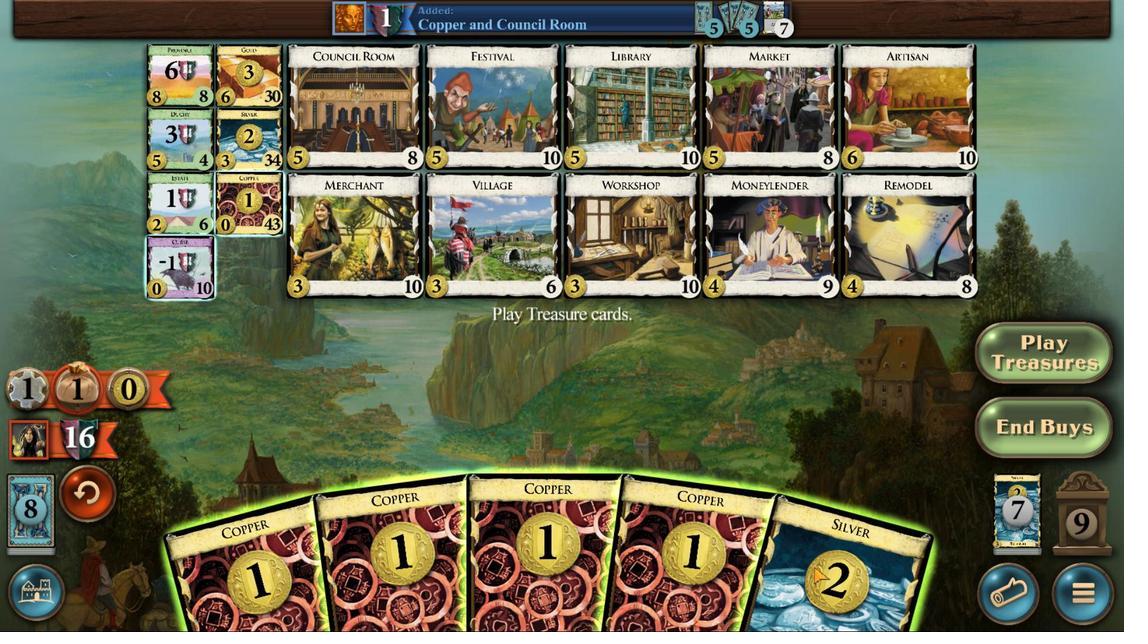 
Action: Mouse scrolled (812, 564) with delta (0, 0)
Screenshot: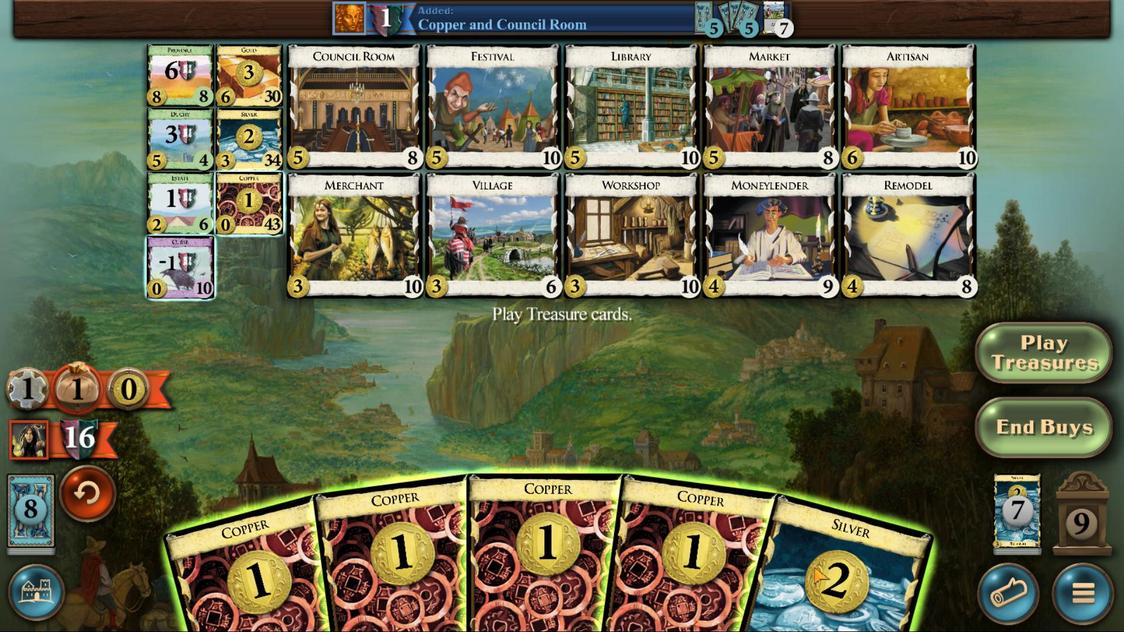 
Action: Mouse moved to (812, 566)
Screenshot: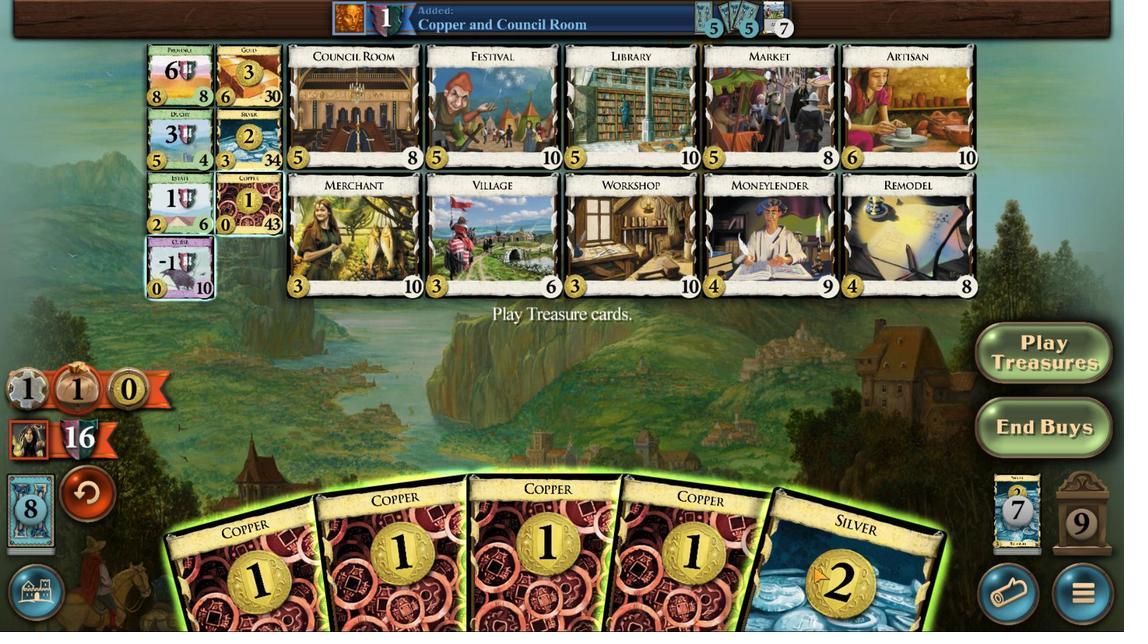 
Action: Mouse scrolled (812, 566) with delta (0, 0)
Screenshot: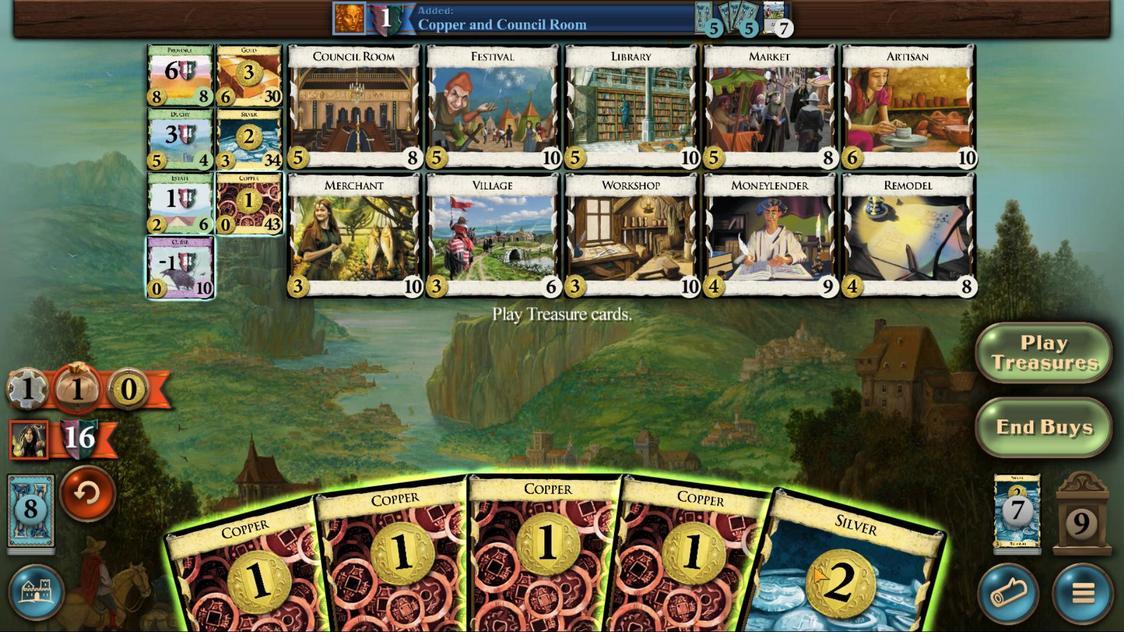 
Action: Mouse moved to (813, 567)
Screenshot: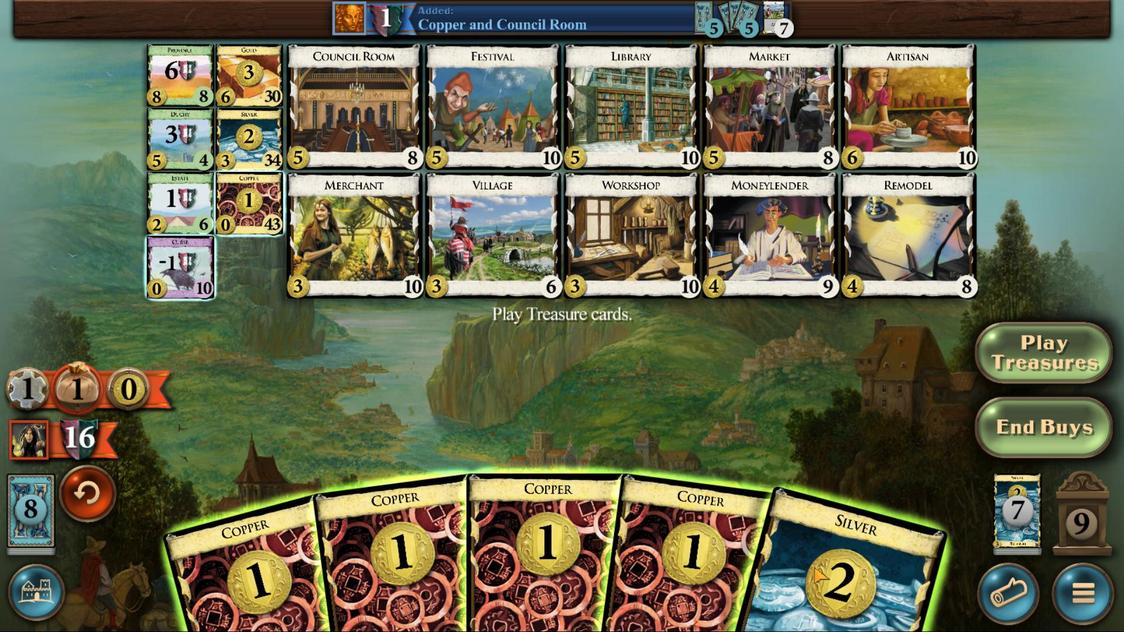 
Action: Mouse scrolled (813, 566) with delta (0, 0)
Screenshot: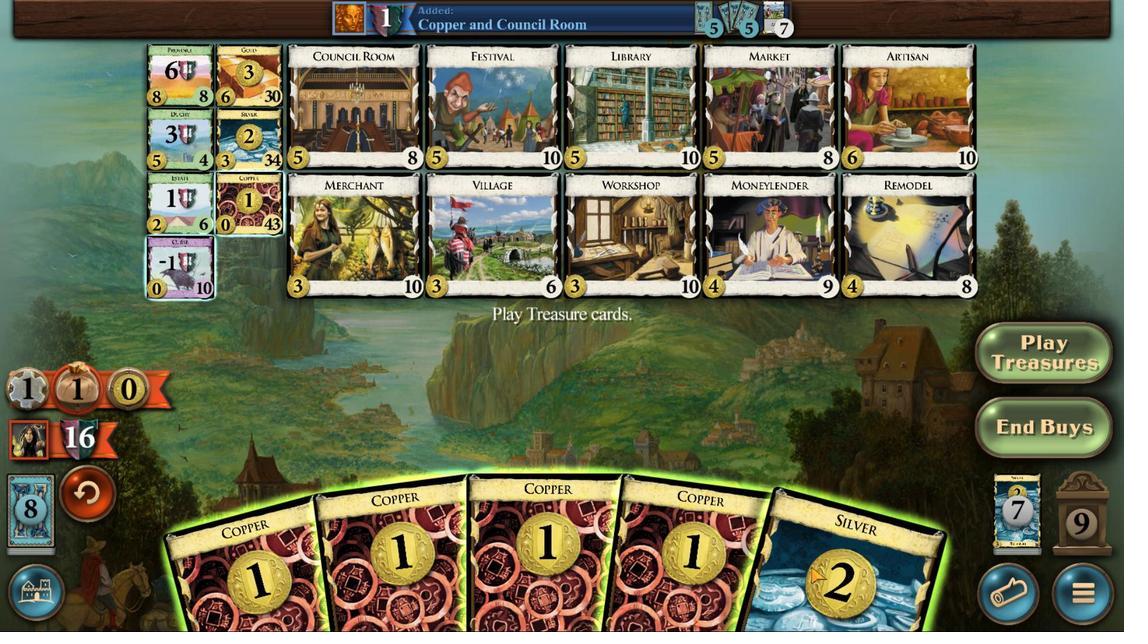 
Action: Mouse moved to (742, 559)
Screenshot: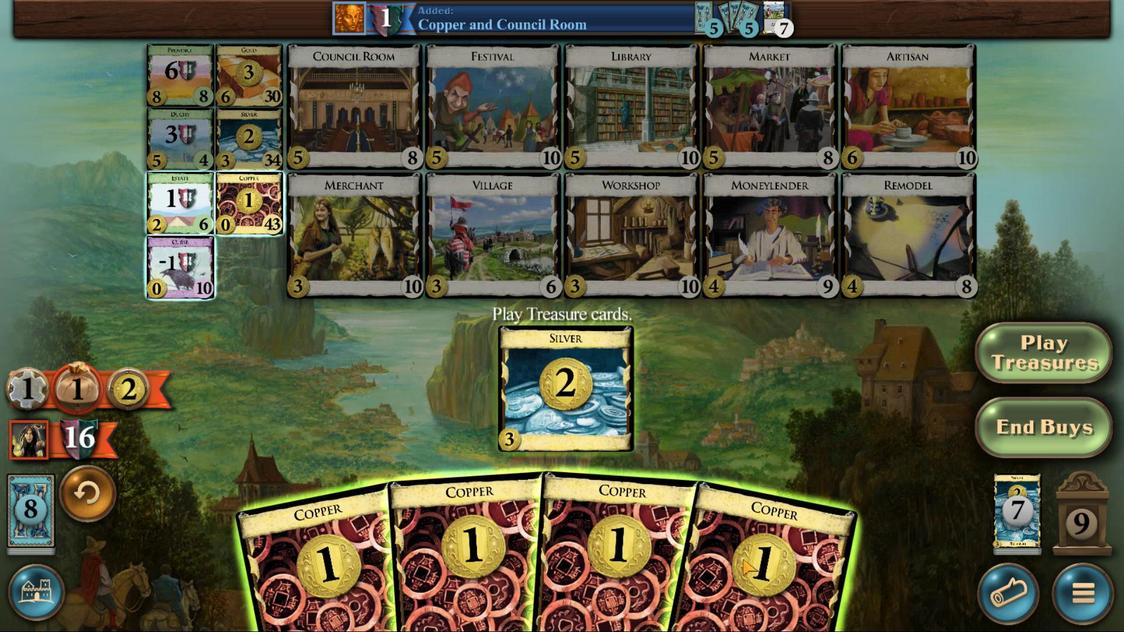
Action: Mouse scrolled (742, 558) with delta (0, 0)
Screenshot: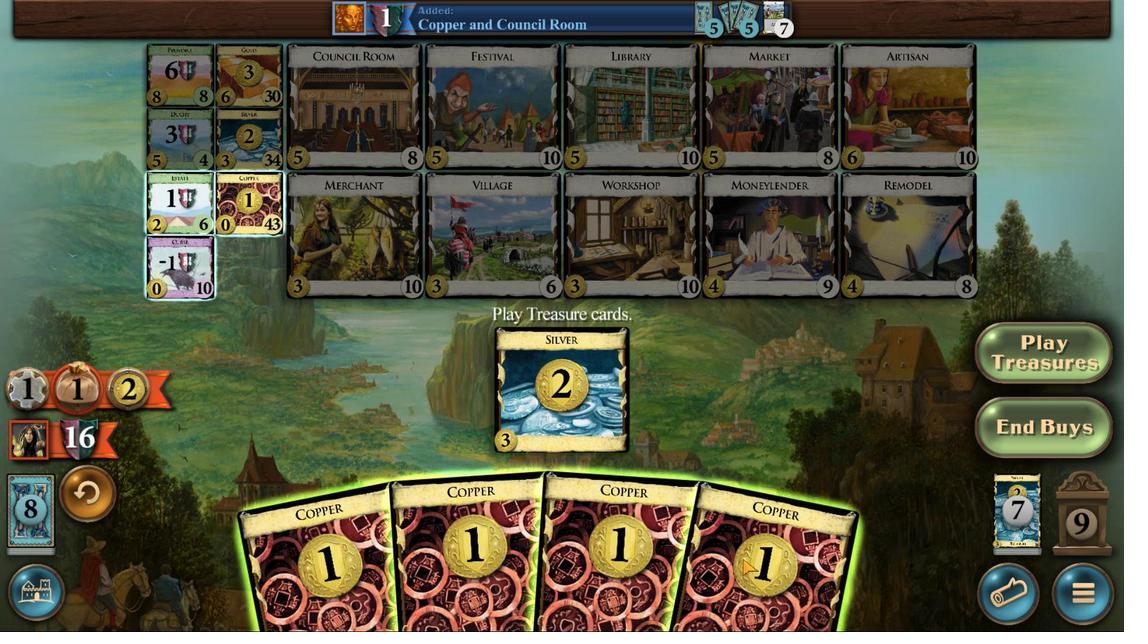 
Action: Mouse scrolled (742, 558) with delta (0, 0)
Screenshot: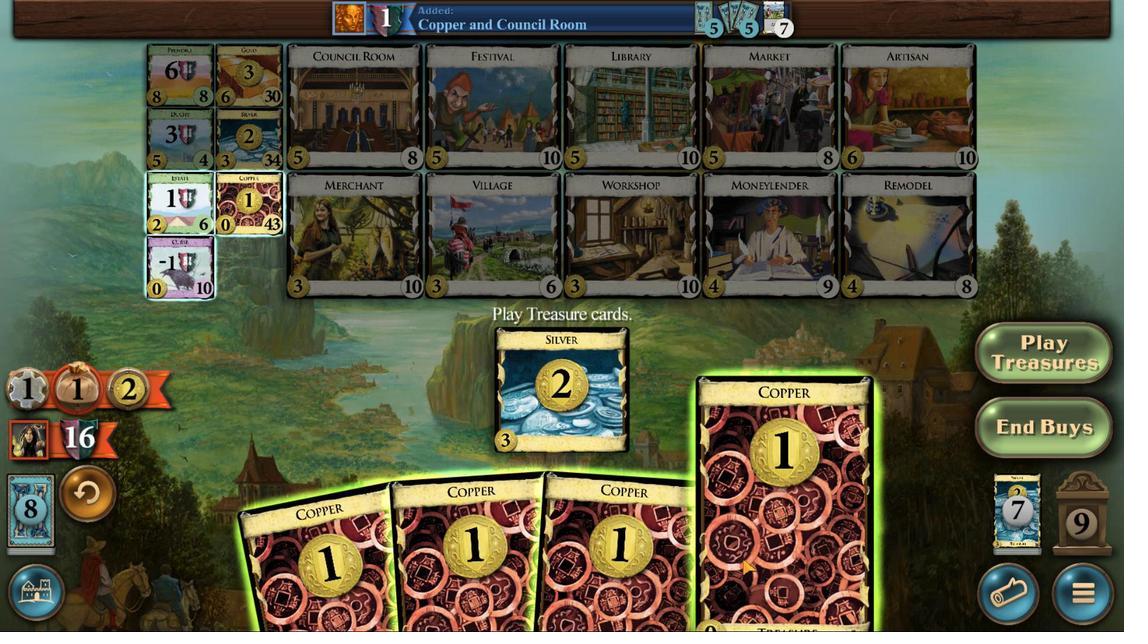 
Action: Mouse moved to (672, 569)
Screenshot: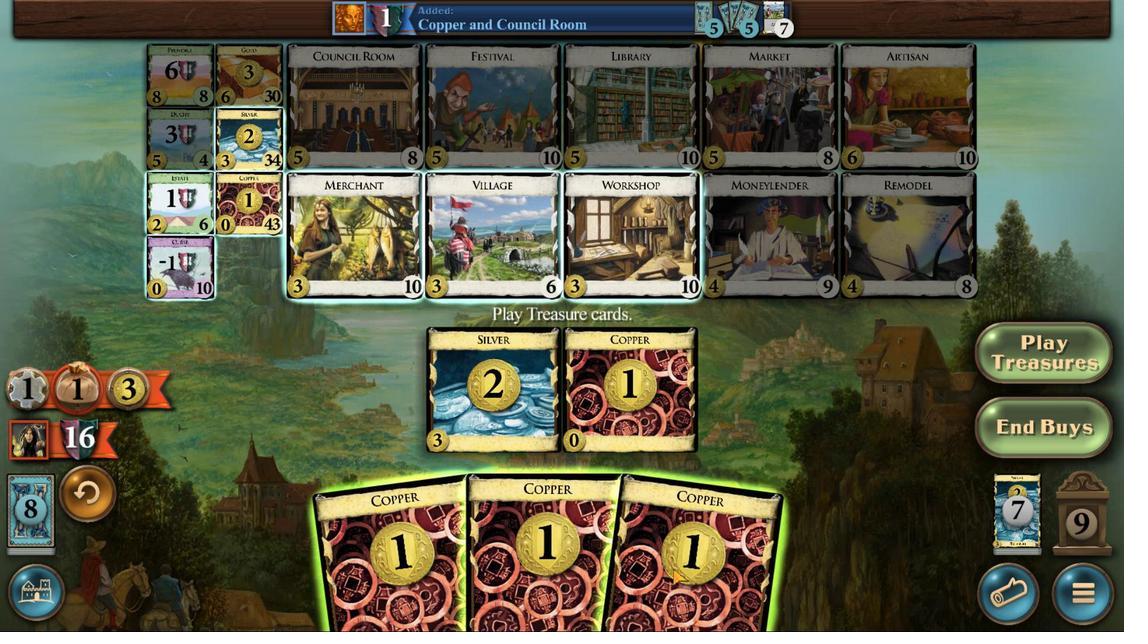
Action: Mouse scrolled (672, 568) with delta (0, 0)
Screenshot: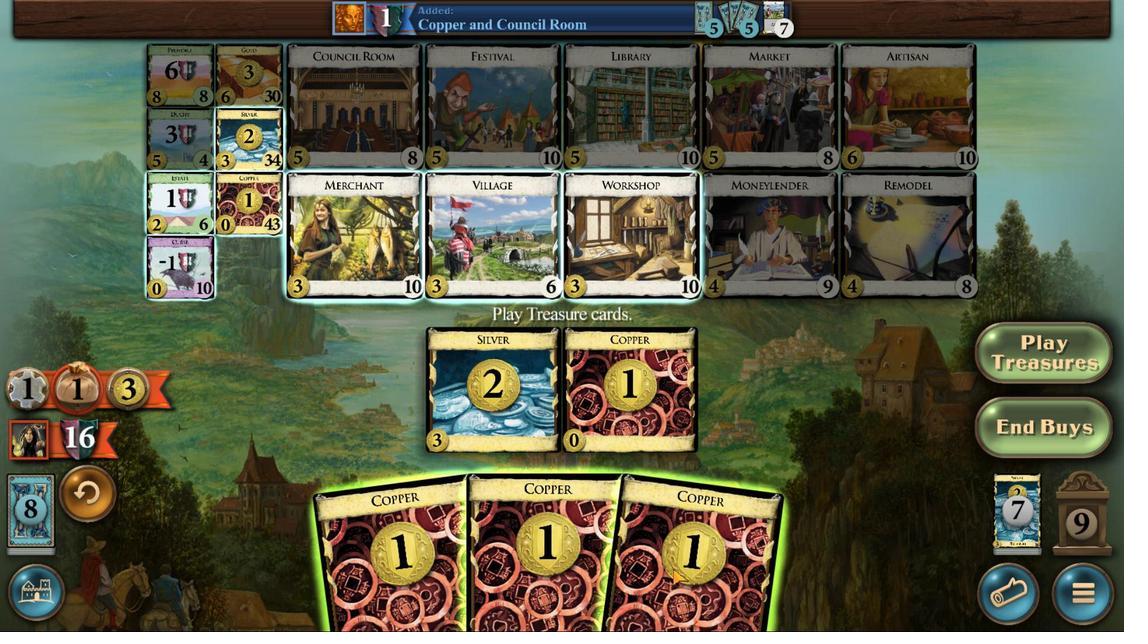 
Action: Mouse scrolled (672, 568) with delta (0, 0)
Screenshot: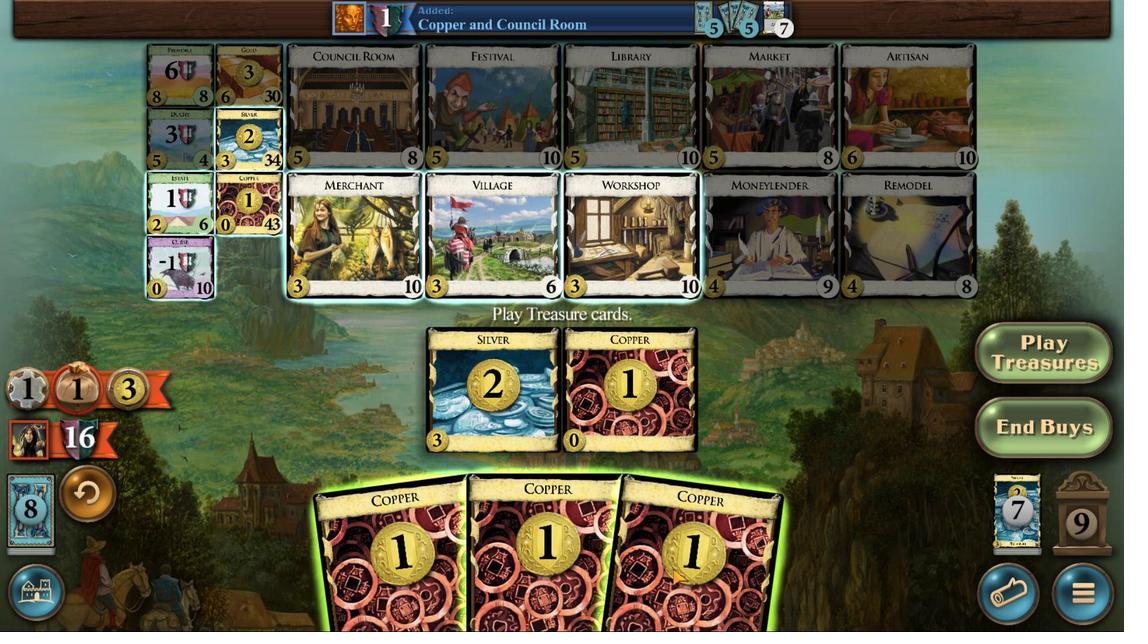 
Action: Mouse scrolled (672, 568) with delta (0, 0)
Screenshot: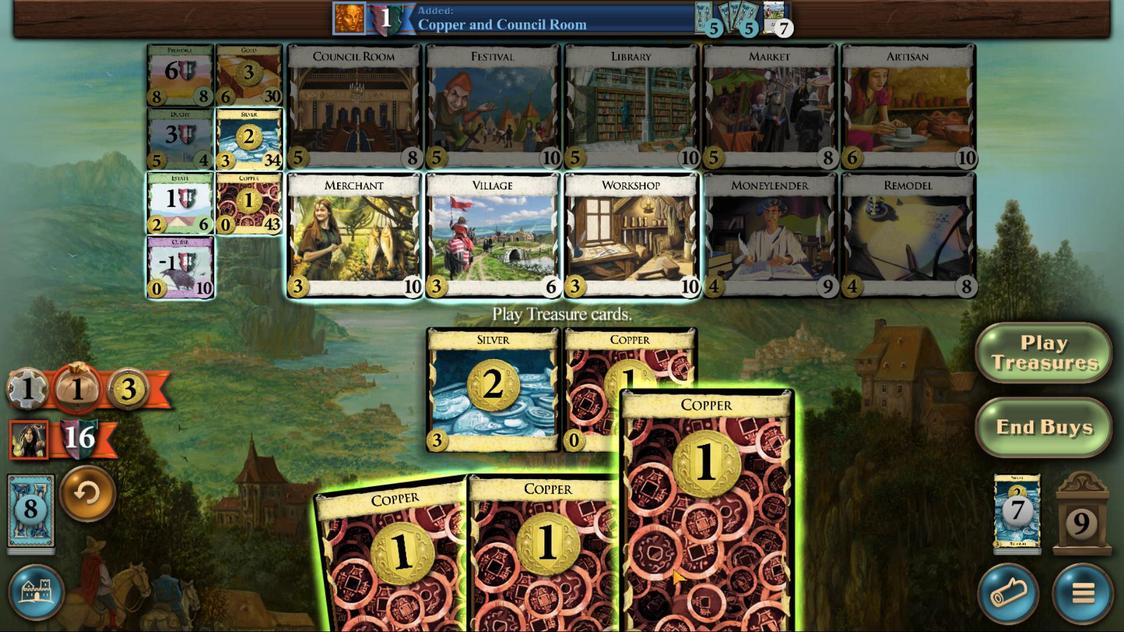 
Action: Mouse moved to (634, 571)
Screenshot: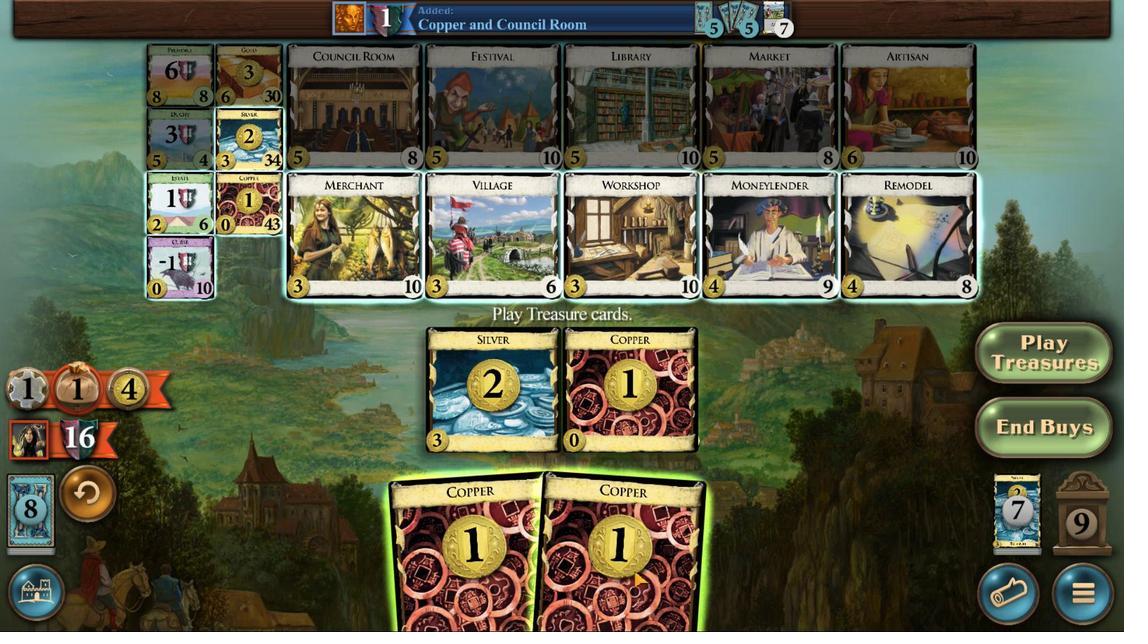 
Action: Mouse scrolled (634, 571) with delta (0, 0)
Screenshot: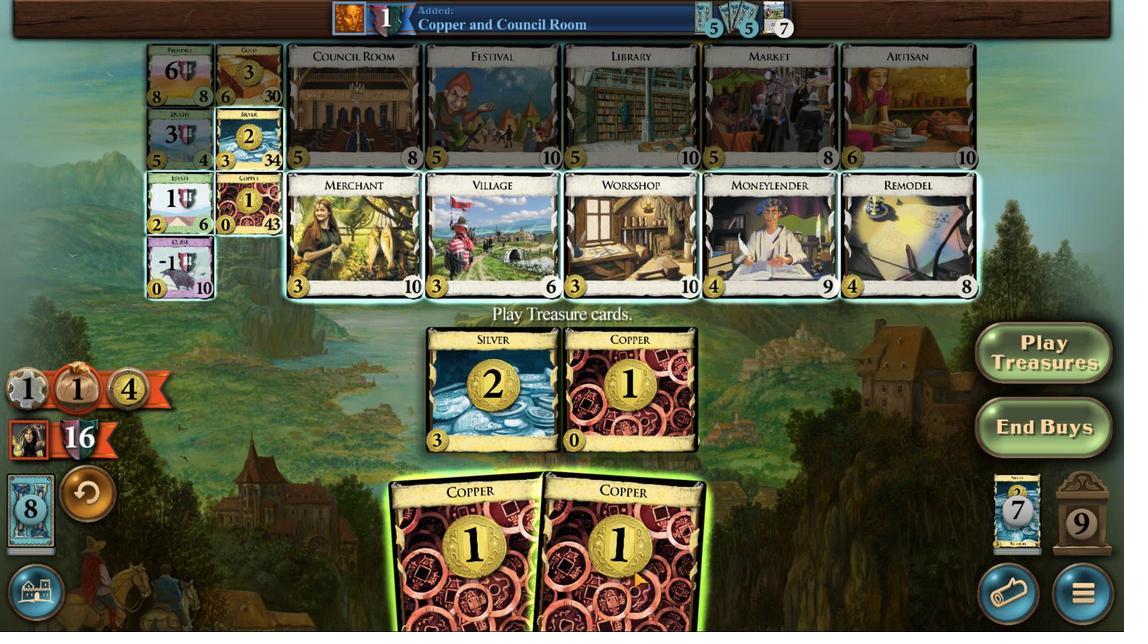 
Action: Mouse moved to (633, 571)
Screenshot: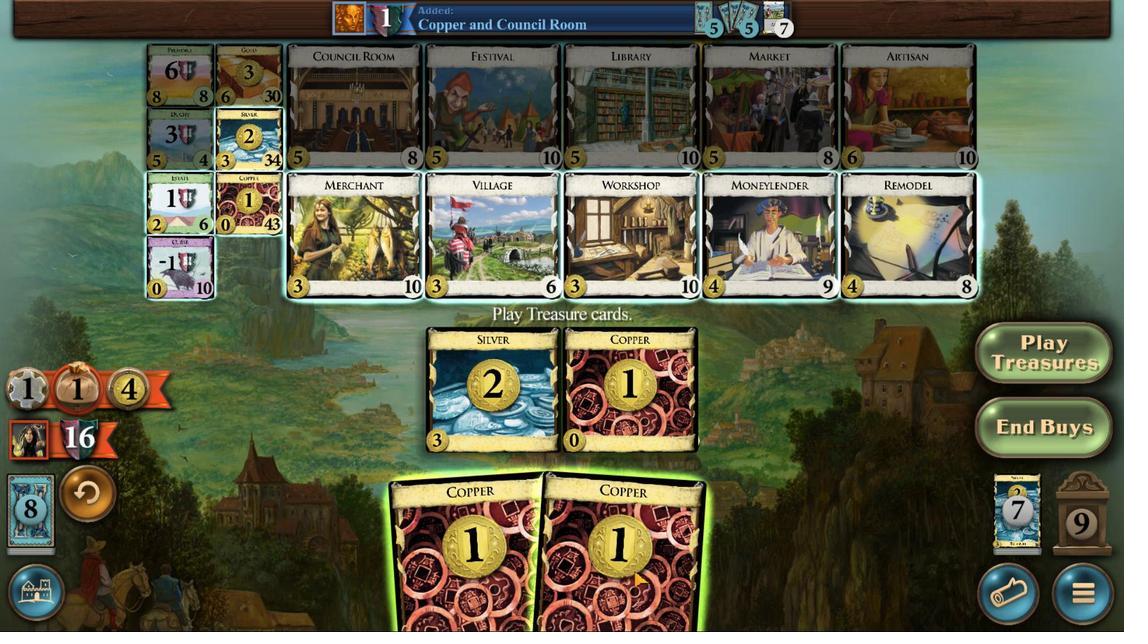 
Action: Mouse scrolled (633, 571) with delta (0, 0)
Screenshot: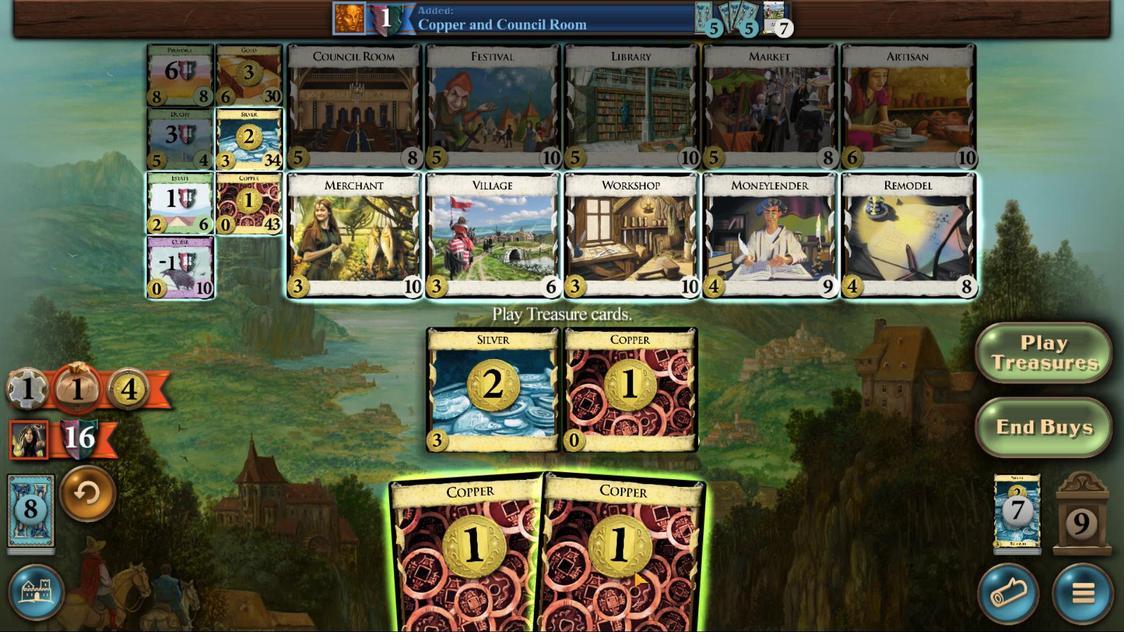 
Action: Mouse scrolled (633, 571) with delta (0, 0)
Screenshot: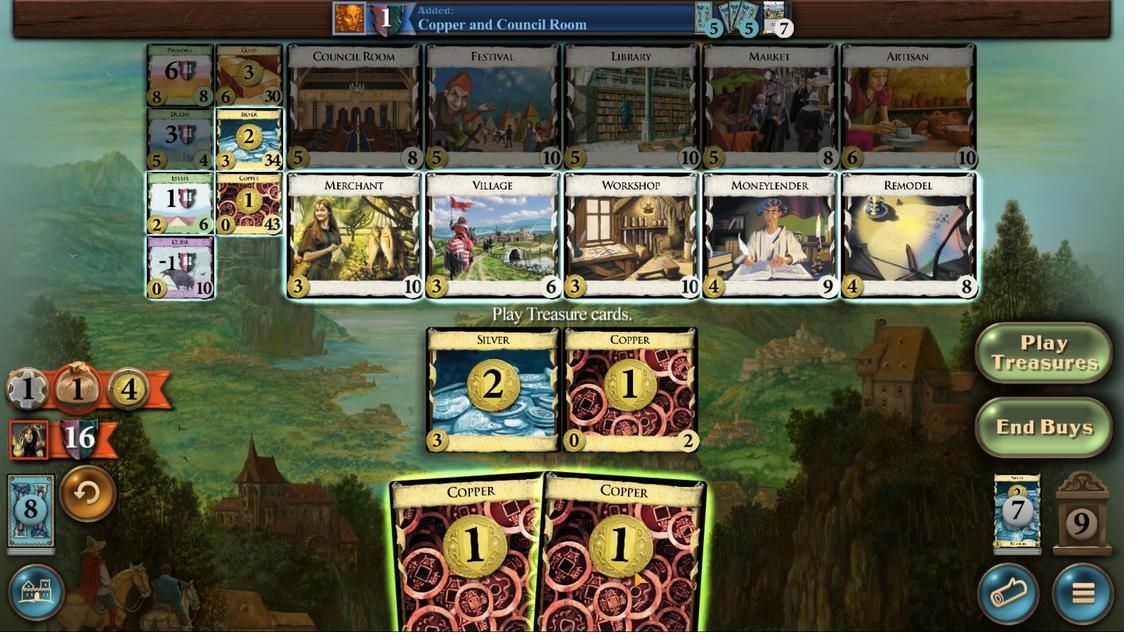 
Action: Mouse scrolled (633, 571) with delta (0, 0)
Screenshot: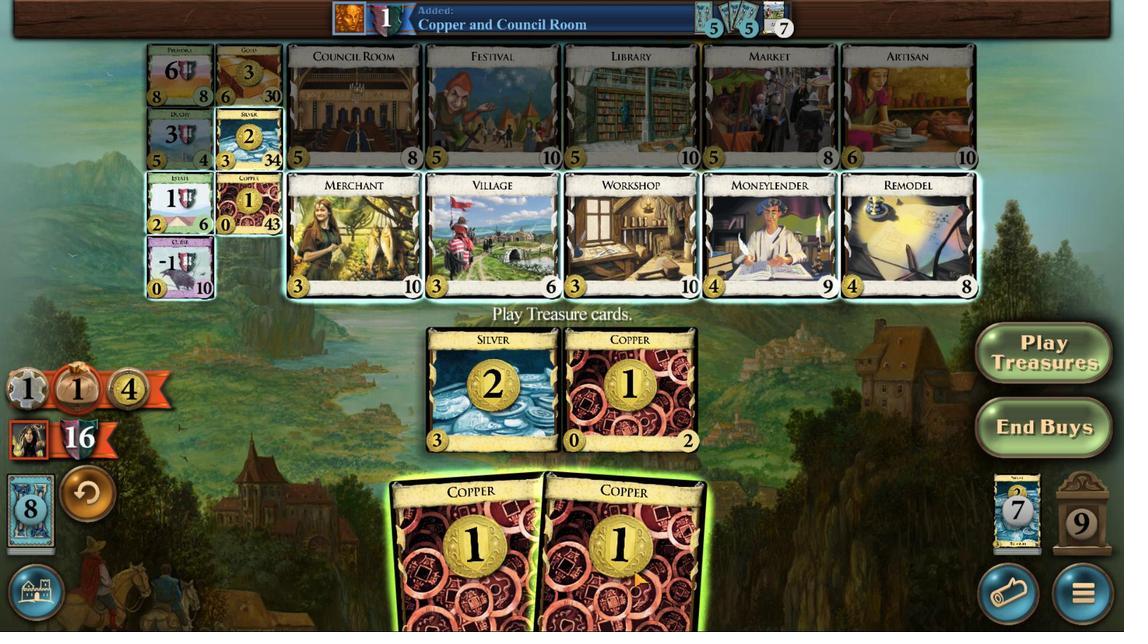 
Action: Mouse moved to (176, 142)
Screenshot: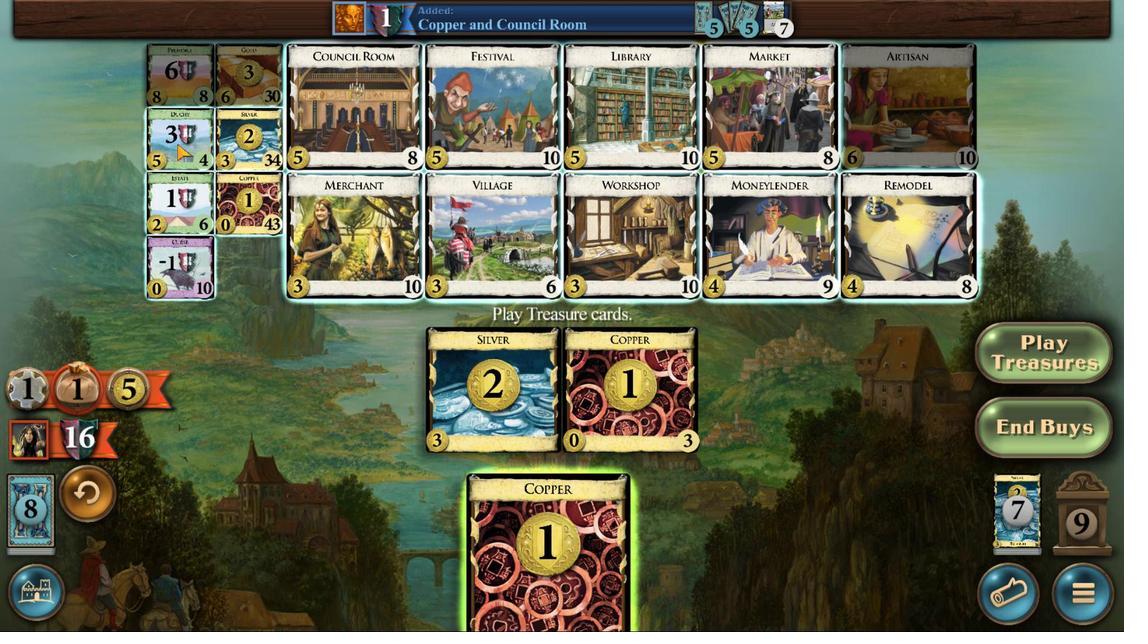 
Action: Mouse pressed left at (176, 142)
Screenshot: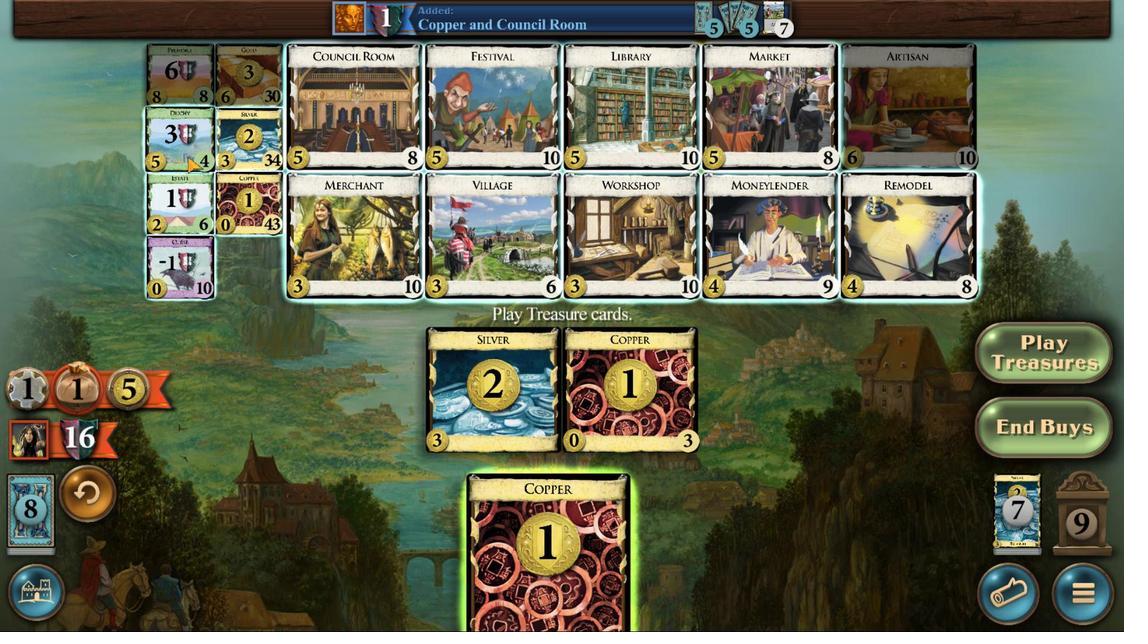 
Action: Mouse moved to (309, 566)
Screenshot: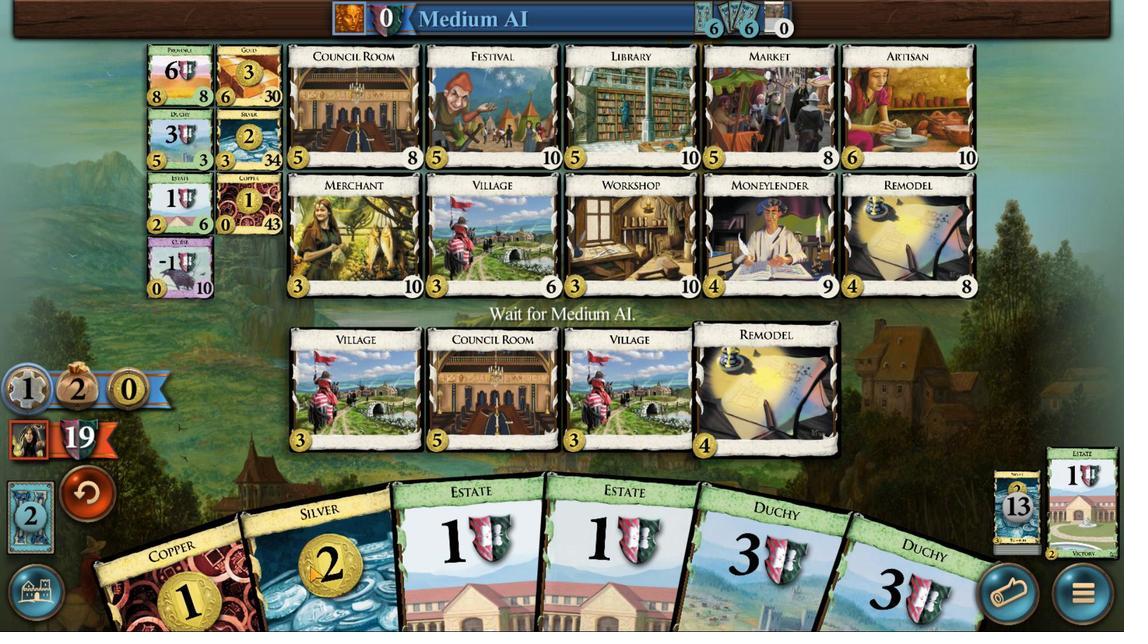 
Action: Mouse scrolled (309, 565) with delta (0, 0)
Screenshot: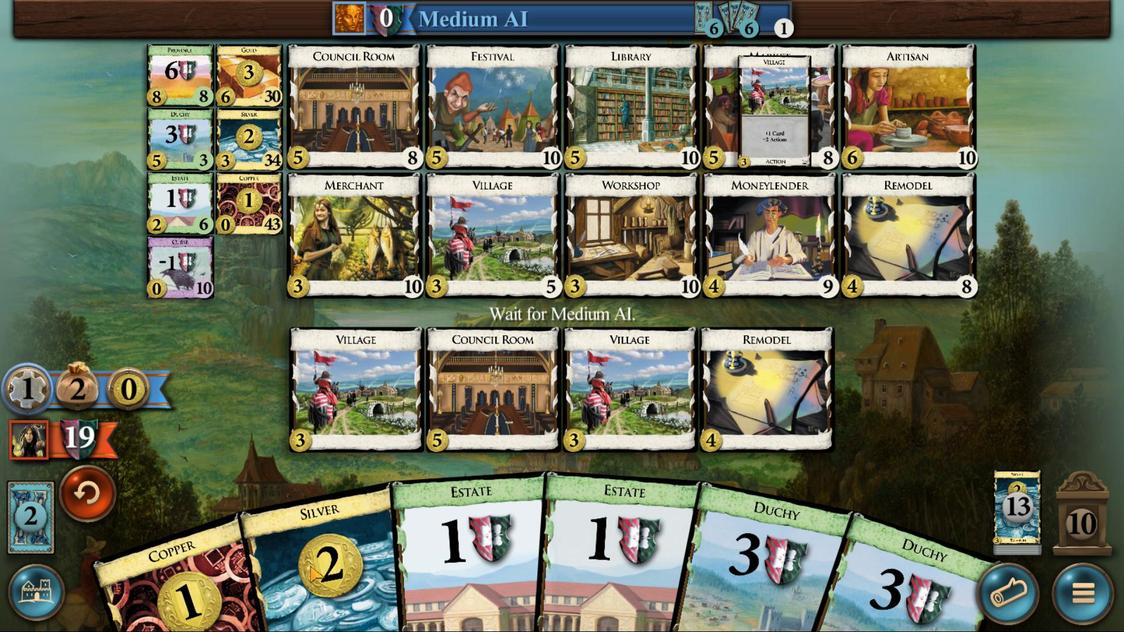 
Action: Mouse scrolled (309, 565) with delta (0, 0)
Screenshot: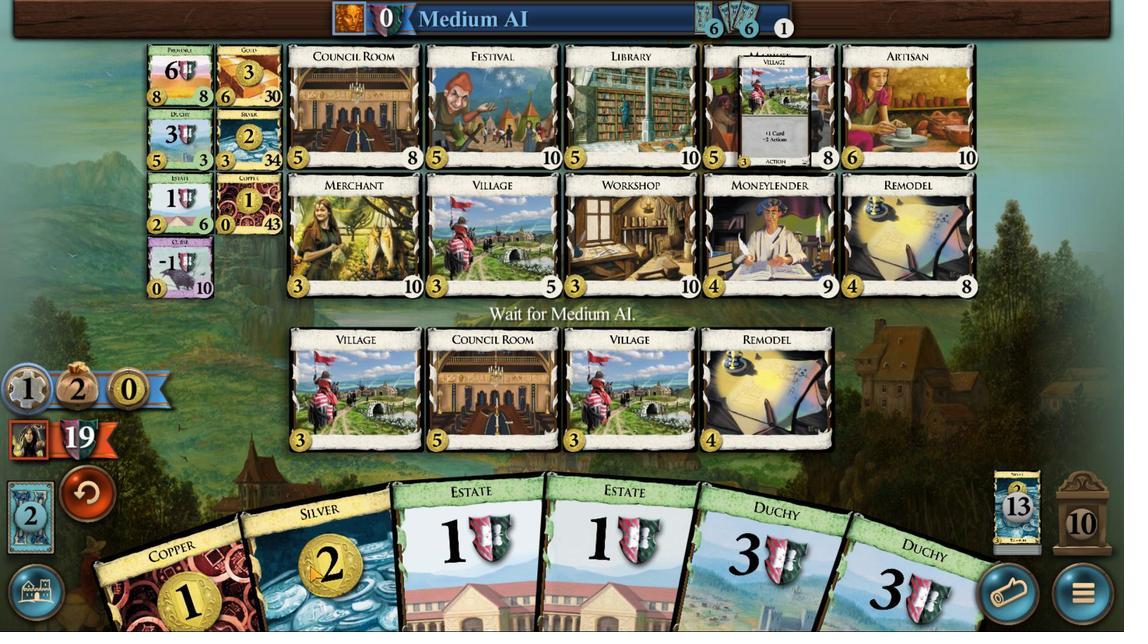 
Action: Mouse scrolled (309, 565) with delta (0, 0)
Screenshot: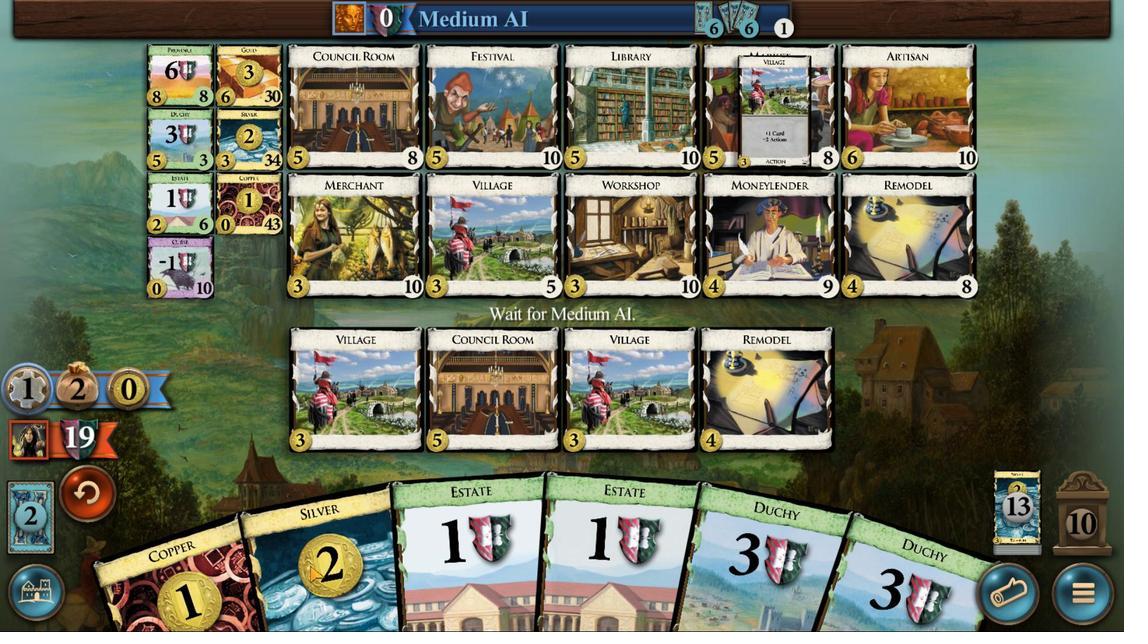 
Action: Mouse moved to (289, 563)
Screenshot: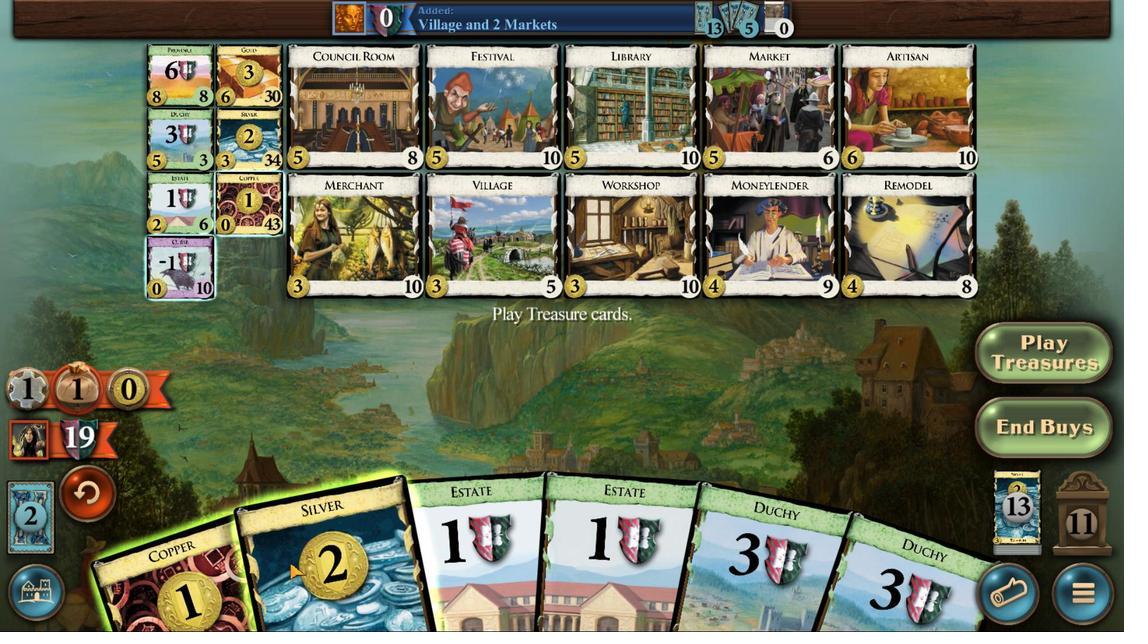 
Action: Mouse scrolled (289, 562) with delta (0, 0)
Screenshot: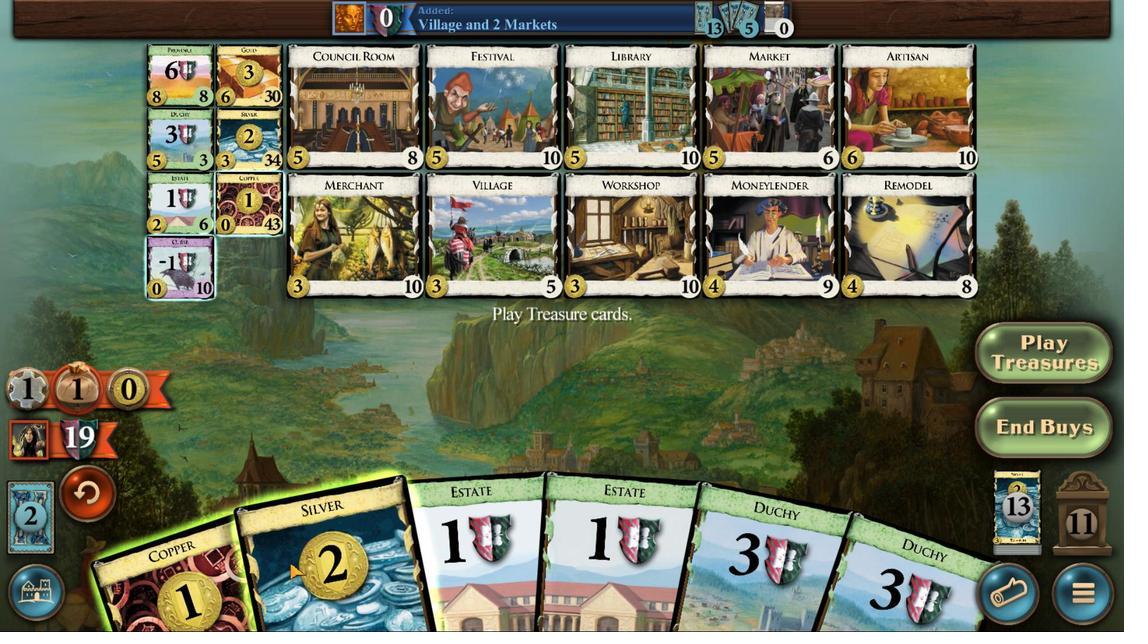 
Action: Mouse scrolled (289, 562) with delta (0, 0)
Screenshot: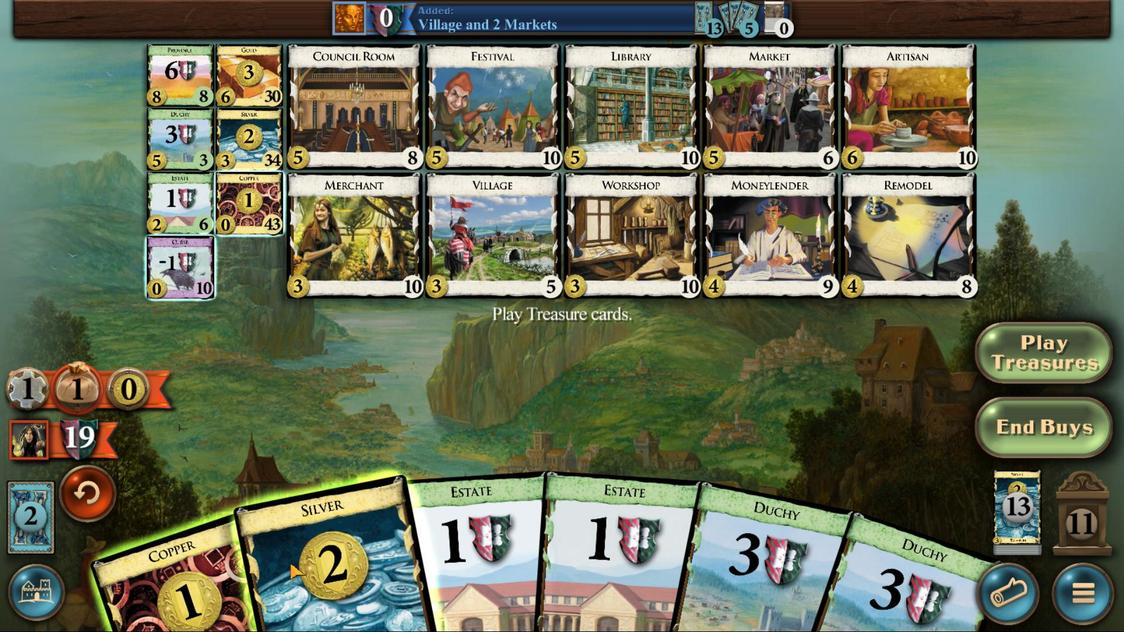 
Action: Mouse moved to (204, 575)
Screenshot: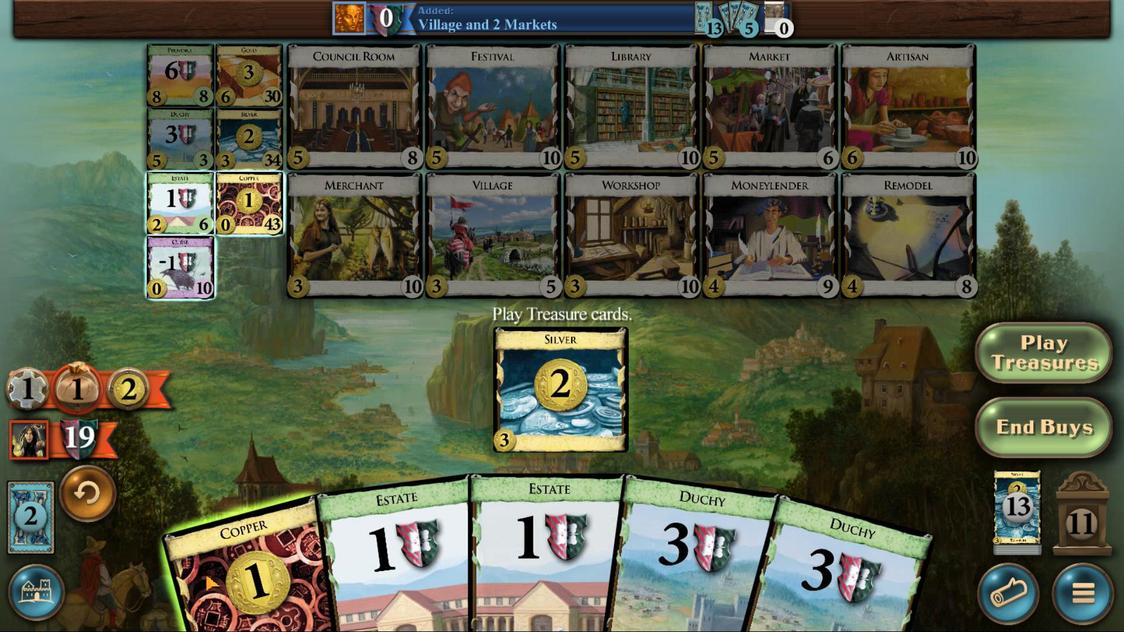 
Action: Mouse scrolled (204, 574) with delta (0, 0)
Screenshot: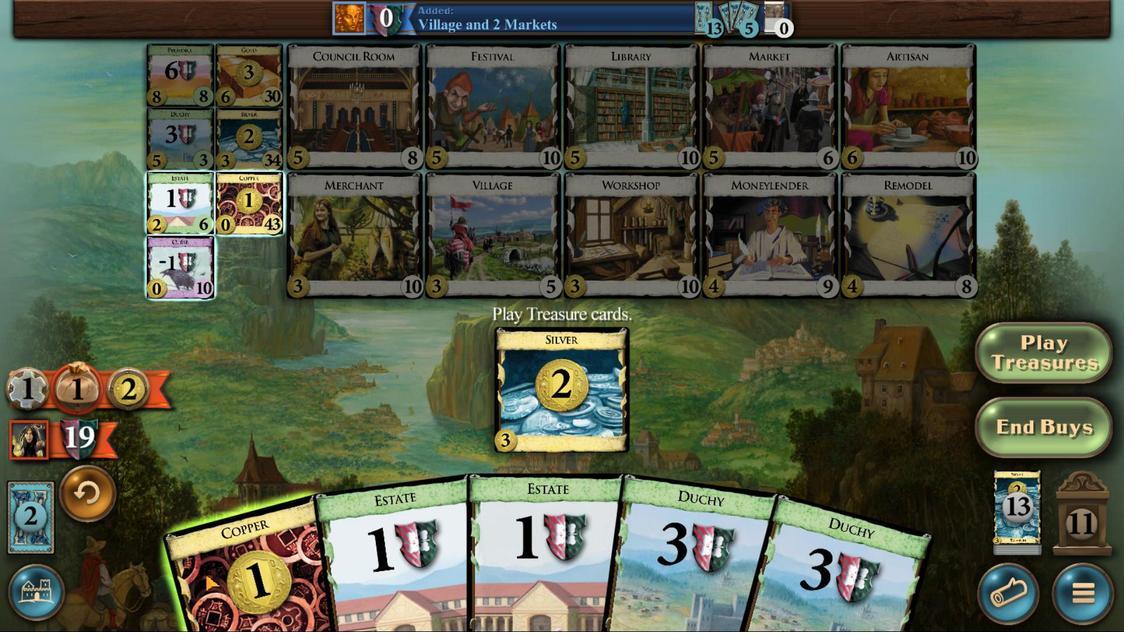 
Action: Mouse scrolled (204, 574) with delta (0, 0)
Screenshot: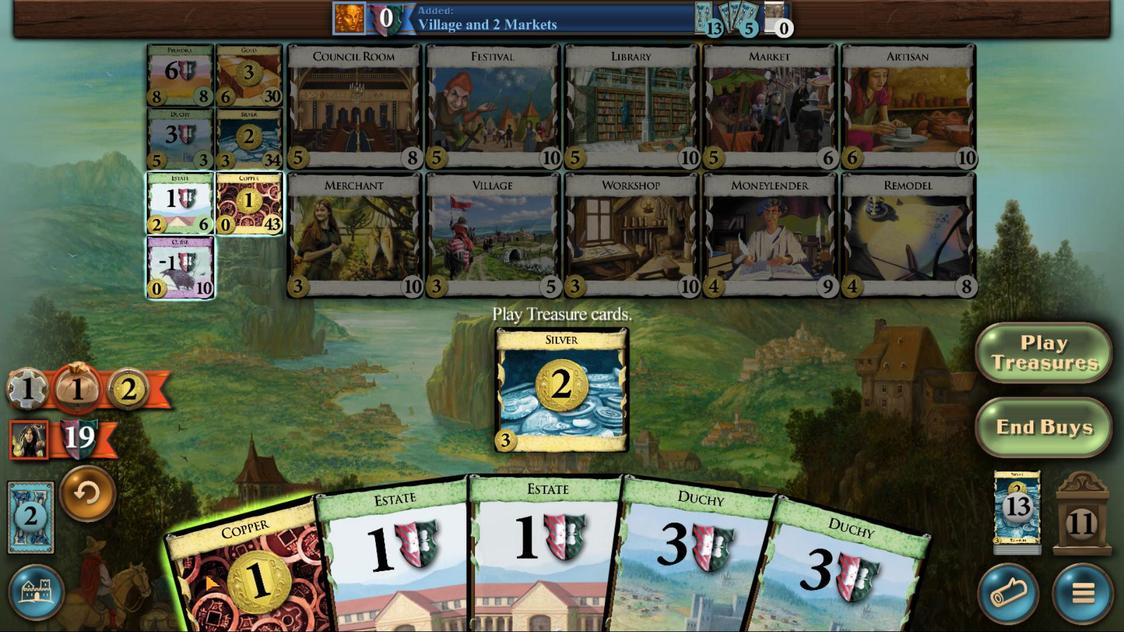 
Action: Mouse scrolled (204, 574) with delta (0, 0)
Screenshot: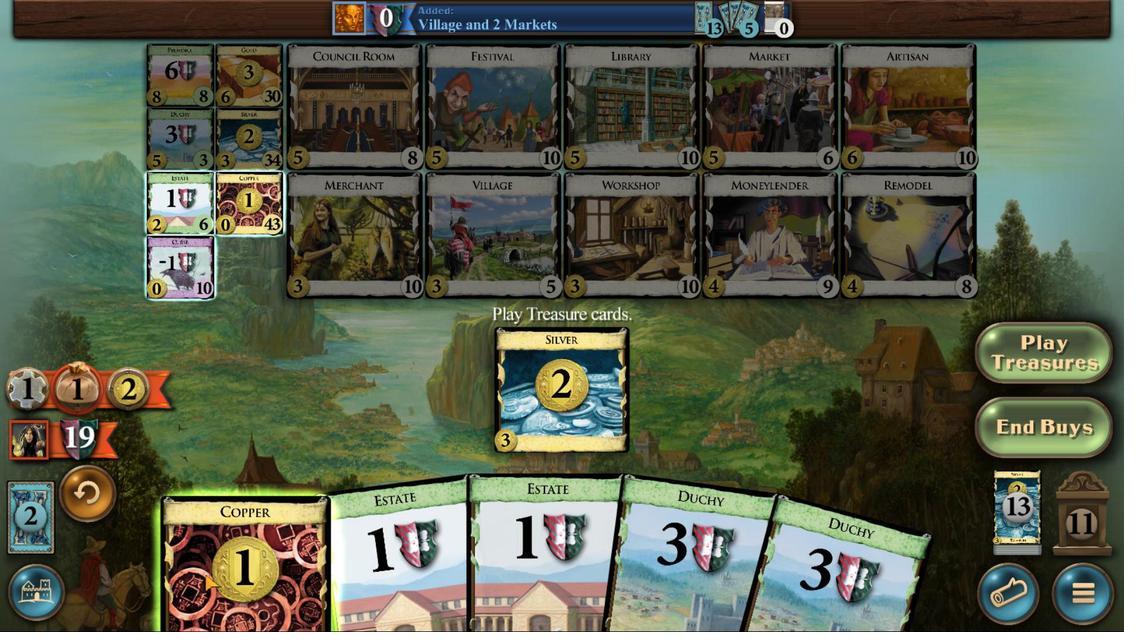 
Action: Mouse moved to (255, 142)
Screenshot: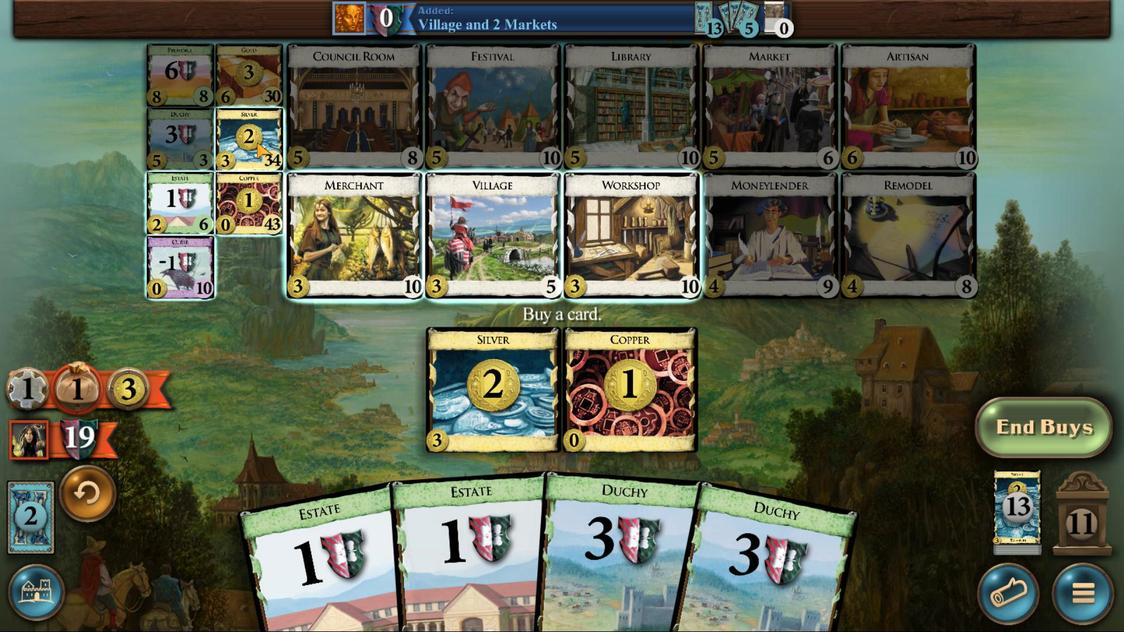 
Action: Mouse pressed left at (255, 142)
Screenshot: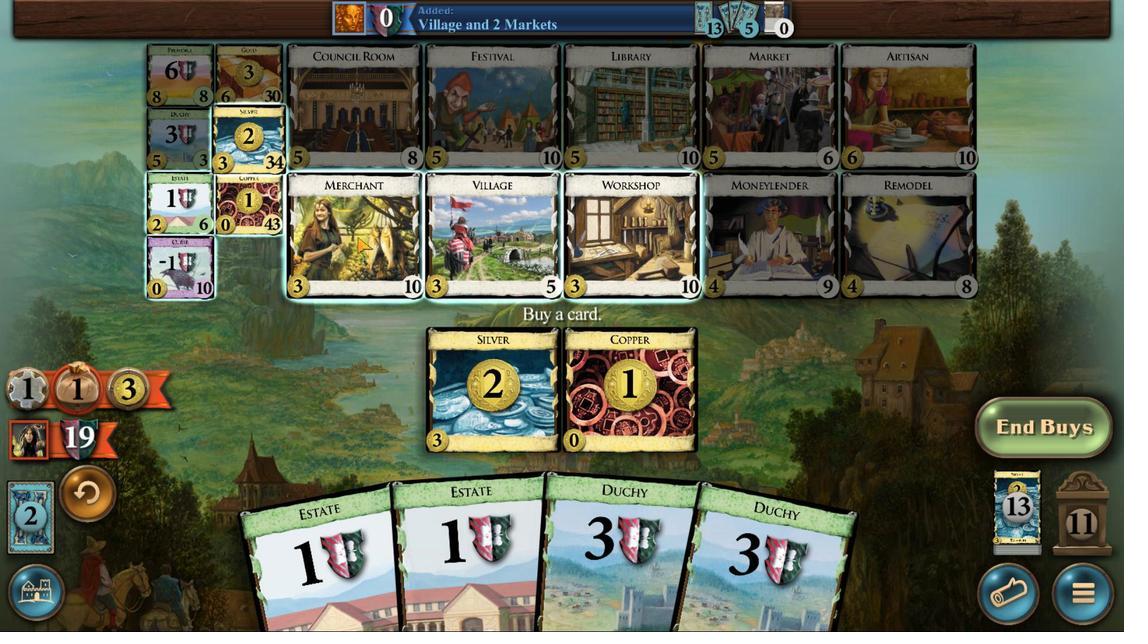 
Action: Mouse moved to (584, 535)
Screenshot: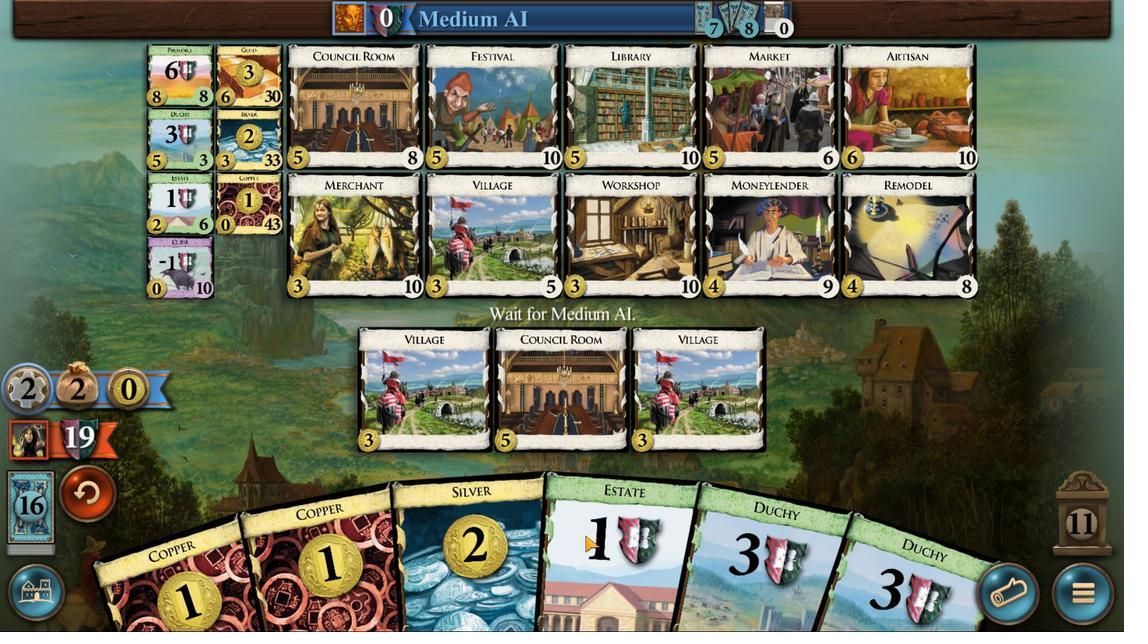 
Action: Mouse scrolled (584, 535) with delta (0, 0)
Screenshot: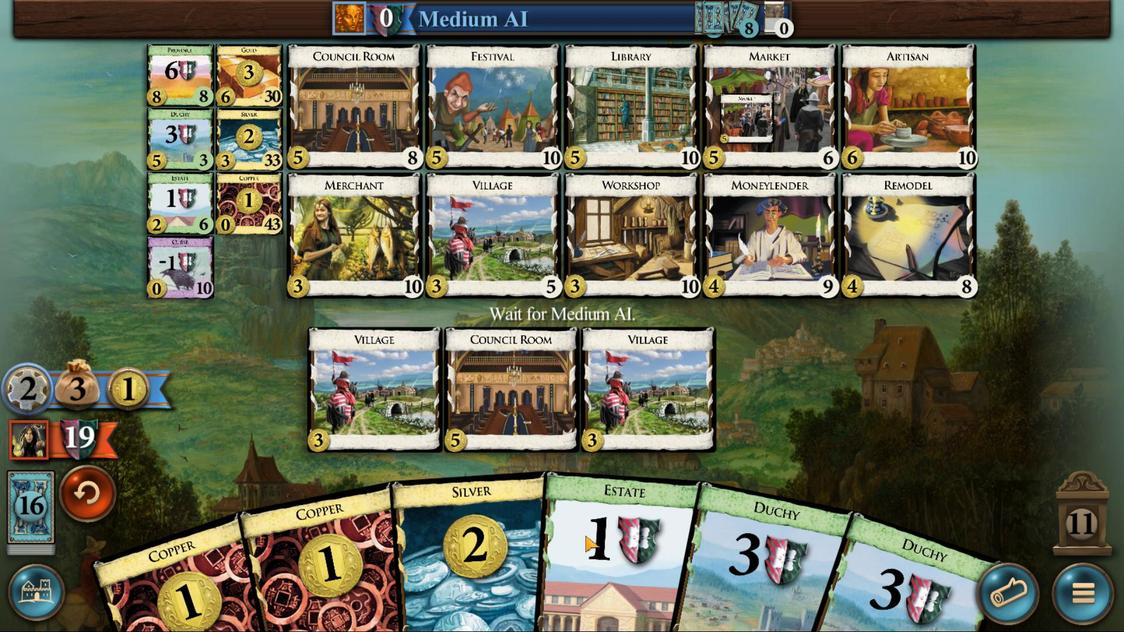 
Action: Mouse moved to (605, 554)
Screenshot: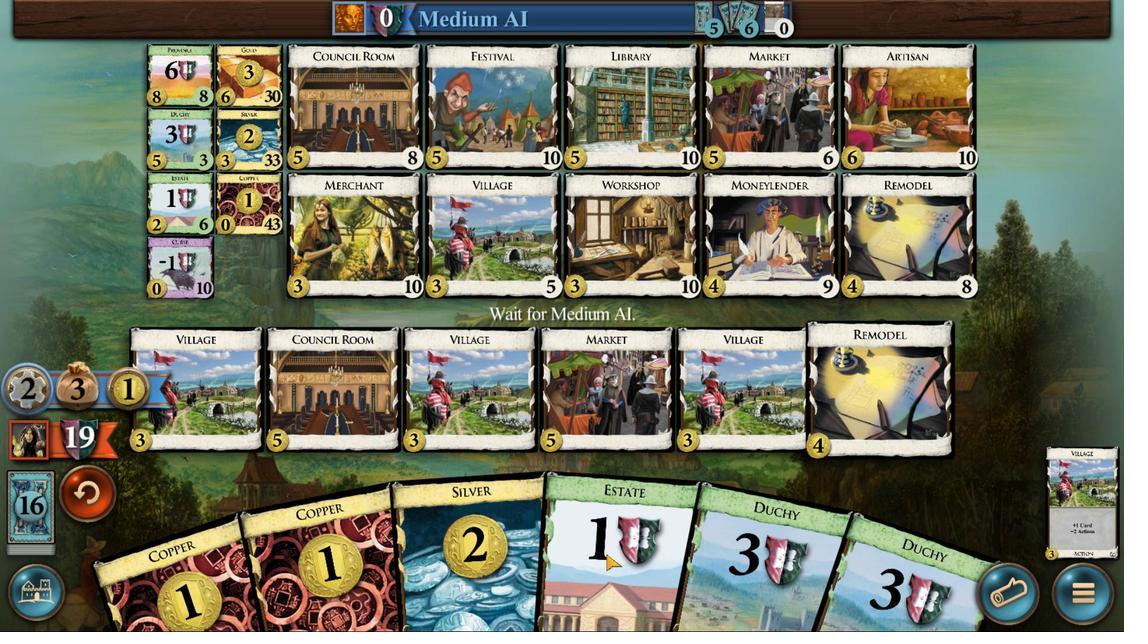 
Action: Mouse scrolled (605, 554) with delta (0, 0)
Screenshot: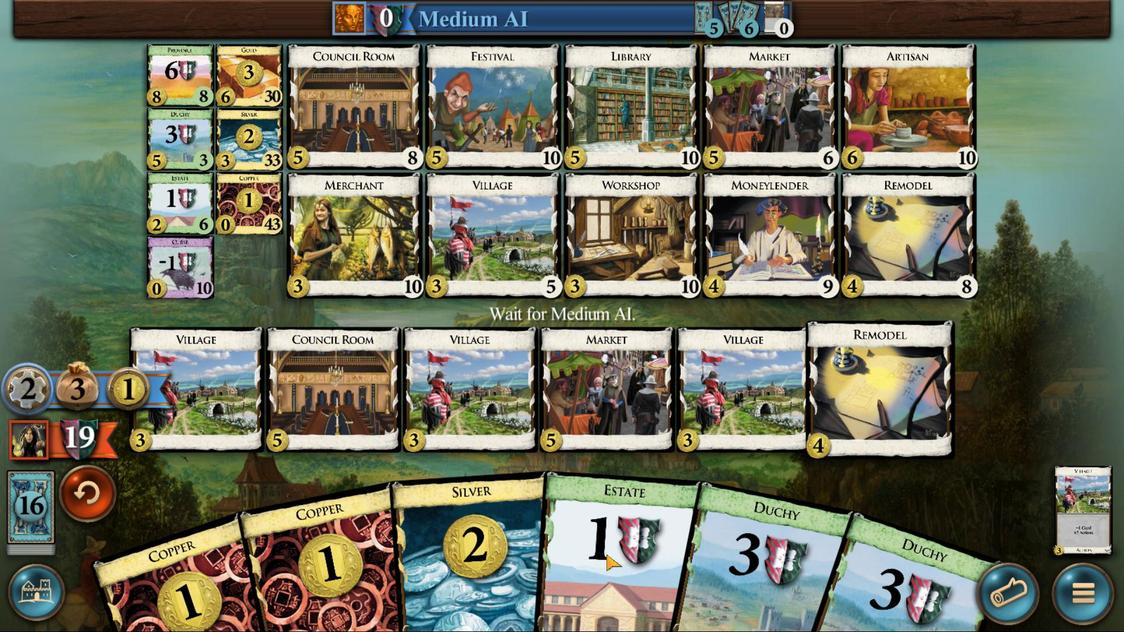 
Action: Mouse scrolled (605, 554) with delta (0, 0)
Screenshot: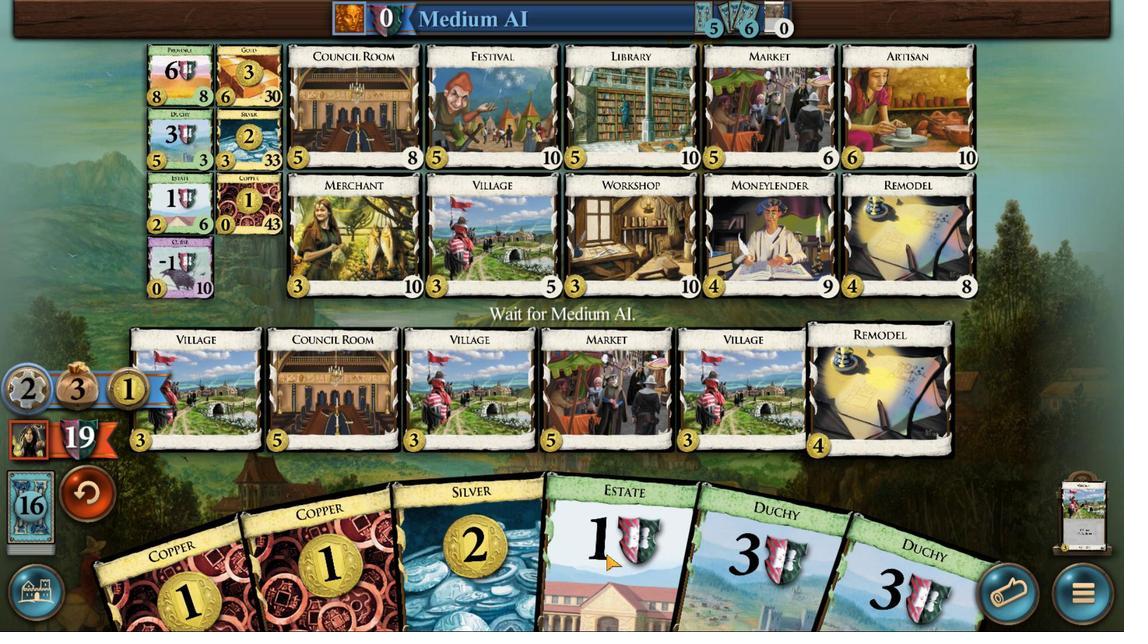 
Action: Mouse scrolled (605, 554) with delta (0, 0)
Screenshot: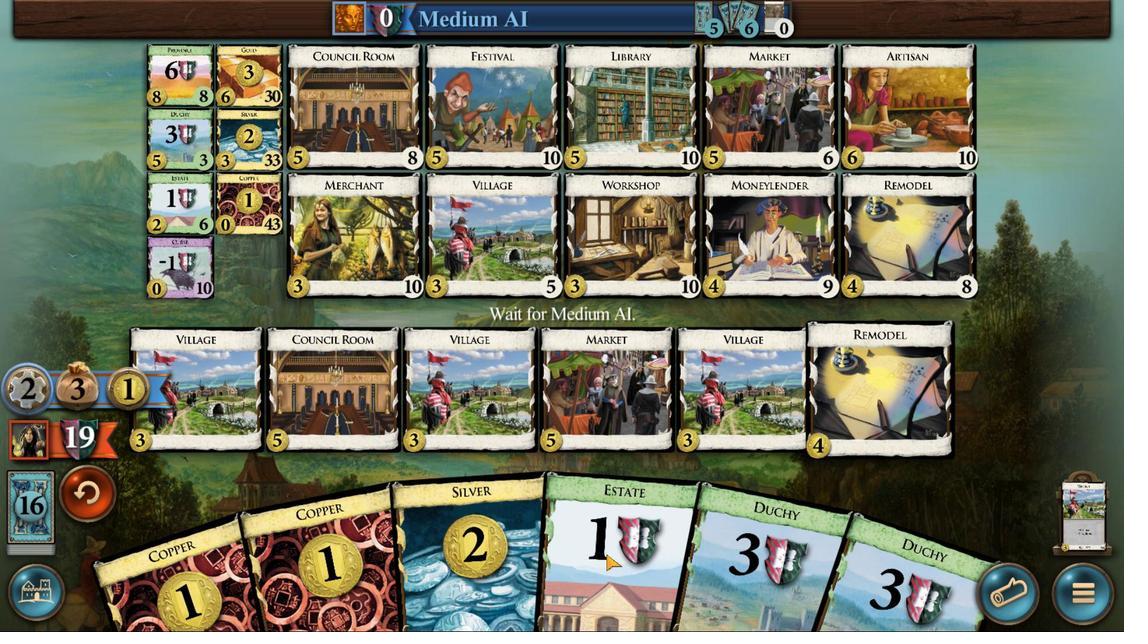 
Action: Mouse scrolled (605, 554) with delta (0, 0)
Screenshot: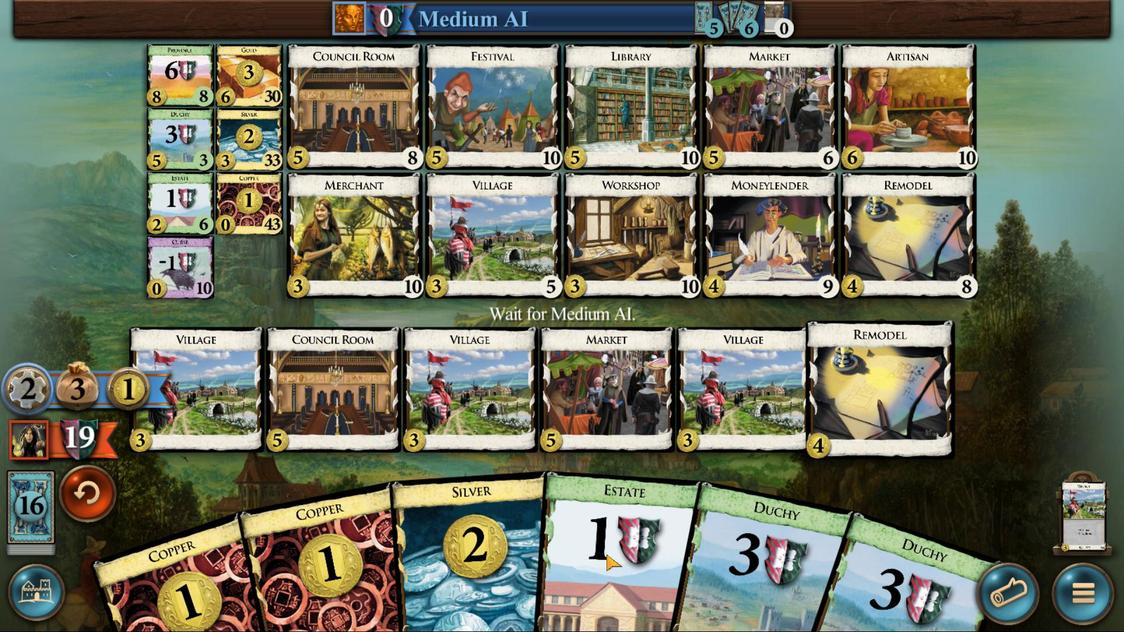 
Action: Mouse moved to (573, 536)
Screenshot: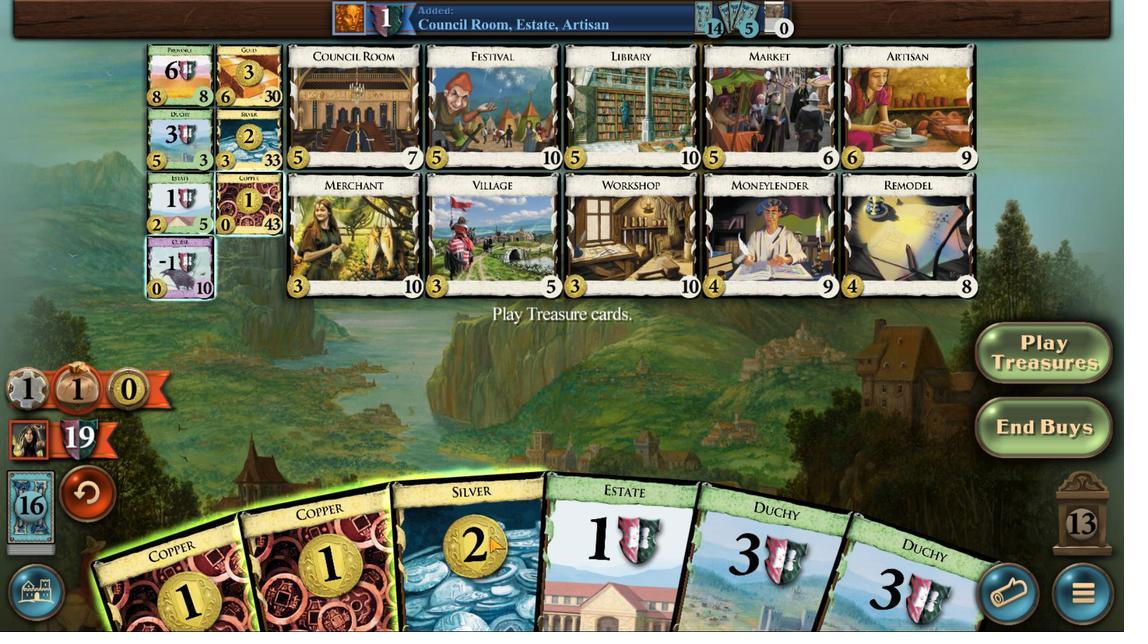 
Action: Mouse scrolled (573, 535) with delta (0, 0)
Screenshot: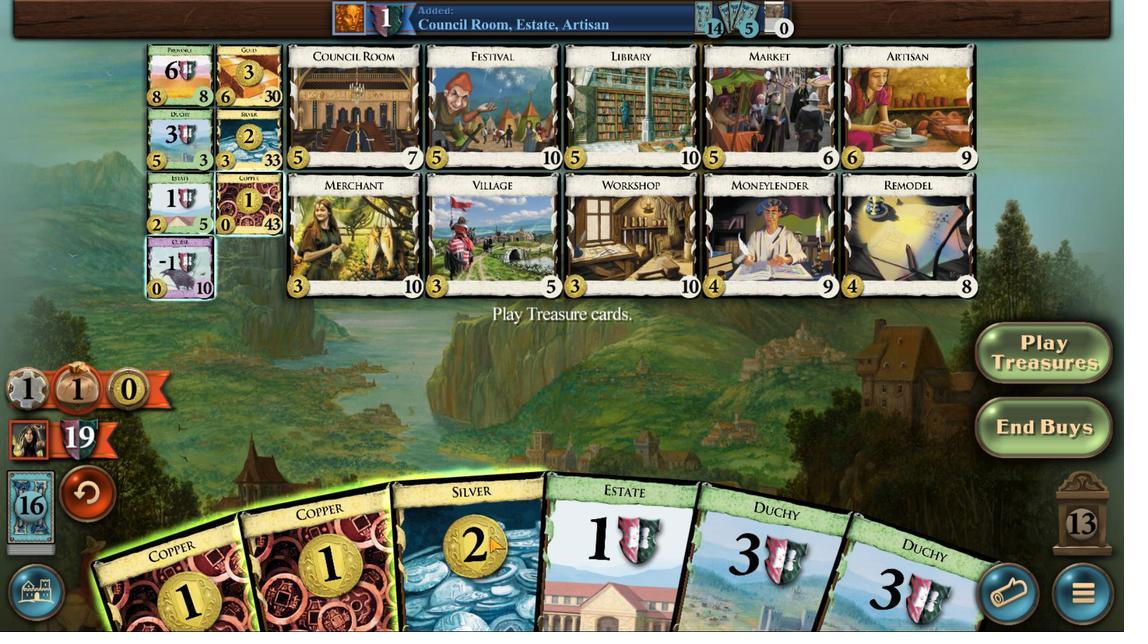 
Action: Mouse moved to (1058, 422)
Screenshot: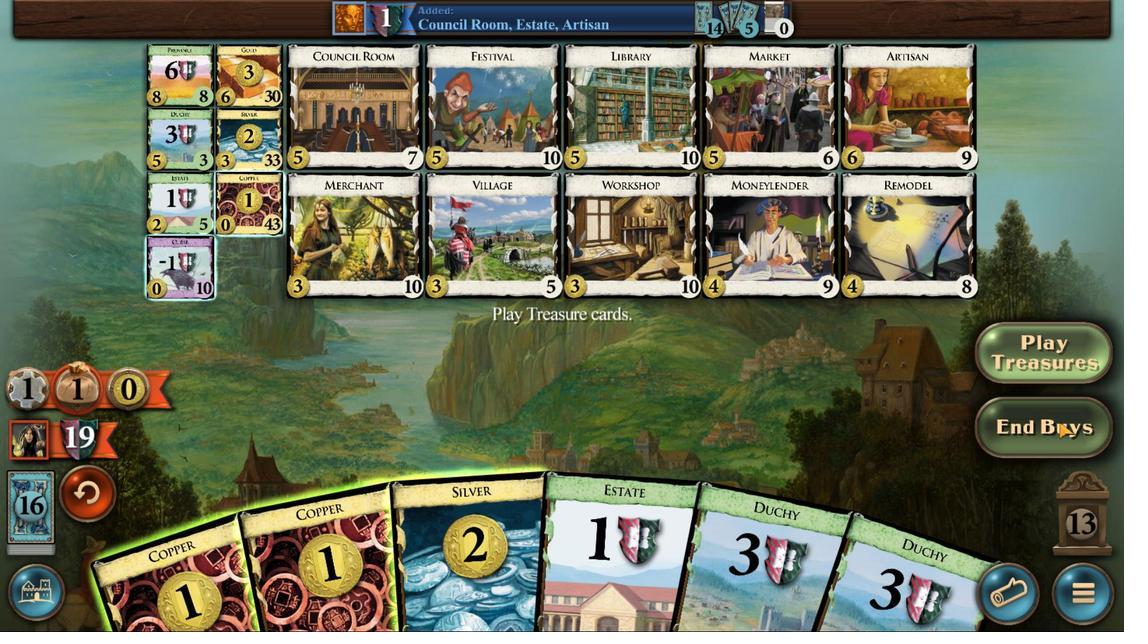 
Action: Mouse pressed left at (1058, 422)
Screenshot: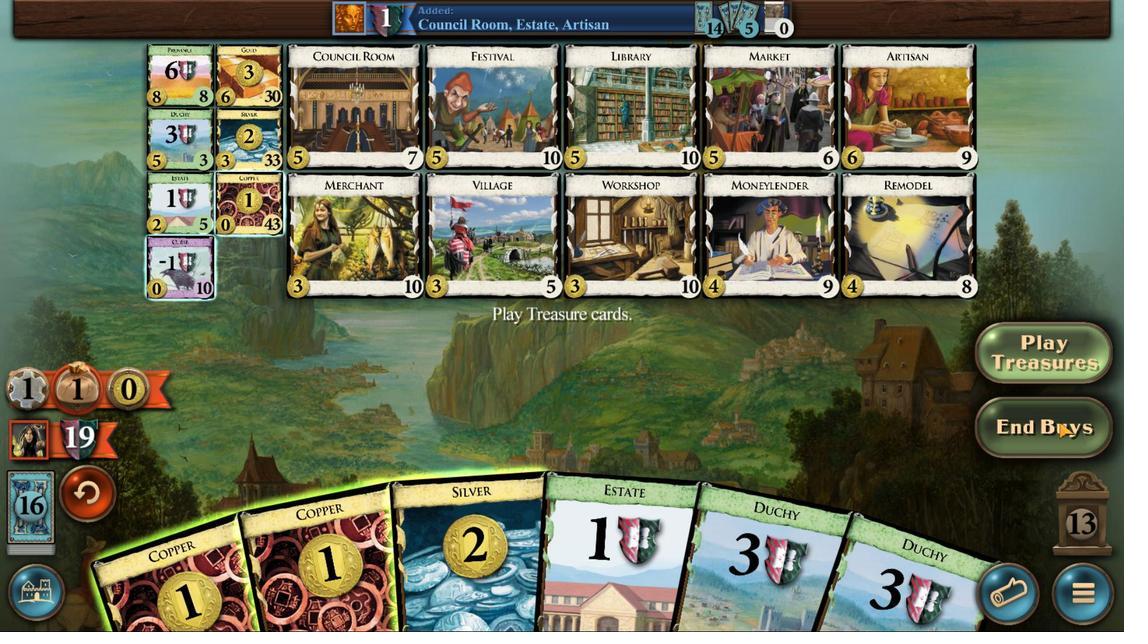 
Action: Mouse moved to (642, 487)
Screenshot: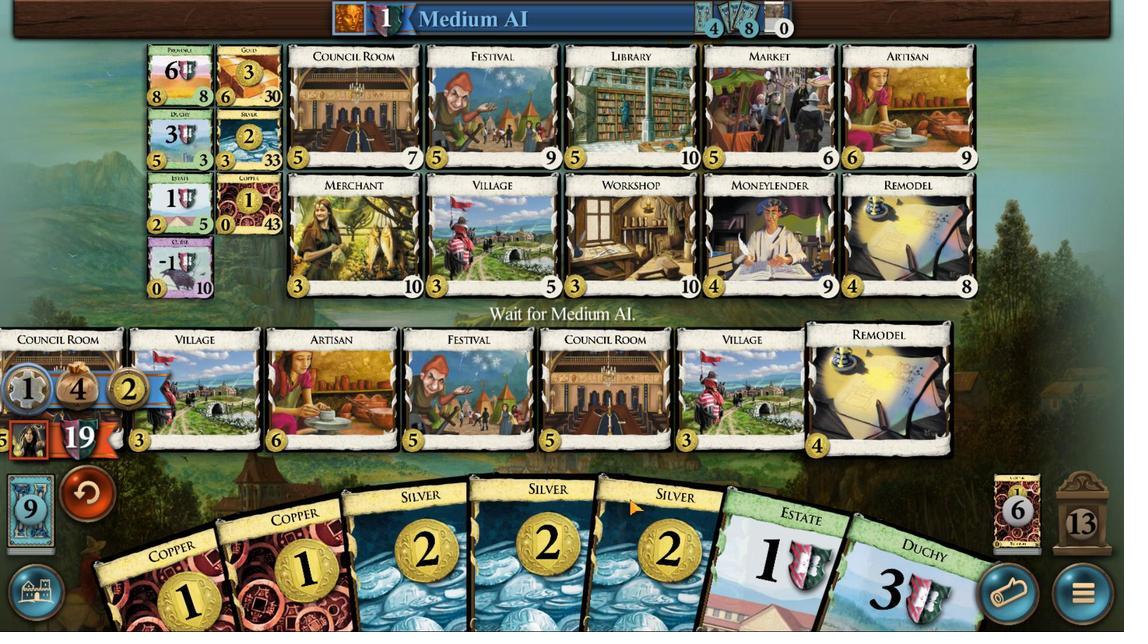 
Action: Mouse scrolled (642, 487) with delta (0, 0)
Screenshot: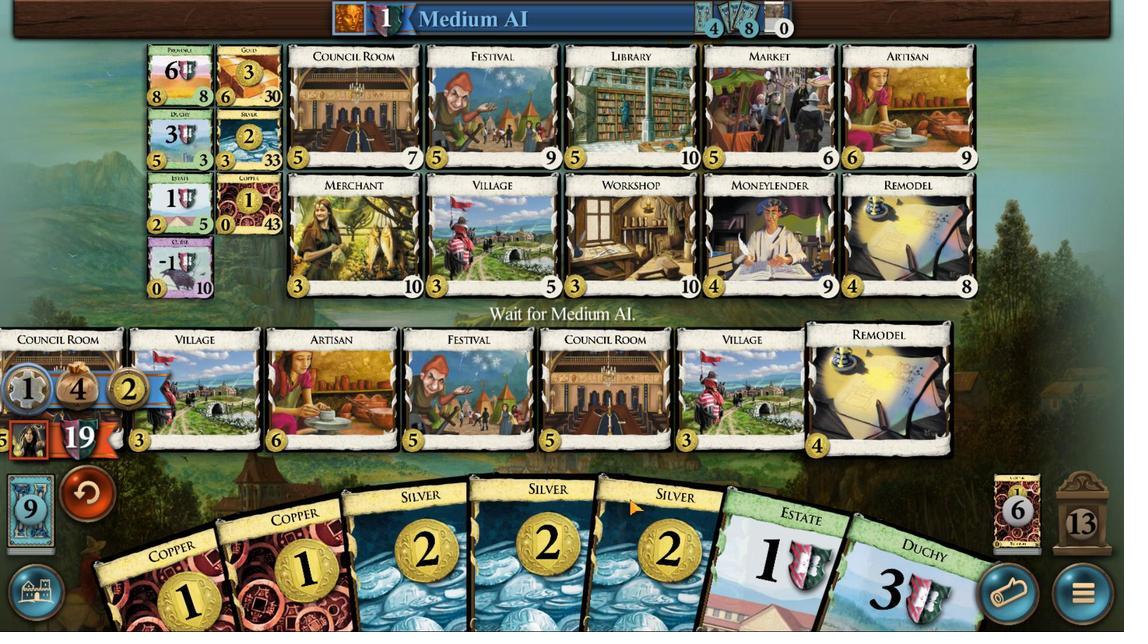 
Action: Mouse moved to (927, 453)
Screenshot: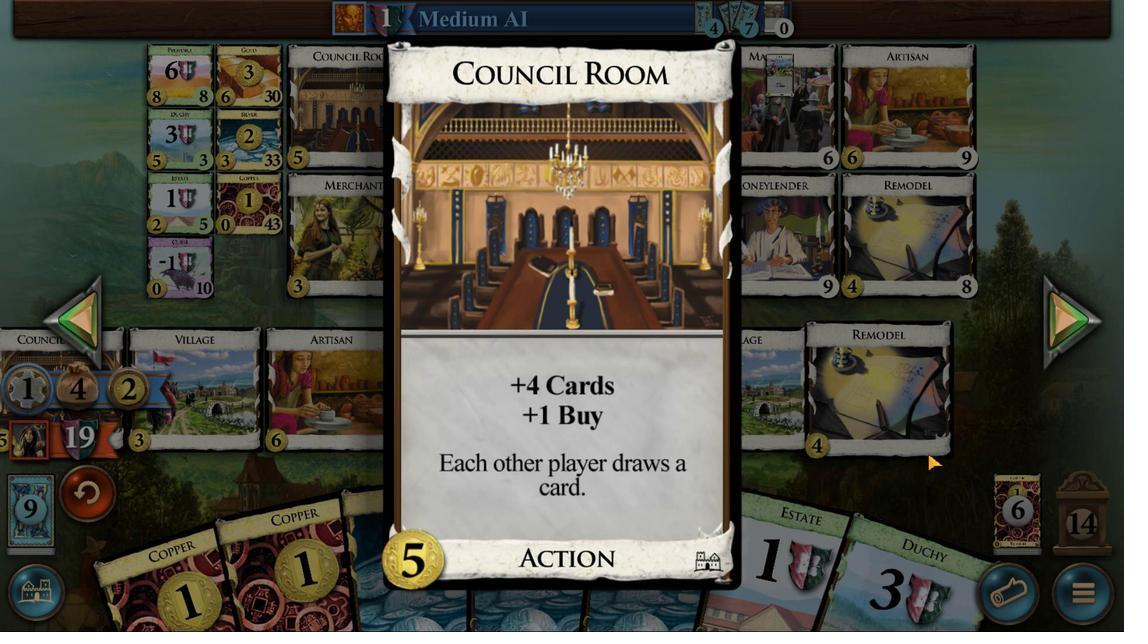 
Action: Mouse pressed left at (927, 453)
Screenshot: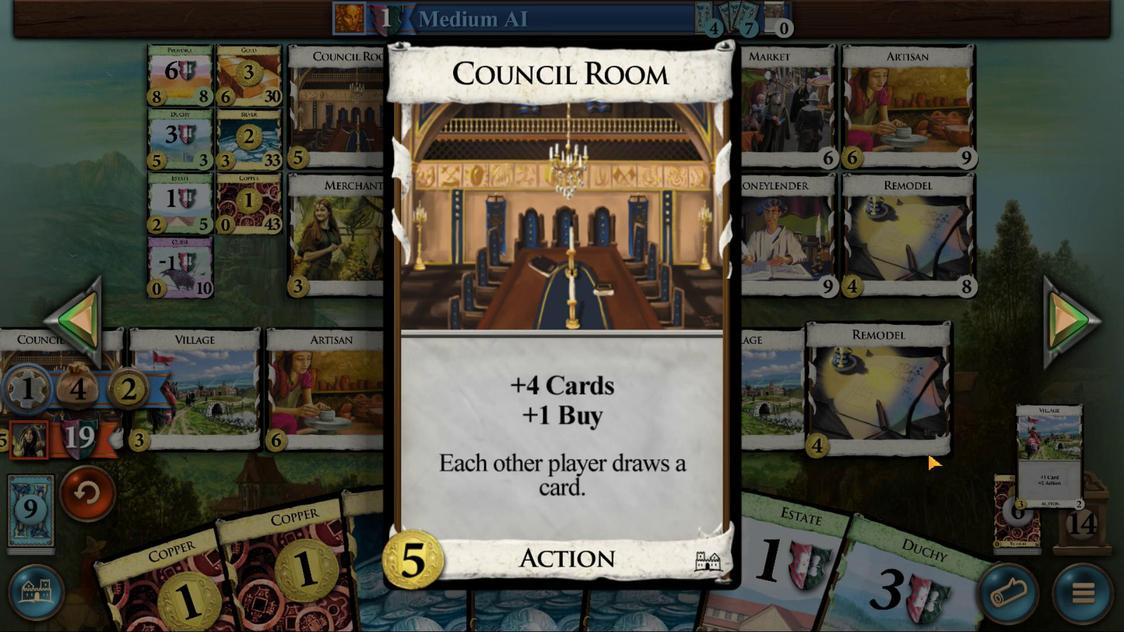 
Action: Mouse moved to (636, 566)
Screenshot: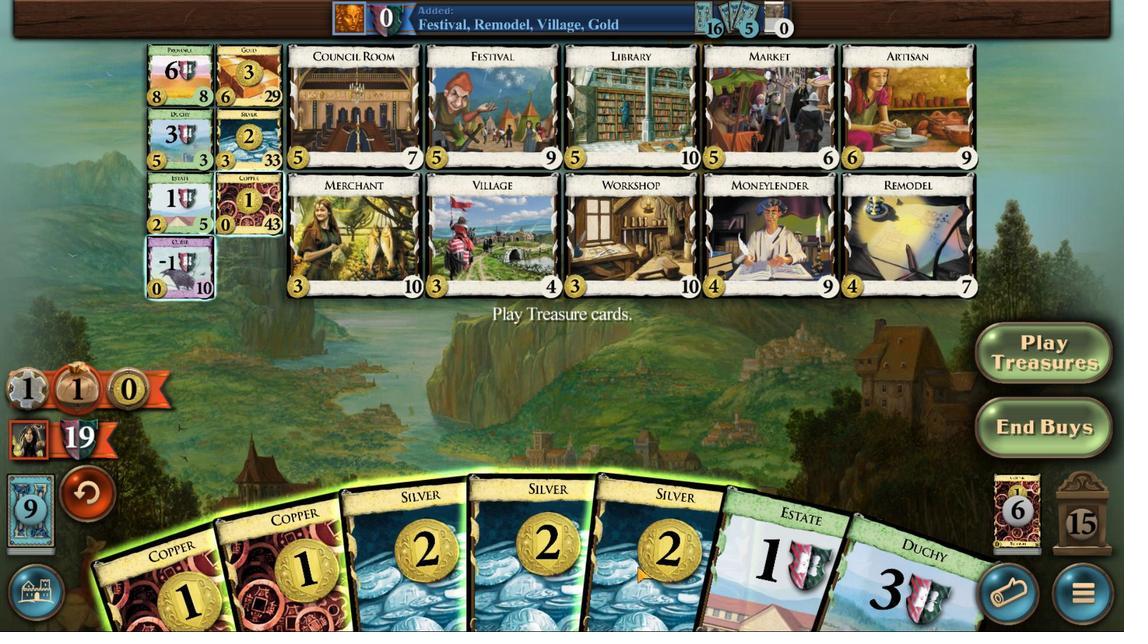 
Action: Mouse scrolled (636, 566) with delta (0, 0)
Screenshot: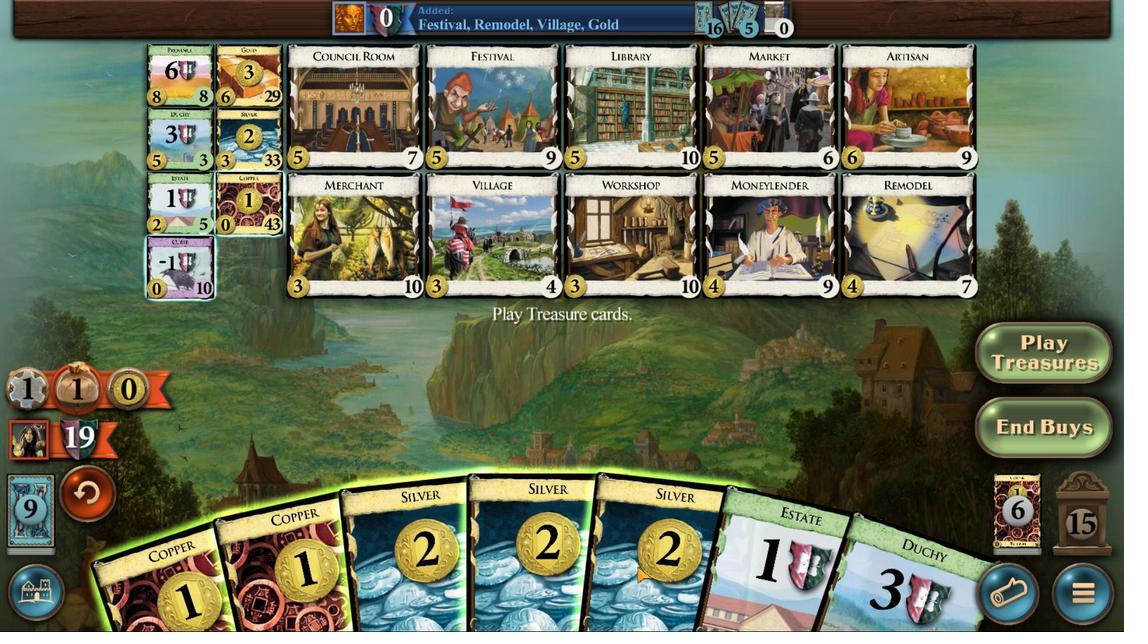 
Action: Mouse scrolled (636, 566) with delta (0, 0)
Screenshot: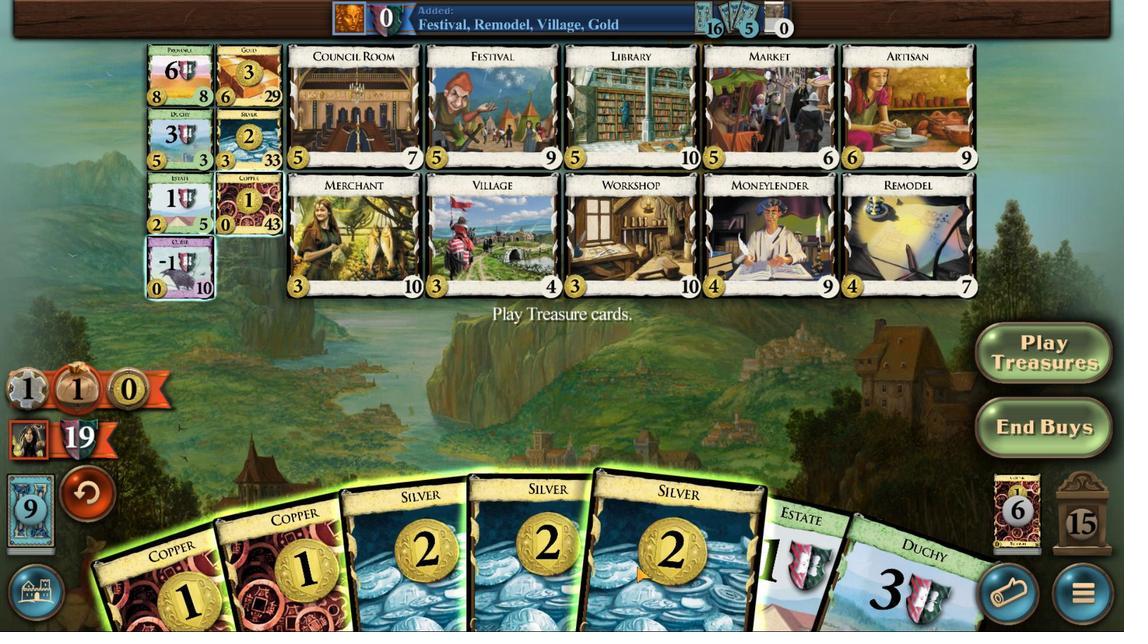 
Action: Mouse moved to (556, 571)
Screenshot: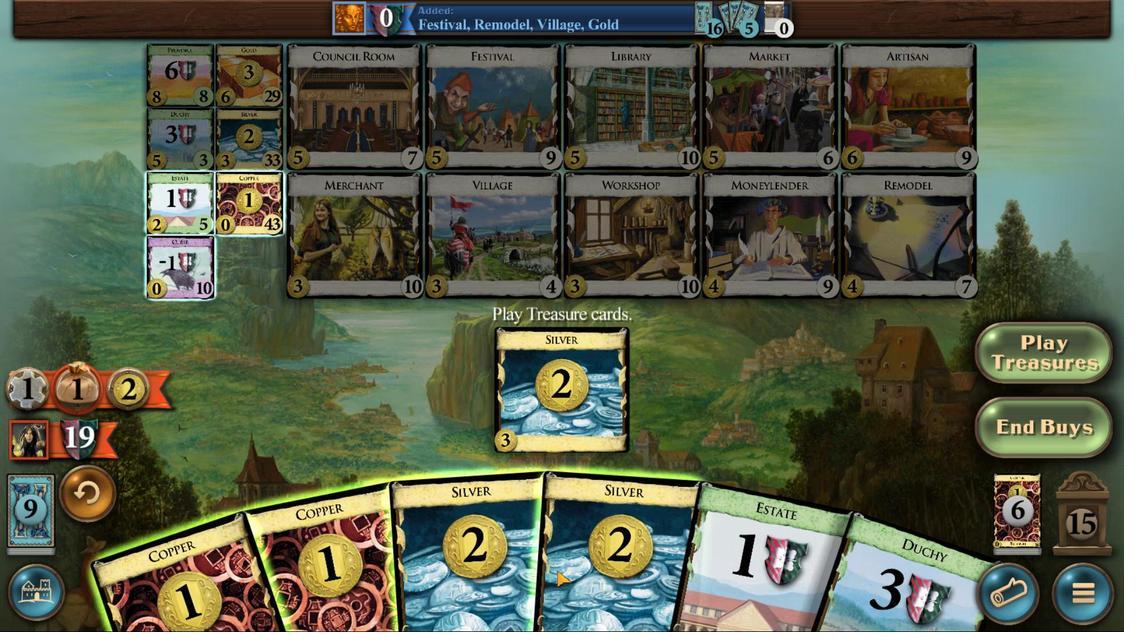 
Action: Mouse scrolled (556, 570) with delta (0, 0)
Screenshot: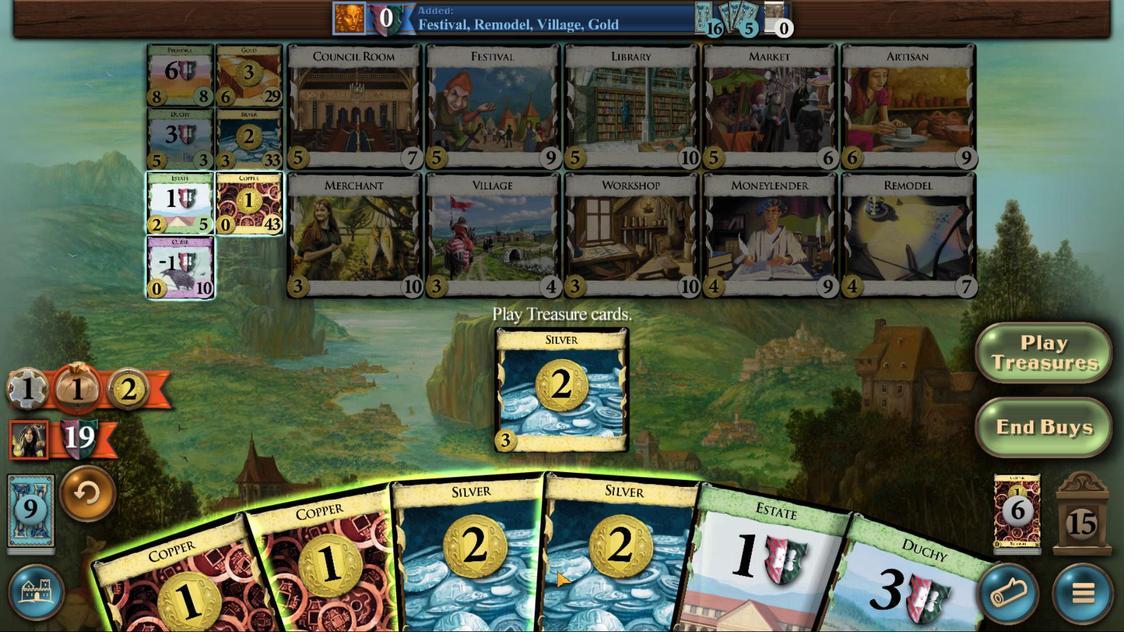 
Action: Mouse scrolled (556, 570) with delta (0, 0)
Screenshot: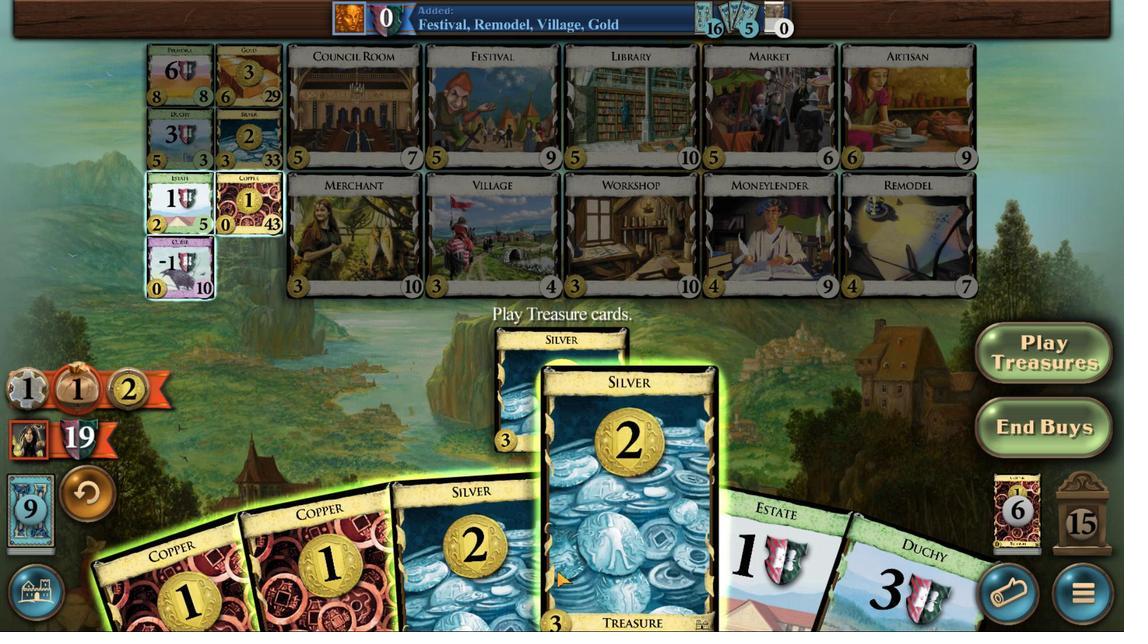 
Action: Mouse moved to (556, 571)
Screenshot: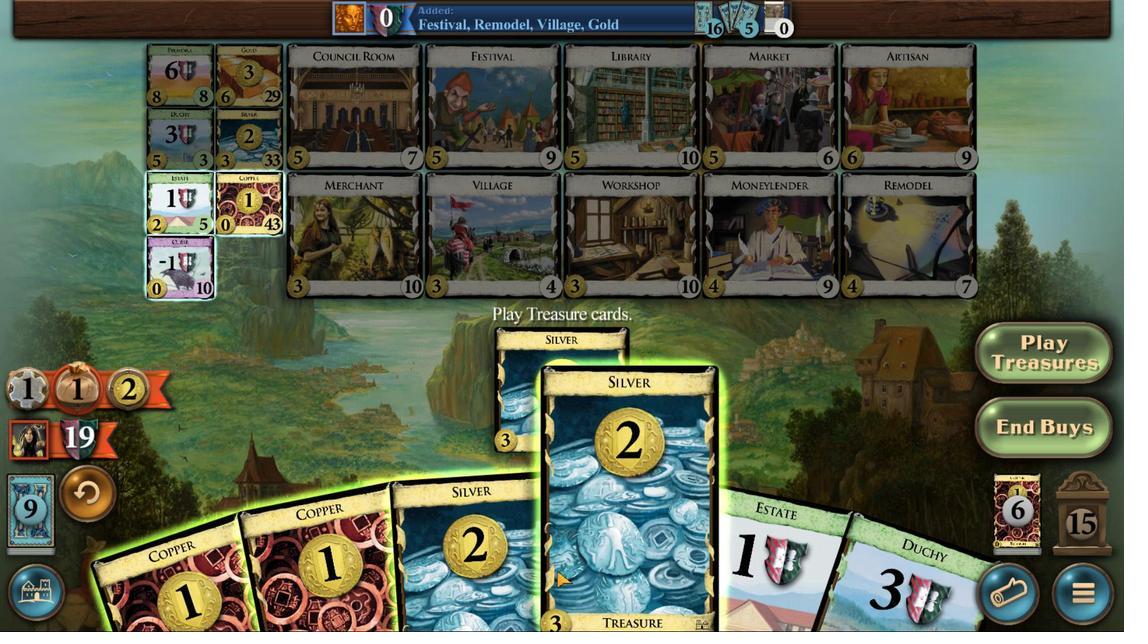 
Action: Mouse scrolled (556, 571) with delta (0, 0)
Screenshot: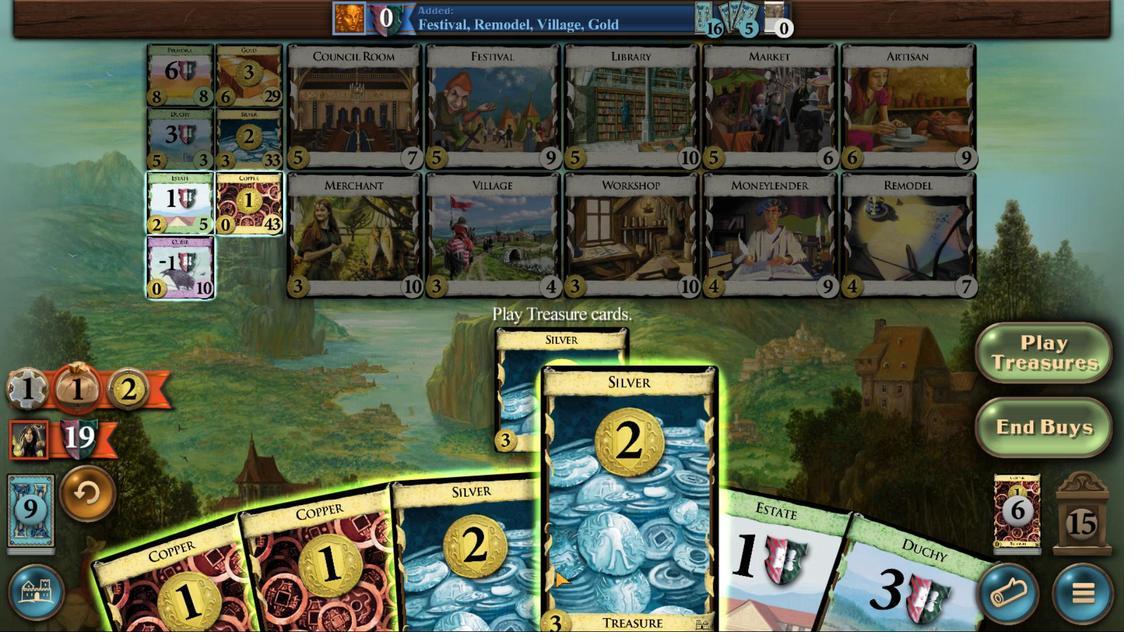 
Action: Mouse moved to (509, 570)
Screenshot: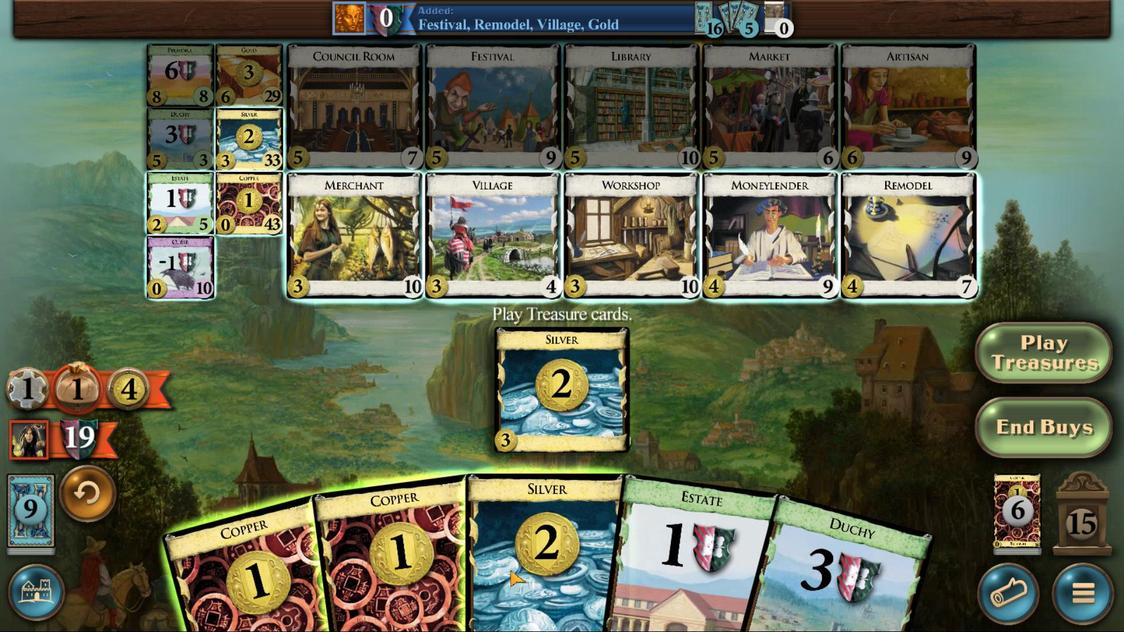 
Action: Mouse scrolled (509, 569) with delta (0, 0)
Screenshot: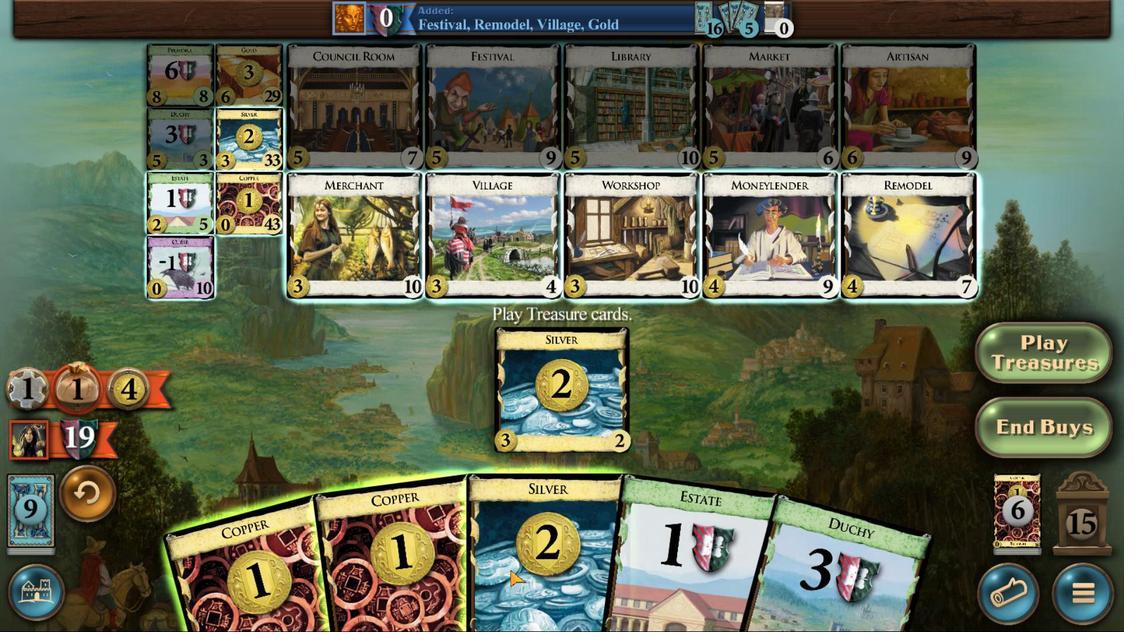 
Action: Mouse scrolled (509, 569) with delta (0, 0)
Screenshot: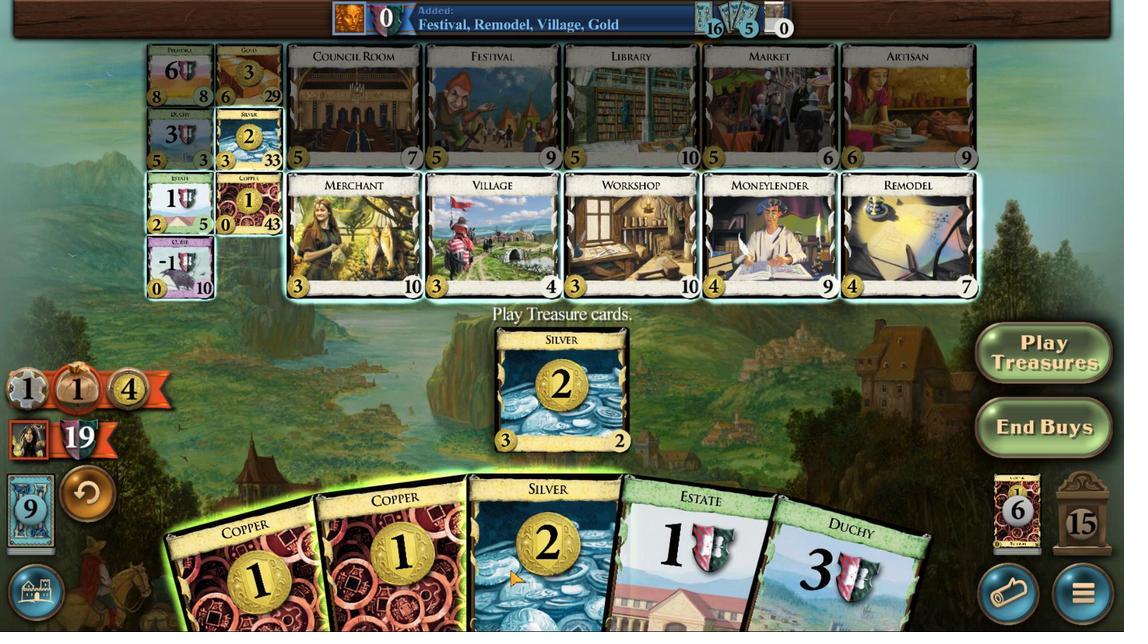 
Action: Mouse scrolled (509, 569) with delta (0, 0)
Screenshot: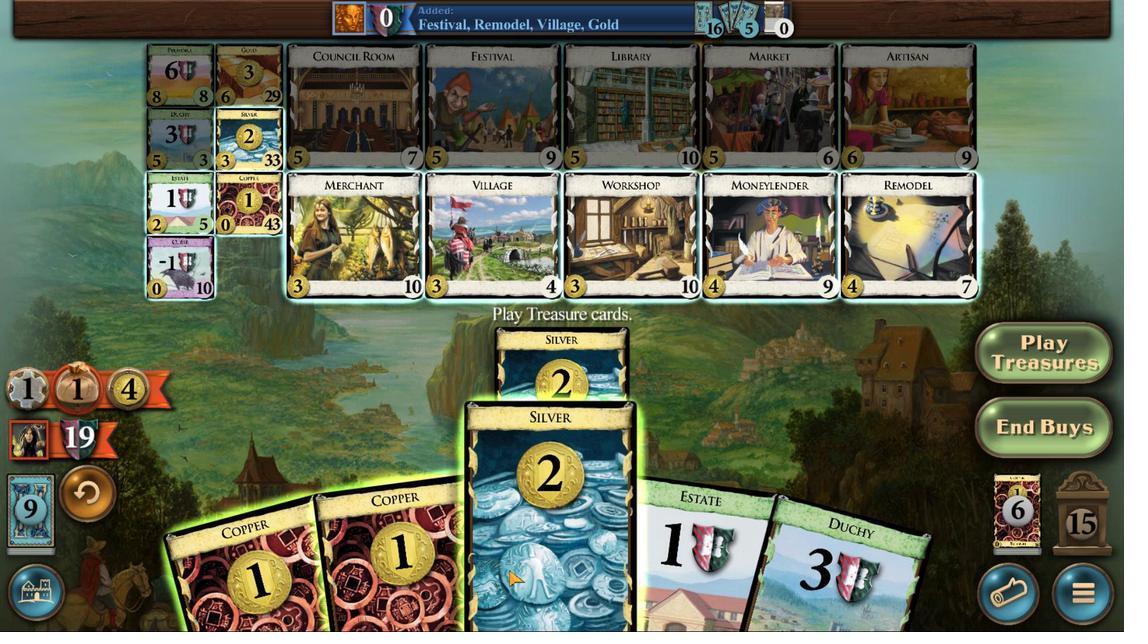 
Action: Mouse moved to (482, 535)
Screenshot: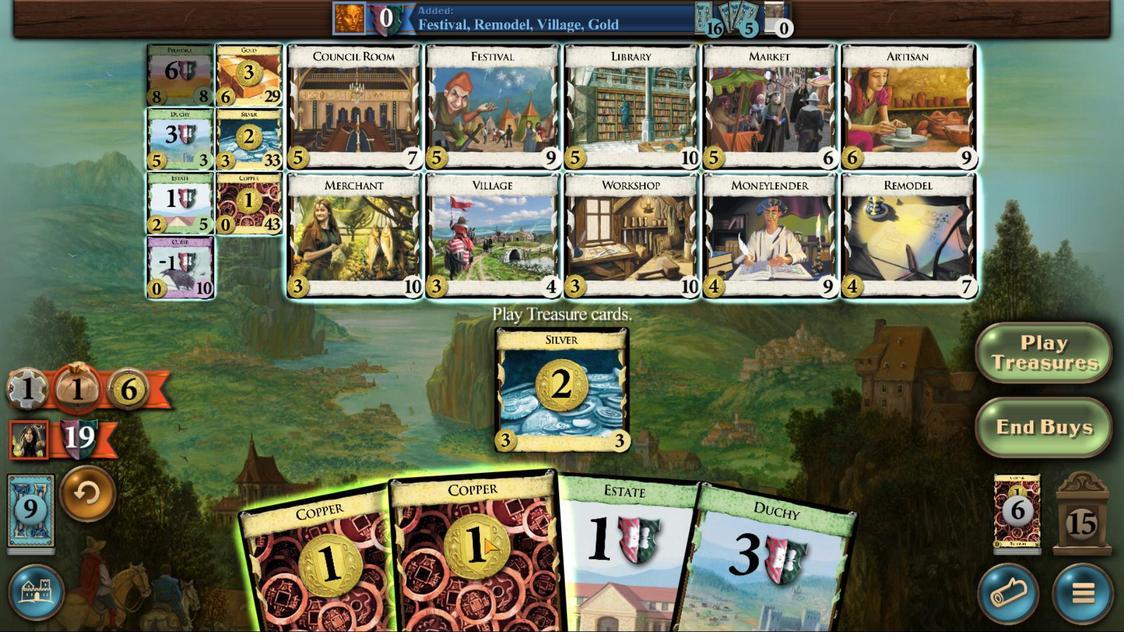 
Action: Mouse scrolled (482, 535) with delta (0, 0)
